 Task: Add a stop at the Museum of Modern Art while en route to Radio City Music Hall.
Action: Mouse moved to (66, 69)
Screenshot: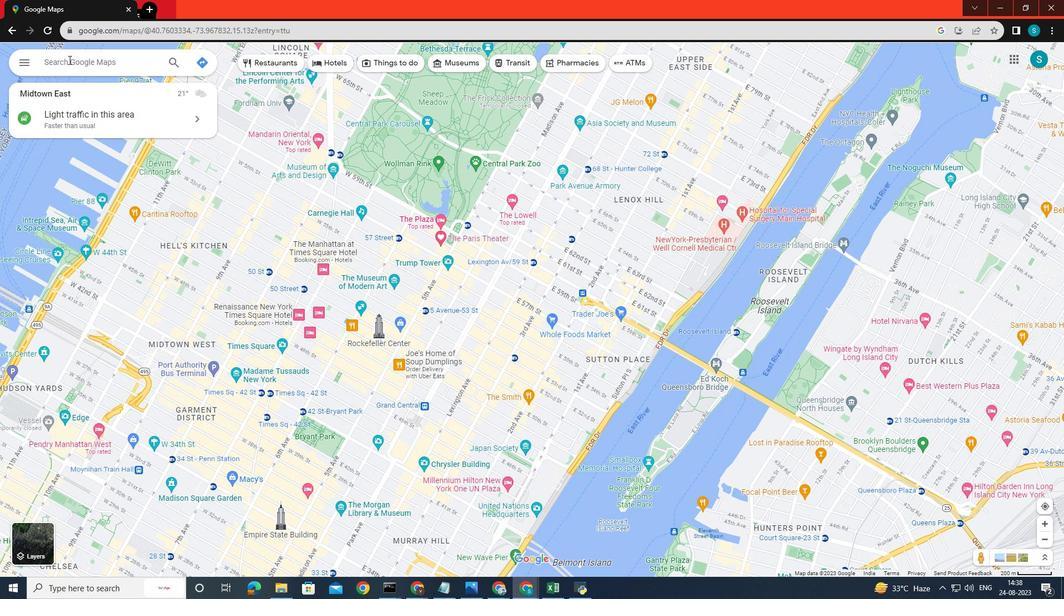 
Action: Mouse pressed left at (66, 69)
Screenshot: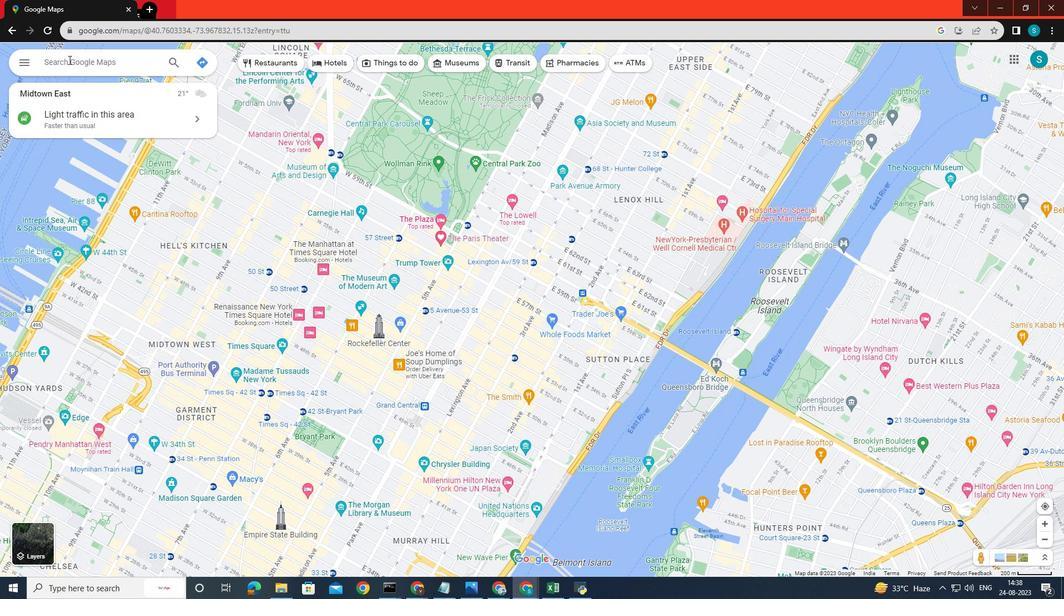 
Action: Key pressed <Key.shift>Mseum<Key.space>of<Key.space><Key.shift>Modern<Key.space><Key.shift>Ar<Key.enter>
Screenshot: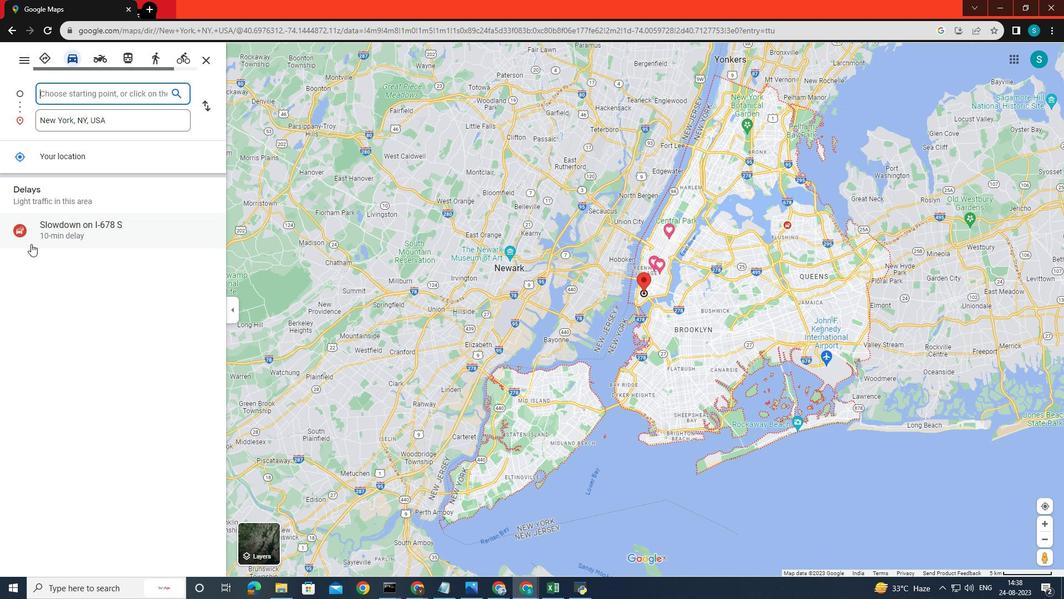 
Action: Mouse moved to (65, 69)
Screenshot: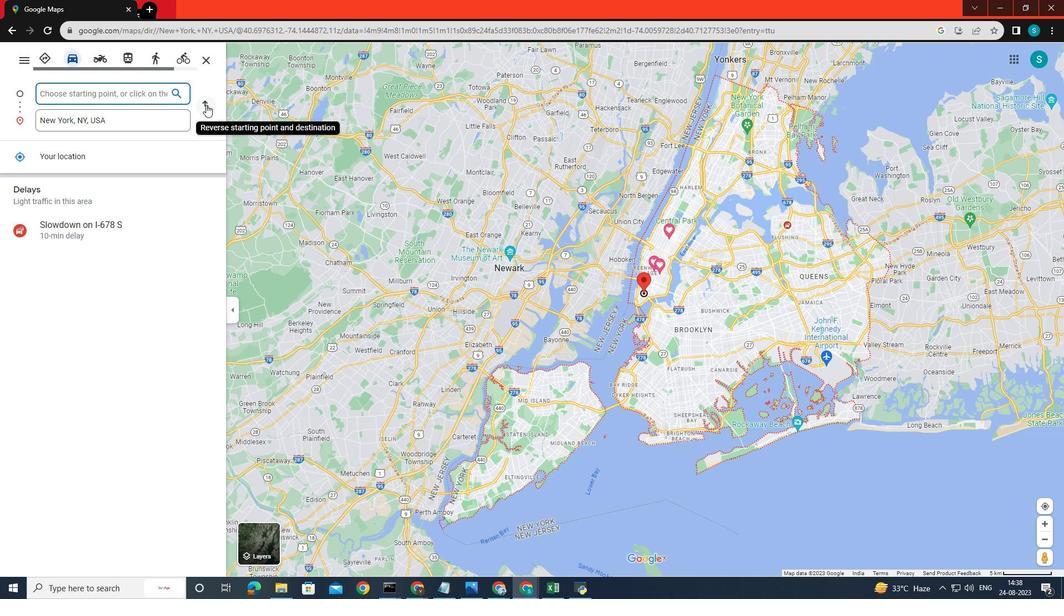 
Action: Mouse pressed left at (65, 69)
Screenshot: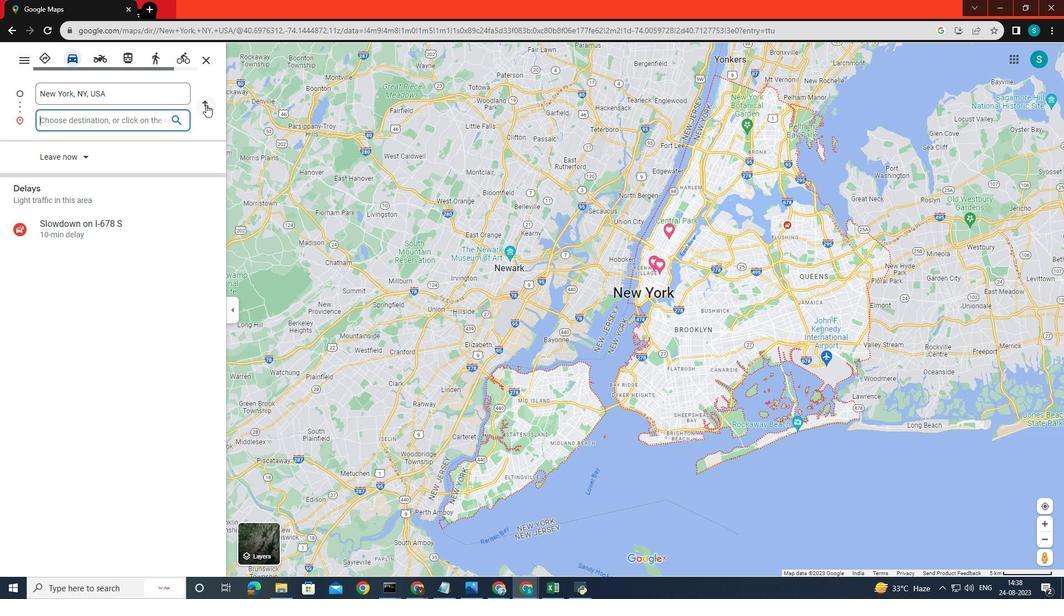 
Action: Mouse moved to (65, 71)
Screenshot: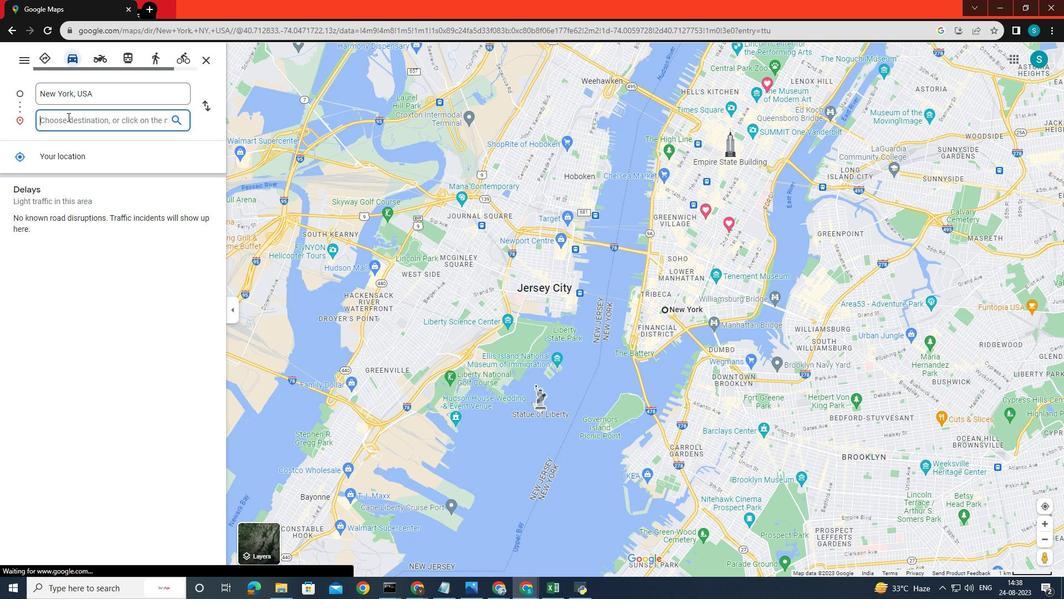 
Action: Mouse pressed left at (65, 71)
Screenshot: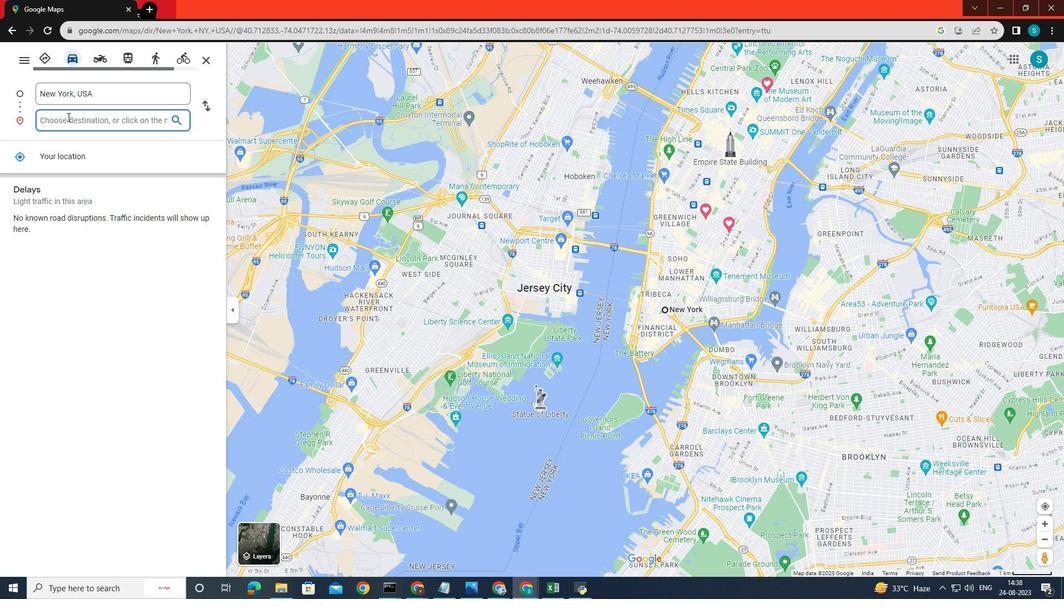 
Action: Mouse moved to (64, 72)
Screenshot: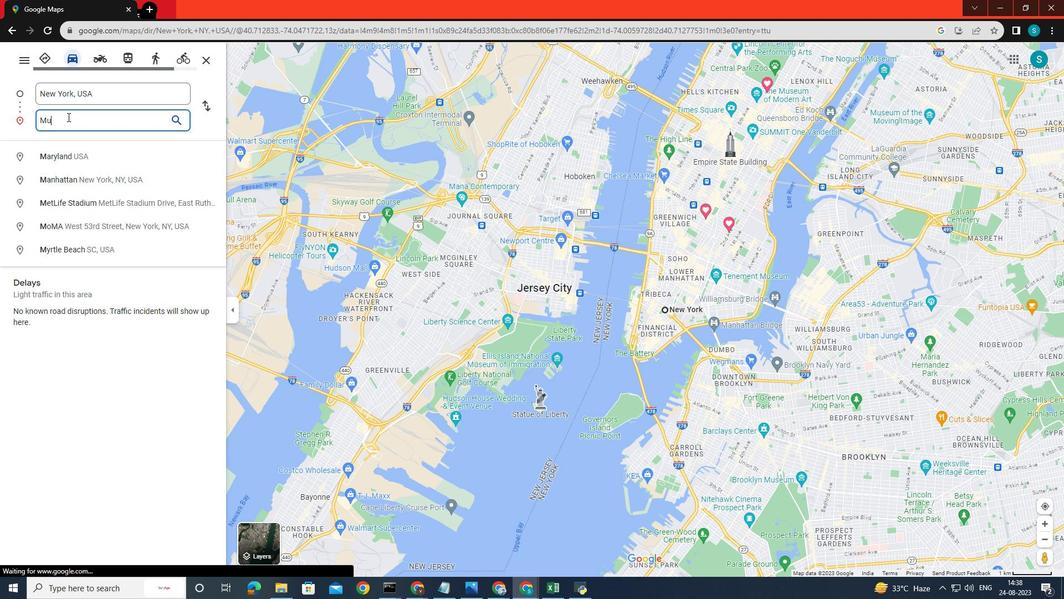 
Action: Key pressed <Key.space>
Screenshot: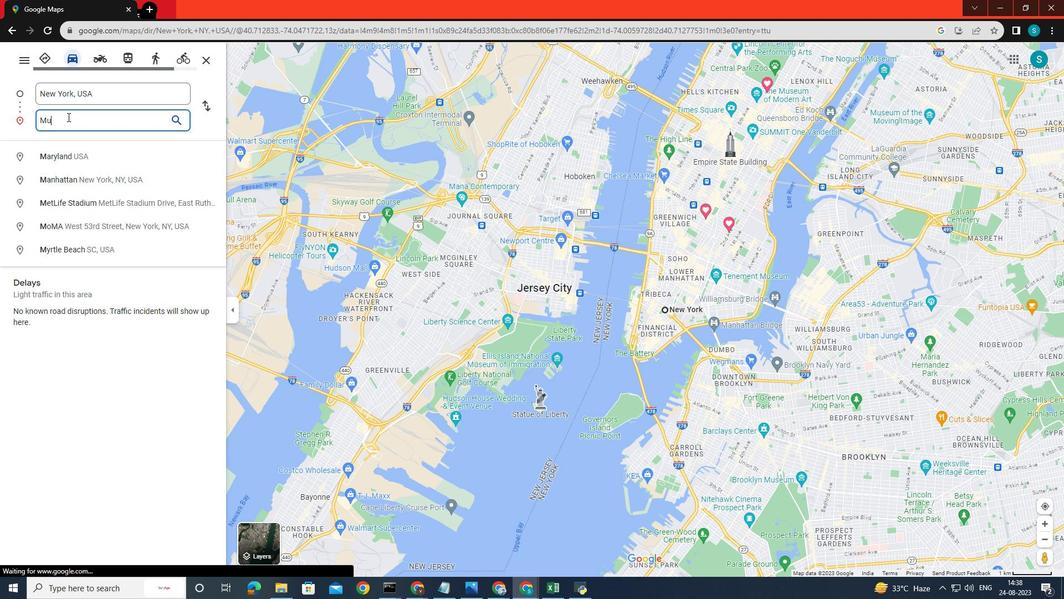 
Action: Mouse moved to (64, 120)
Screenshot: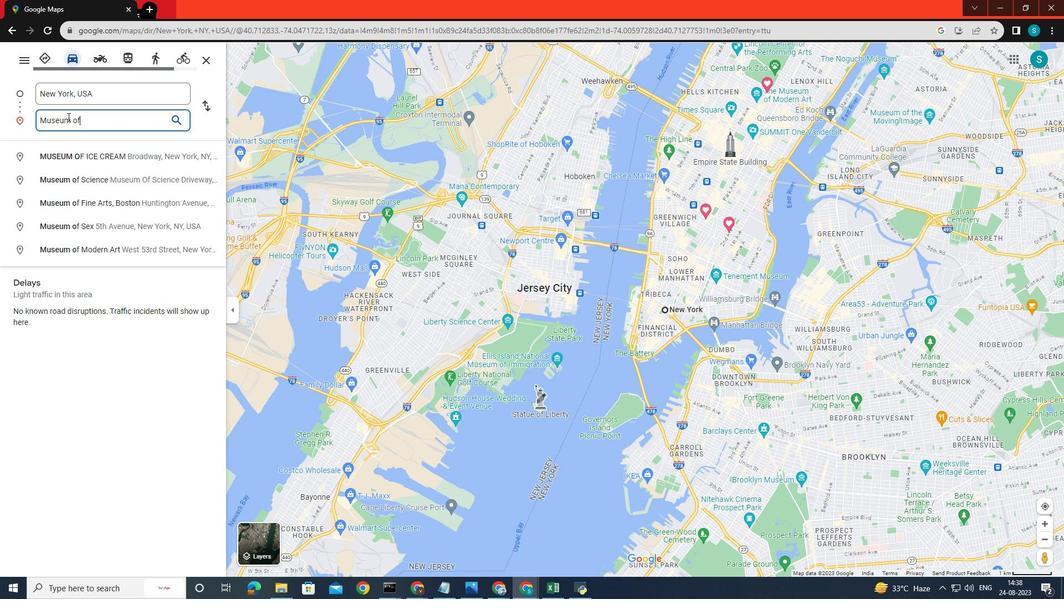 
Action: Mouse pressed left at (64, 120)
Screenshot: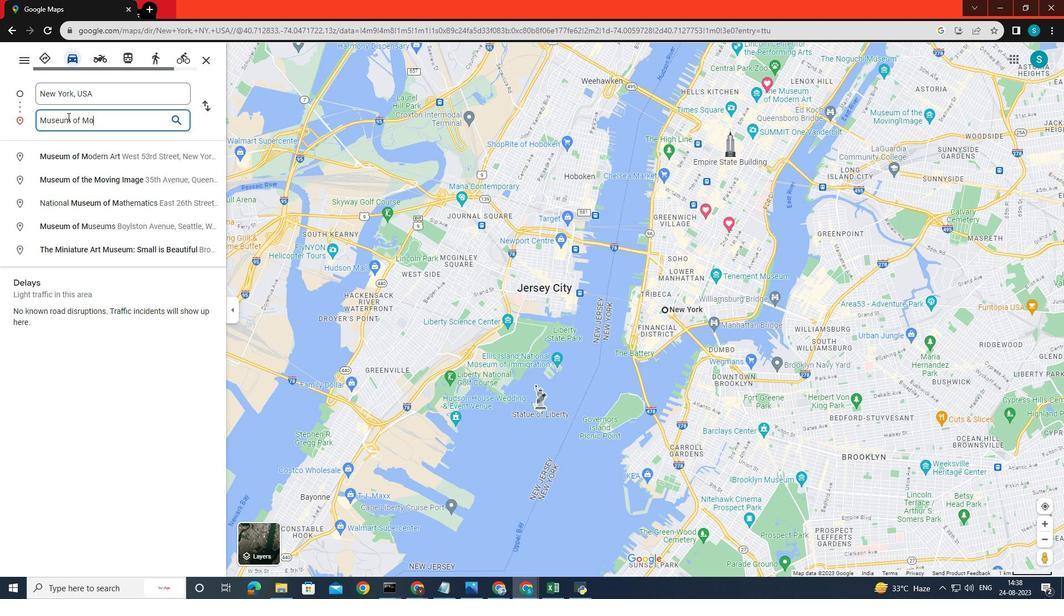 
Action: Mouse moved to (65, 137)
Screenshot: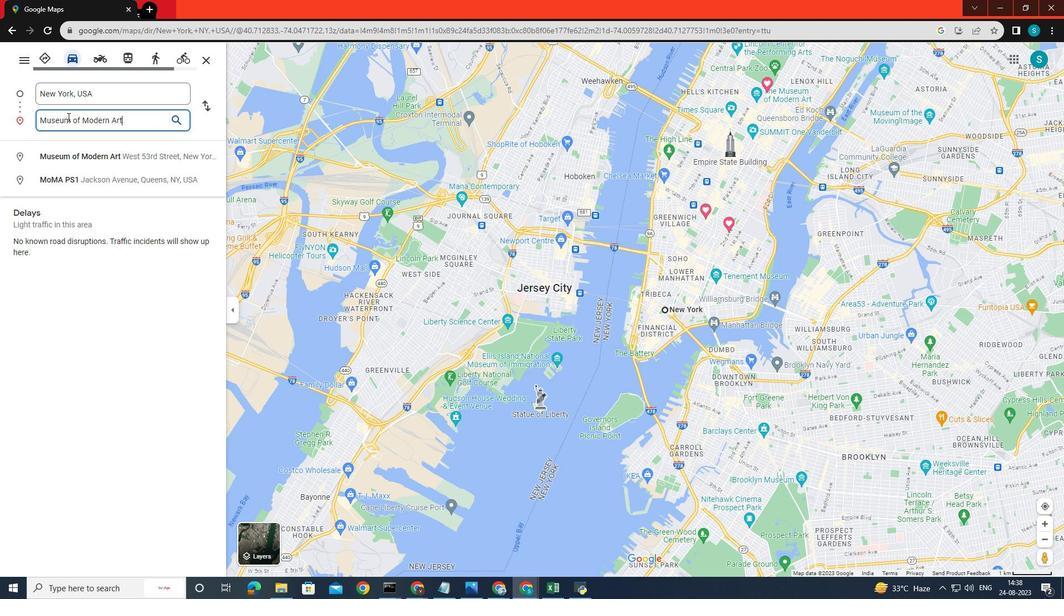 
Action: Mouse scrolled (65, 137) with delta (0, 0)
Screenshot: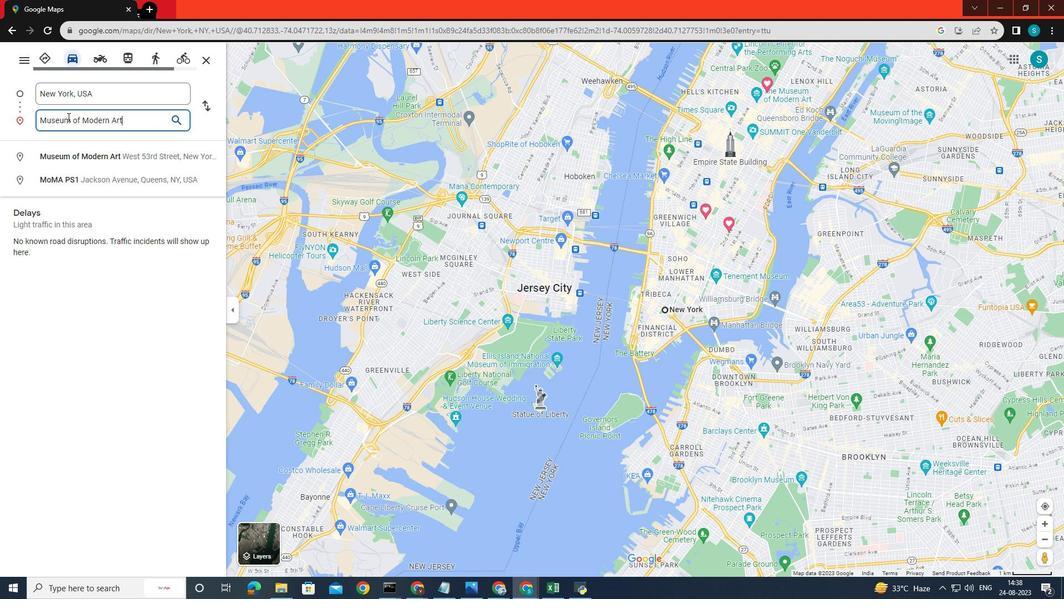 
Action: Mouse scrolled (65, 137) with delta (0, 0)
Screenshot: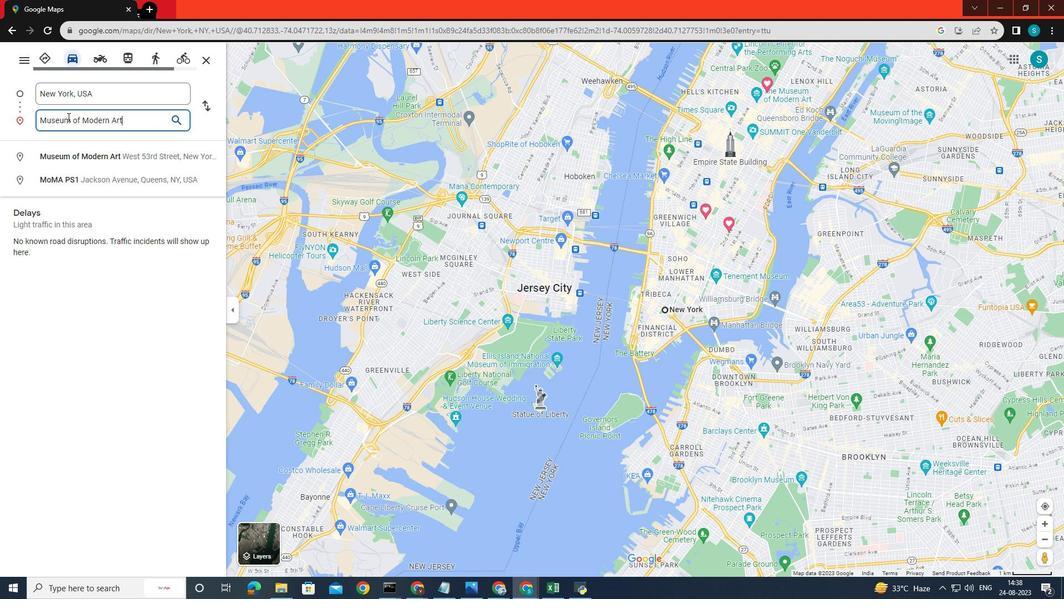 
Action: Mouse scrolled (65, 137) with delta (0, 0)
Screenshot: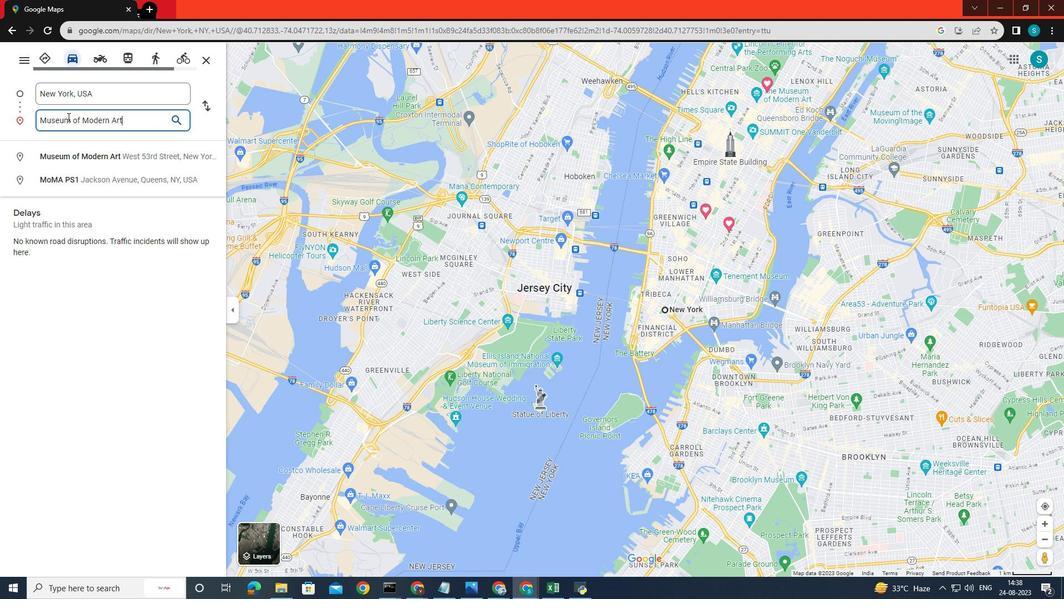 
Action: Mouse moved to (67, 223)
Screenshot: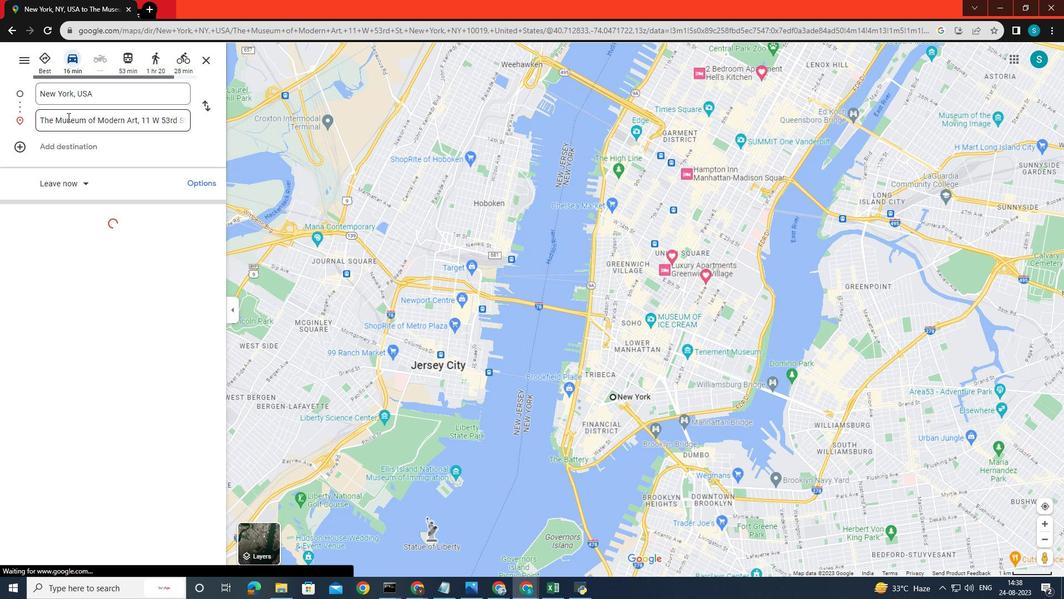 
Action: Mouse pressed left at (67, 223)
Screenshot: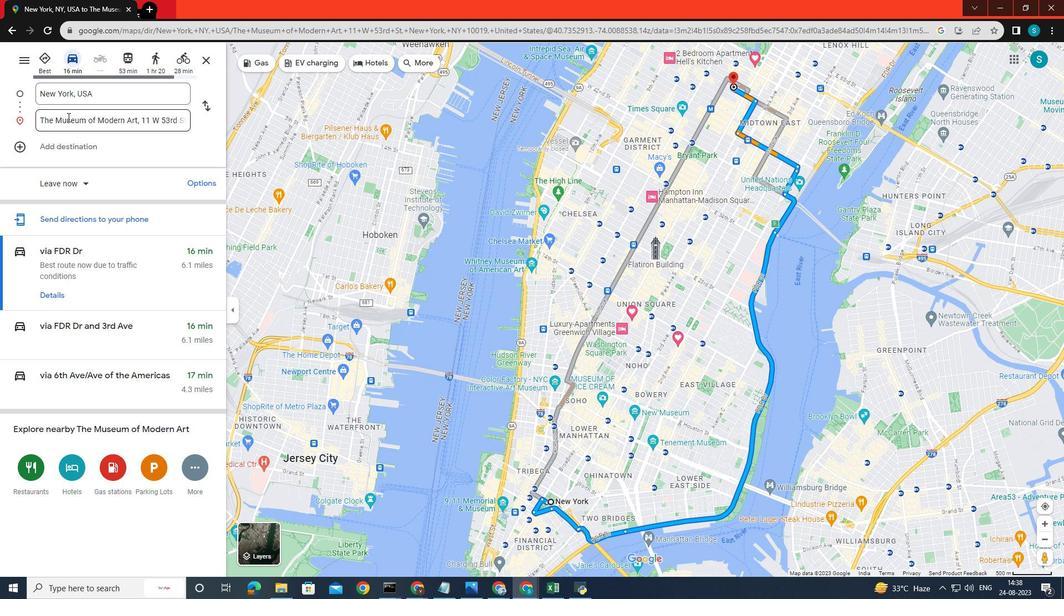 
Action: Mouse moved to (84, 189)
Screenshot: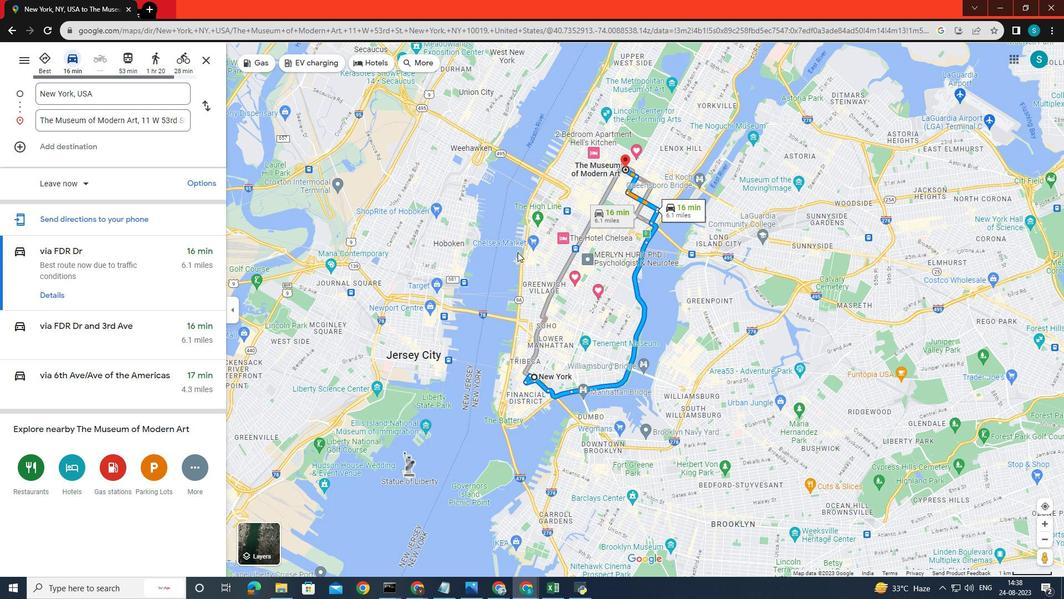 
Action: Mouse scrolled (84, 188) with delta (0, 0)
Screenshot: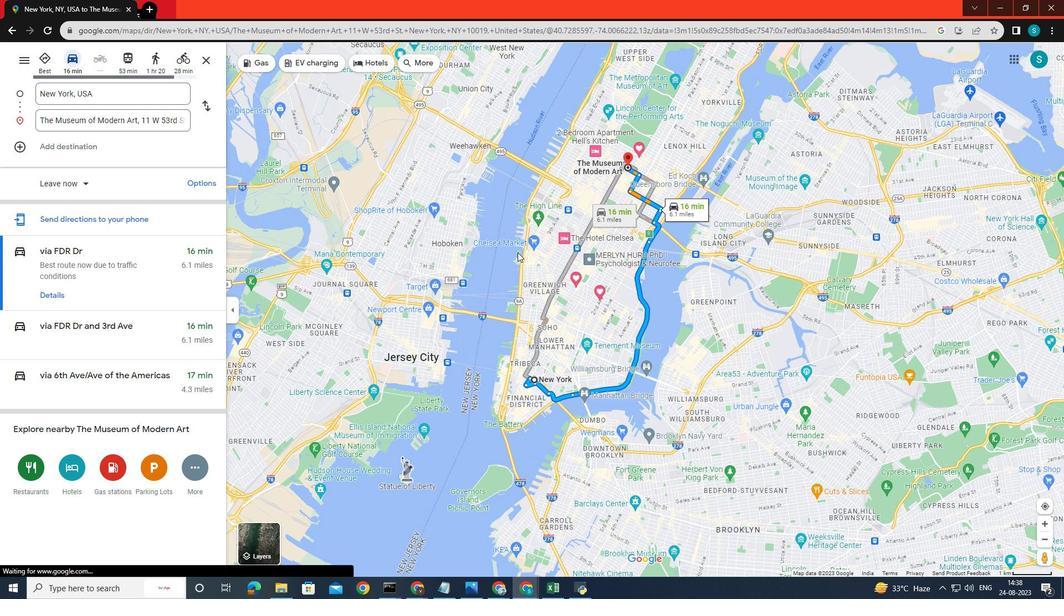
Action: Mouse moved to (63, 101)
Screenshot: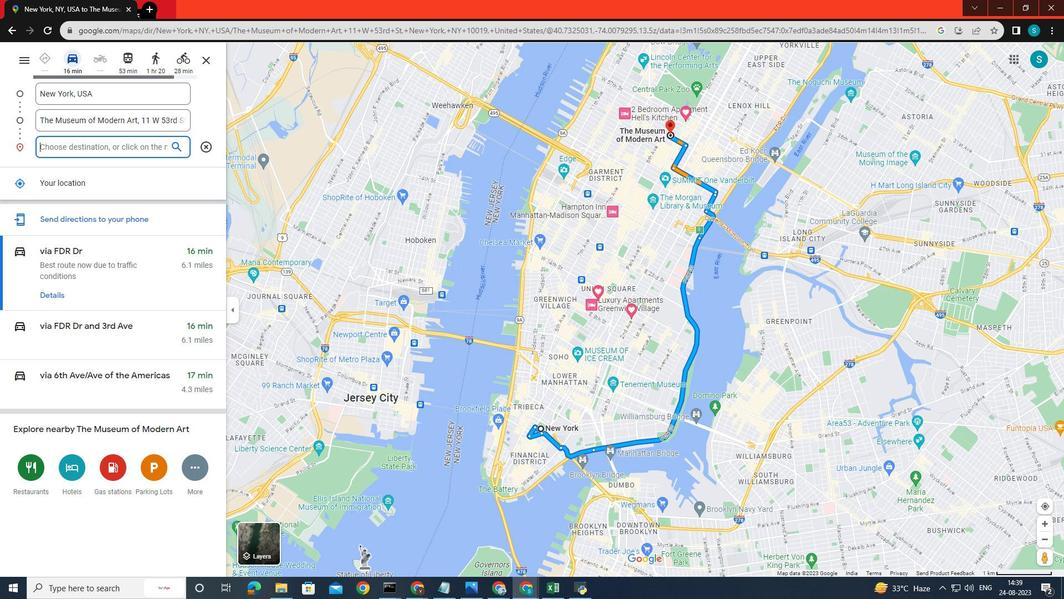 
Action: Mouse pressed left at (63, 101)
Screenshot: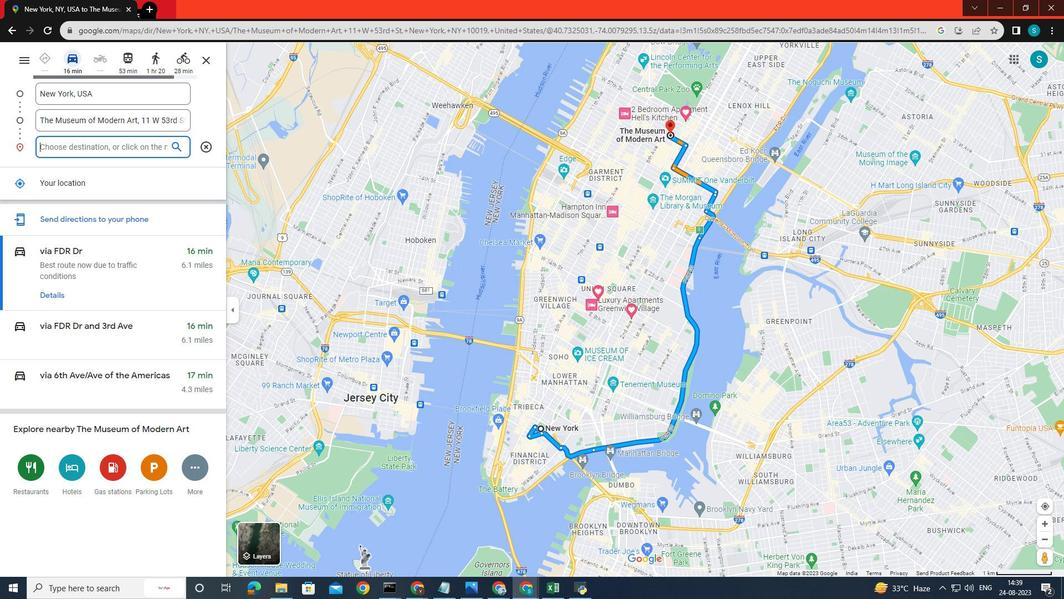 
Action: Mouse moved to (66, 110)
Screenshot: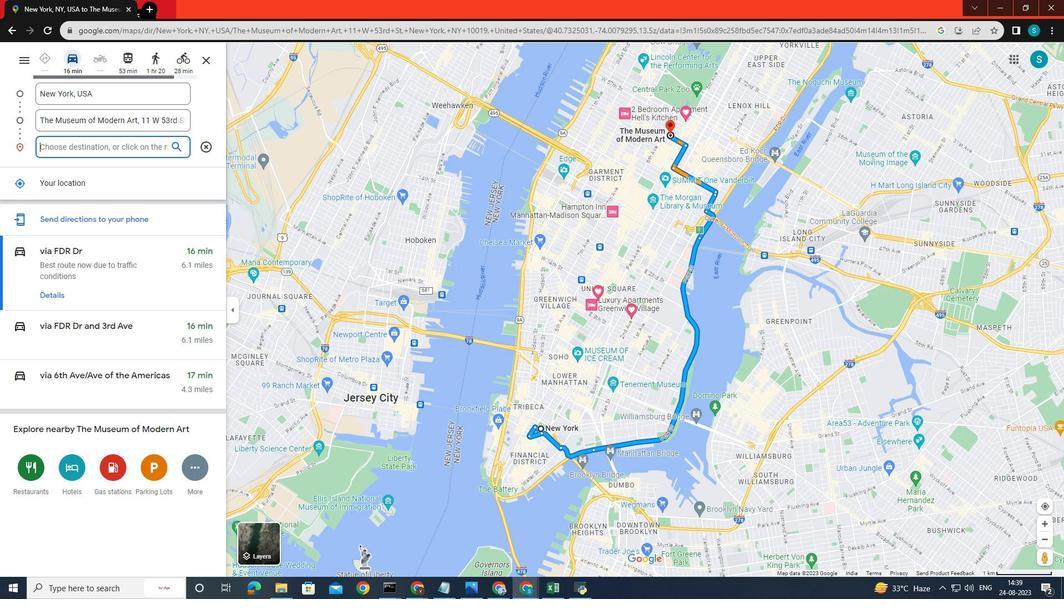 
Action: Mouse pressed left at (66, 110)
Screenshot: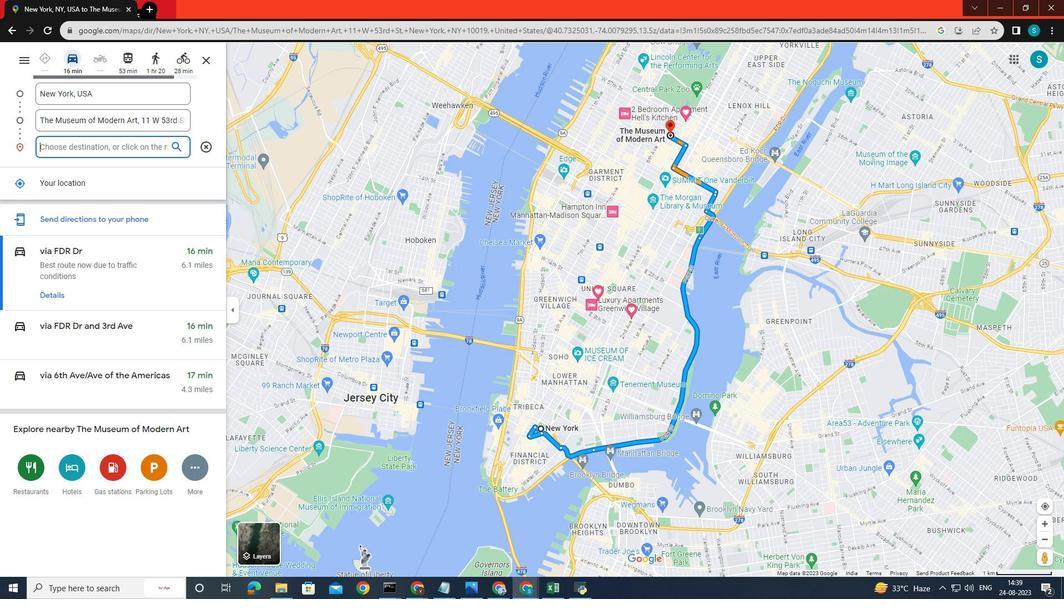 
Action: Key pressed <Key.shift>Radio<Key.space><Key.shift>City<Key.space><Key.shift><Key.shift><Key.shift><Key.shift><Key.shift><Key.shift>Music<Key.space><Key.shift><Key.shift><Key.shift><Key.shift><Key.shift><Key.shift><Key.shift>Hall
Screenshot: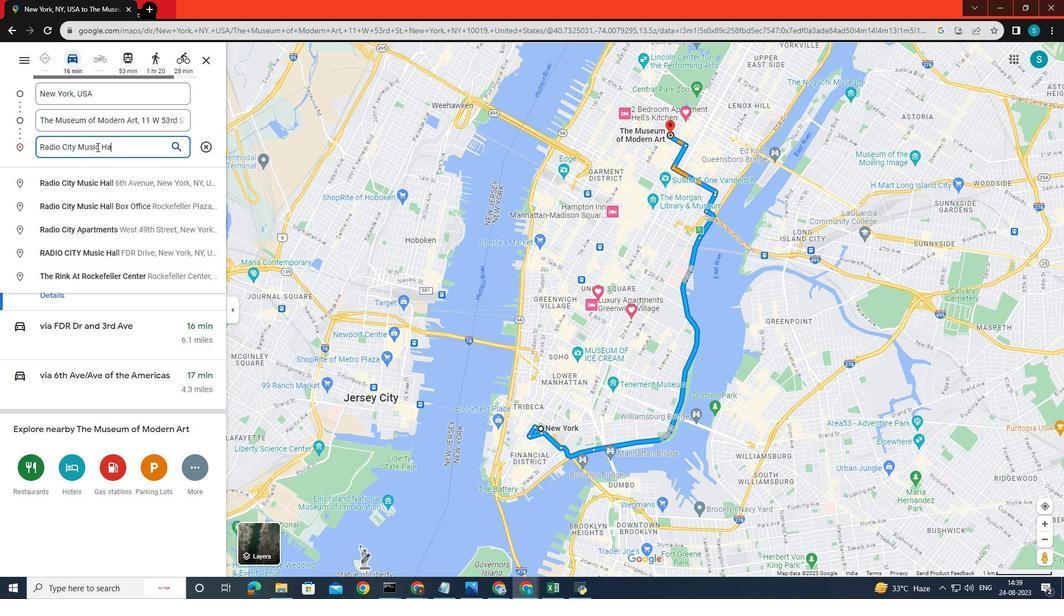 
Action: Mouse moved to (65, 146)
Screenshot: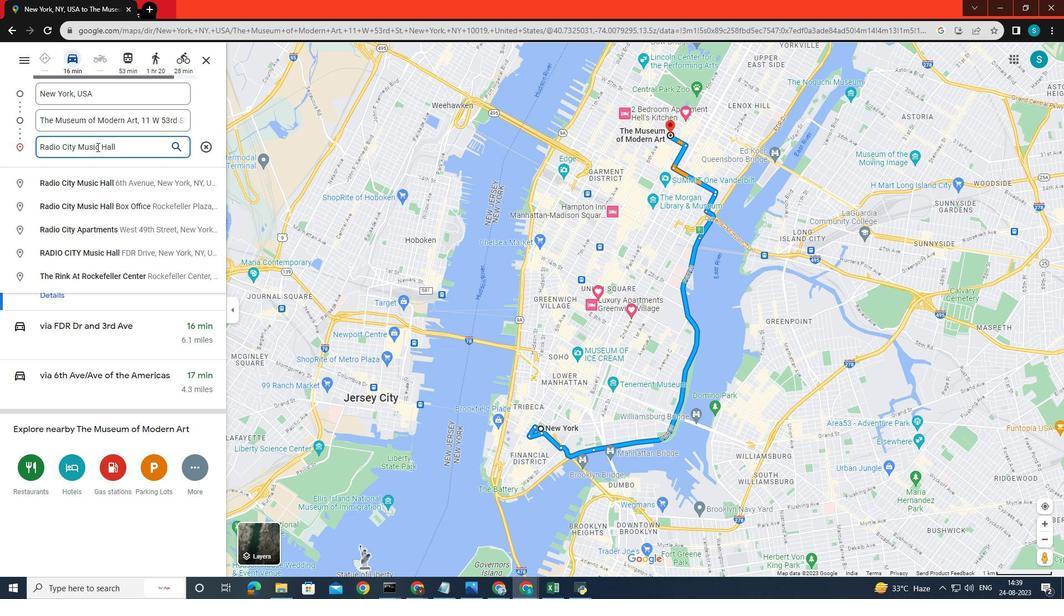 
Action: Key pressed <Key.space>
Screenshot: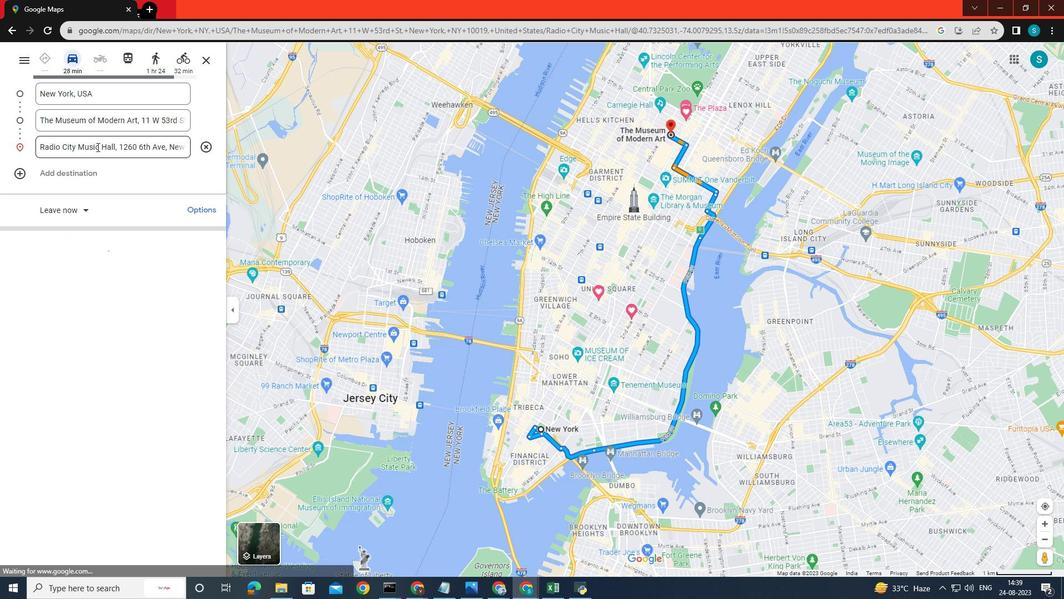 
Action: Mouse moved to (64, 139)
Screenshot: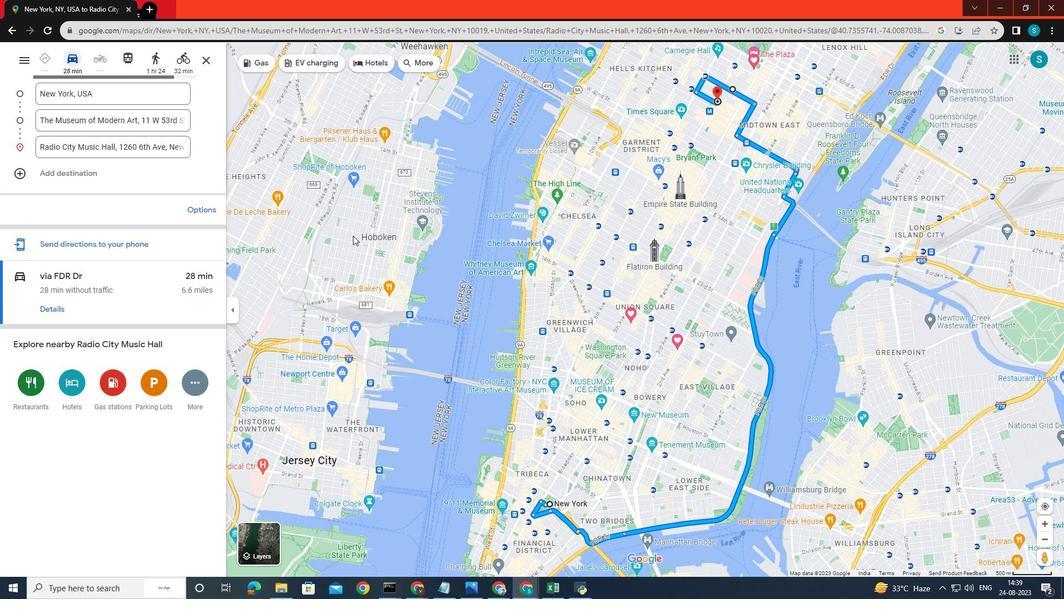 
Action: Mouse pressed left at (64, 139)
Screenshot: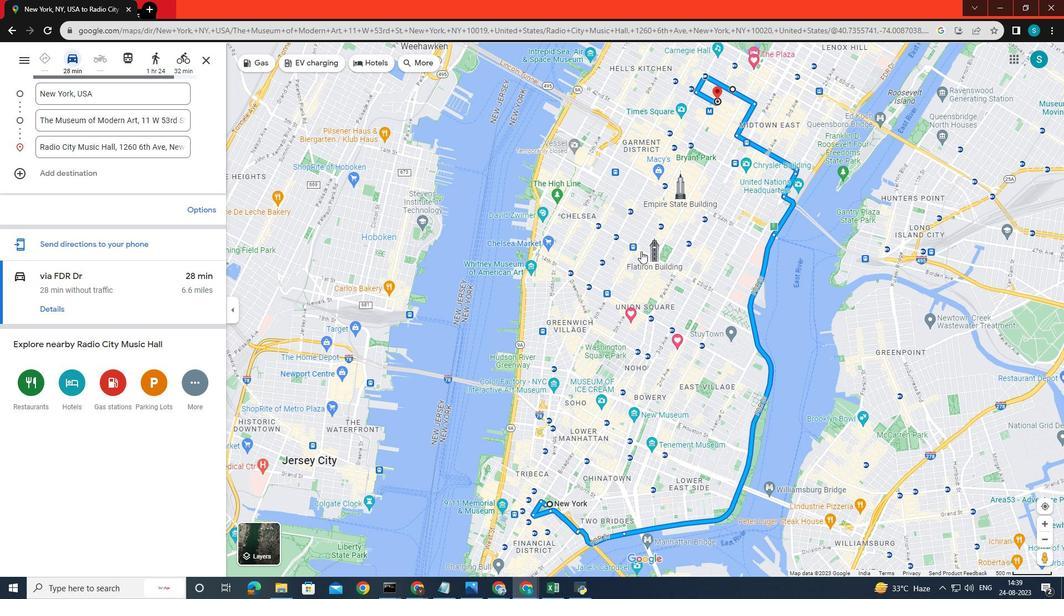 
Action: Mouse moved to (82, 186)
Screenshot: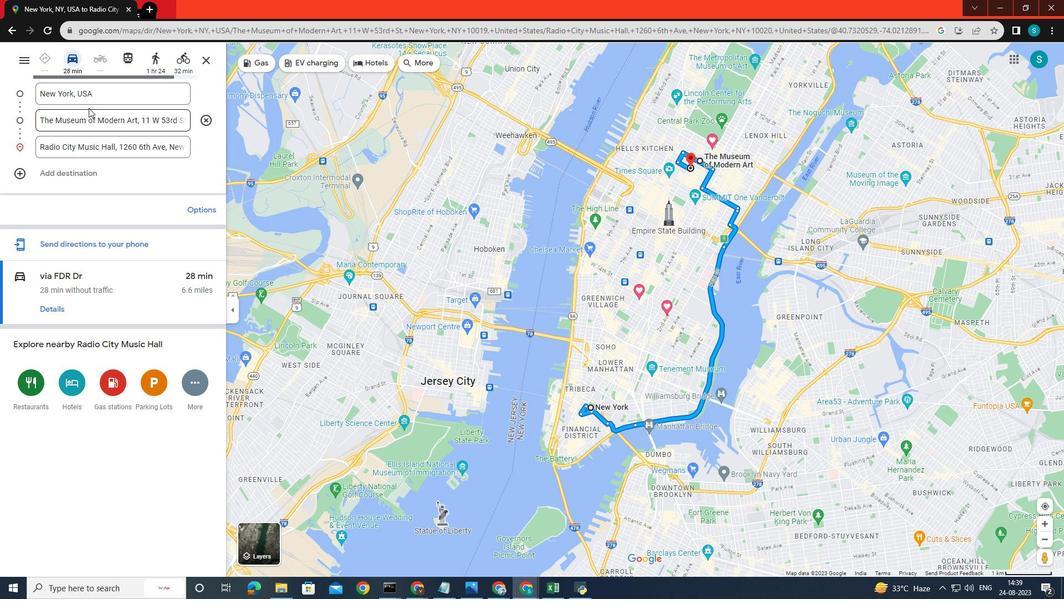 
Action: Mouse scrolled (82, 185) with delta (0, 0)
Screenshot: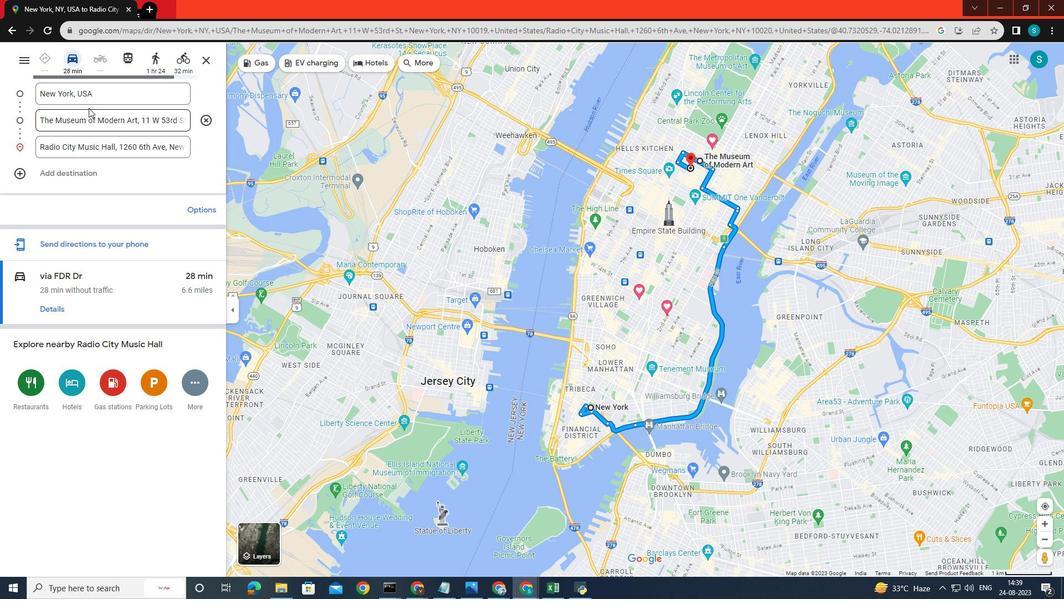 
Action: Mouse scrolled (82, 185) with delta (0, 0)
Screenshot: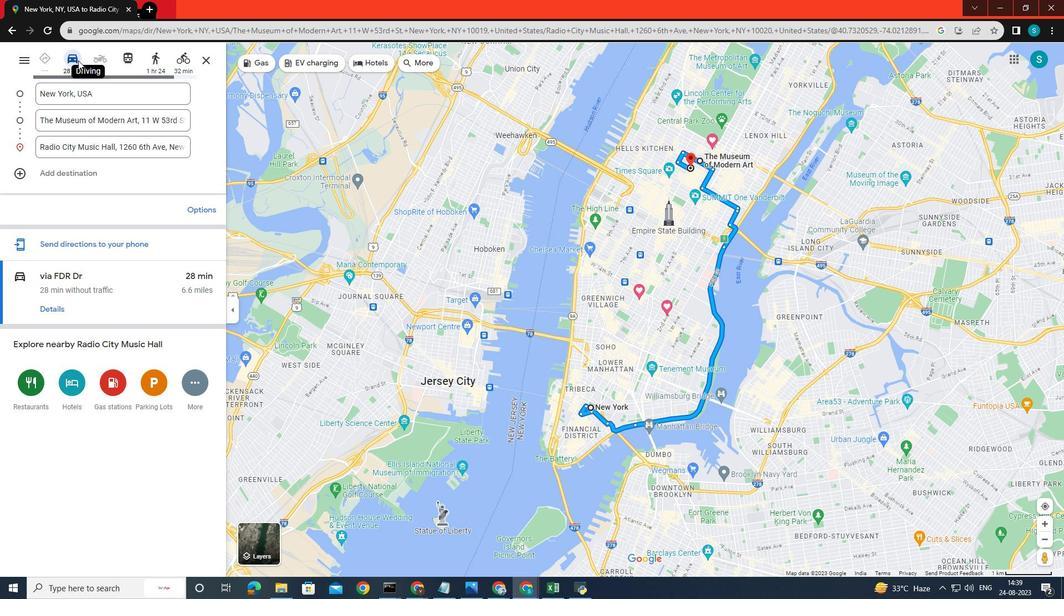 
Action: Mouse moved to (53, 261)
Screenshot: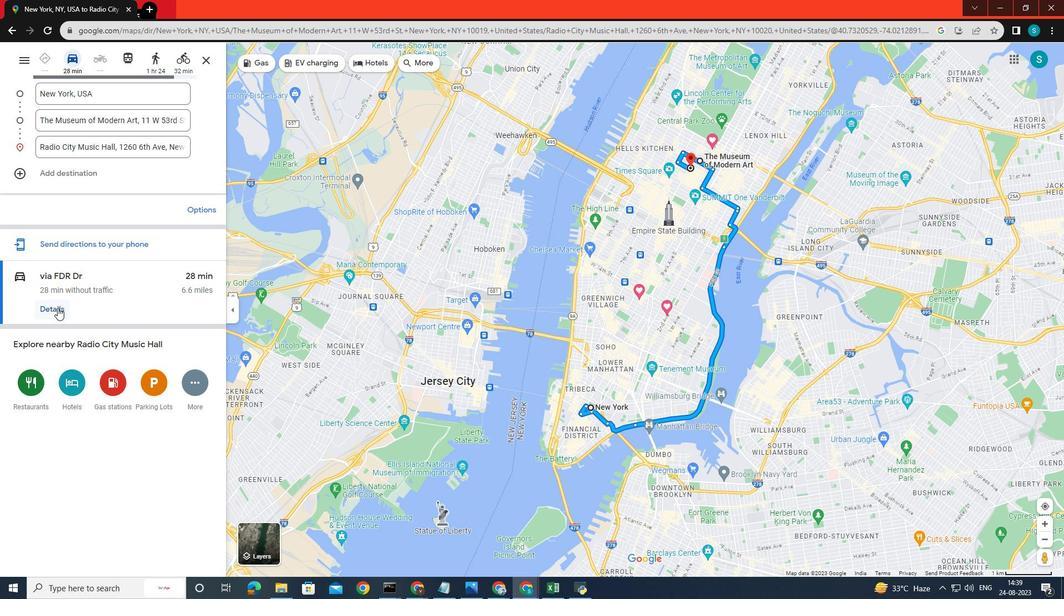 
Action: Mouse scrolled (53, 261) with delta (0, 0)
Screenshot: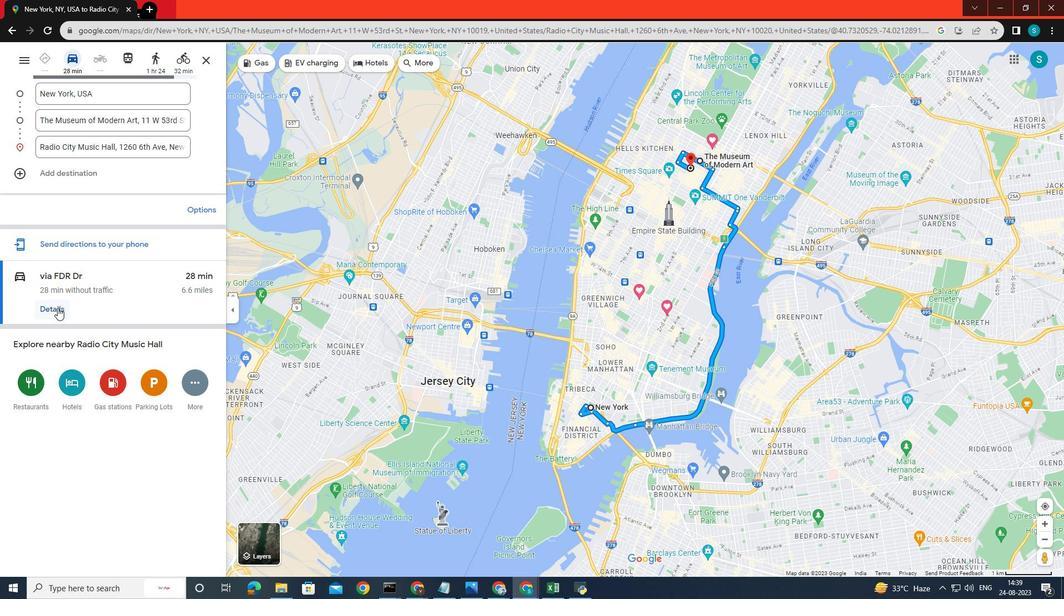 
Action: Mouse scrolled (53, 261) with delta (0, 0)
Screenshot: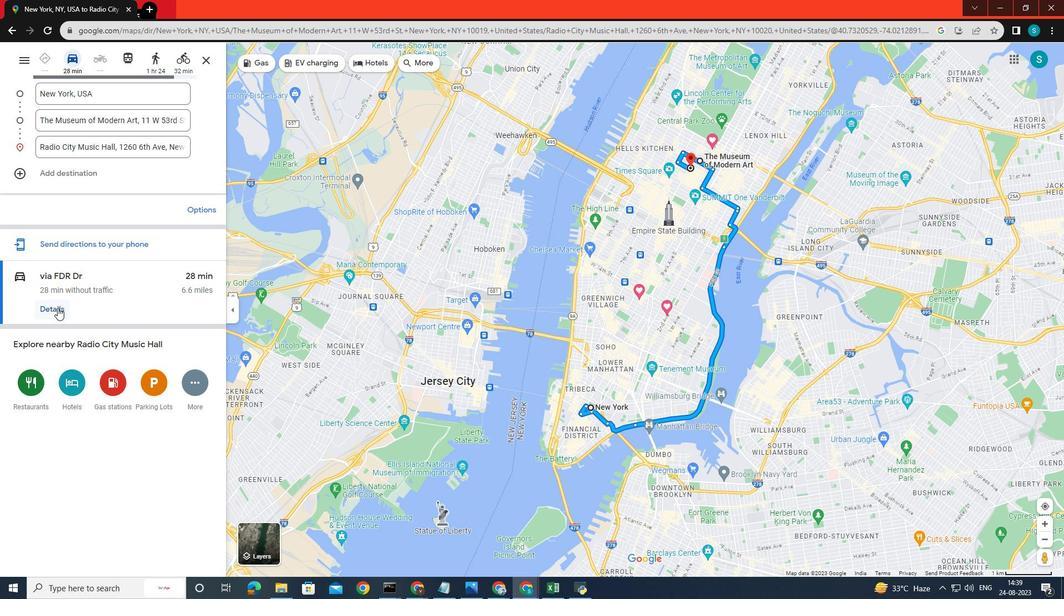 
Action: Mouse scrolled (53, 261) with delta (0, 0)
Screenshot: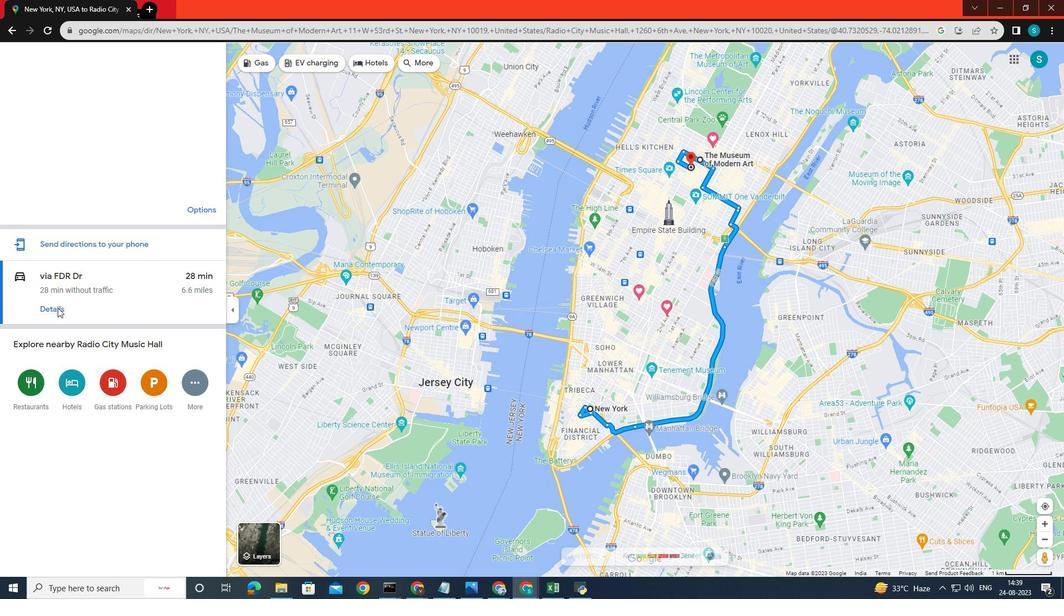 
Action: Mouse scrolled (53, 261) with delta (0, 0)
Screenshot: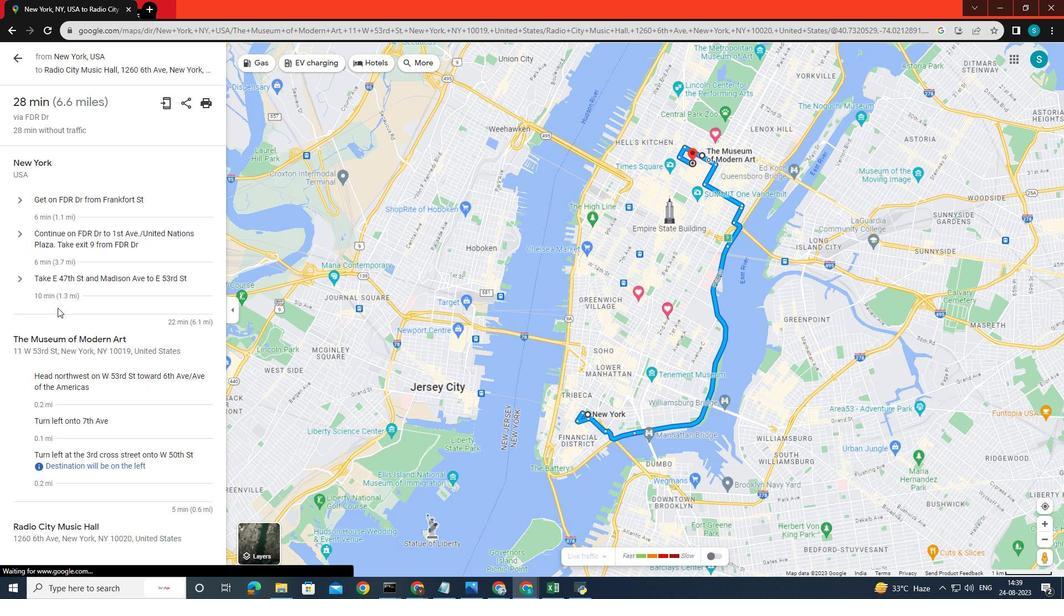 
Action: Mouse scrolled (53, 261) with delta (0, 0)
Screenshot: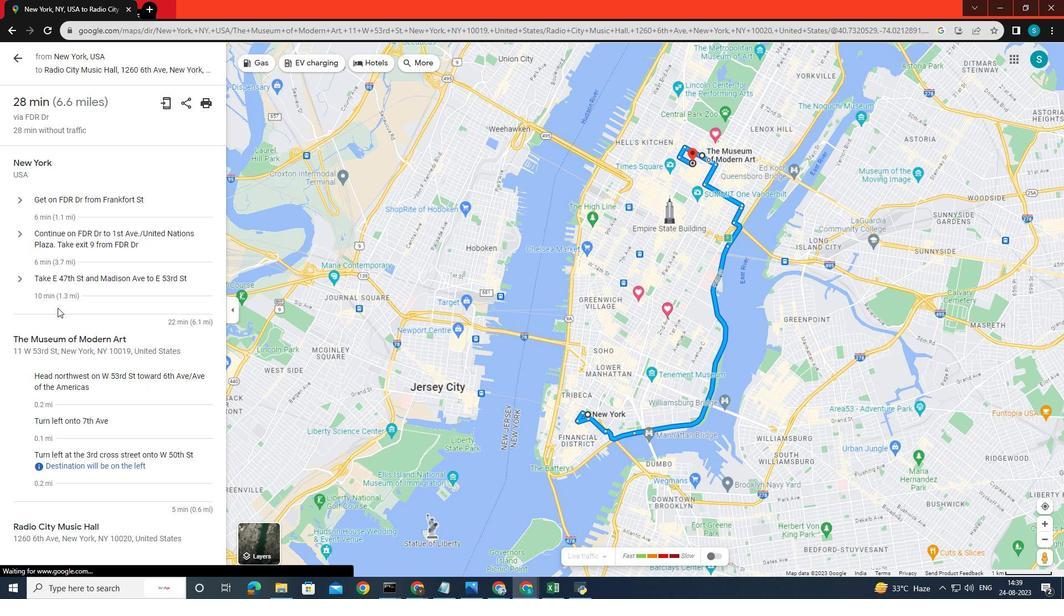 
Action: Mouse moved to (52, 274)
Screenshot: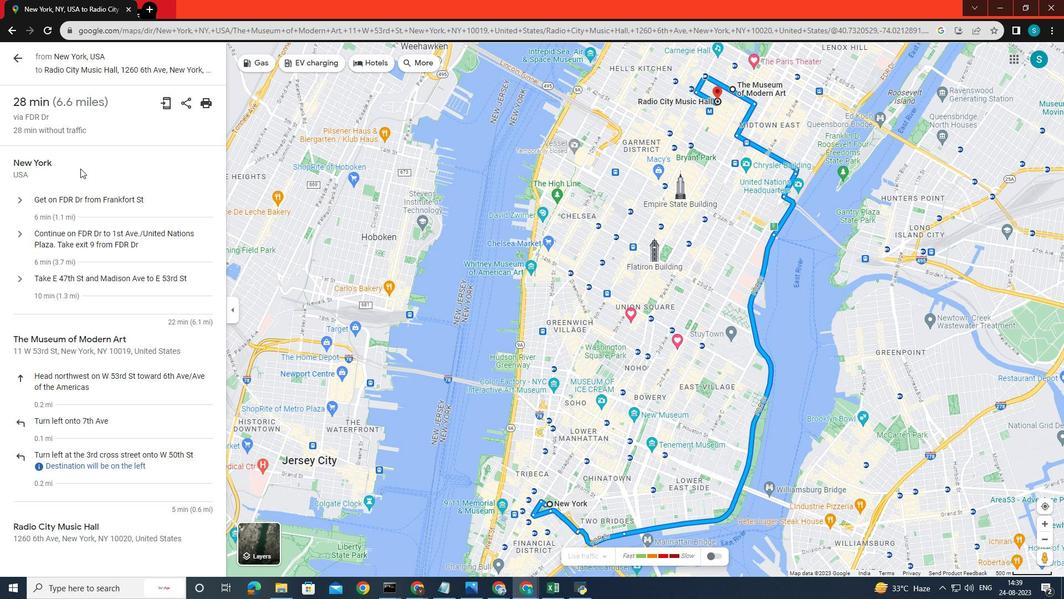 
Action: Mouse scrolled (52, 275) with delta (0, 0)
Screenshot: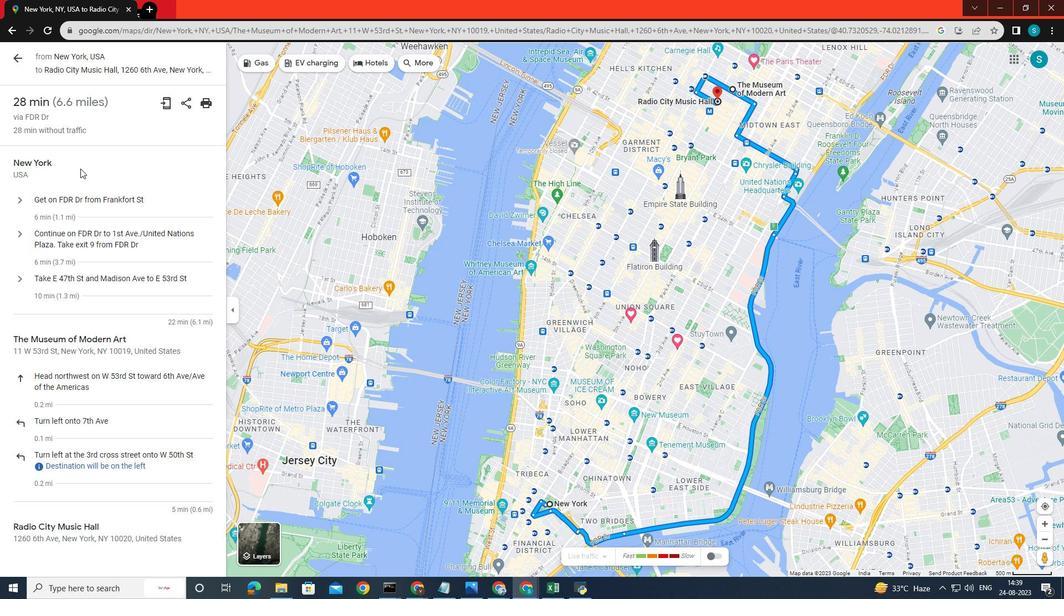 
Action: Mouse scrolled (52, 275) with delta (0, 0)
Screenshot: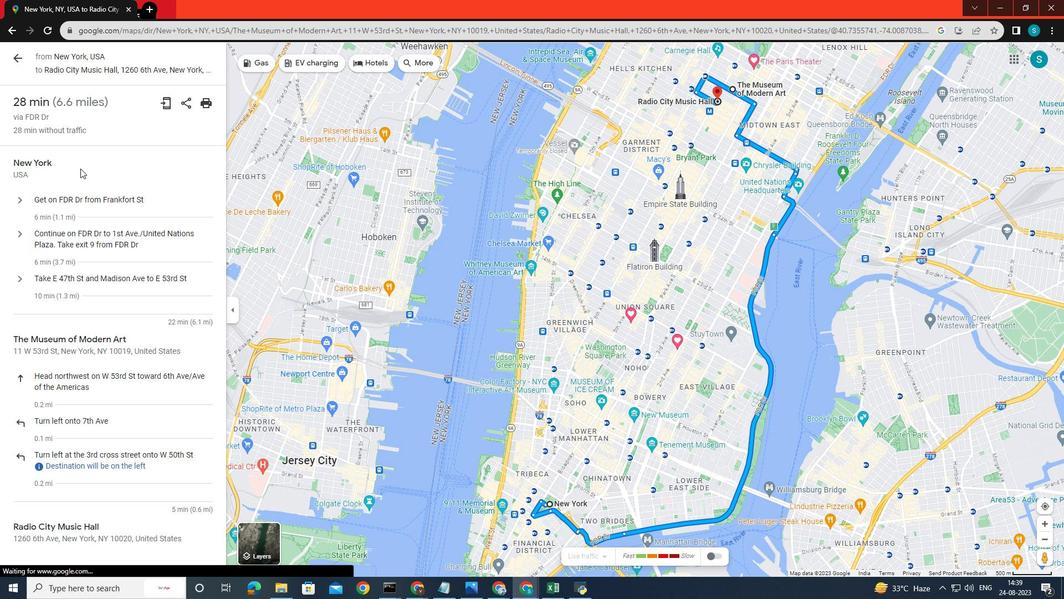 
Action: Mouse moved to (43, 430)
Screenshot: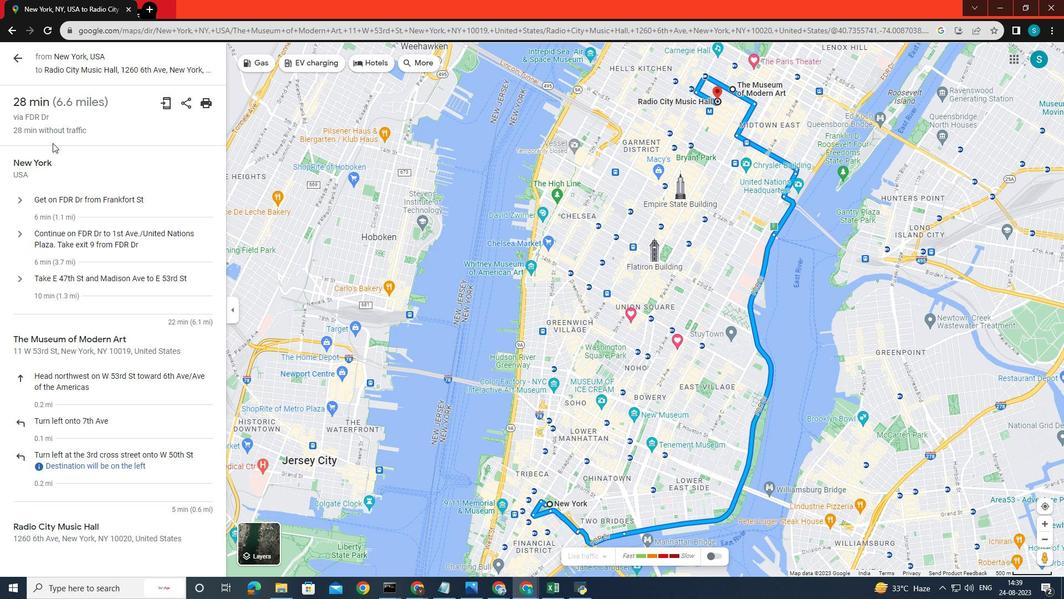 
Action: Mouse pressed left at (43, 430)
Screenshot: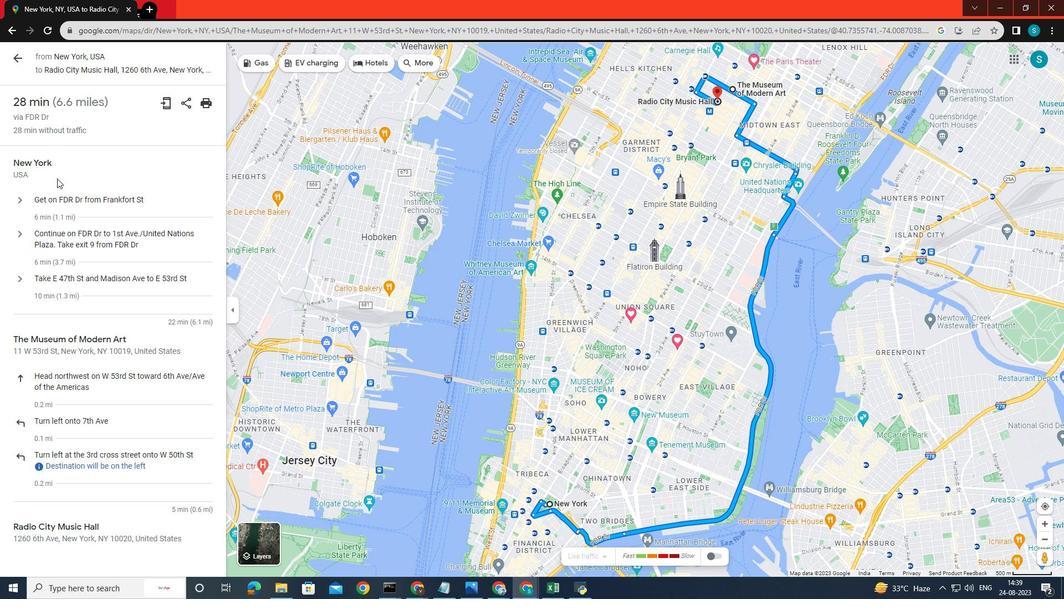 
Action: Mouse moved to (48, 287)
Screenshot: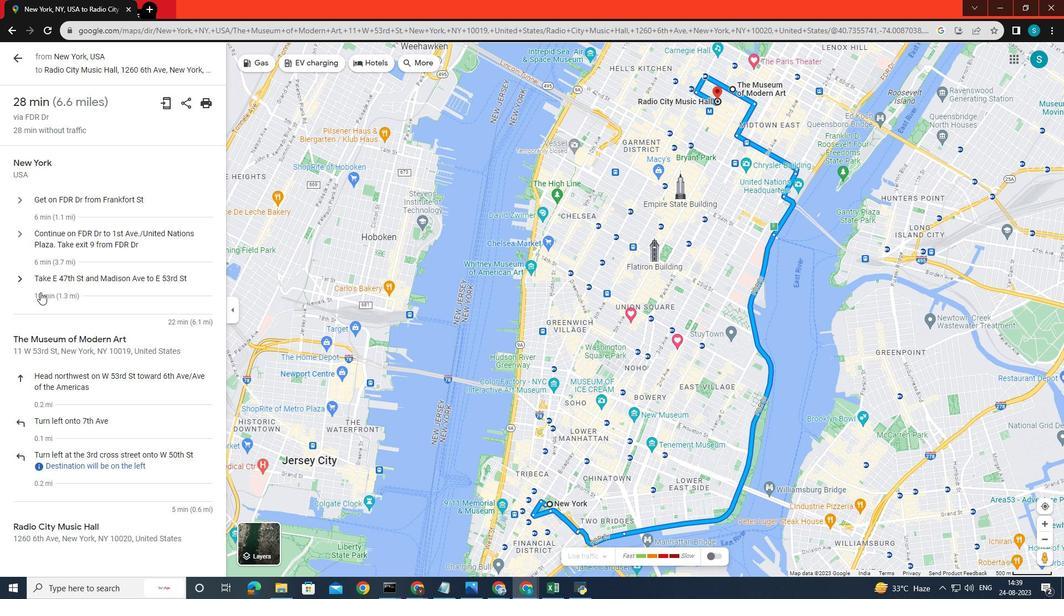 
Action: Mouse scrolled (48, 287) with delta (0, 0)
Screenshot: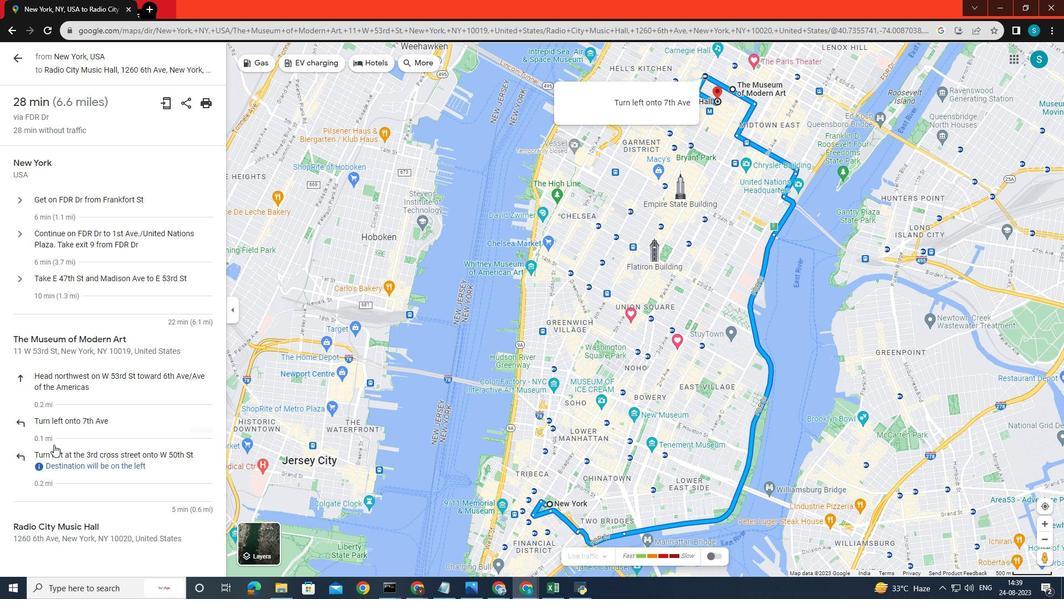 
Action: Mouse scrolled (48, 287) with delta (0, 0)
Screenshot: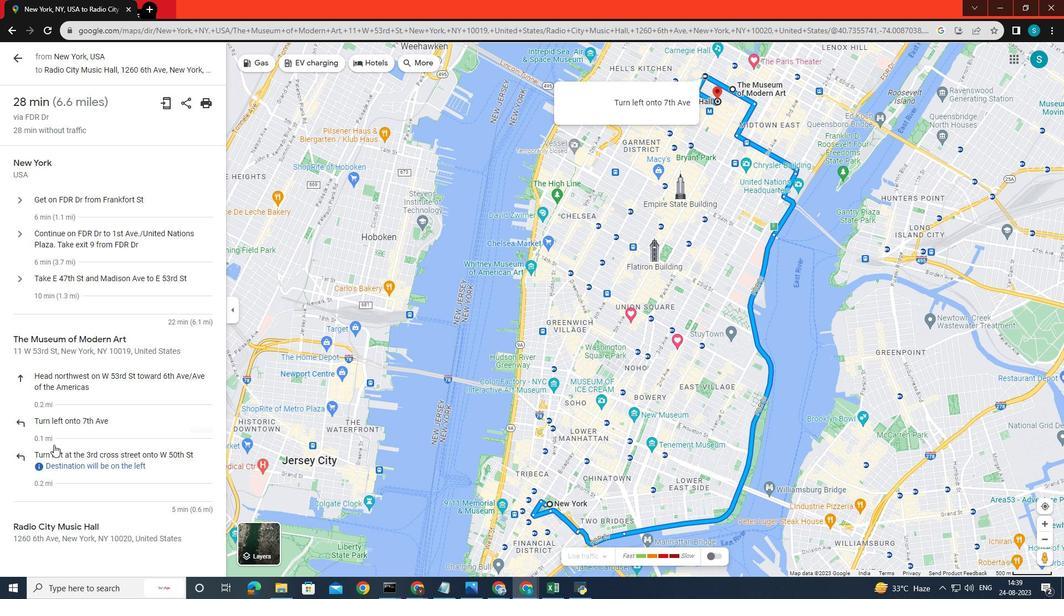 
Action: Mouse scrolled (48, 287) with delta (0, 0)
Screenshot: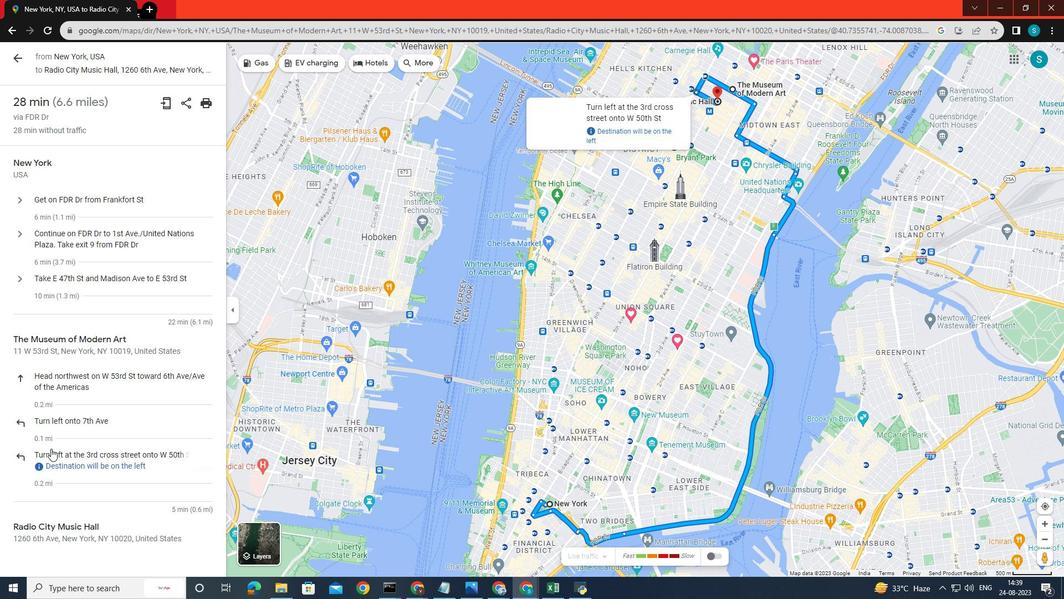 
Action: Mouse moved to (49, 265)
Screenshot: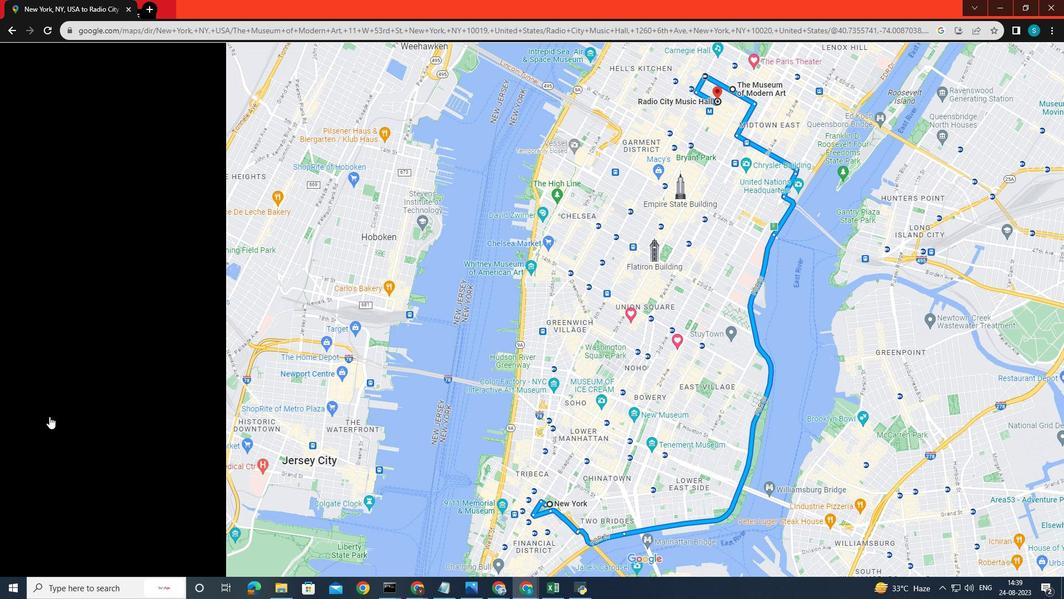 
Action: Mouse scrolled (49, 266) with delta (0, 0)
Screenshot: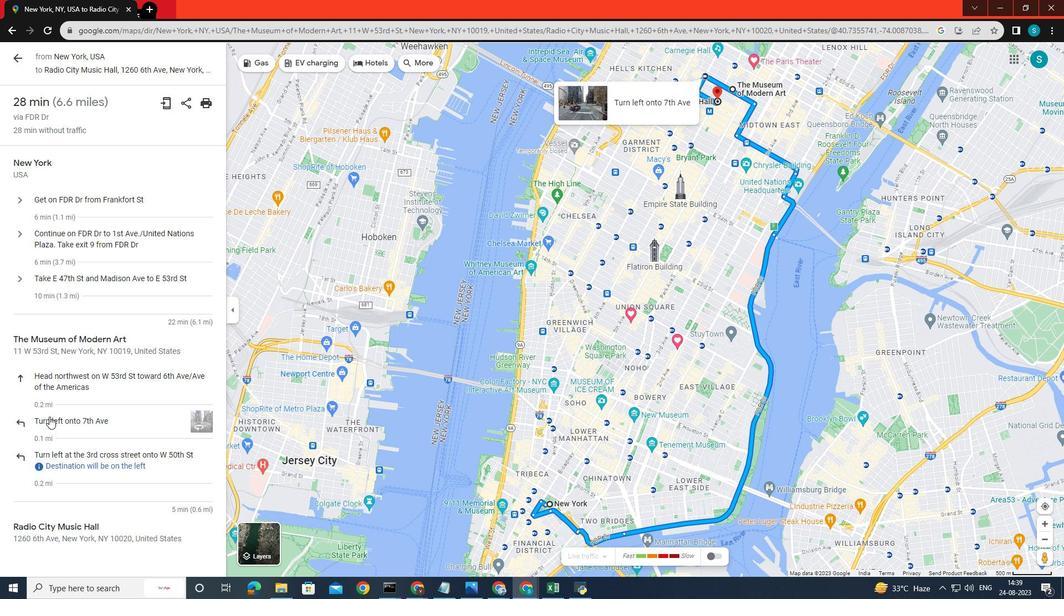 
Action: Mouse scrolled (49, 266) with delta (0, 0)
Screenshot: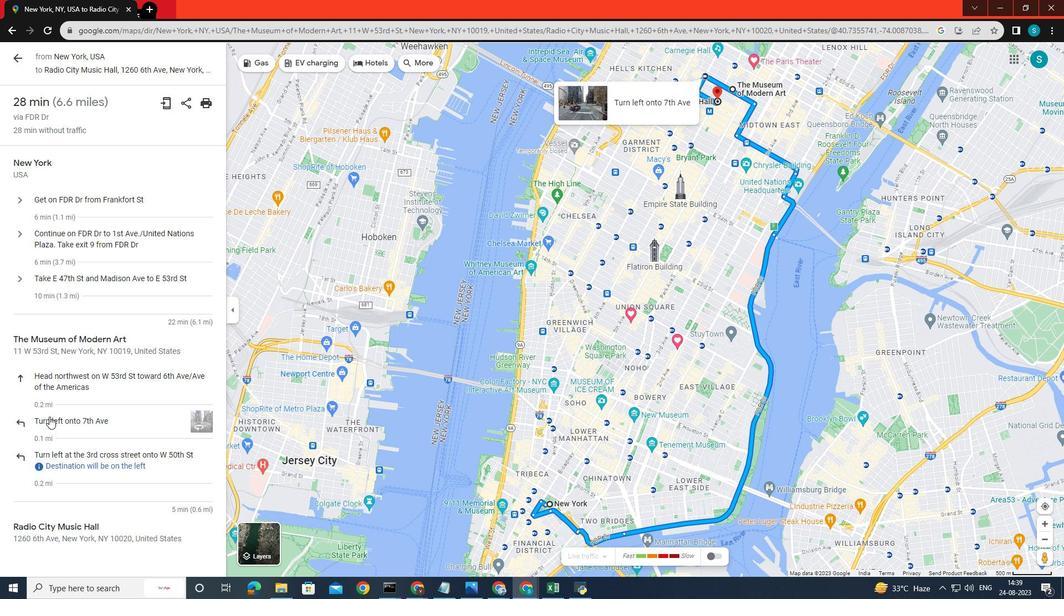 
Action: Mouse scrolled (49, 266) with delta (0, 0)
Screenshot: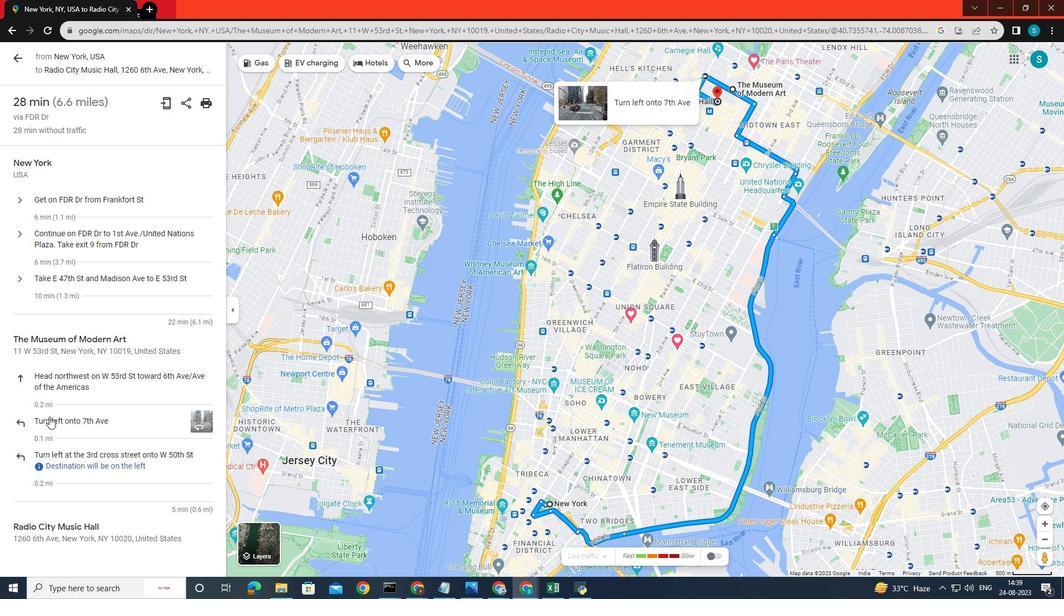 
Action: Mouse scrolled (49, 266) with delta (0, 0)
Screenshot: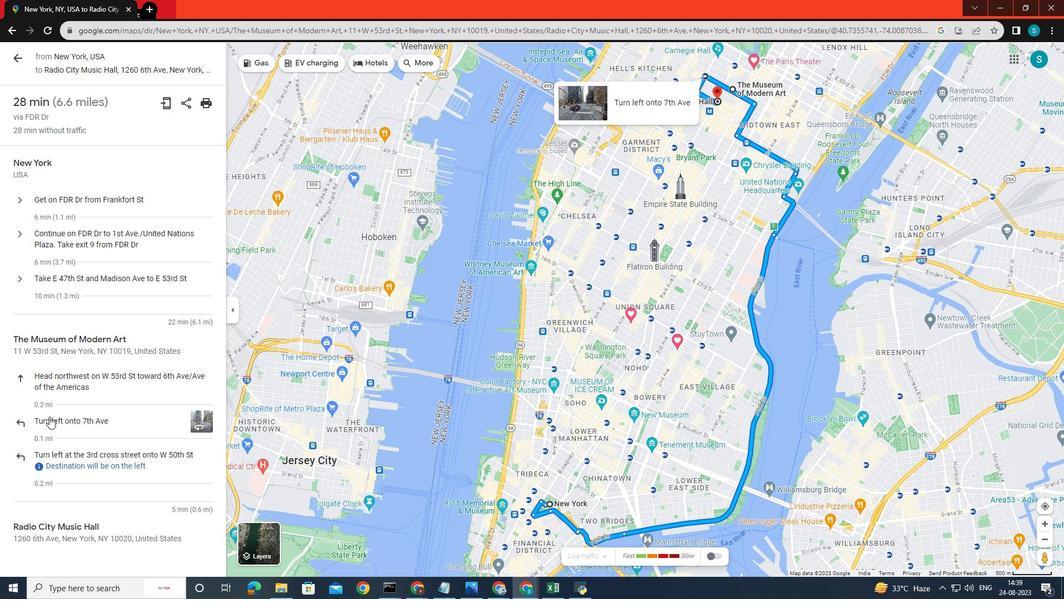 
Action: Mouse moved to (50, 211)
Screenshot: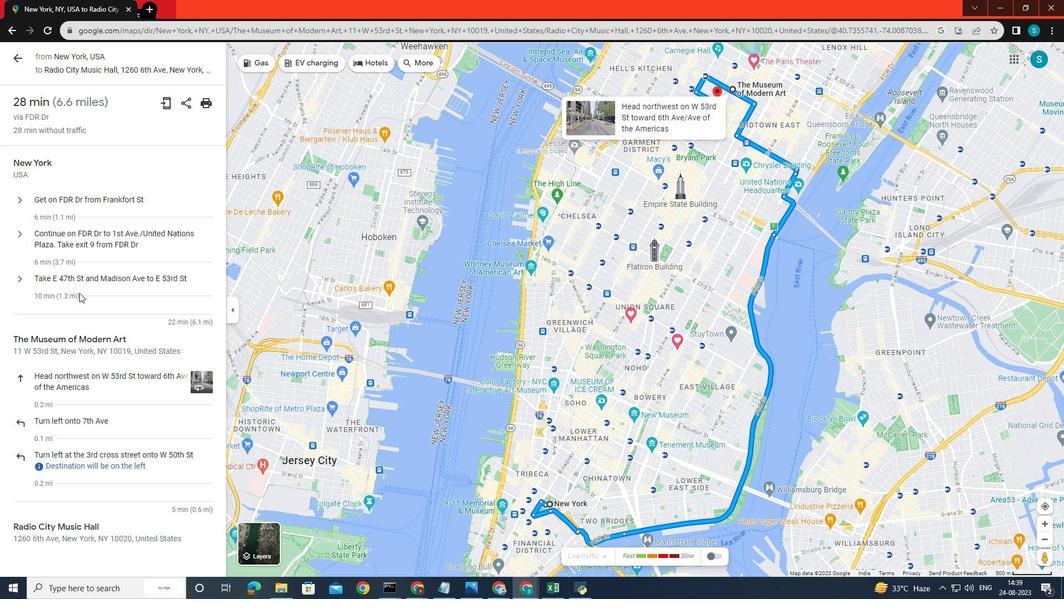 
Action: Mouse scrolled (50, 211) with delta (0, 0)
Screenshot: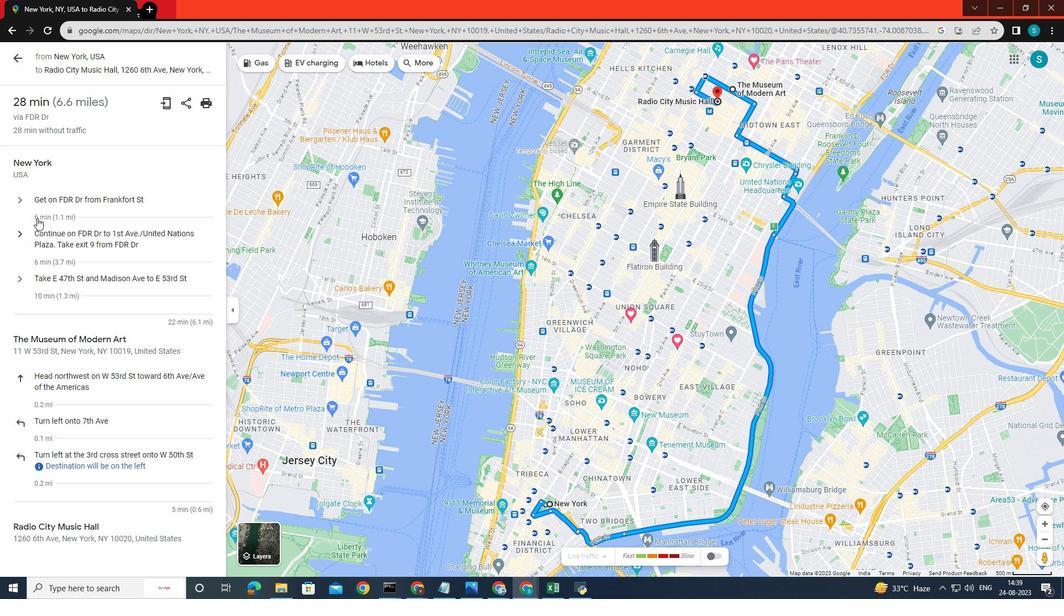 
Action: Mouse scrolled (50, 211) with delta (0, 0)
Screenshot: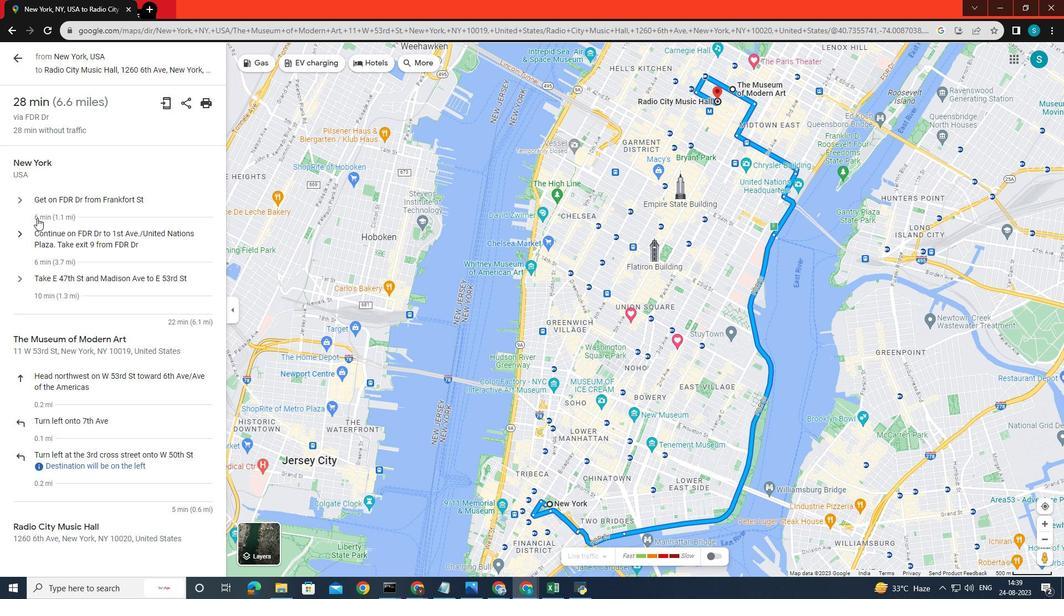 
Action: Mouse scrolled (50, 211) with delta (0, 0)
Screenshot: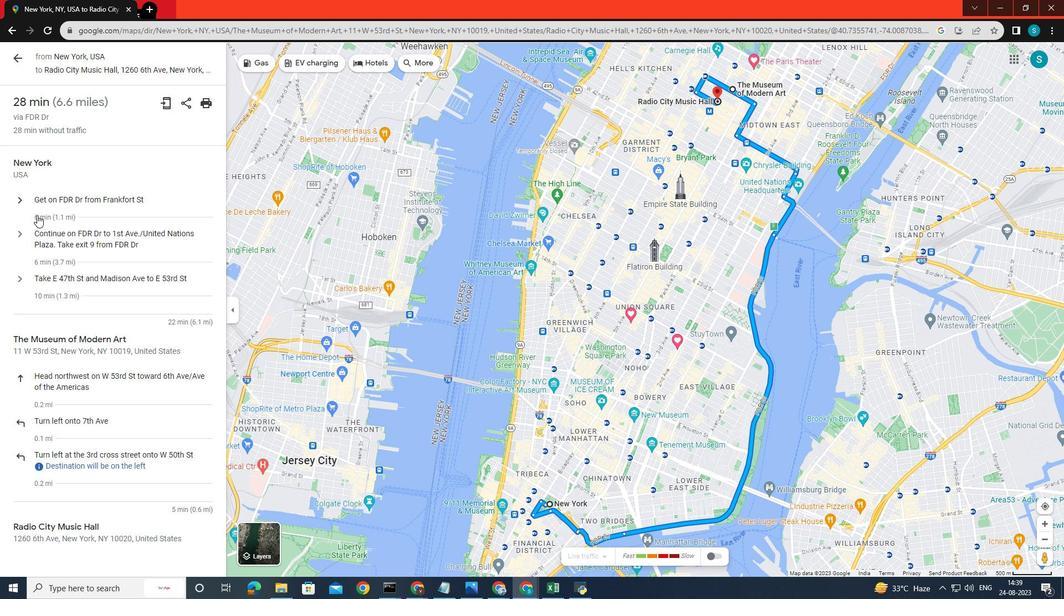 
Action: Mouse scrolled (50, 211) with delta (0, 0)
Screenshot: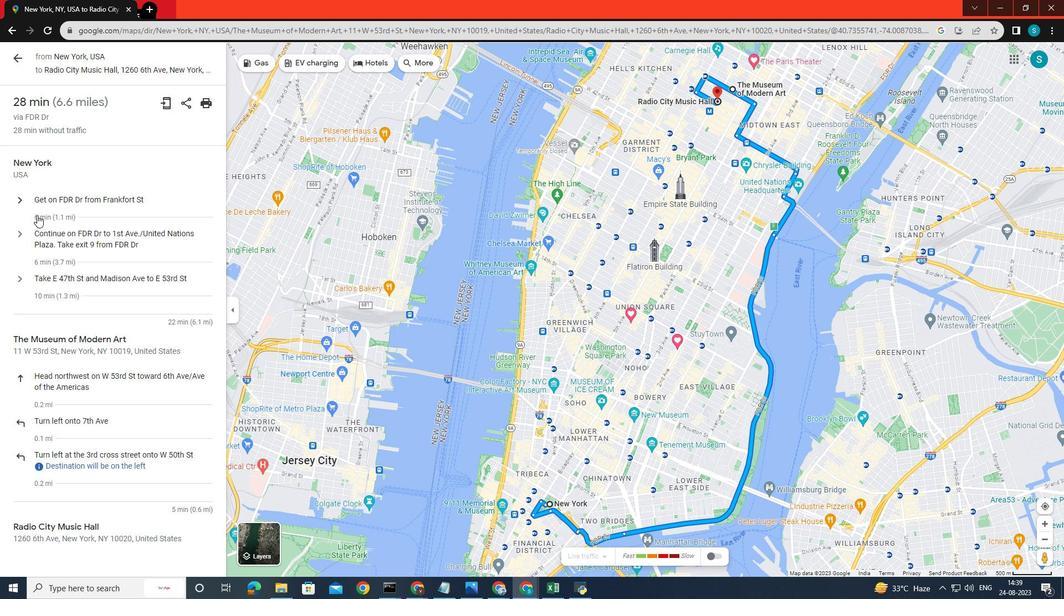 
Action: Mouse moved to (51, 200)
Screenshot: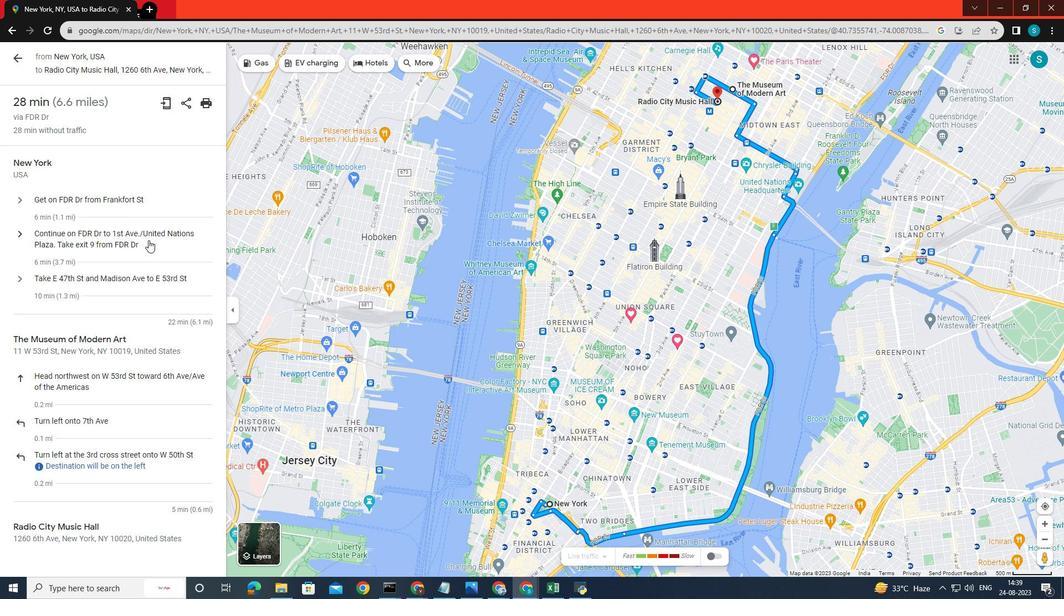 
Action: Mouse pressed left at (51, 200)
Screenshot: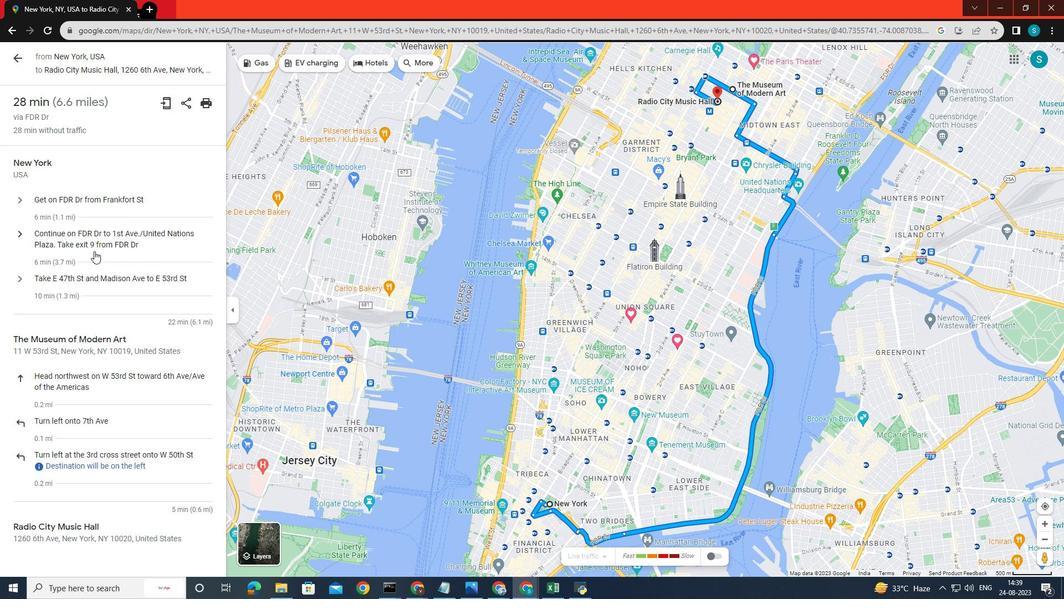 
Action: Mouse moved to (56, 319)
Screenshot: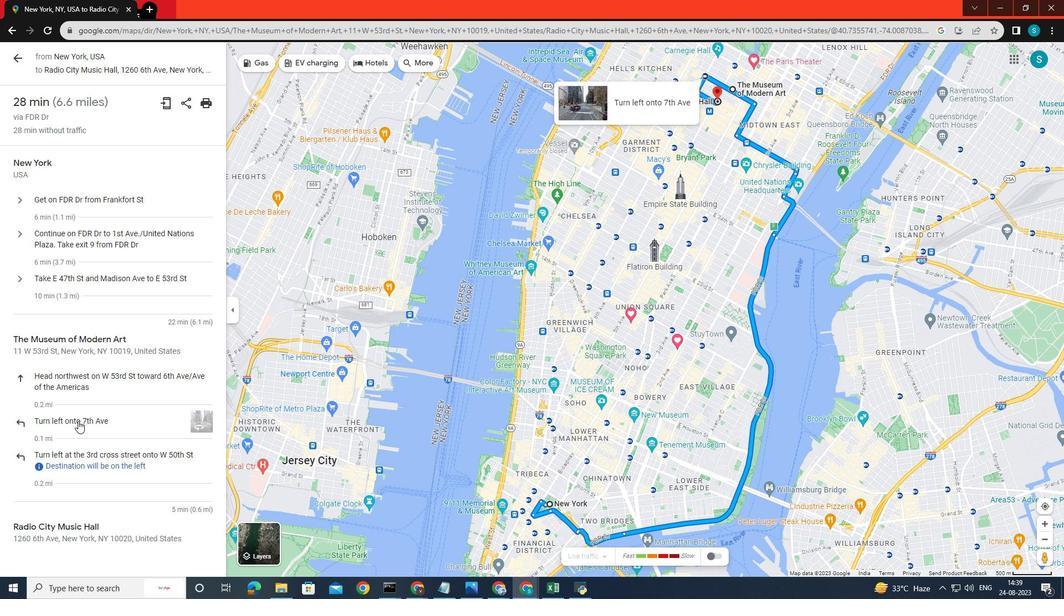 
Action: Mouse pressed left at (56, 319)
Screenshot: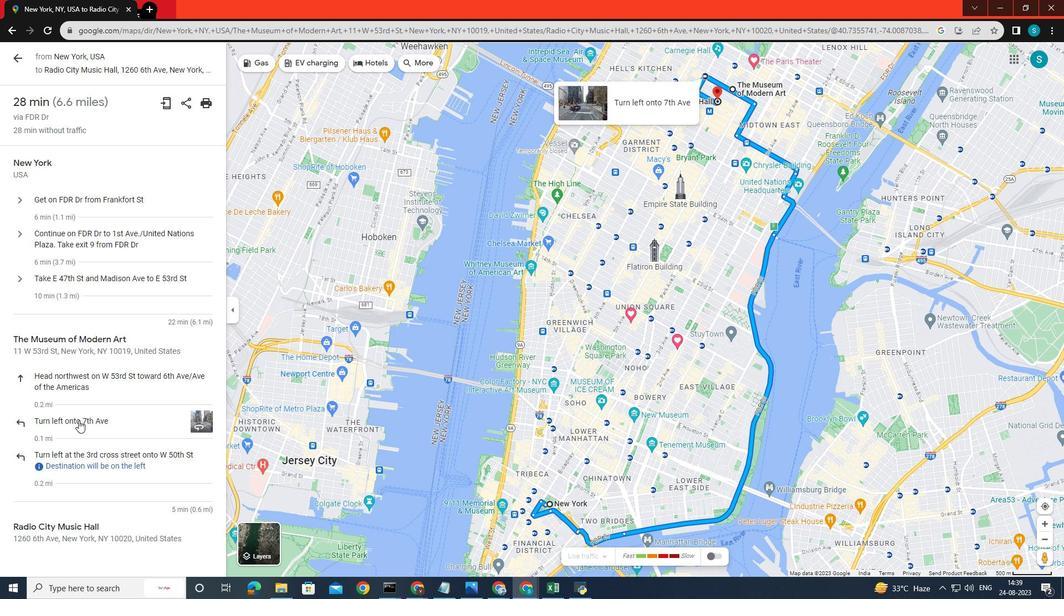 
Action: Mouse moved to (56, 340)
Screenshot: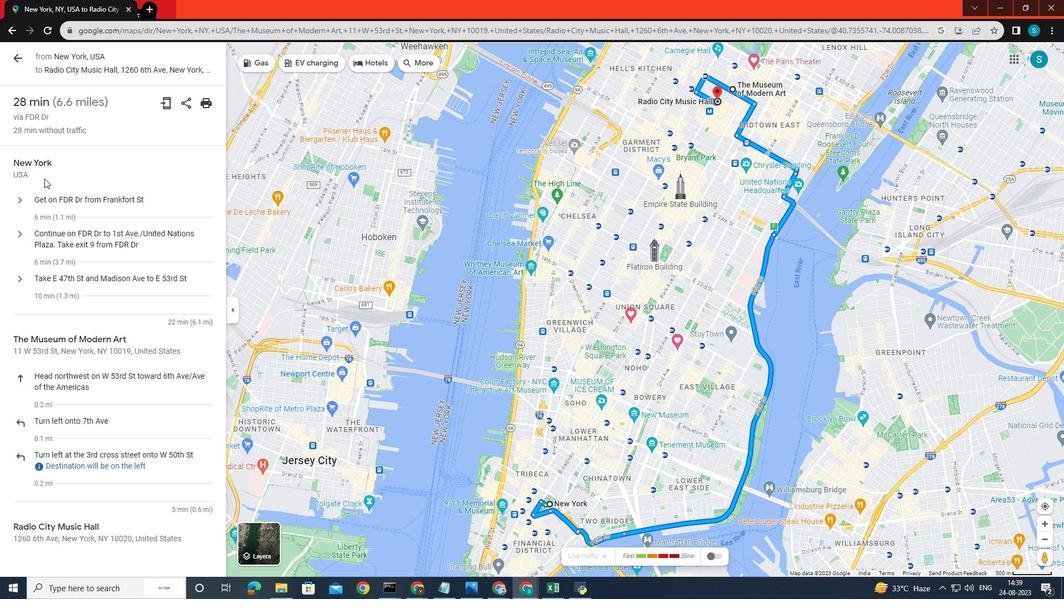 
Action: Mouse pressed left at (56, 340)
Screenshot: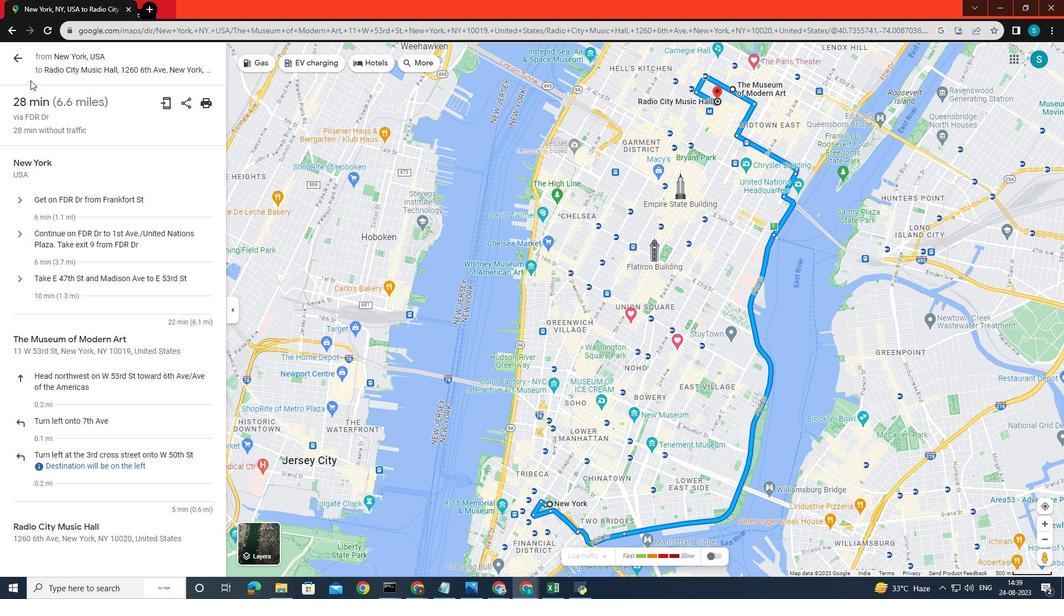 
Action: Mouse moved to (56, 340)
Screenshot: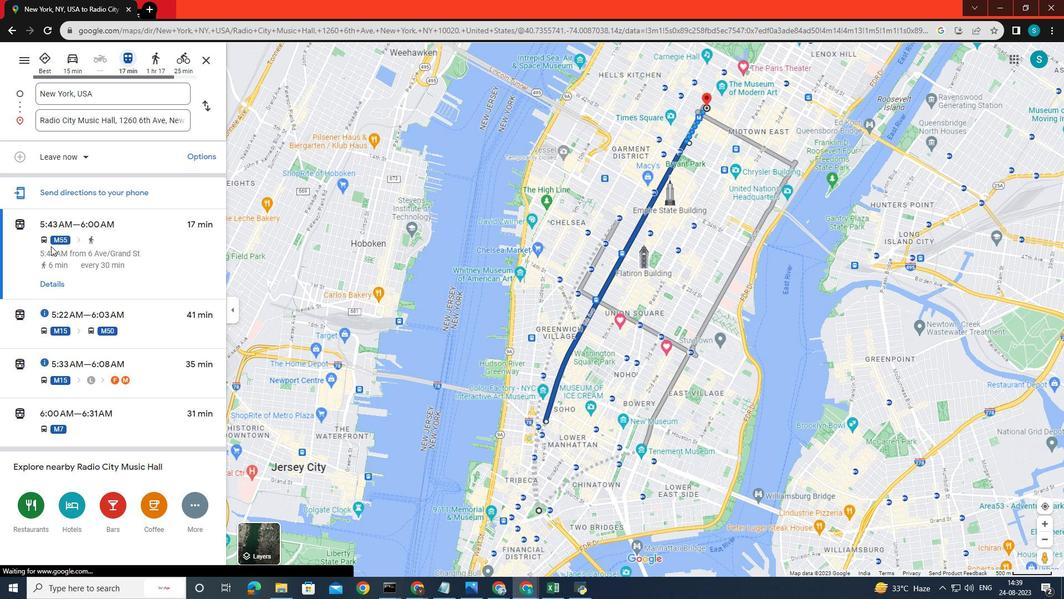 
Action: Mouse pressed left at (56, 340)
Screenshot: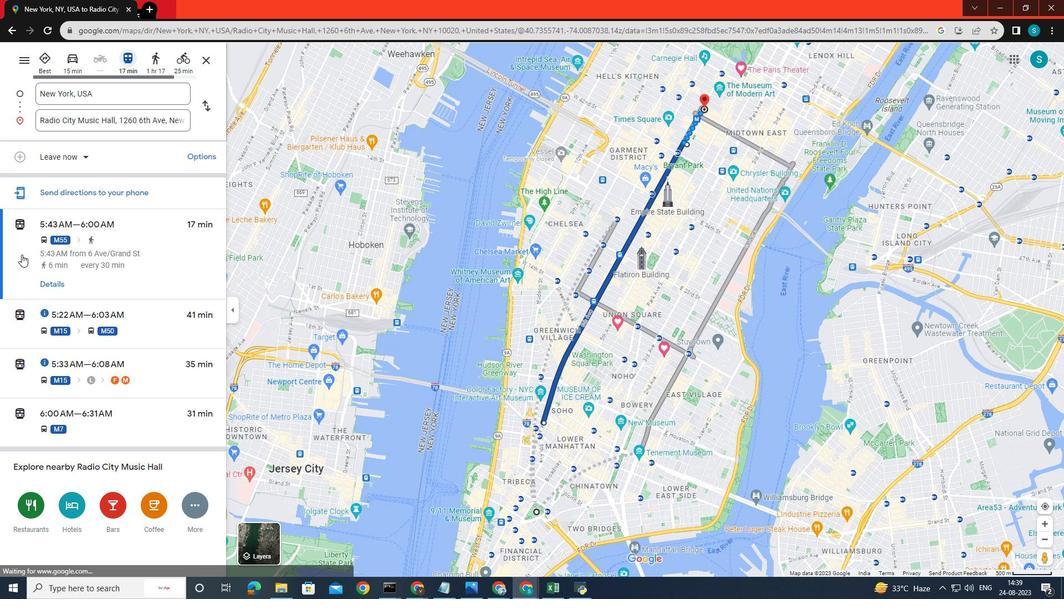 
Action: Mouse pressed left at (56, 340)
Screenshot: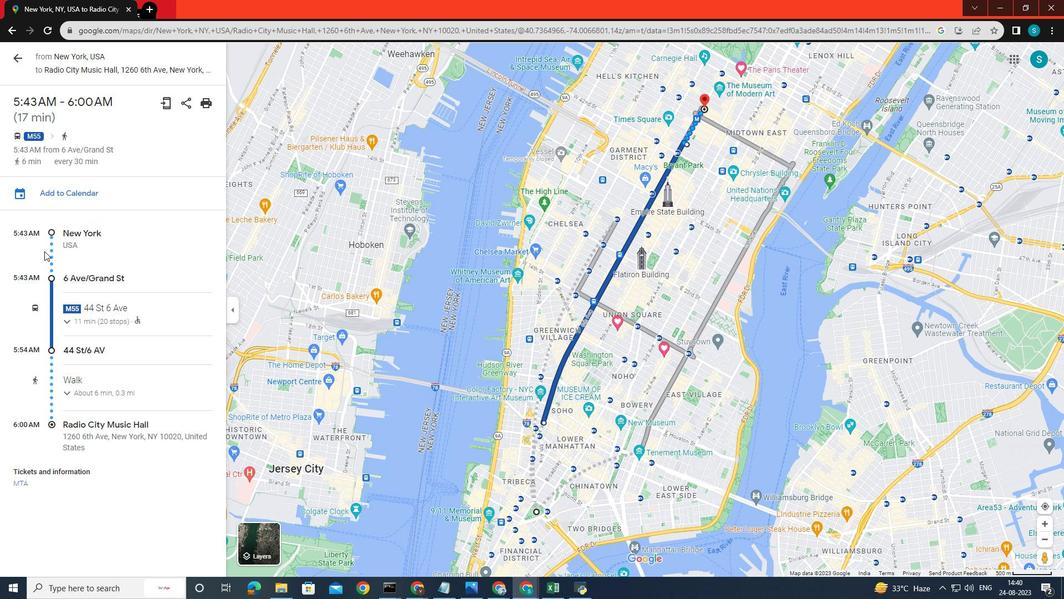 
Action: Mouse pressed left at (56, 340)
Screenshot: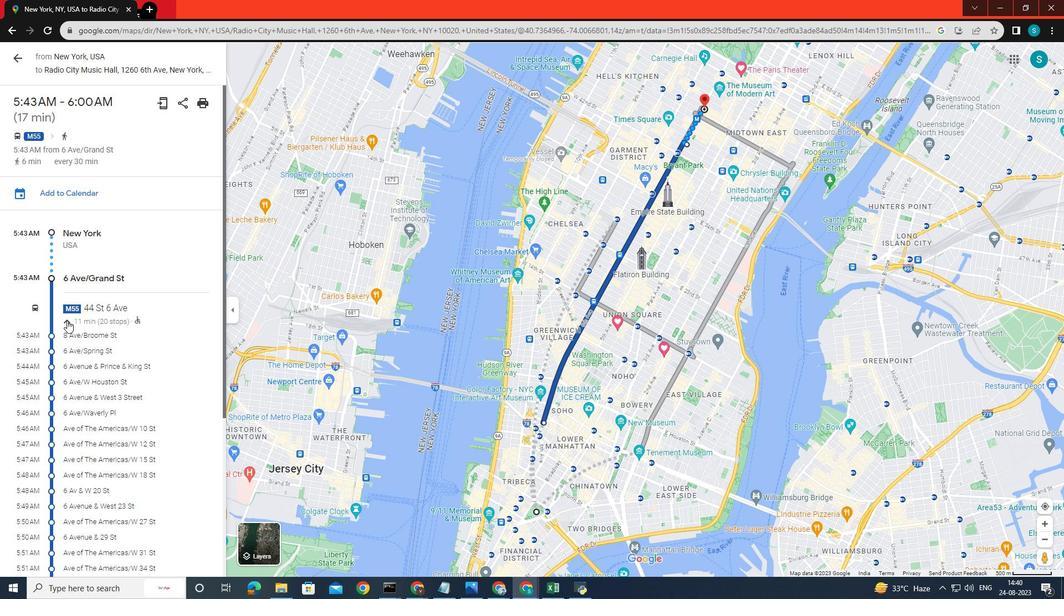 
Action: Mouse pressed left at (56, 340)
Screenshot: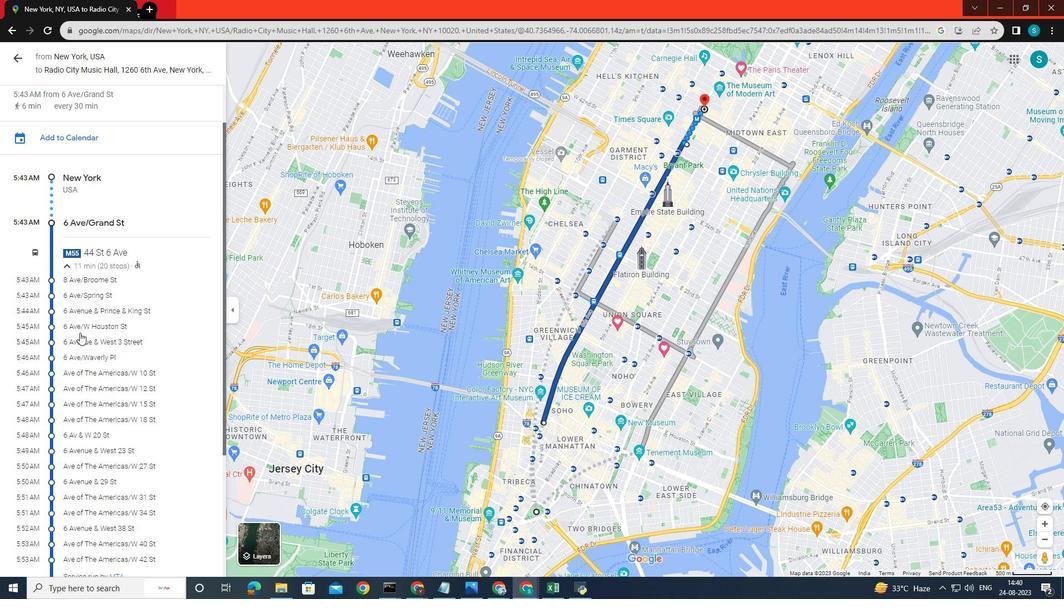 
Action: Mouse moved to (56, 348)
Screenshot: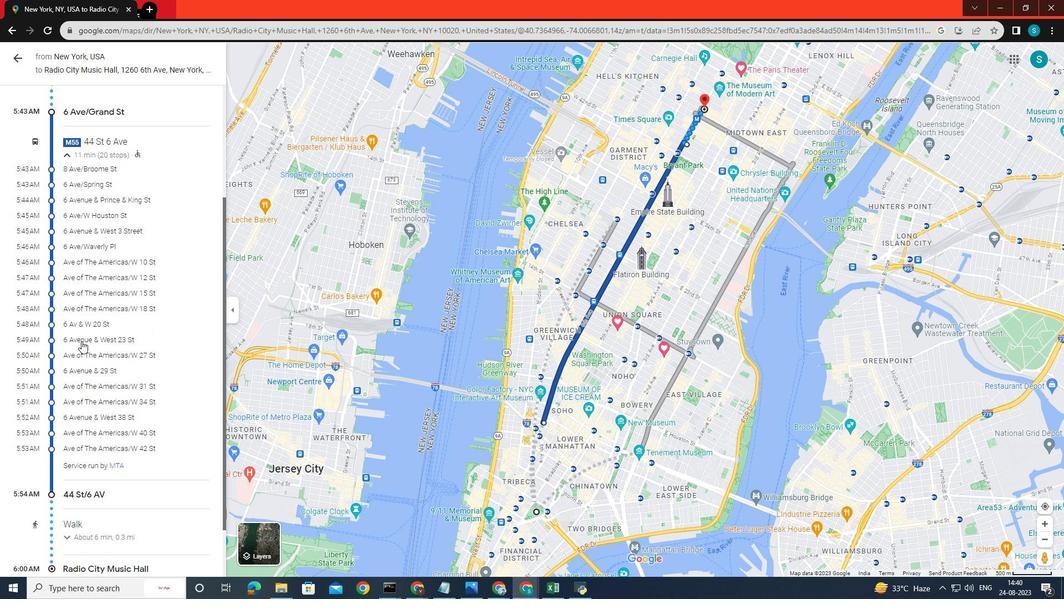 
Action: Mouse pressed left at (56, 348)
Screenshot: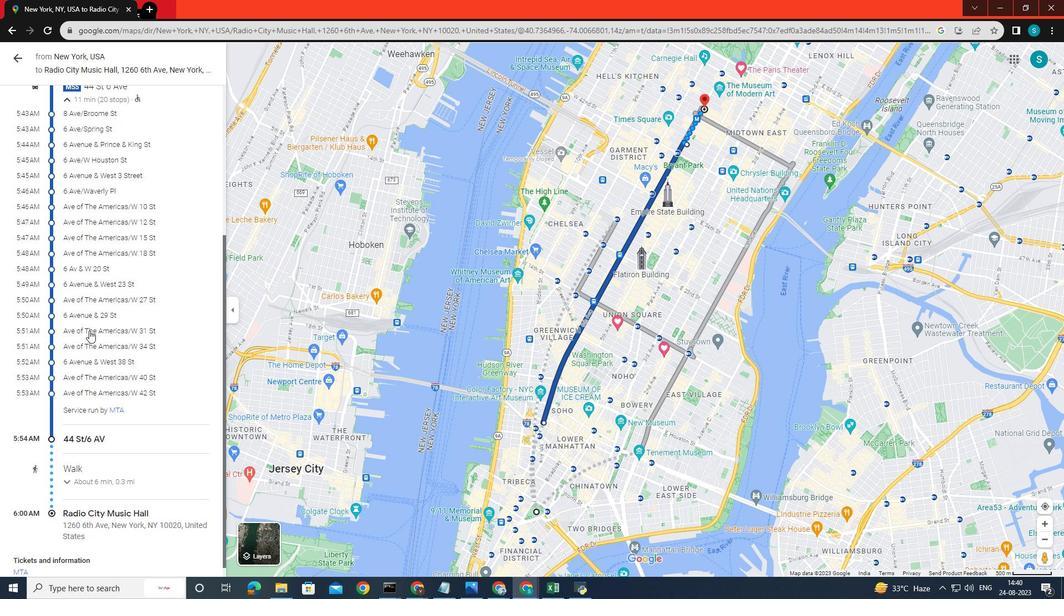 
Action: Mouse moved to (56, 349)
Screenshot: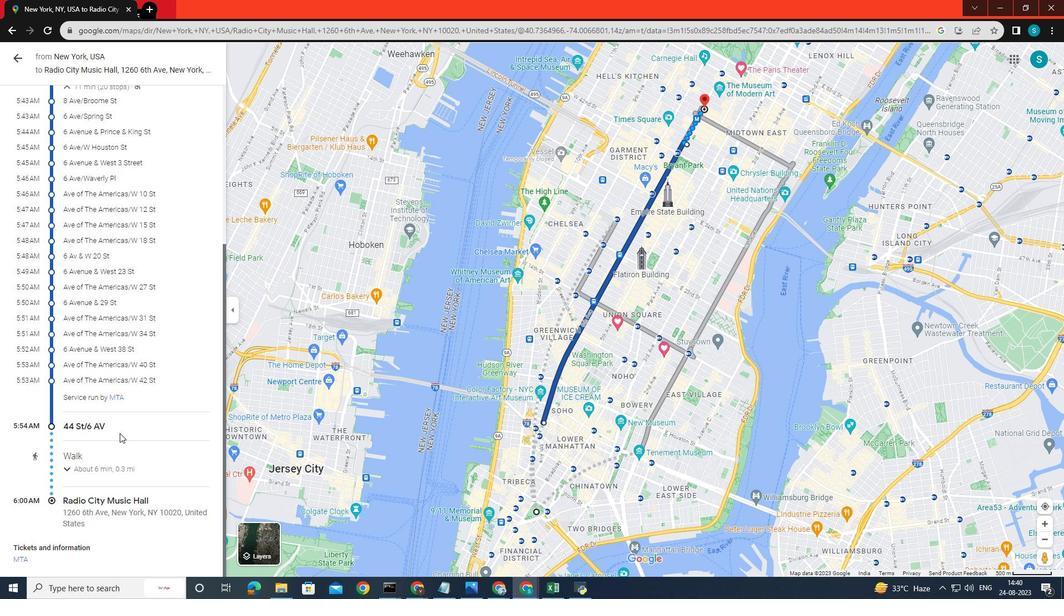 
Action: Mouse pressed left at (56, 349)
Screenshot: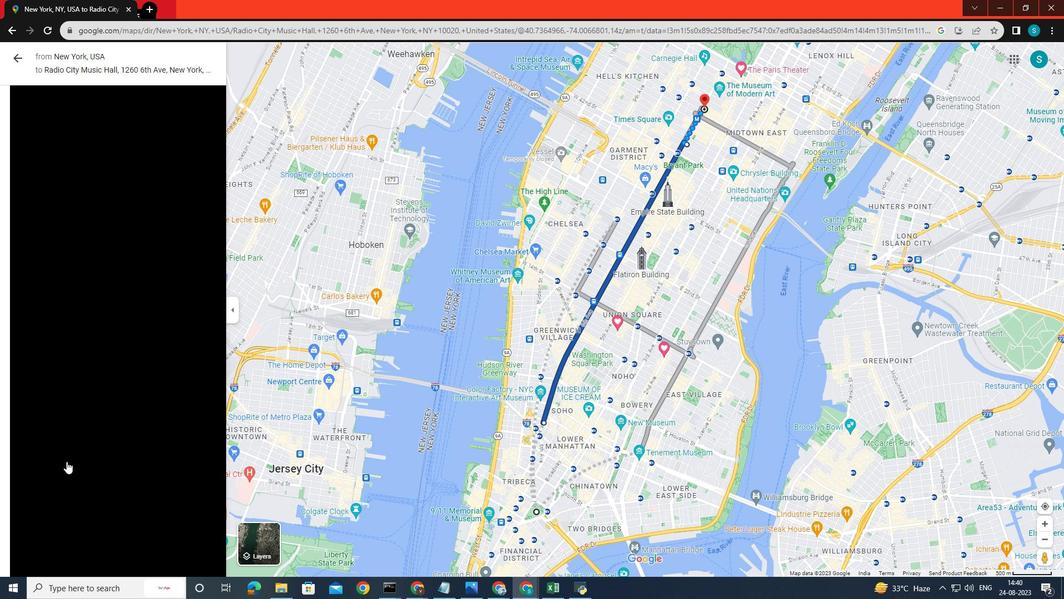 
Action: Mouse moved to (56, 365)
Screenshot: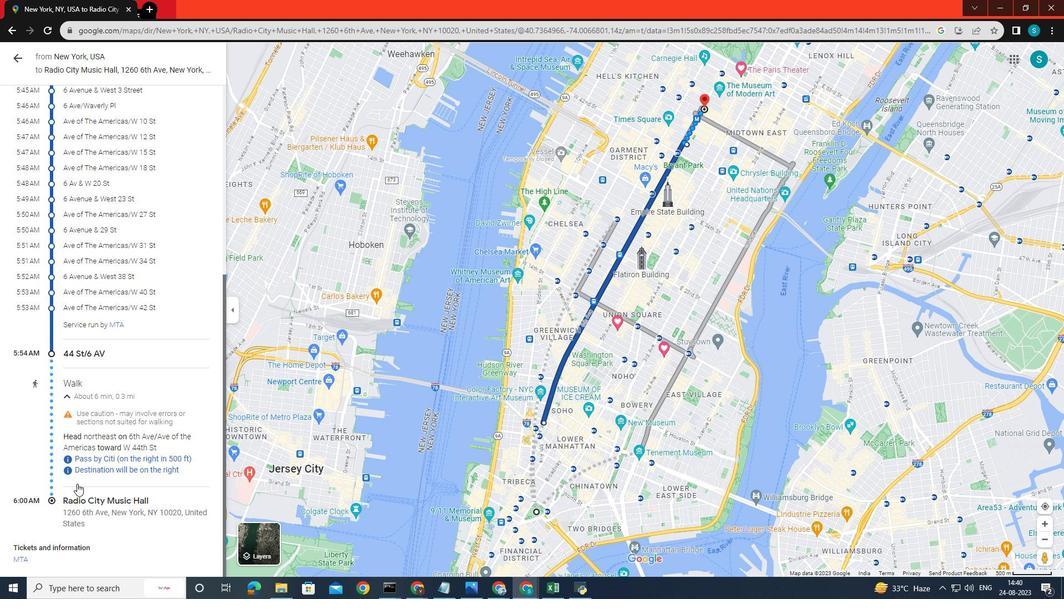 
Action: Mouse pressed left at (56, 365)
Screenshot: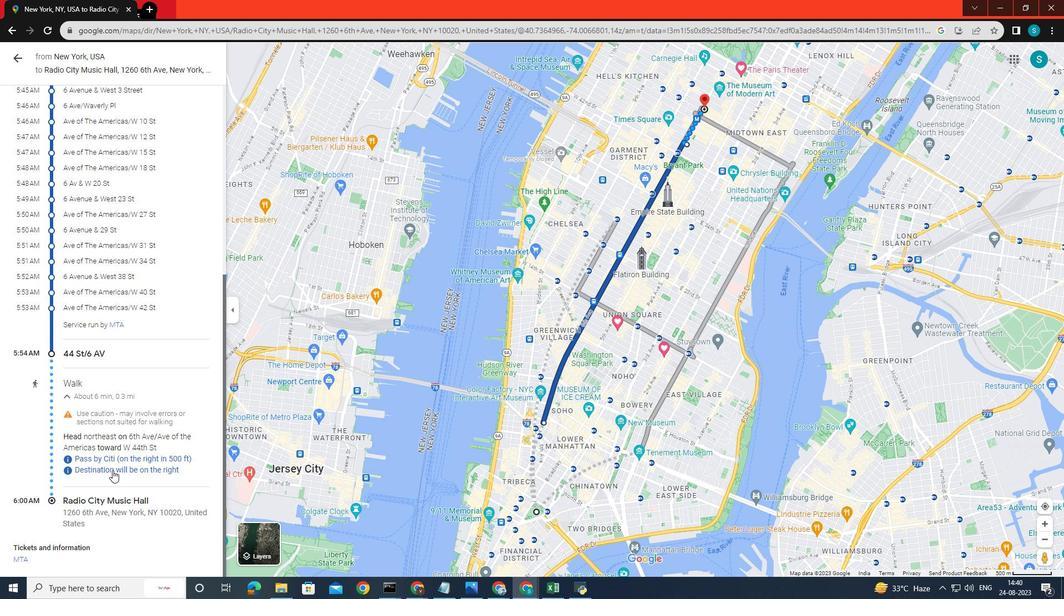 
Action: Mouse moved to (56, 367)
Screenshot: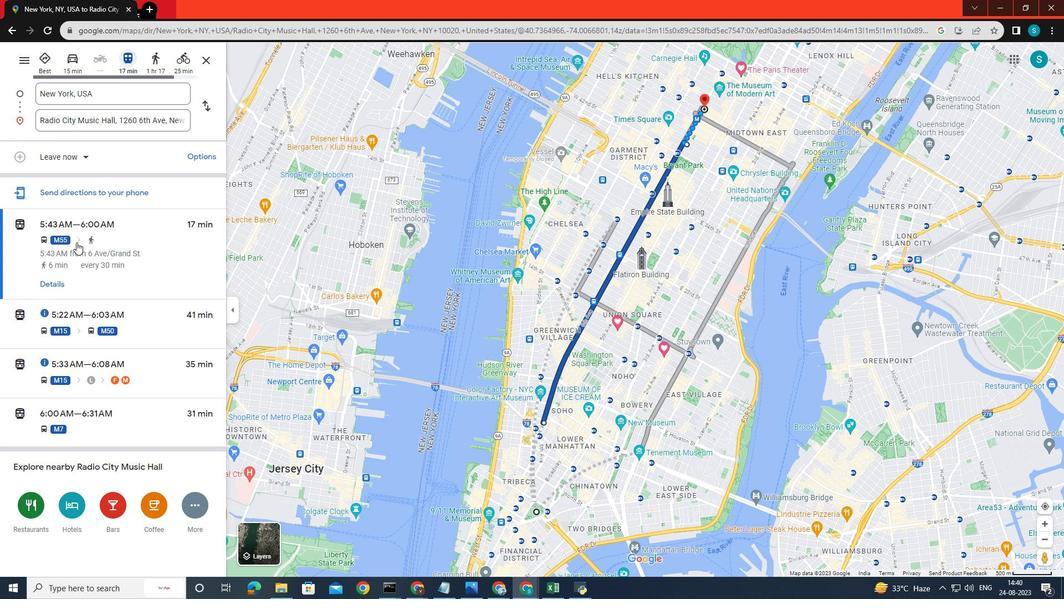 
Action: Mouse pressed left at (56, 367)
Screenshot: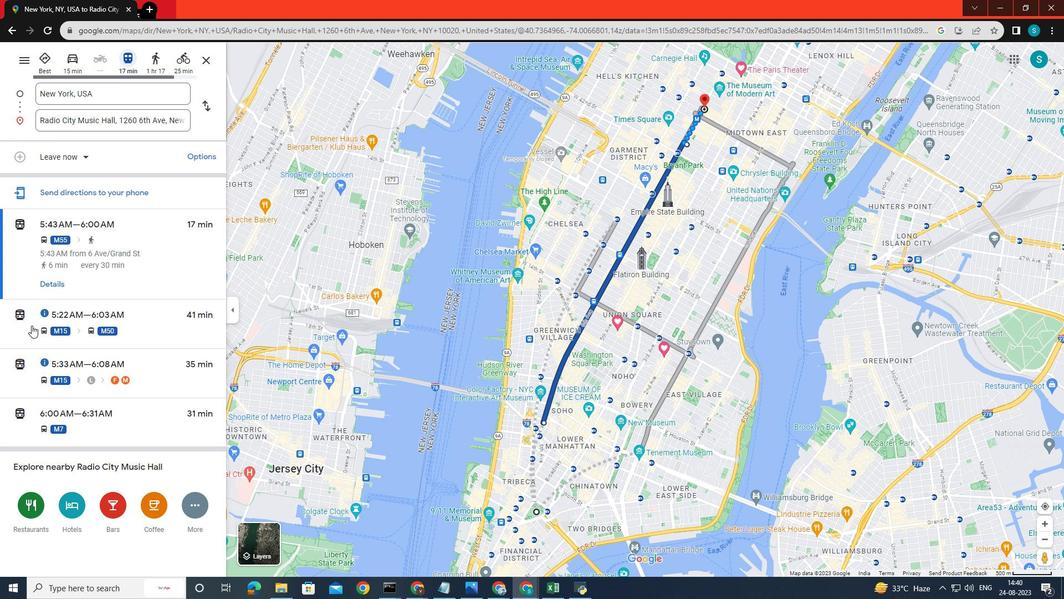 
Action: Mouse moved to (58, 229)
Screenshot: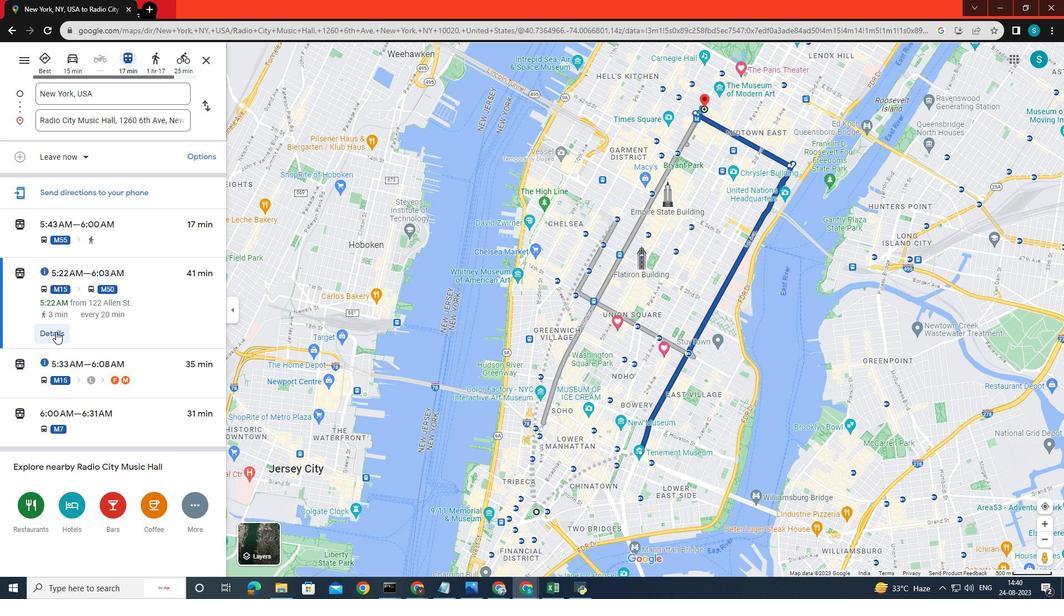
Action: Mouse pressed left at (58, 229)
Screenshot: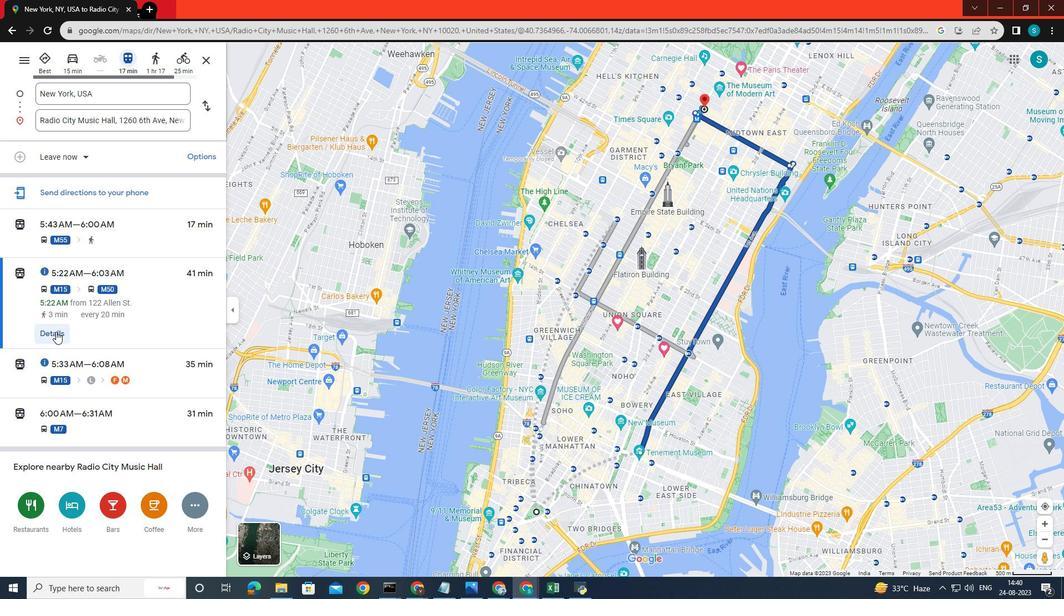 
Action: Mouse moved to (57, 283)
Screenshot: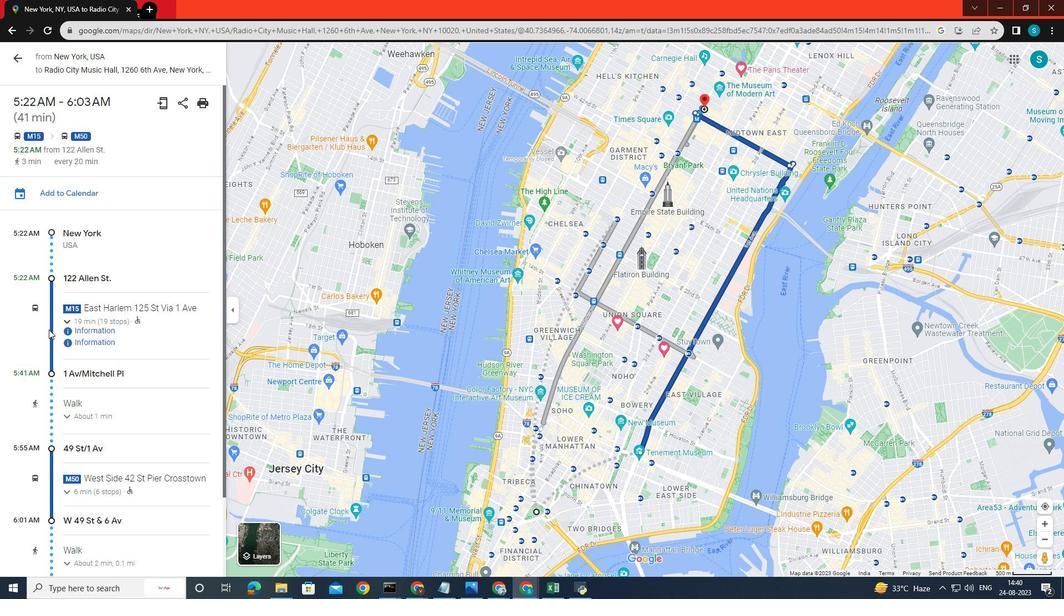 
Action: Mouse pressed left at (57, 283)
Screenshot: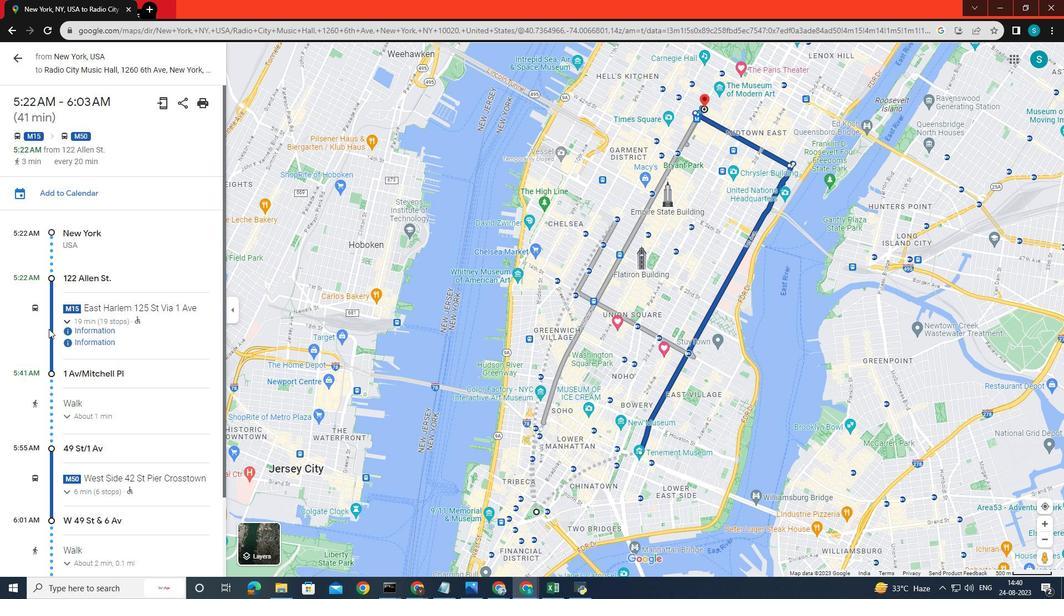 
Action: Mouse moved to (58, 219)
Screenshot: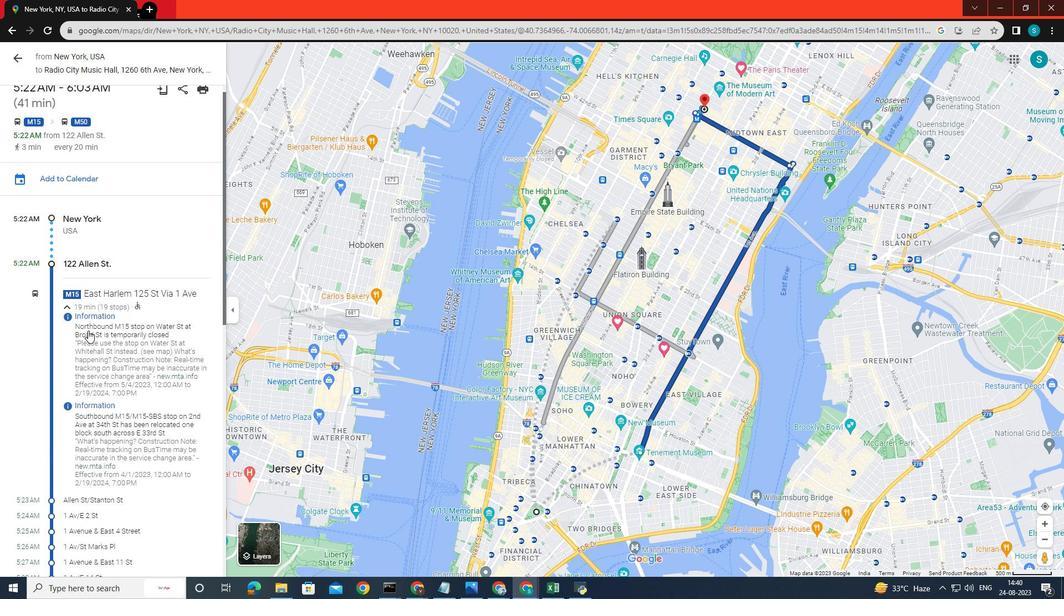 
Action: Mouse pressed left at (58, 219)
Screenshot: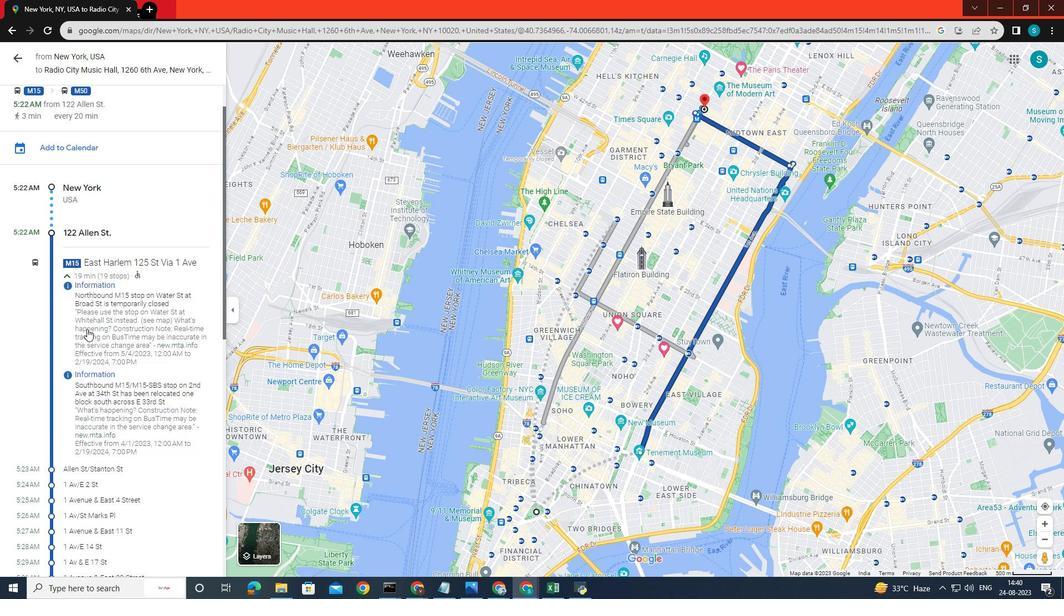 
Action: Mouse moved to (62, 392)
Screenshot: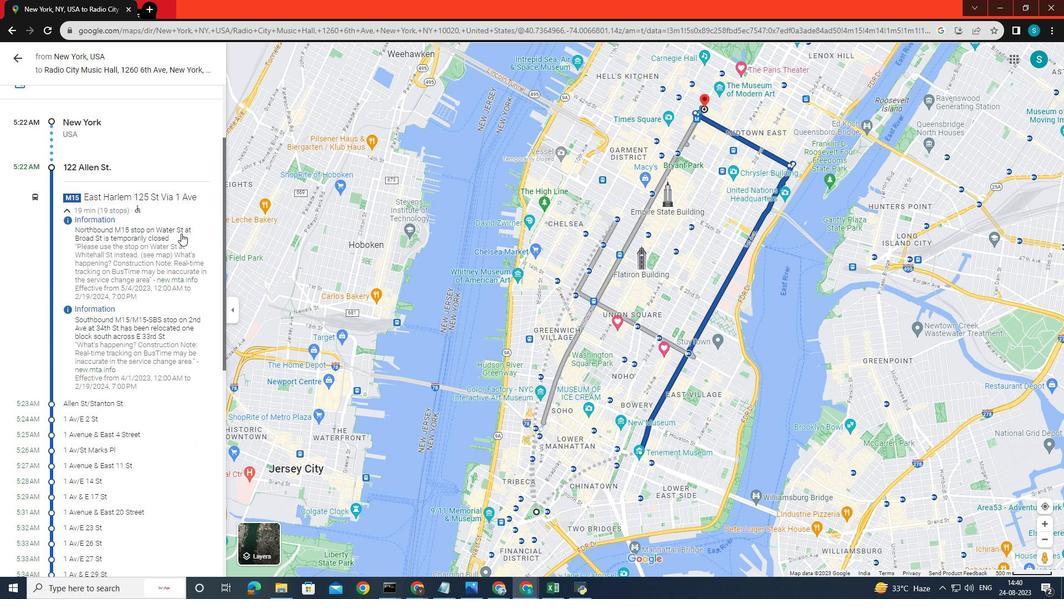 
Action: Mouse pressed left at (62, 392)
Screenshot: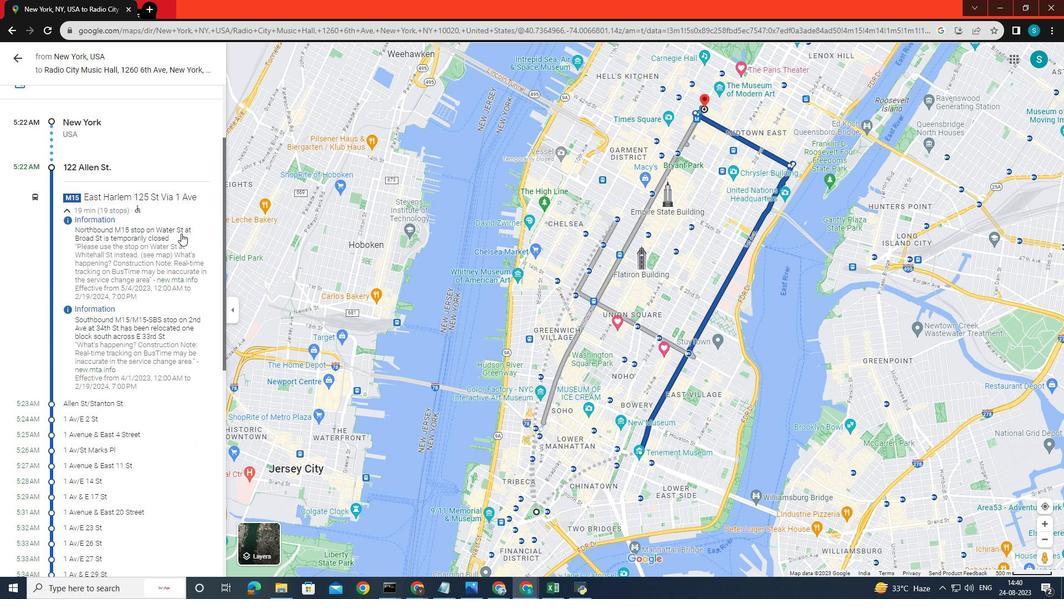 
Action: Mouse moved to (60, 321)
Screenshot: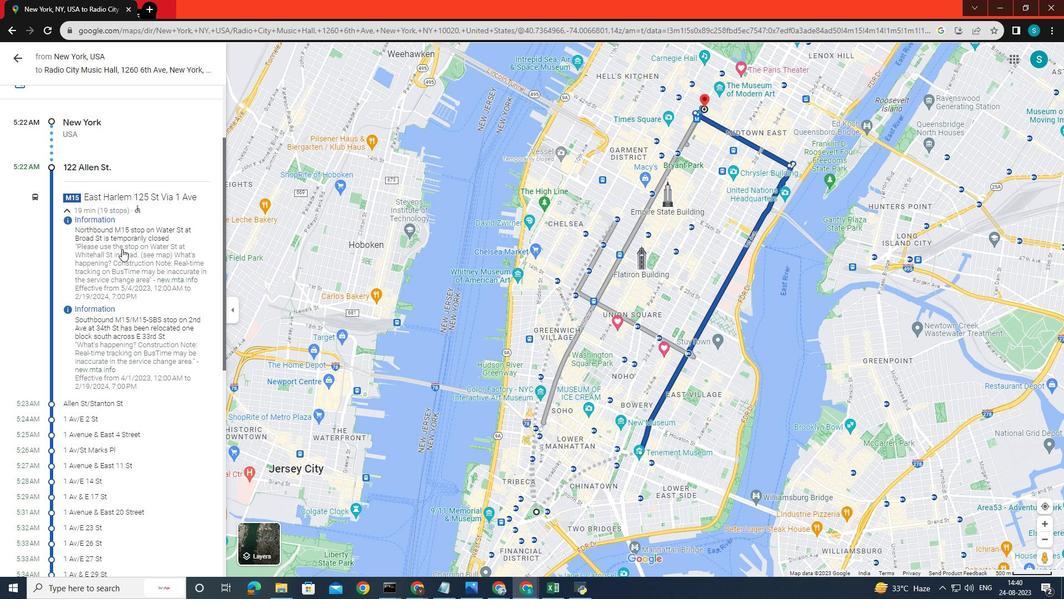 
Action: Mouse pressed left at (60, 321)
Screenshot: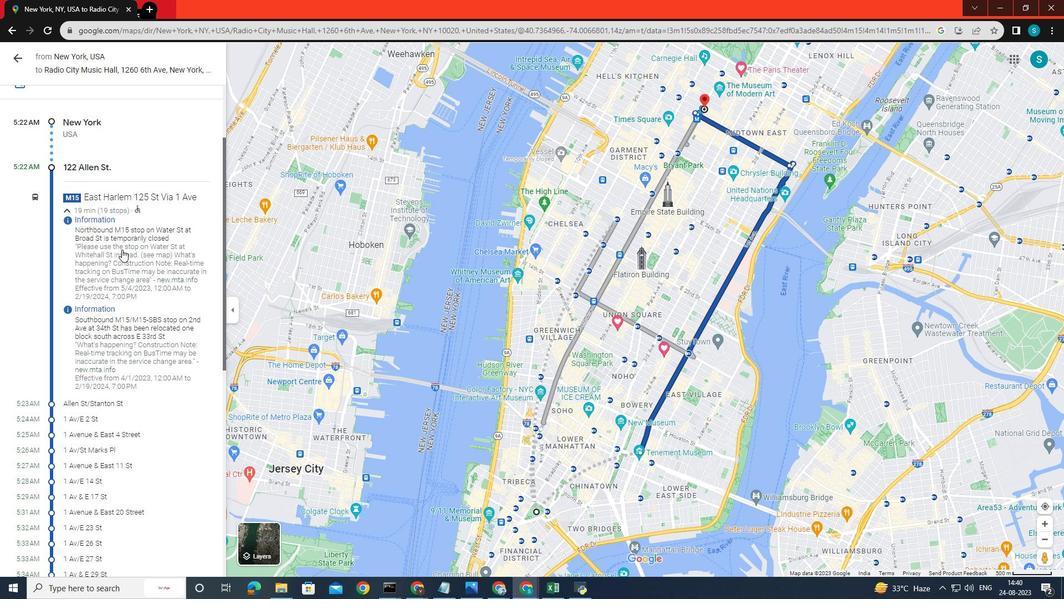 
Action: Mouse moved to (59, 330)
Screenshot: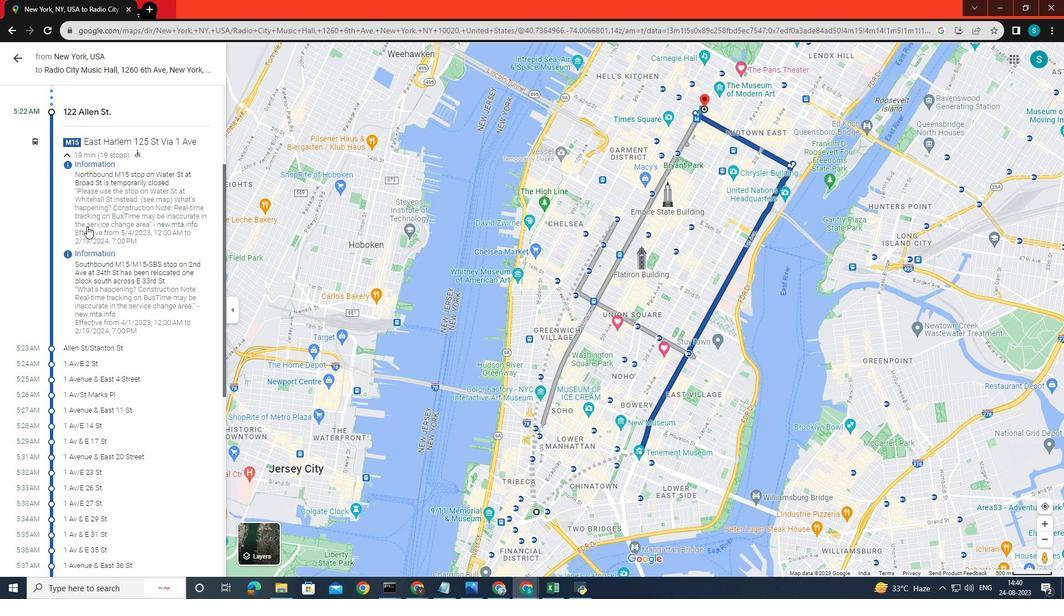
Action: Mouse pressed left at (59, 330)
Screenshot: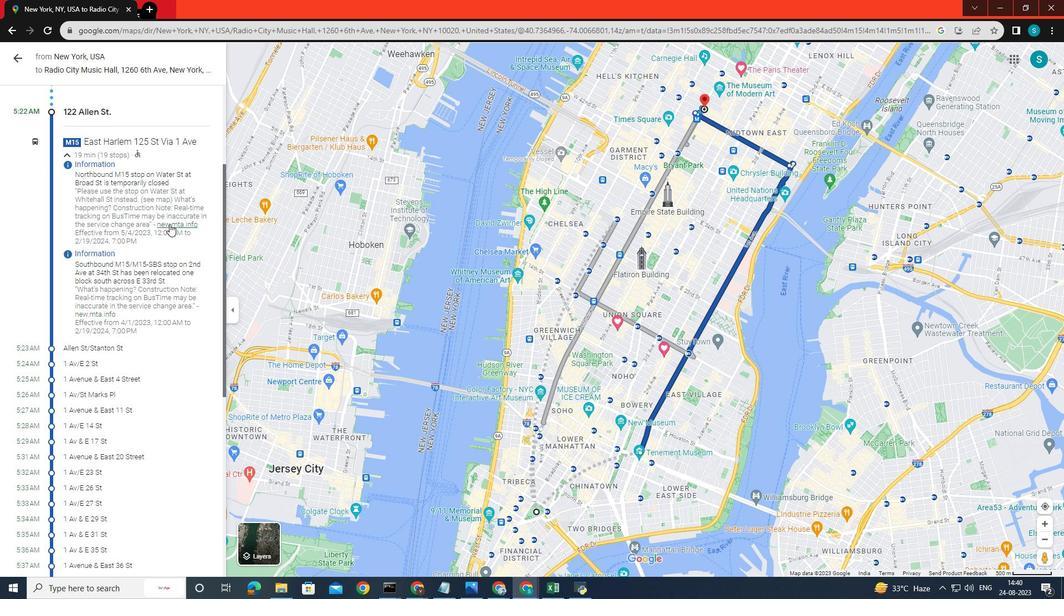 
Action: Mouse moved to (60, 334)
Screenshot: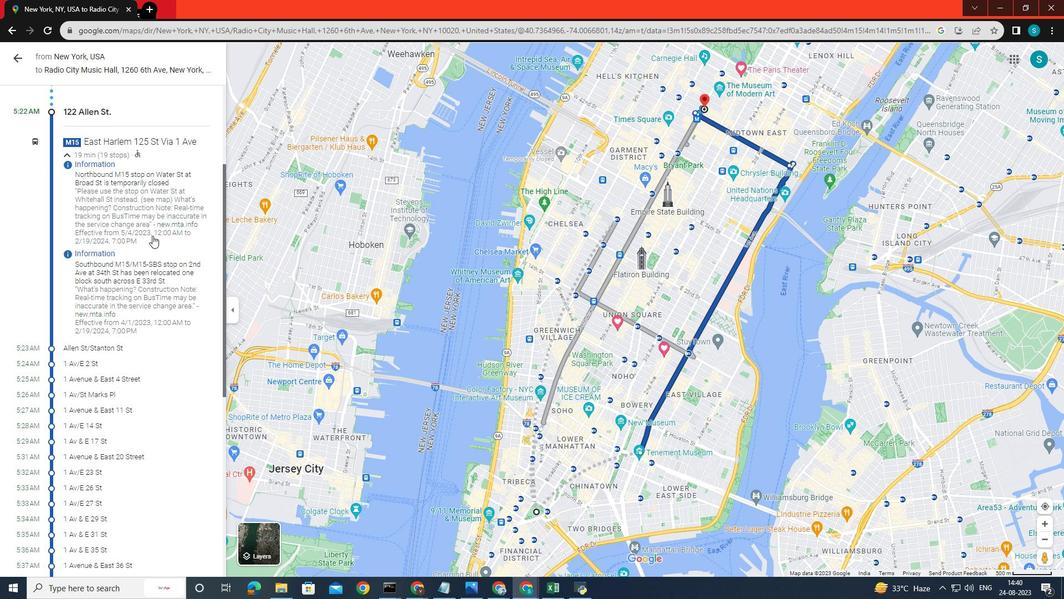 
Action: Mouse pressed left at (60, 334)
Screenshot: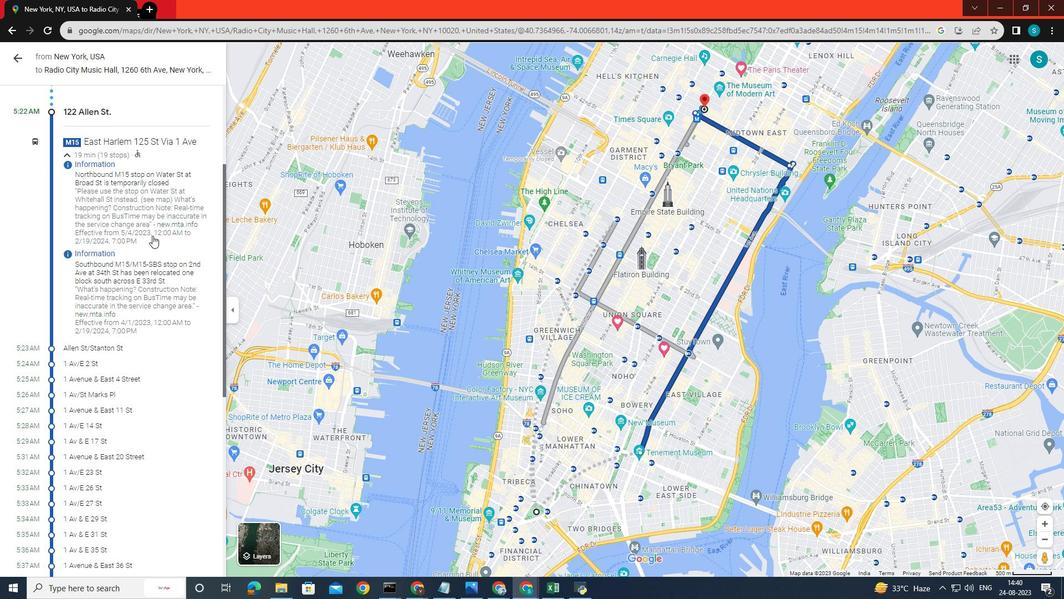 
Action: Mouse moved to (52, 344)
Screenshot: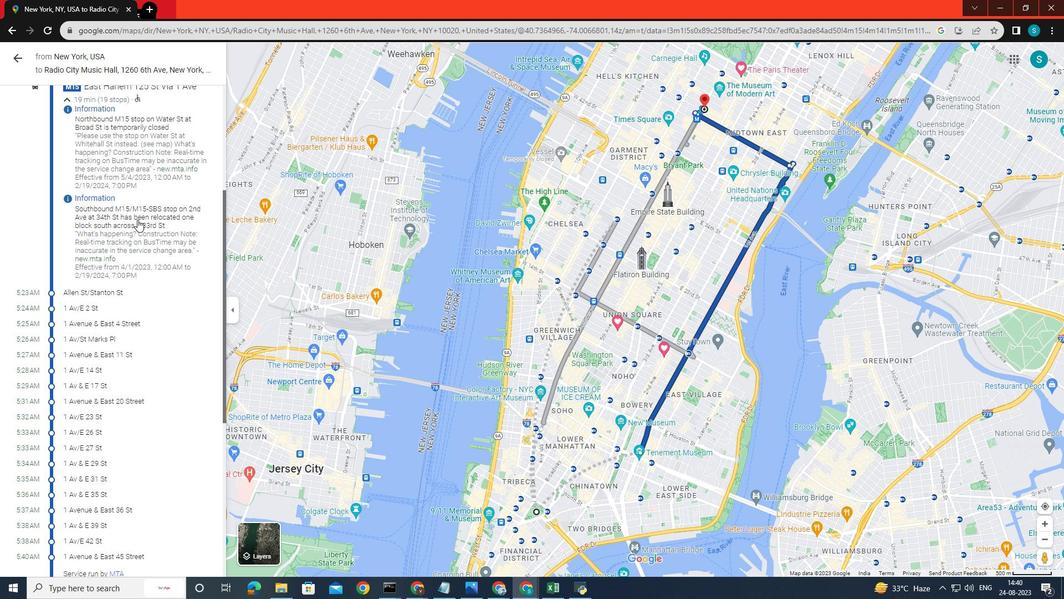 
Action: Mouse pressed left at (52, 344)
Screenshot: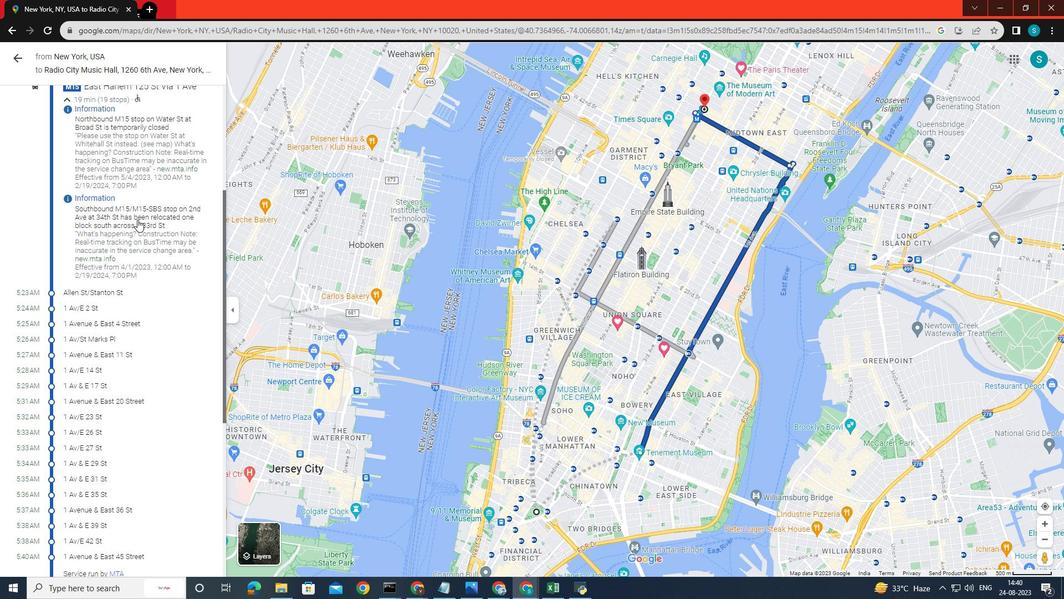 
Action: Mouse moved to (58, 351)
Screenshot: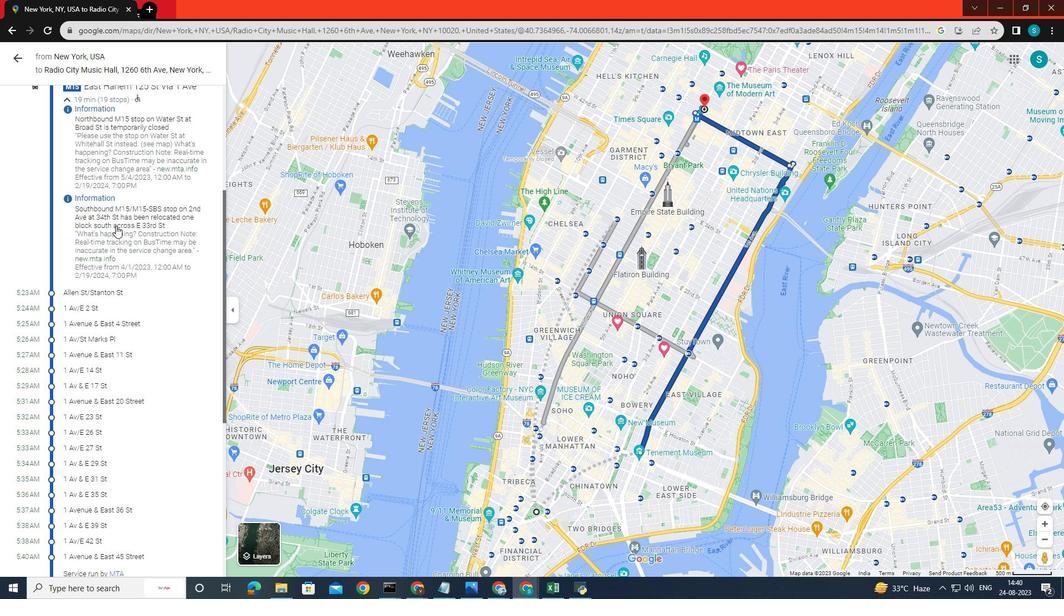 
Action: Mouse pressed left at (58, 351)
Screenshot: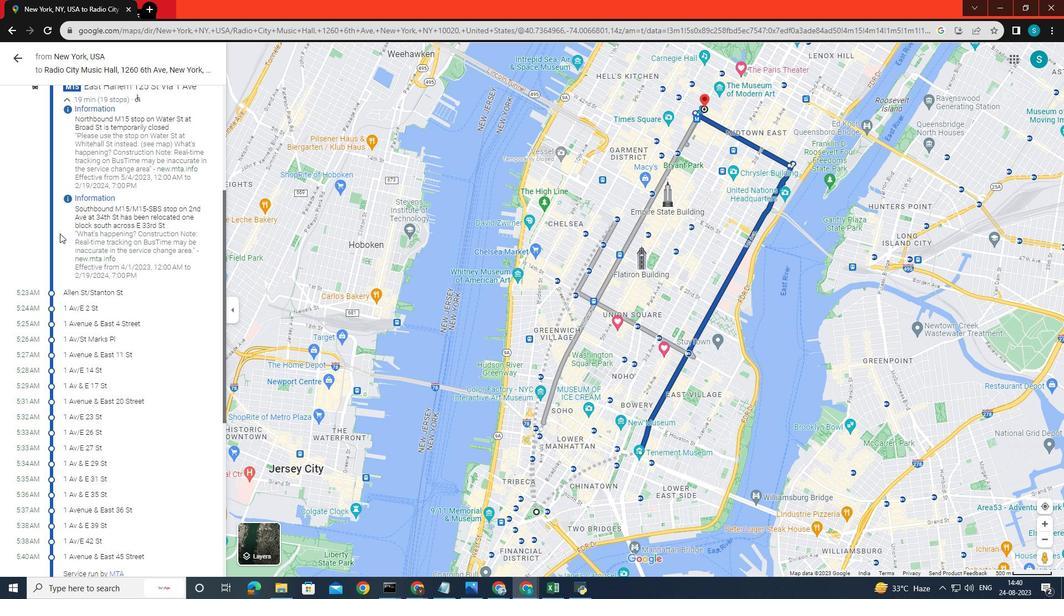 
Action: Mouse pressed left at (58, 351)
Screenshot: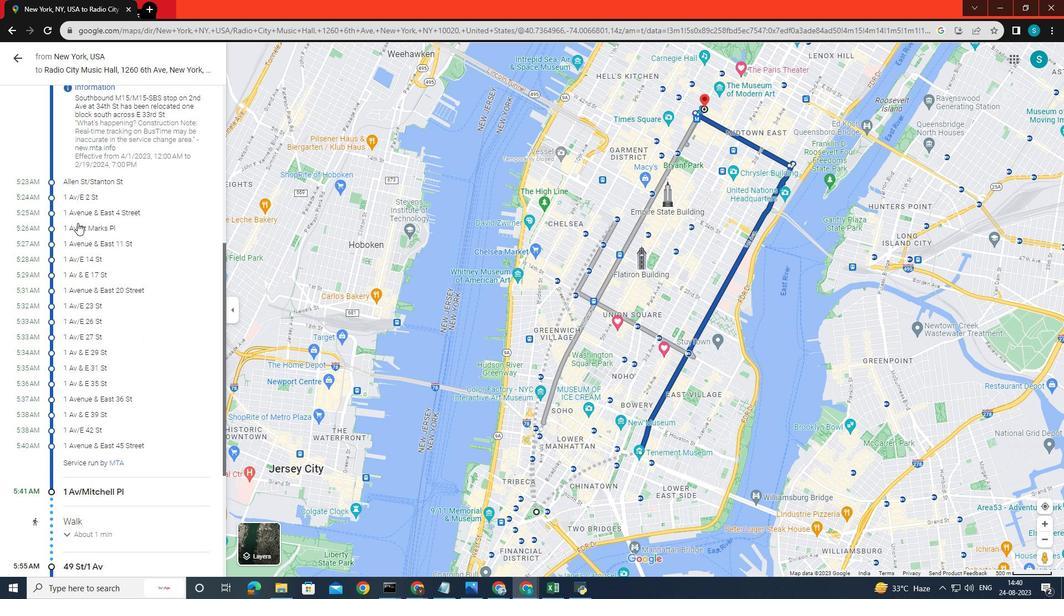 
Action: Mouse moved to (57, 364)
Screenshot: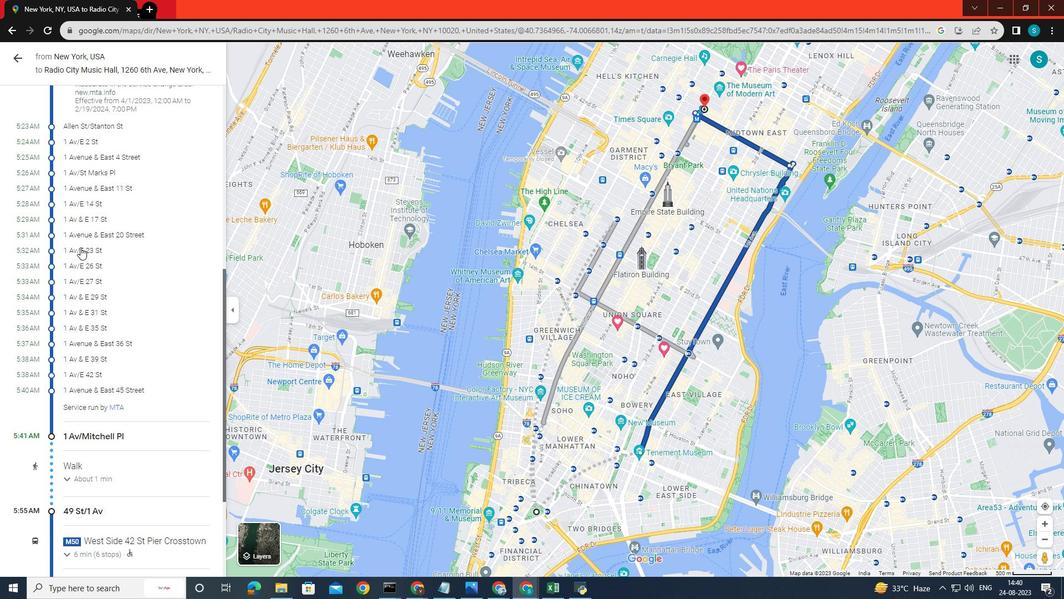 
Action: Mouse pressed left at (57, 364)
Screenshot: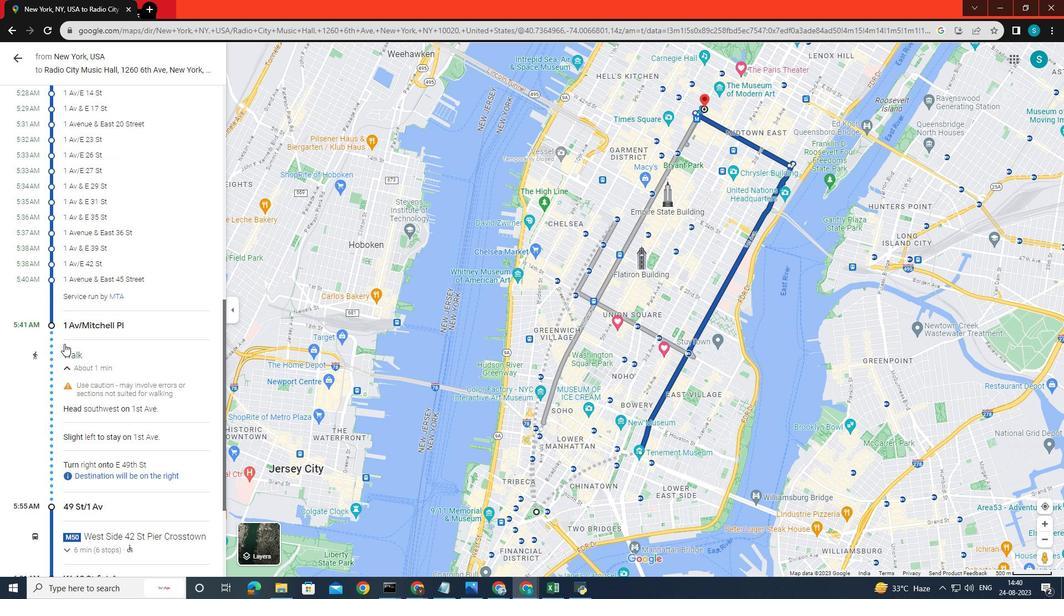 
Action: Mouse moved to (57, 366)
Screenshot: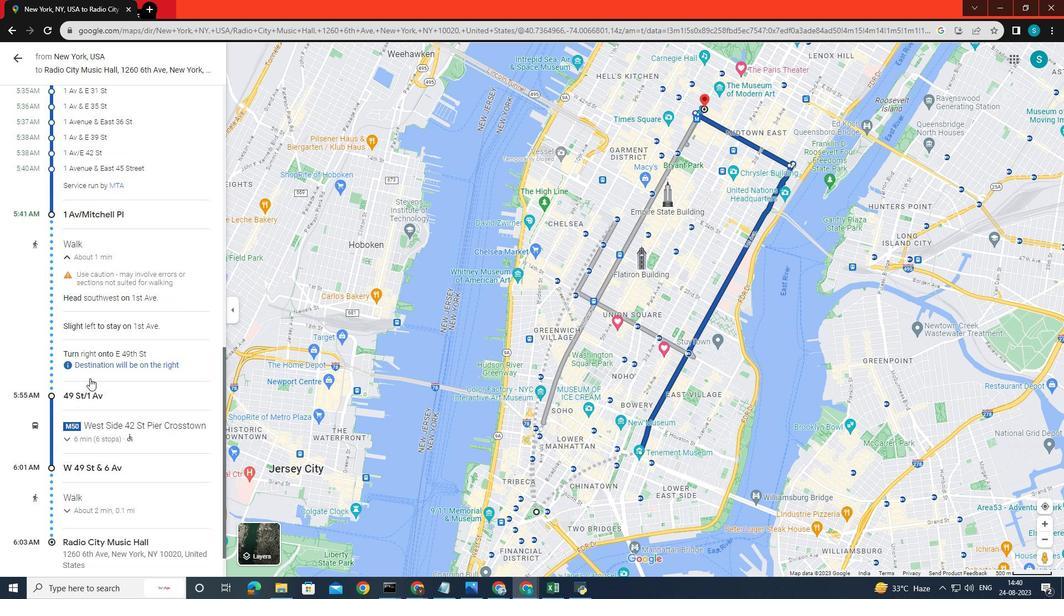
Action: Mouse pressed left at (57, 366)
Screenshot: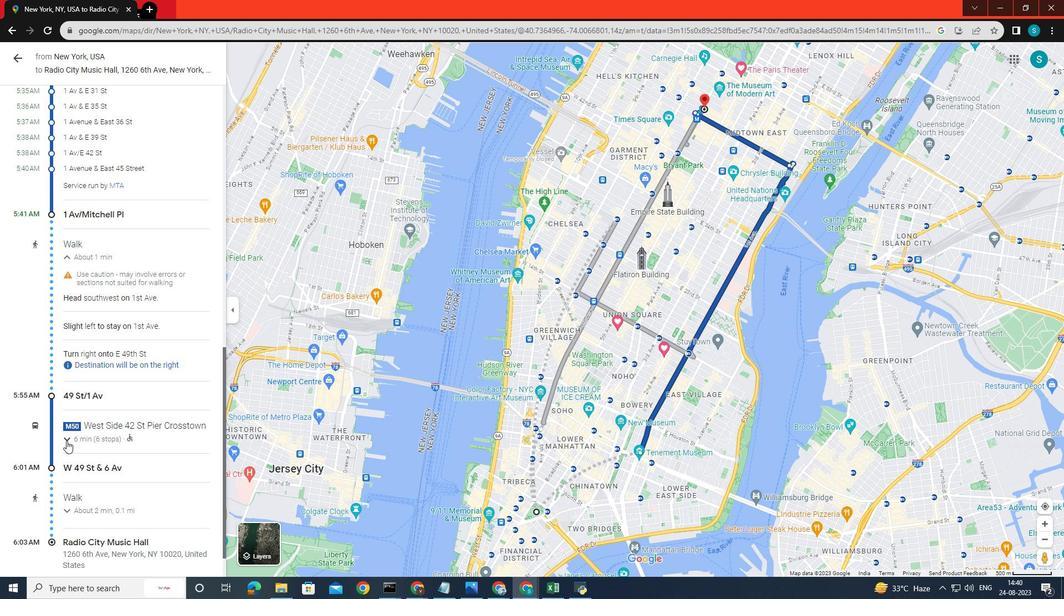 
Action: Mouse moved to (57, 378)
Screenshot: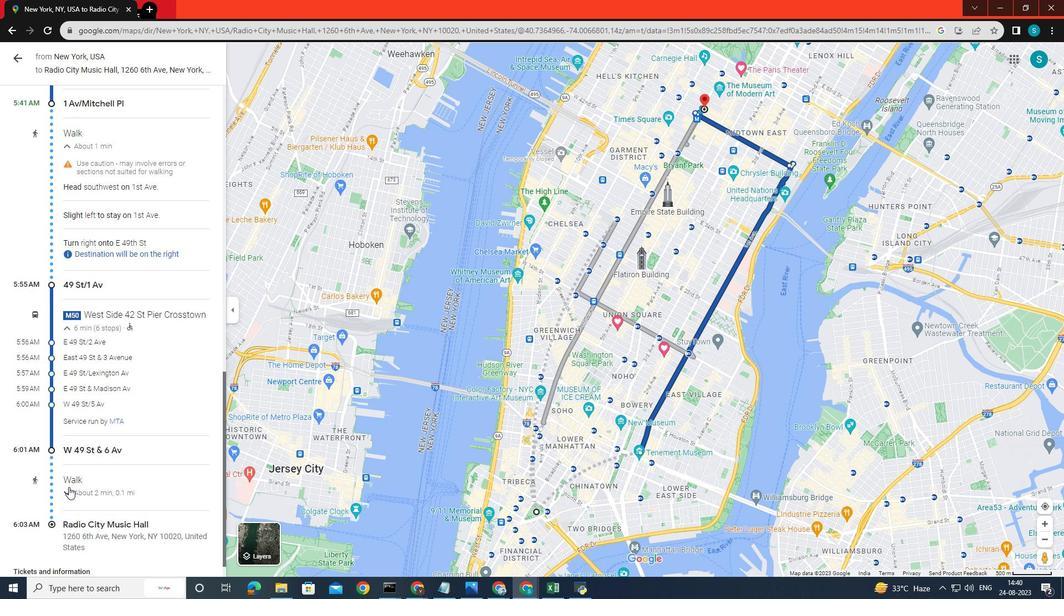 
Action: Mouse pressed left at (57, 378)
Screenshot: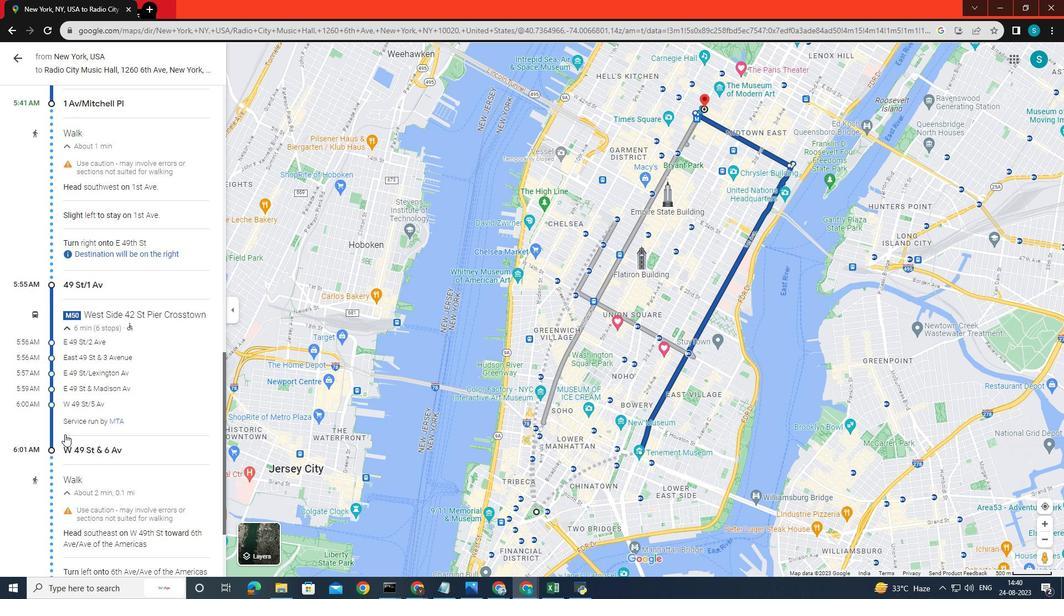 
Action: Mouse moved to (49, 372)
Screenshot: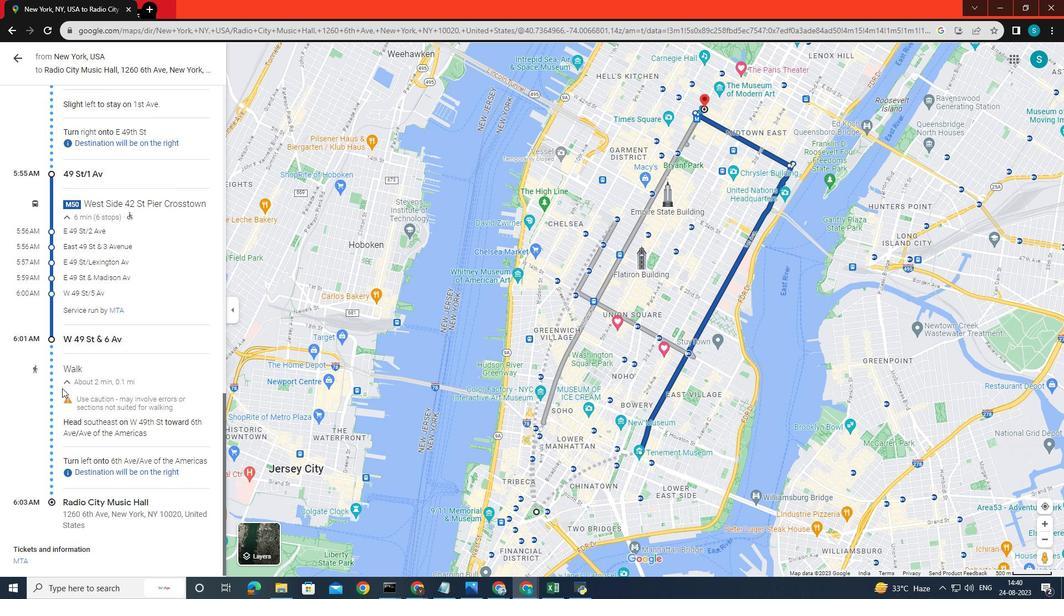 
Action: Mouse pressed left at (49, 372)
Screenshot: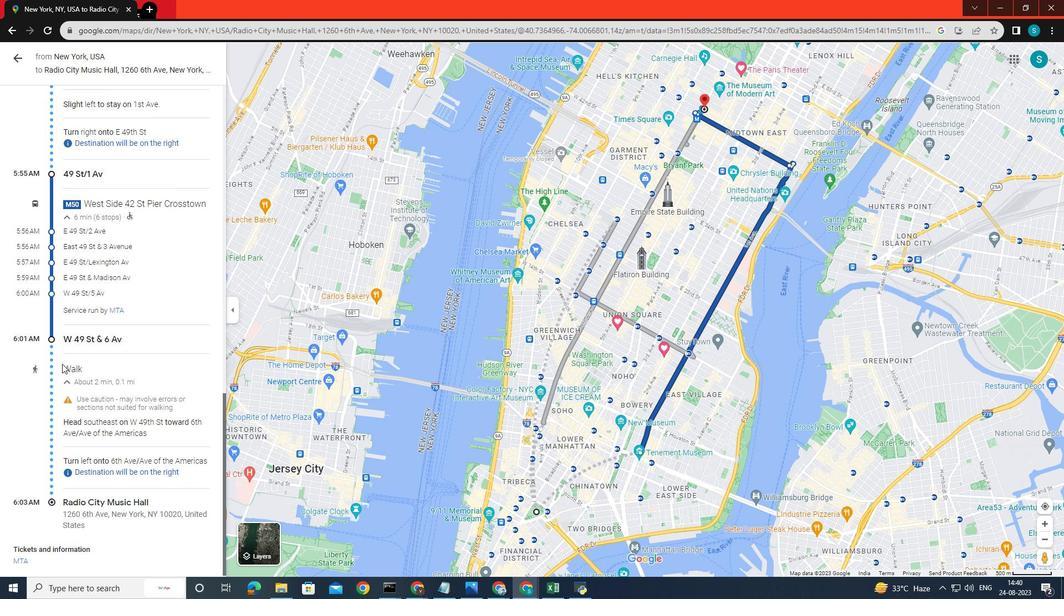 
Action: Mouse moved to (62, 259)
Screenshot: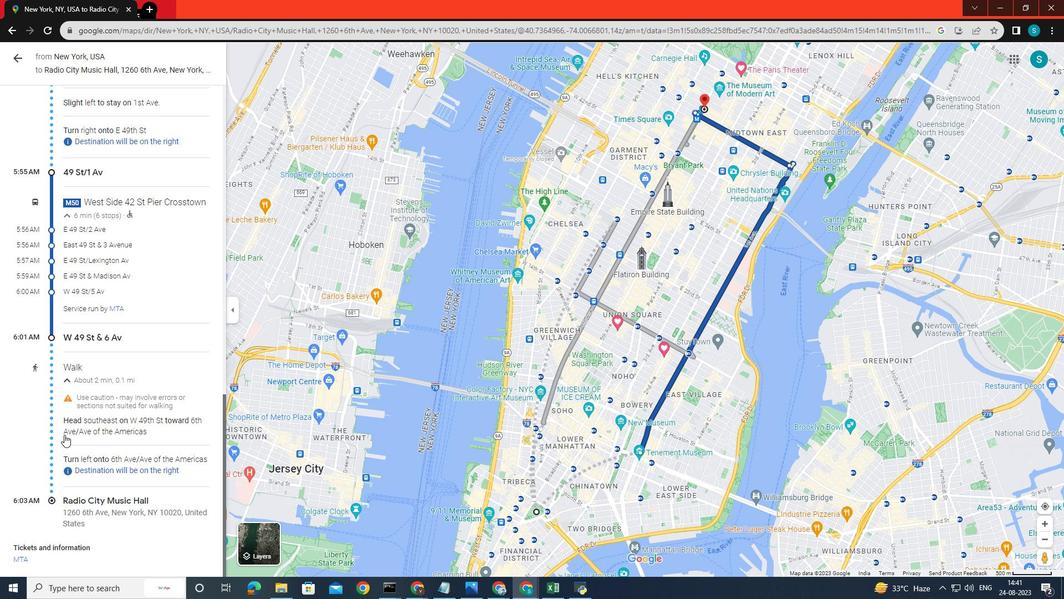
Action: Mouse scrolled (62, 259) with delta (0, 0)
Screenshot: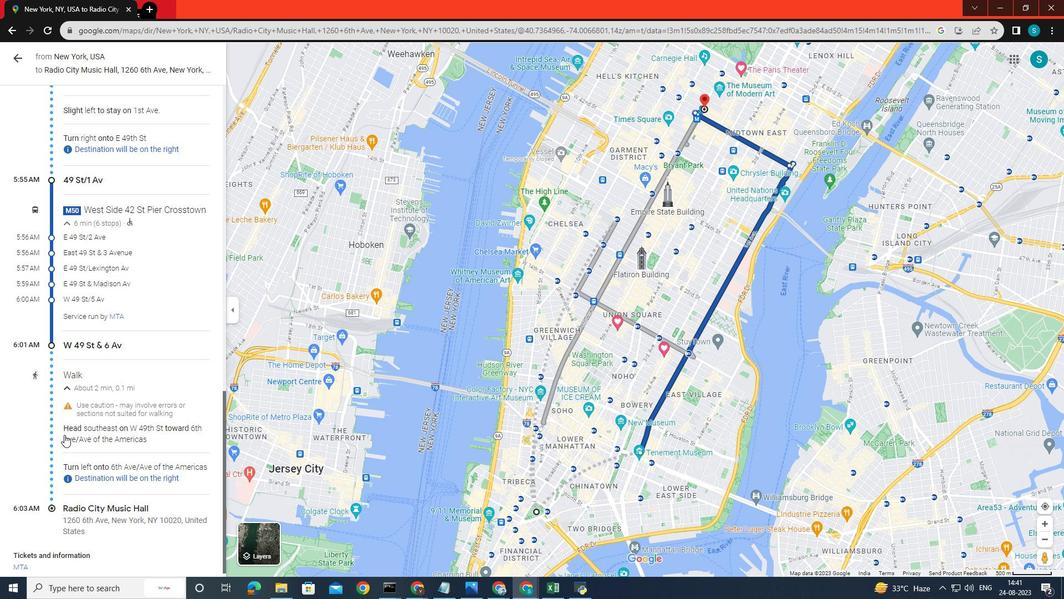 
Action: Mouse scrolled (62, 259) with delta (0, 0)
Screenshot: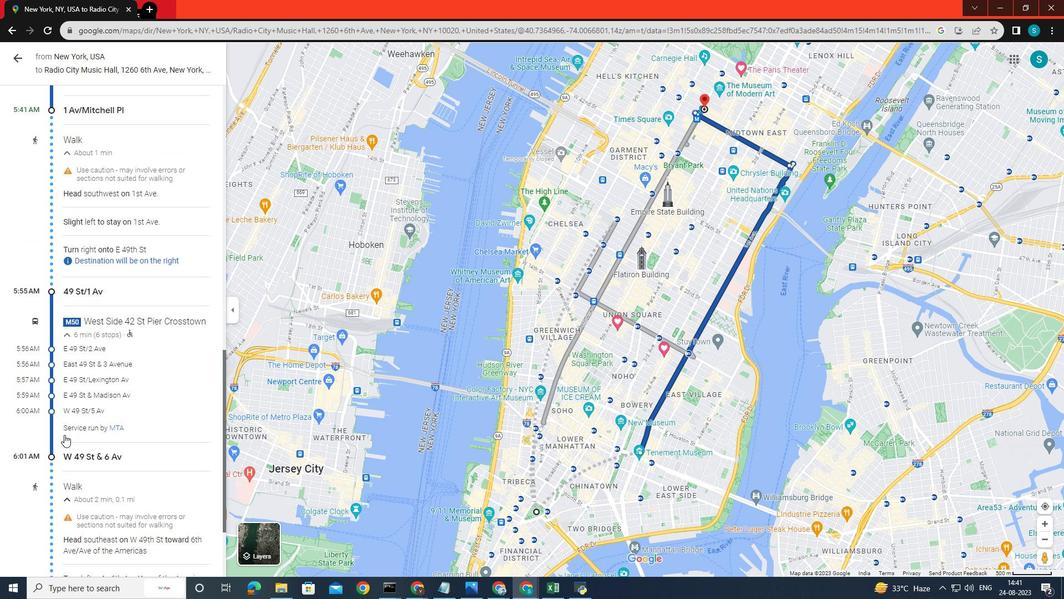 
Action: Mouse scrolled (62, 259) with delta (0, 0)
Screenshot: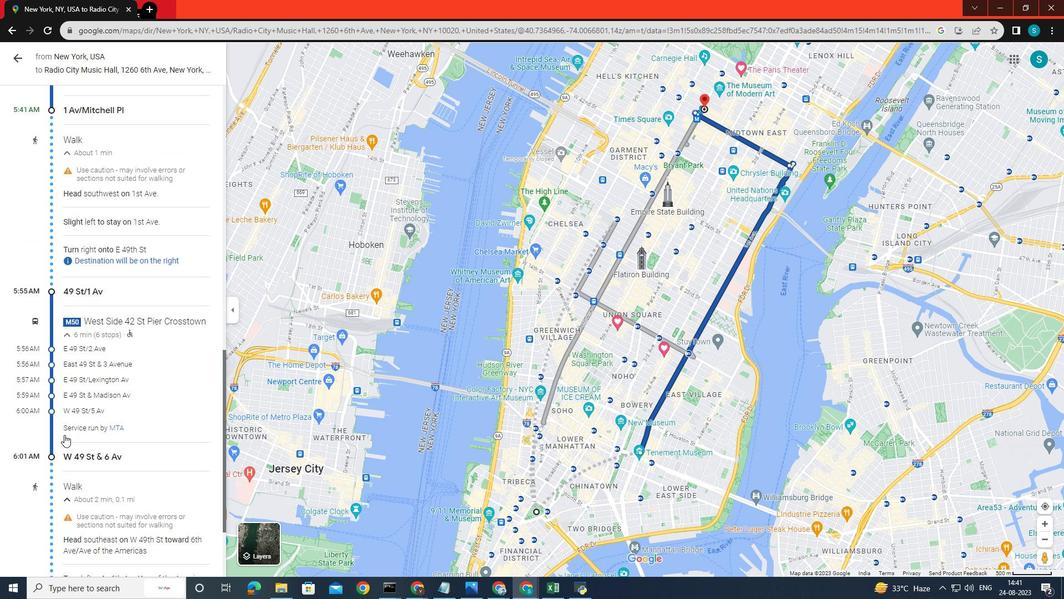 
Action: Mouse moved to (49, 319)
Screenshot: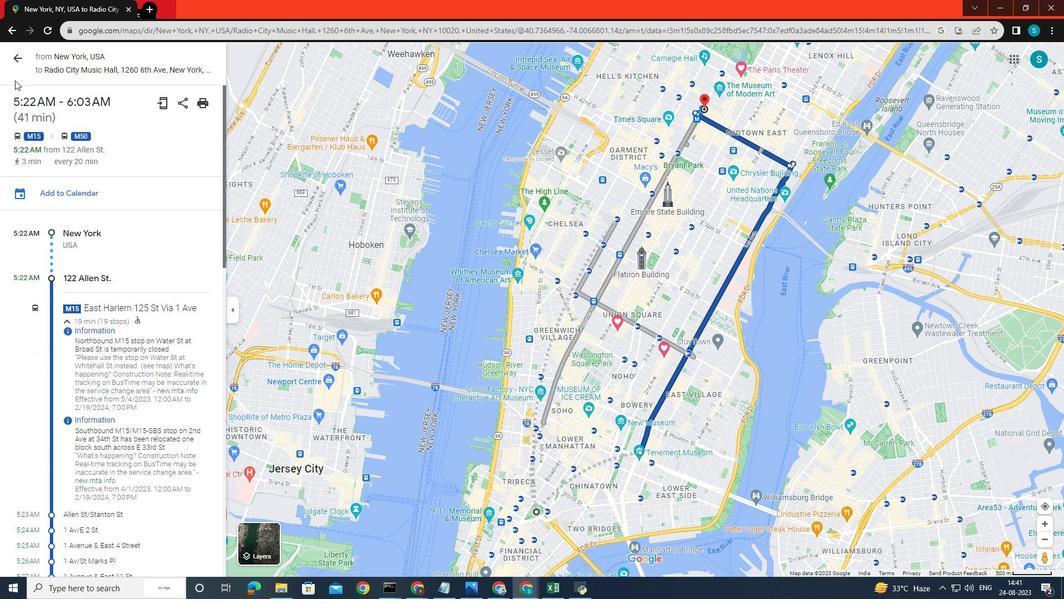 
Action: Mouse pressed left at (49, 319)
Screenshot: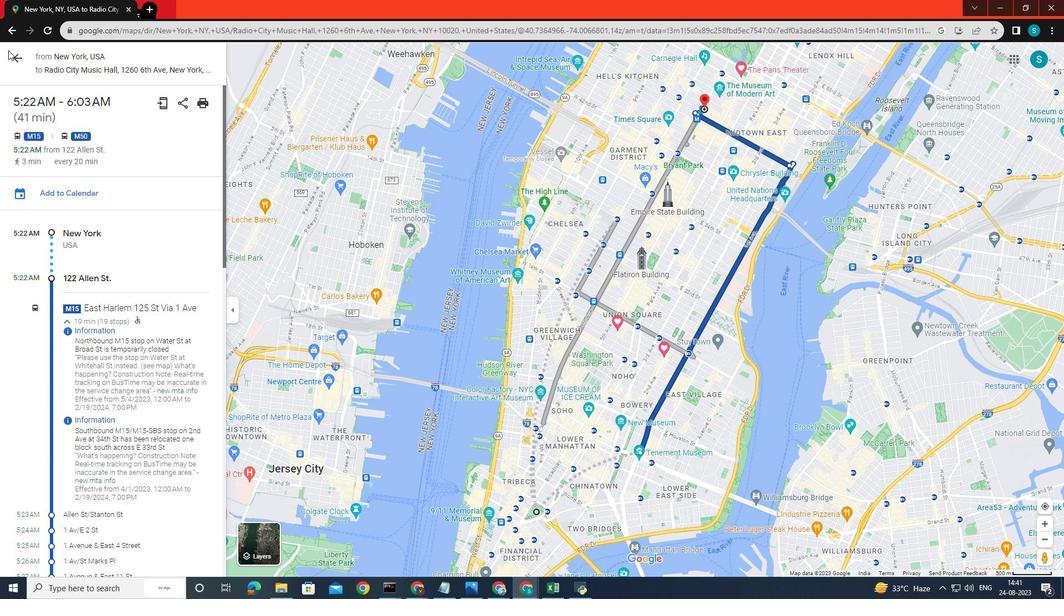 
Action: Mouse moved to (52, 323)
Screenshot: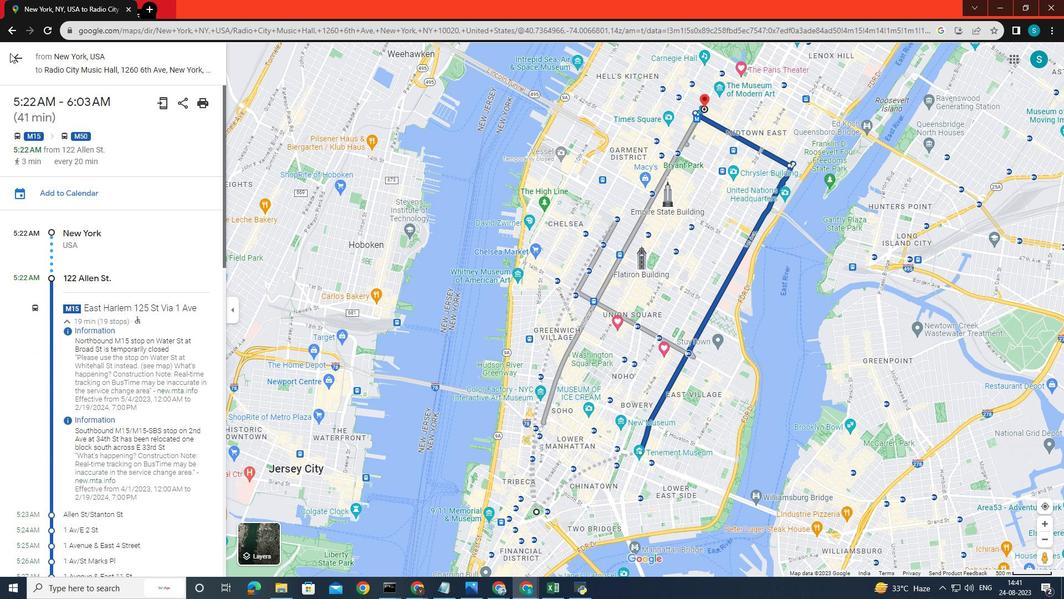 
Action: Mouse scrolled (52, 323) with delta (0, 0)
Screenshot: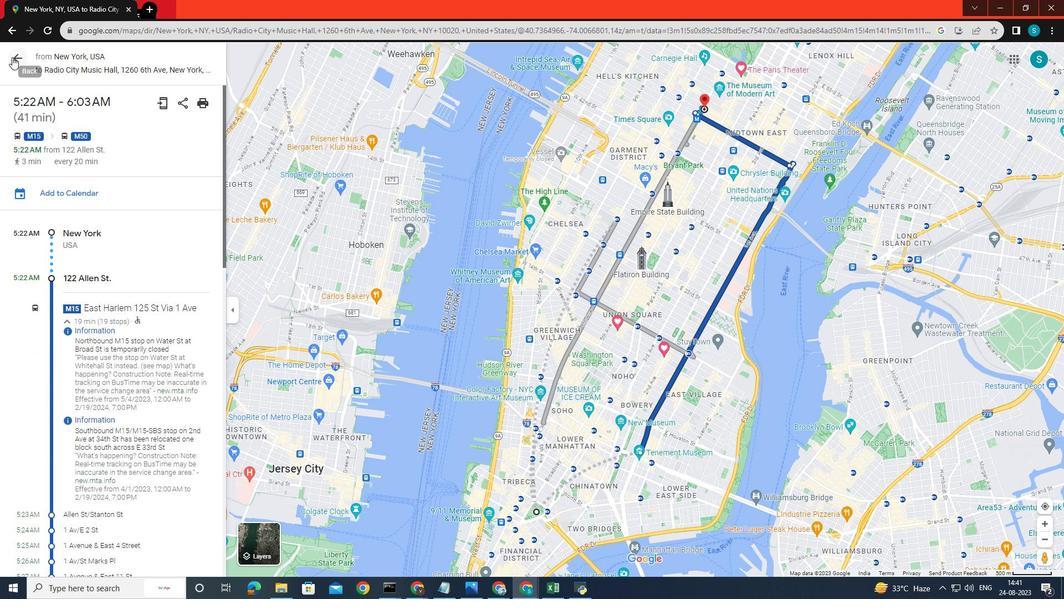 
Action: Mouse scrolled (52, 323) with delta (0, 0)
Screenshot: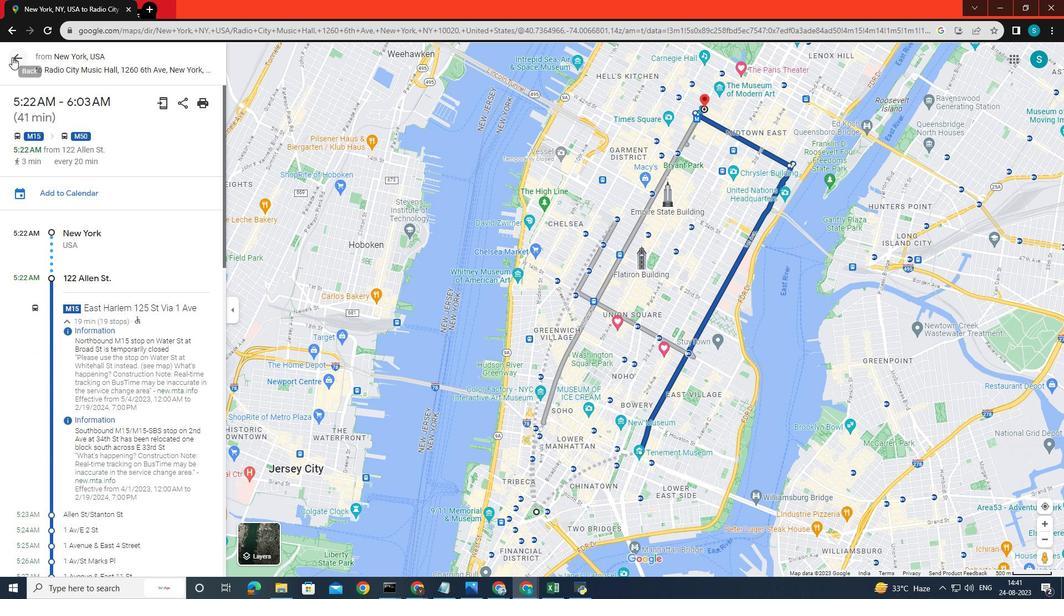 
Action: Mouse scrolled (52, 323) with delta (0, 0)
Screenshot: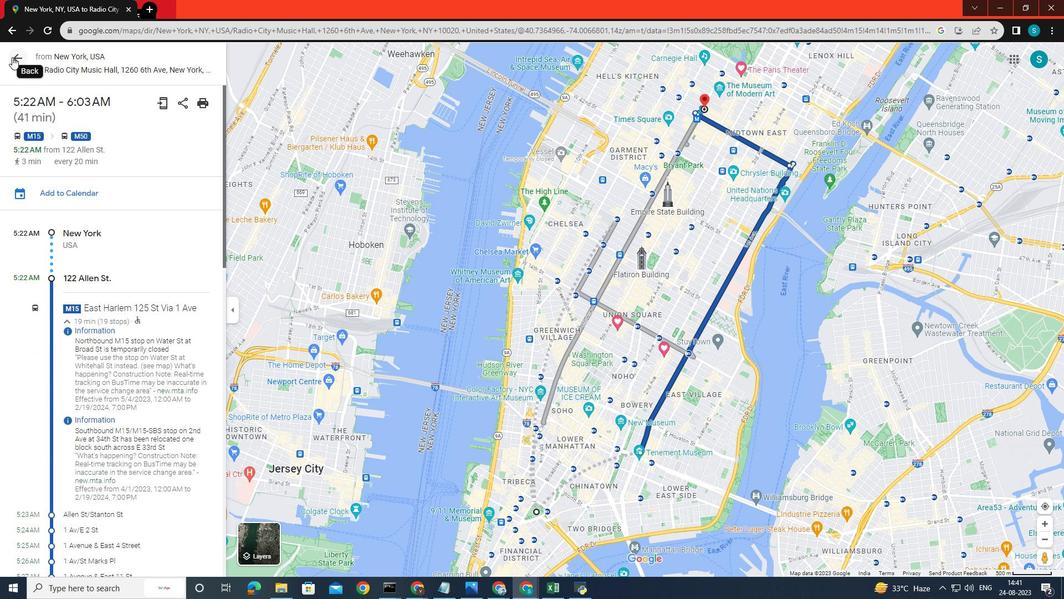 
Action: Mouse moved to (53, 320)
Screenshot: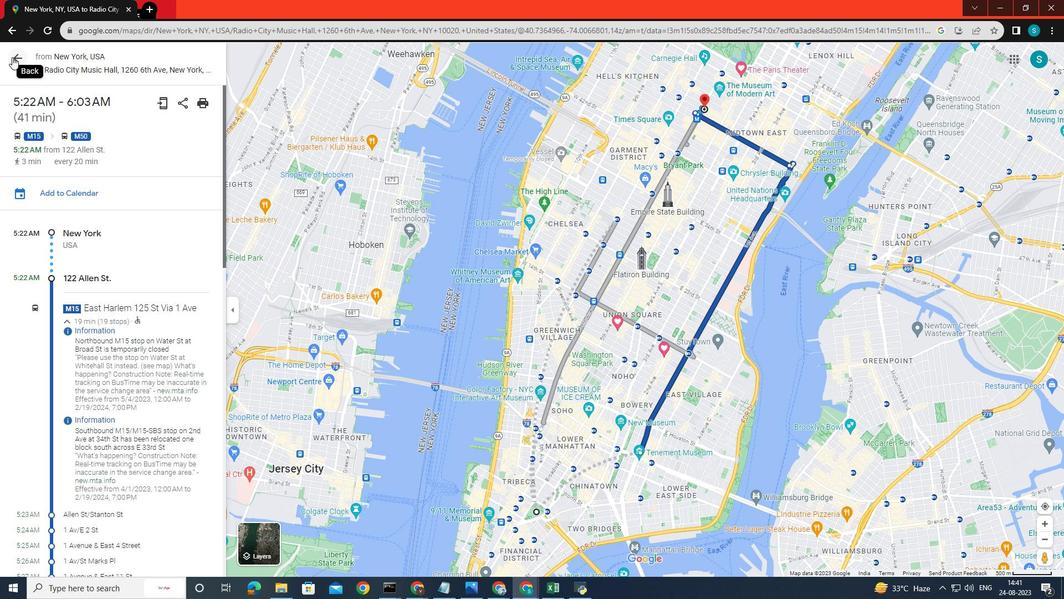 
Action: Mouse scrolled (53, 319) with delta (0, 0)
Screenshot: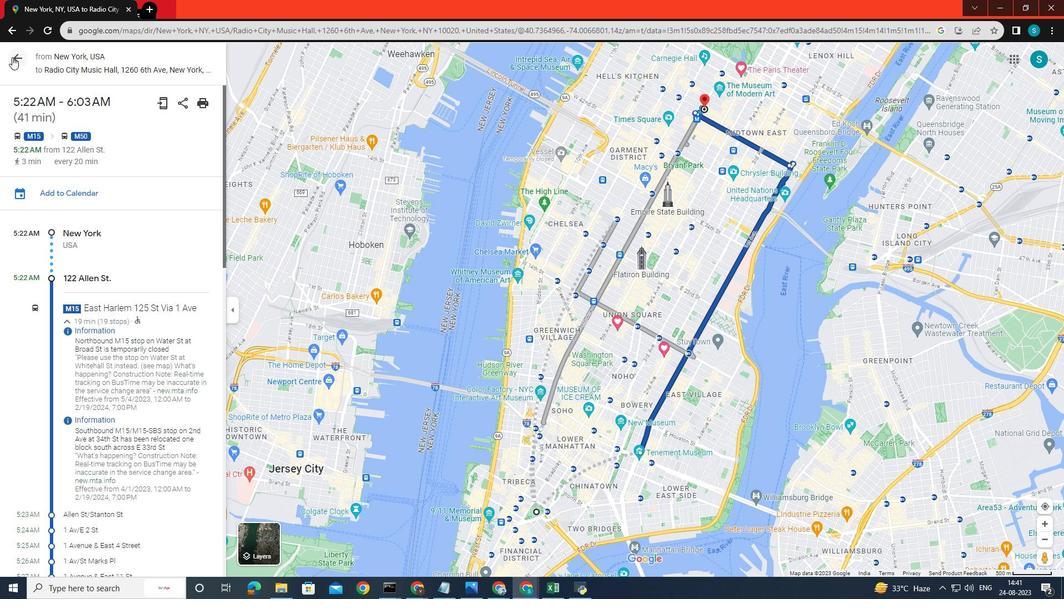 
Action: Mouse scrolled (53, 319) with delta (0, 0)
Screenshot: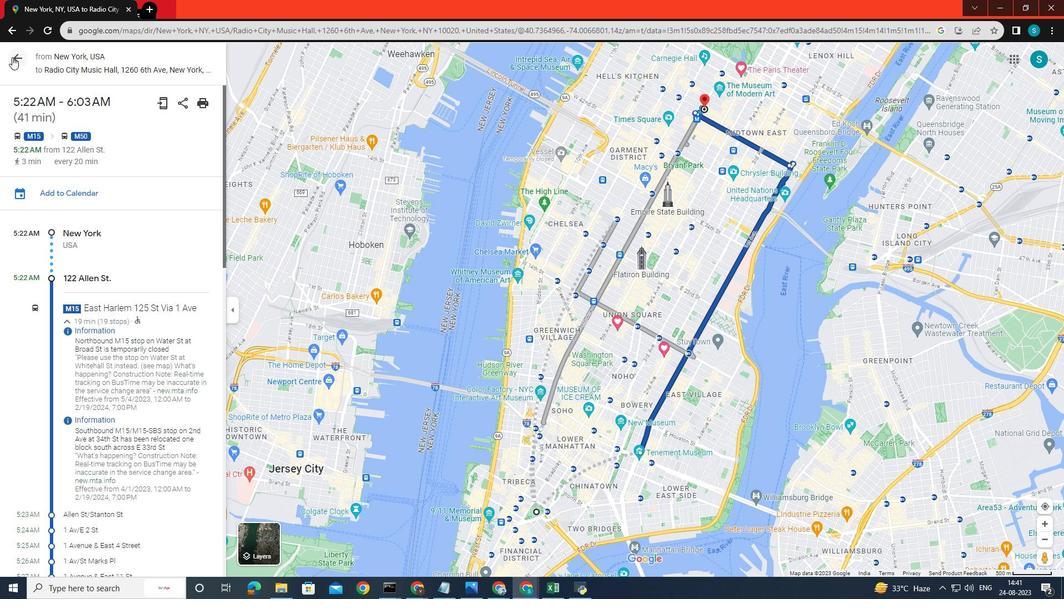 
Action: Mouse scrolled (53, 319) with delta (0, 0)
Screenshot: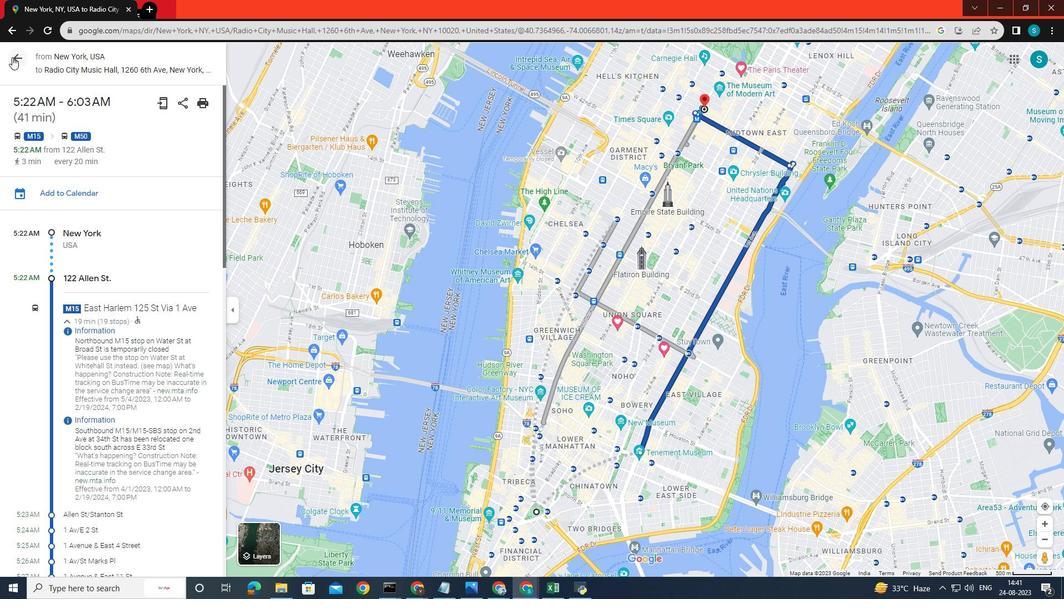 
Action: Mouse moved to (53, 320)
Screenshot: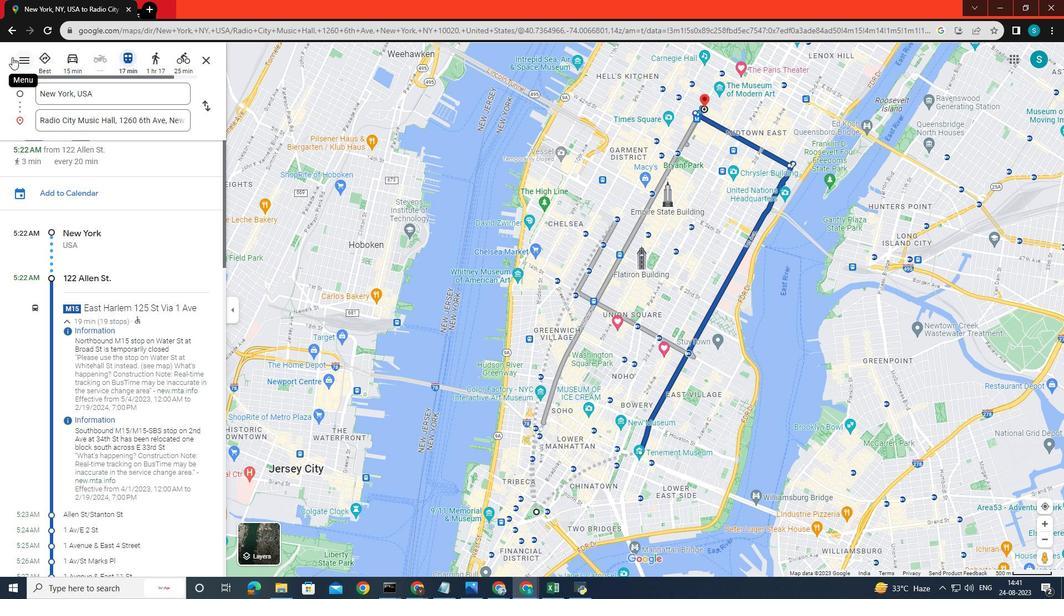 
Action: Mouse scrolled (53, 320) with delta (0, 0)
Screenshot: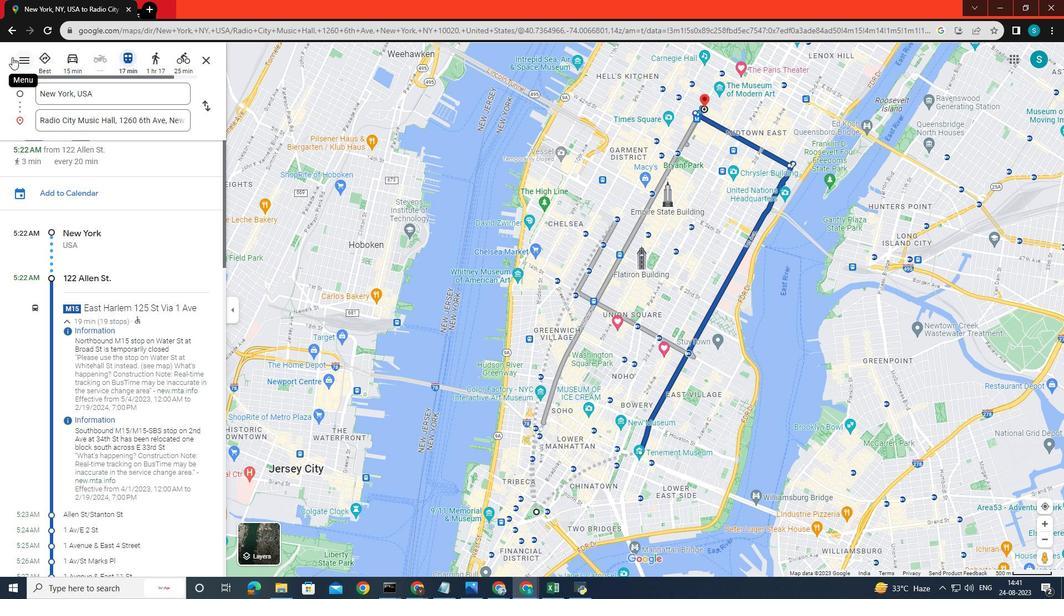 
Action: Mouse moved to (53, 320)
Screenshot: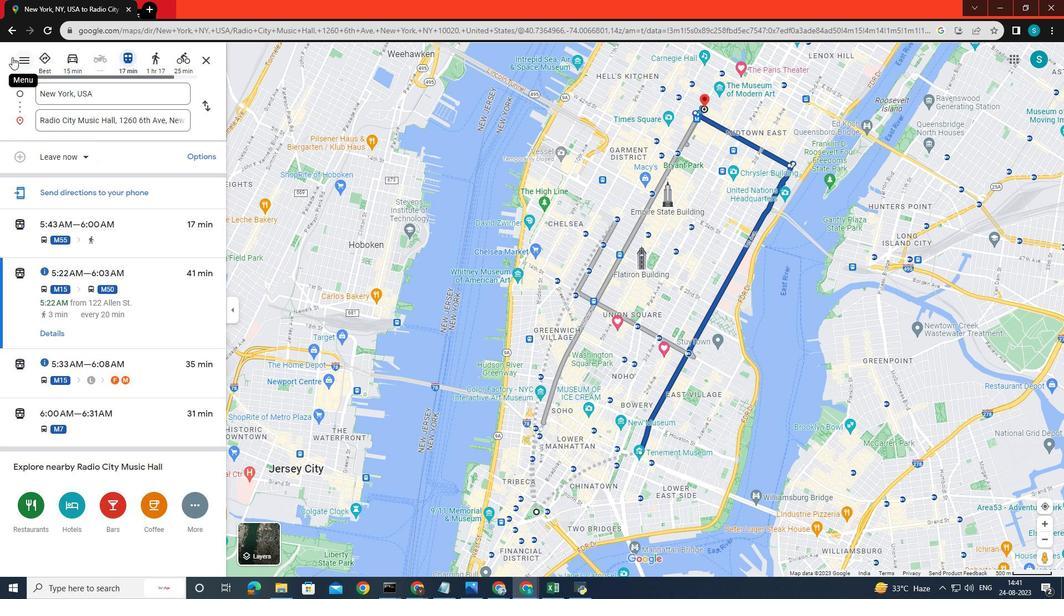 
Action: Mouse scrolled (53, 320) with delta (0, 0)
Screenshot: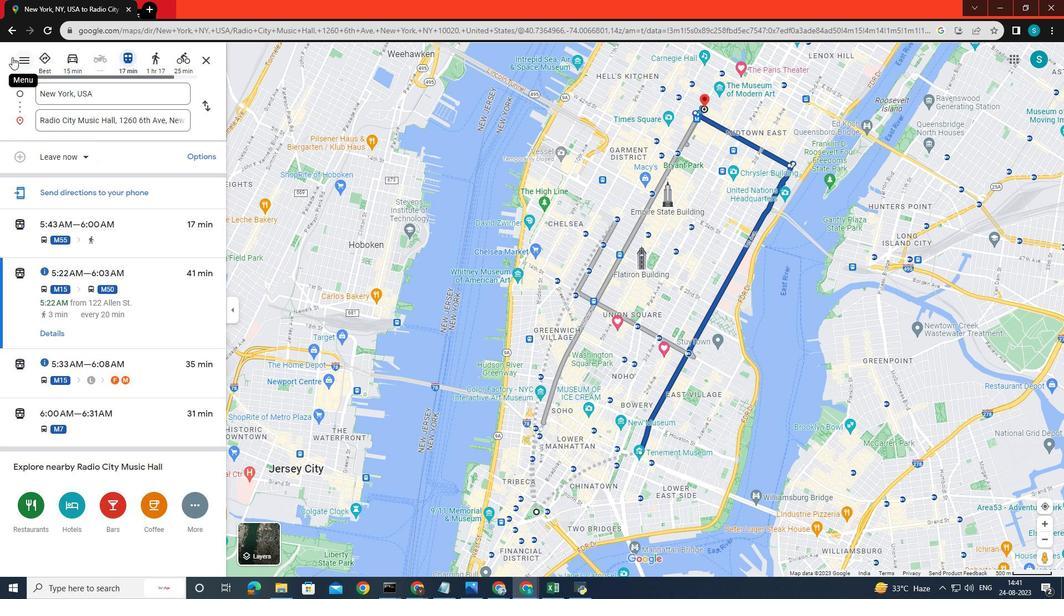 
Action: Mouse scrolled (53, 320) with delta (0, 0)
Screenshot: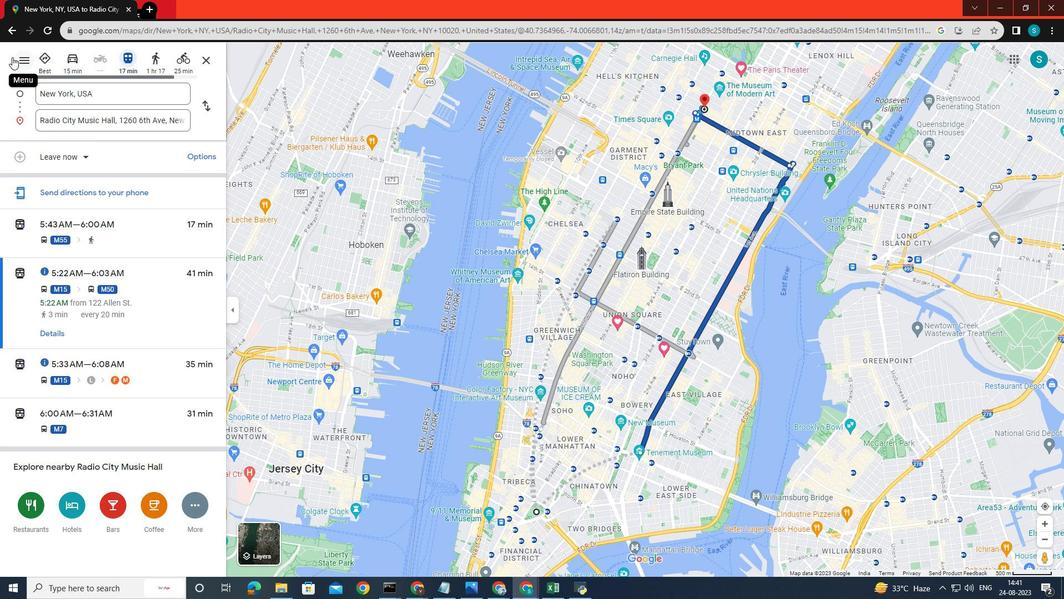 
Action: Mouse scrolled (53, 320) with delta (0, 0)
Screenshot: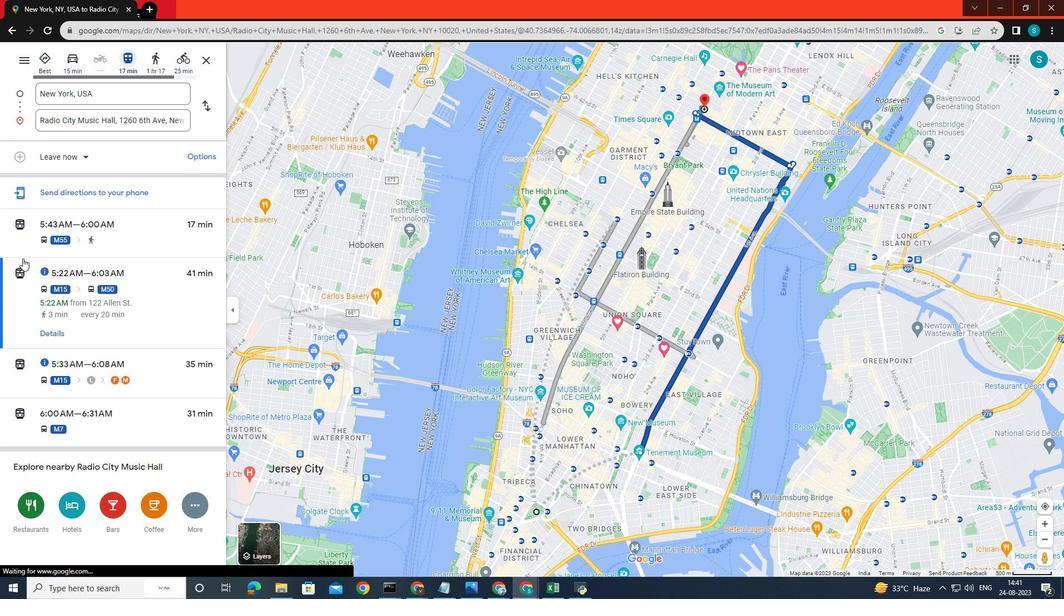 
Action: Mouse scrolled (53, 320) with delta (0, 0)
Screenshot: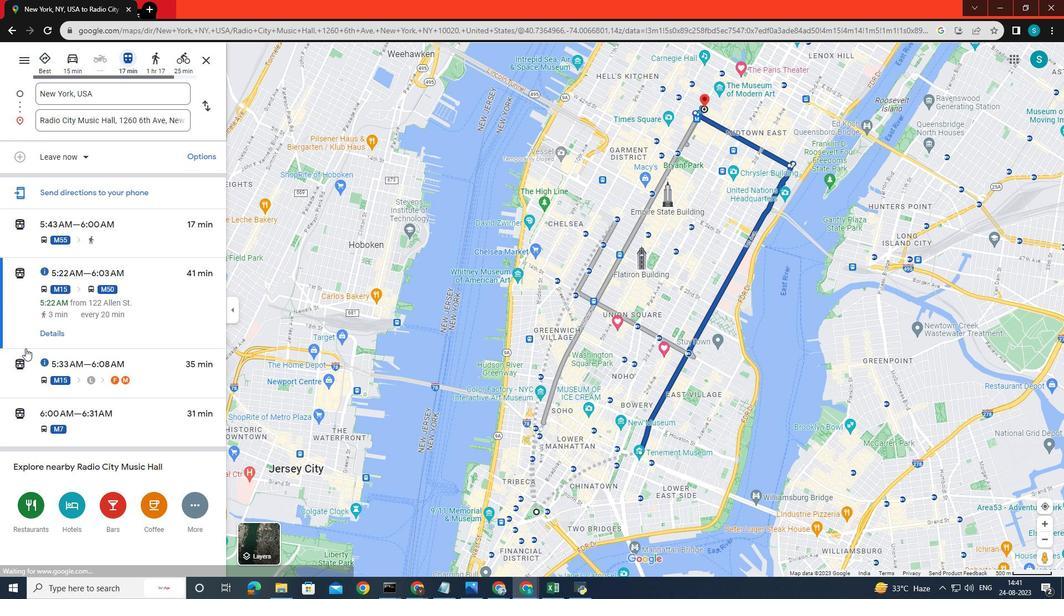 
Action: Mouse scrolled (53, 320) with delta (0, 0)
Screenshot: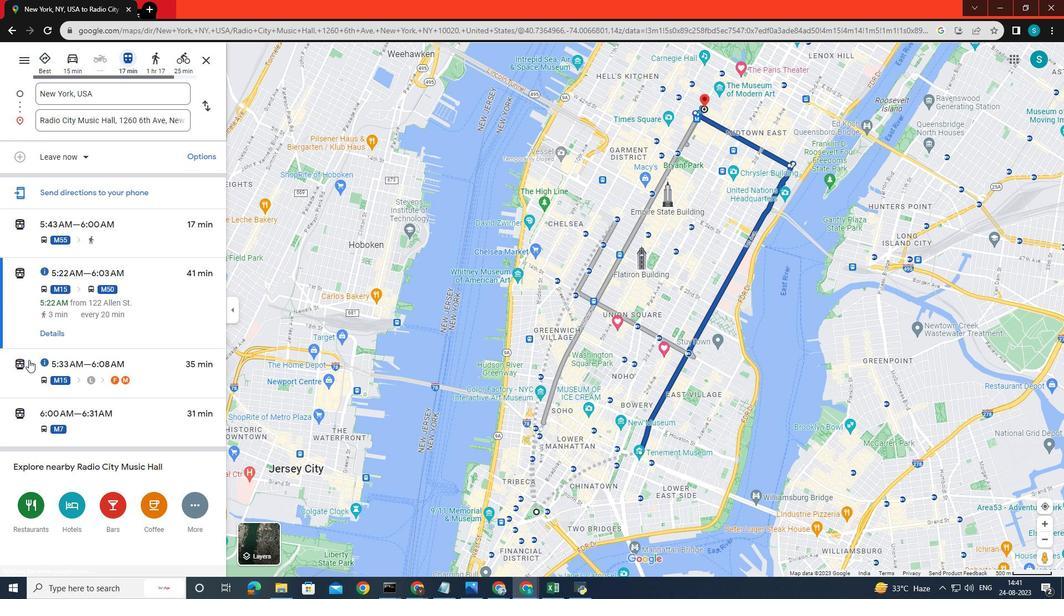 
Action: Mouse scrolled (53, 320) with delta (0, 0)
Screenshot: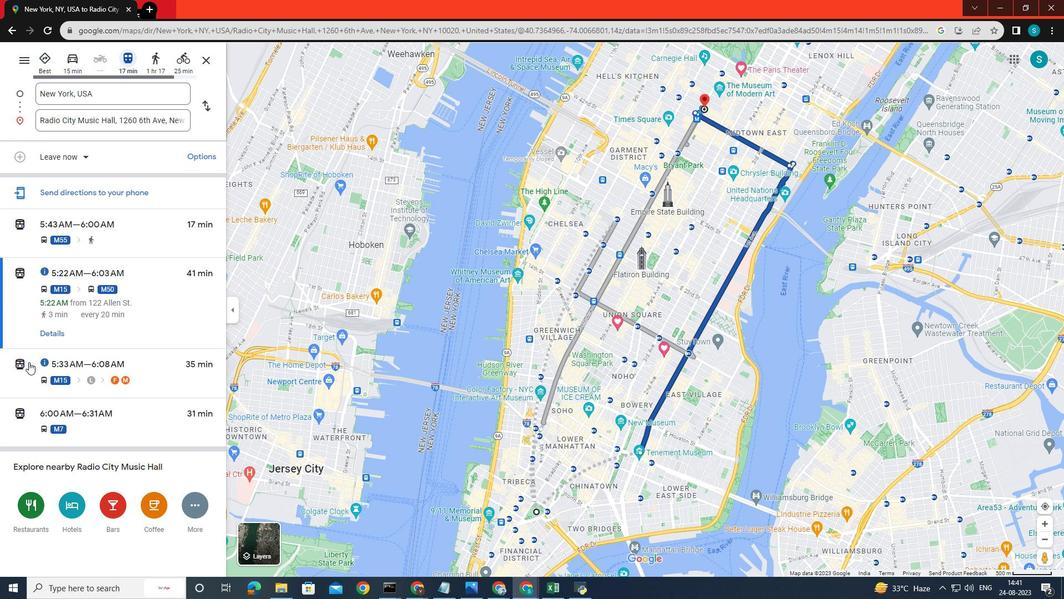 
Action: Mouse scrolled (53, 320) with delta (0, 0)
Screenshot: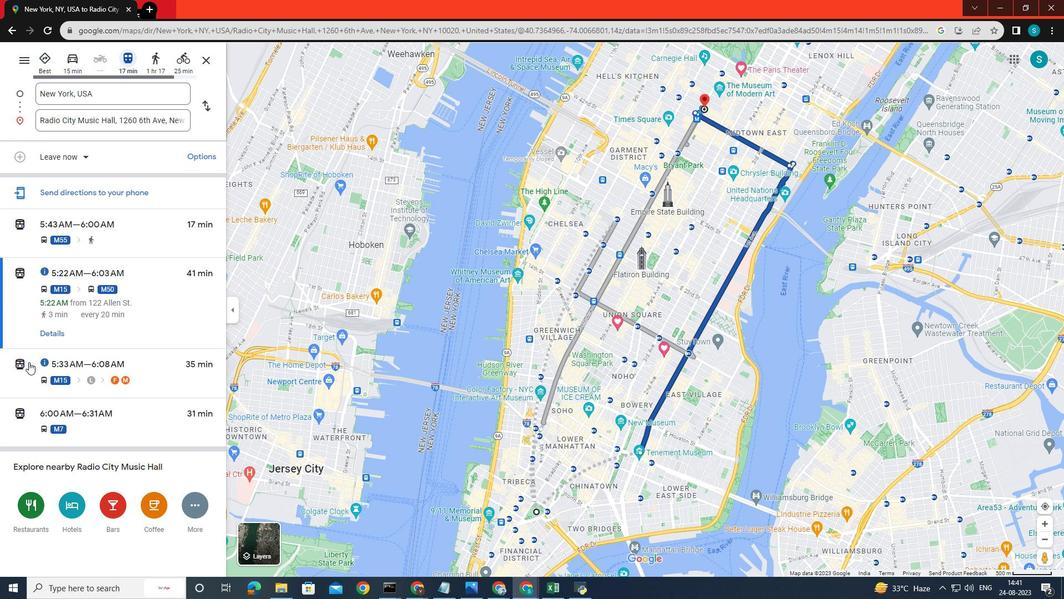 
Action: Mouse moved to (52, 357)
Screenshot: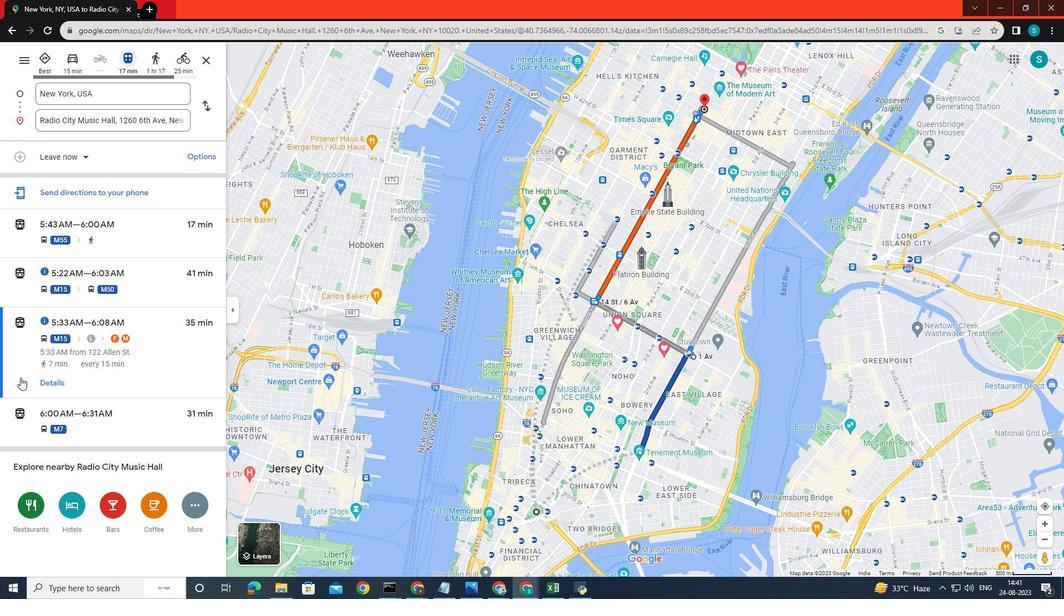 
Action: Mouse pressed left at (52, 357)
Screenshot: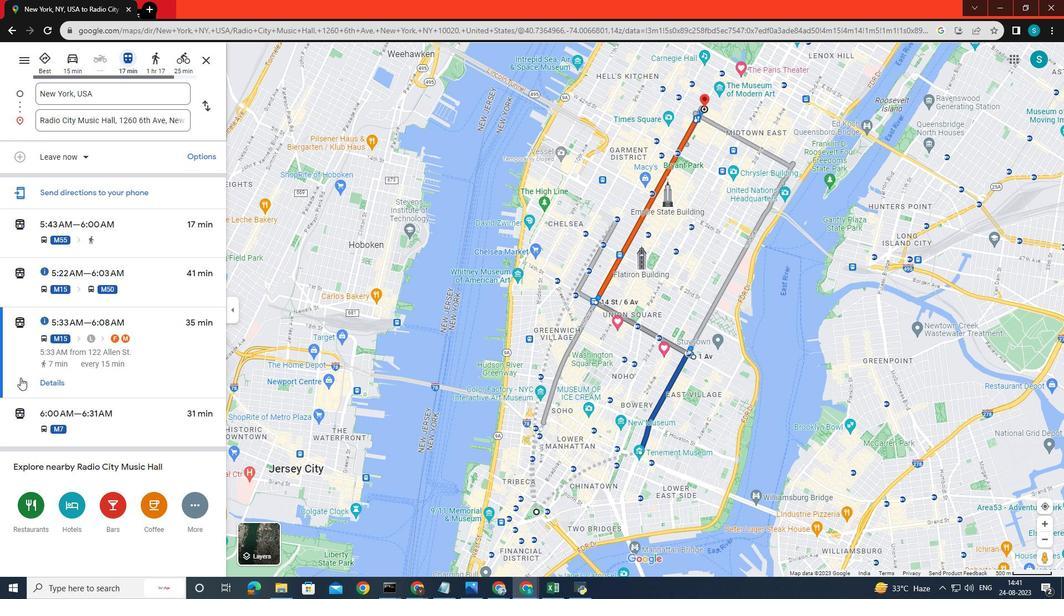 
Action: Mouse moved to (53, 325)
Screenshot: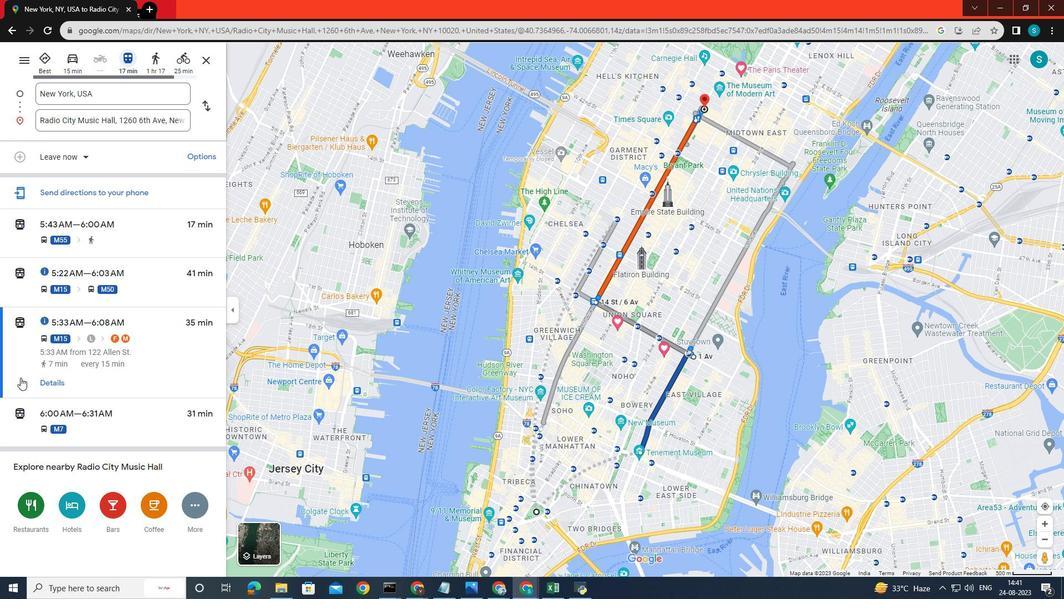 
Action: Mouse pressed left at (53, 325)
Screenshot: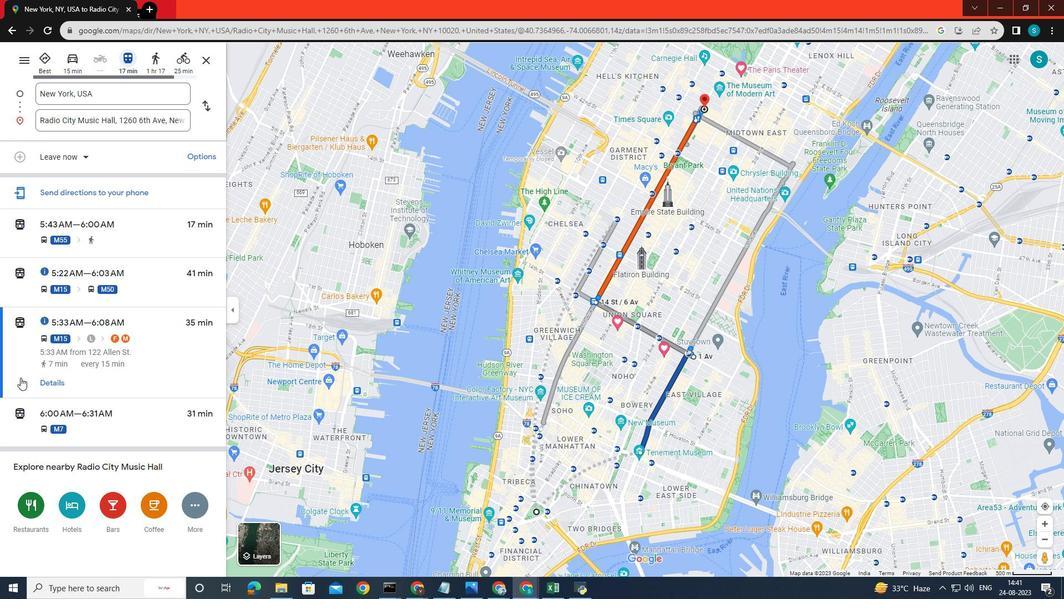 
Action: Mouse moved to (52, 318)
Screenshot: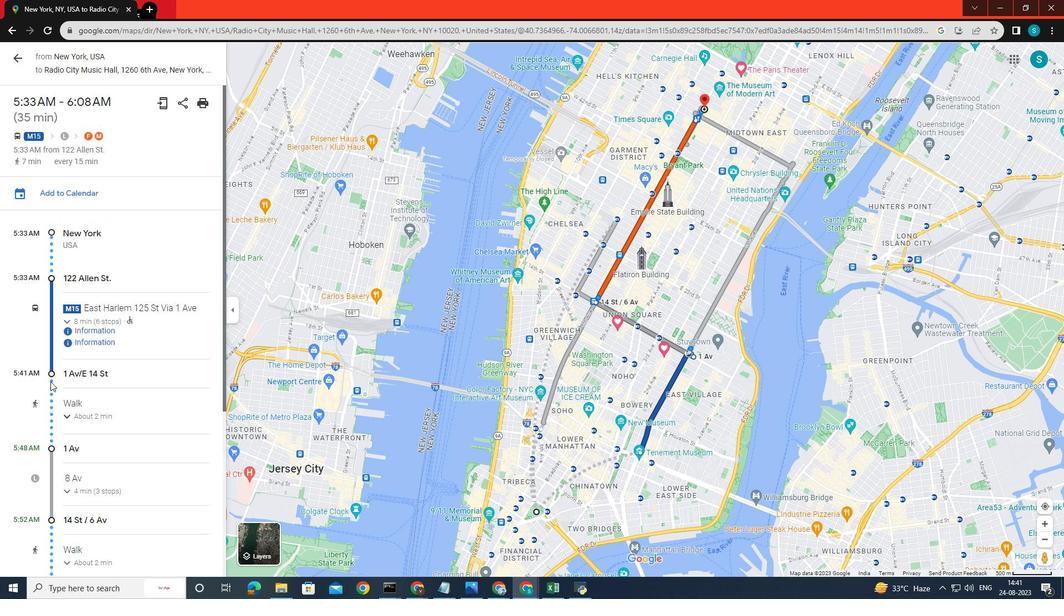 
Action: Mouse pressed left at (52, 318)
Screenshot: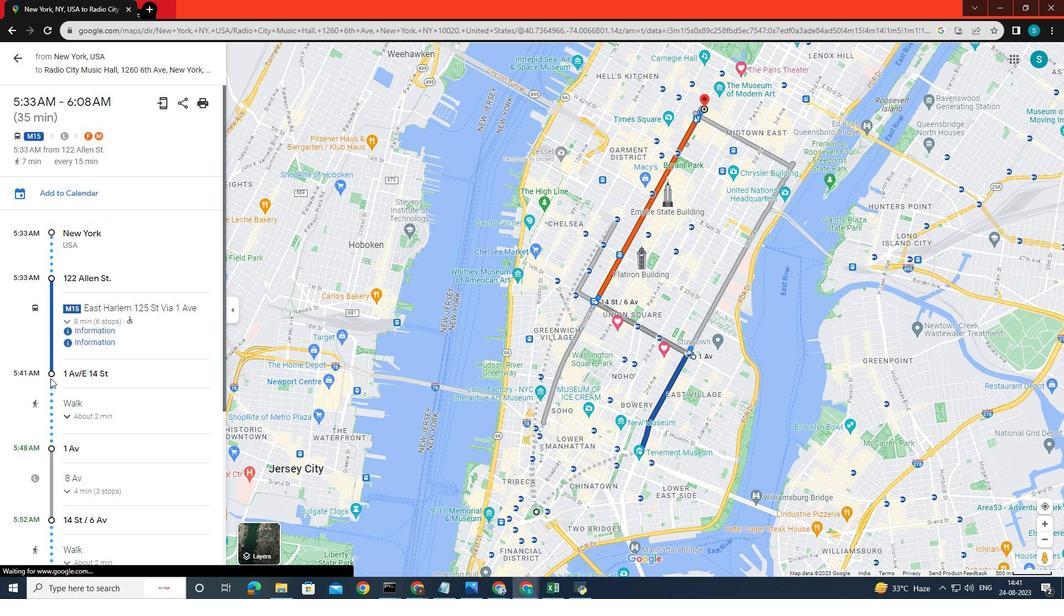 
Action: Mouse moved to (51, 295)
Screenshot: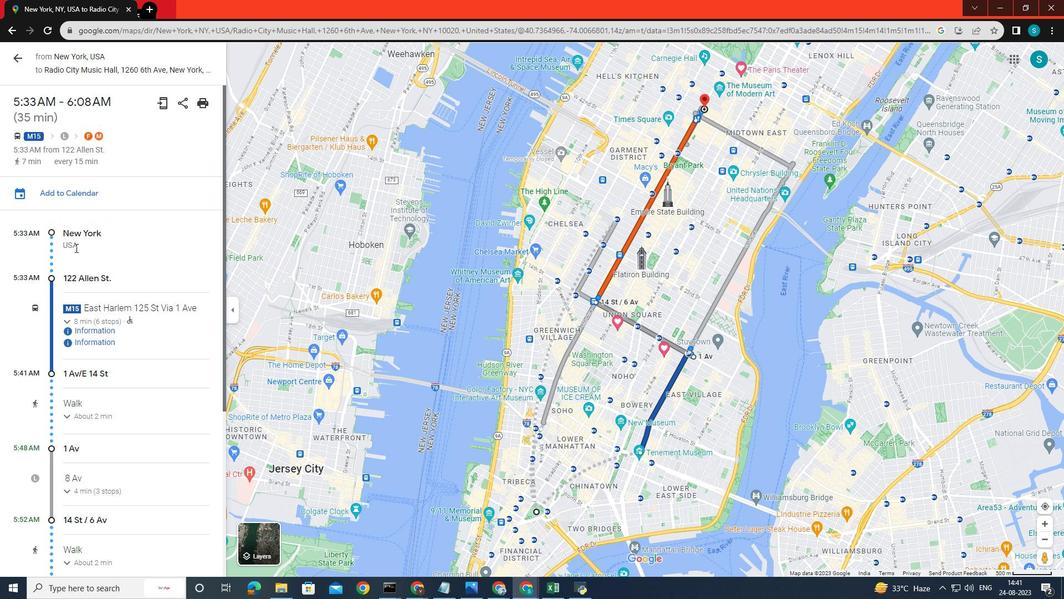 
Action: Mouse pressed left at (51, 295)
Screenshot: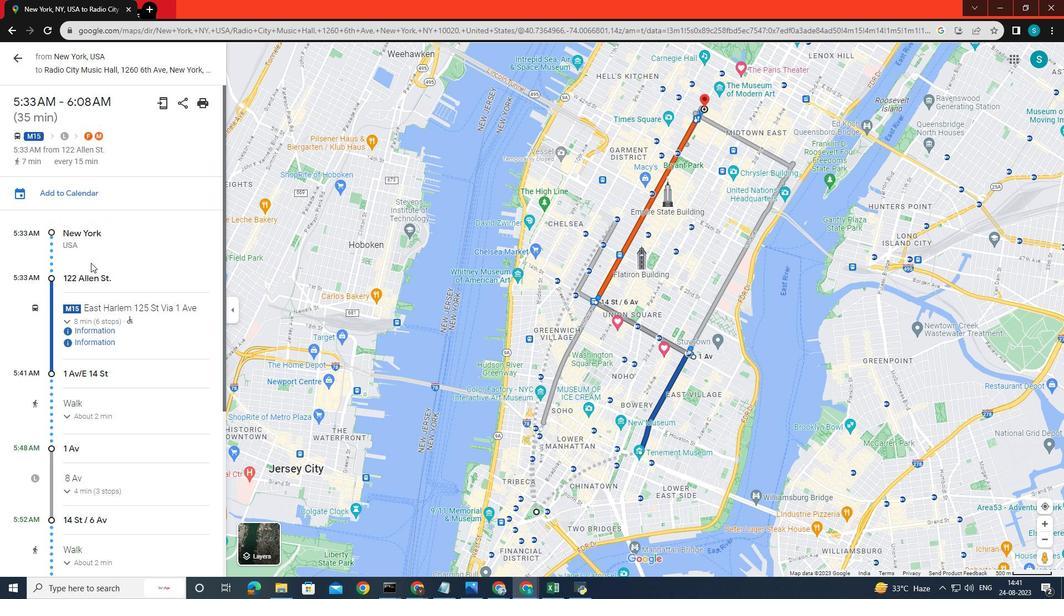 
Action: Mouse moved to (51, 287)
Screenshot: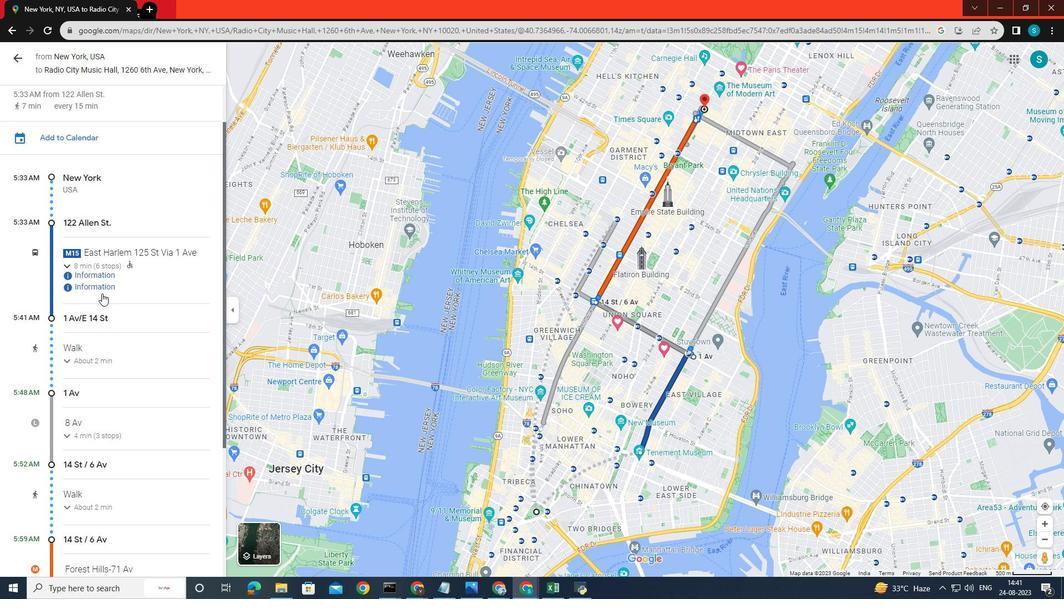 
Action: Mouse pressed left at (51, 287)
Screenshot: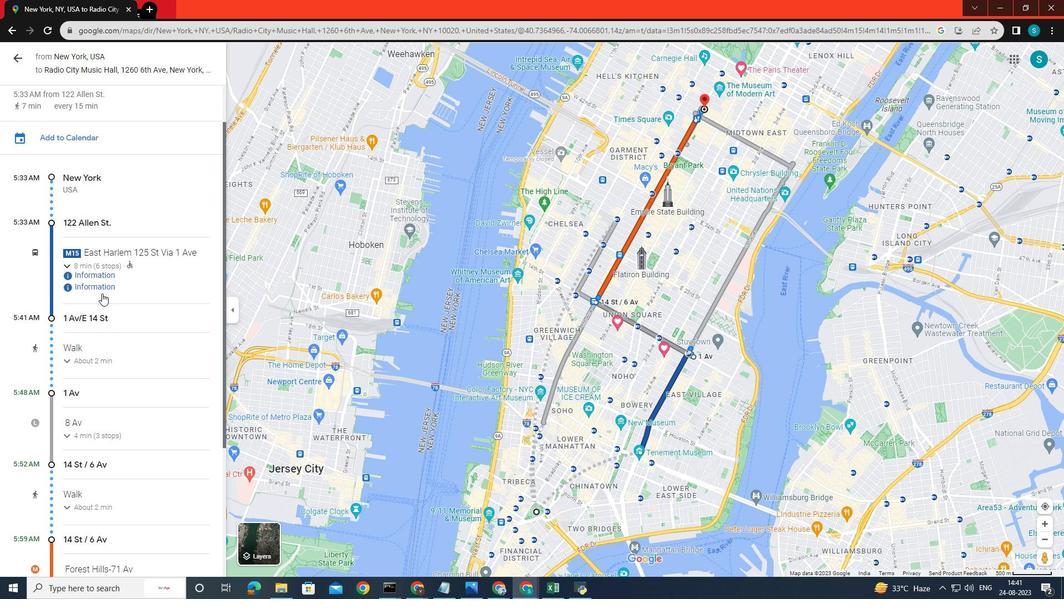 
Action: Mouse moved to (57, 280)
Screenshot: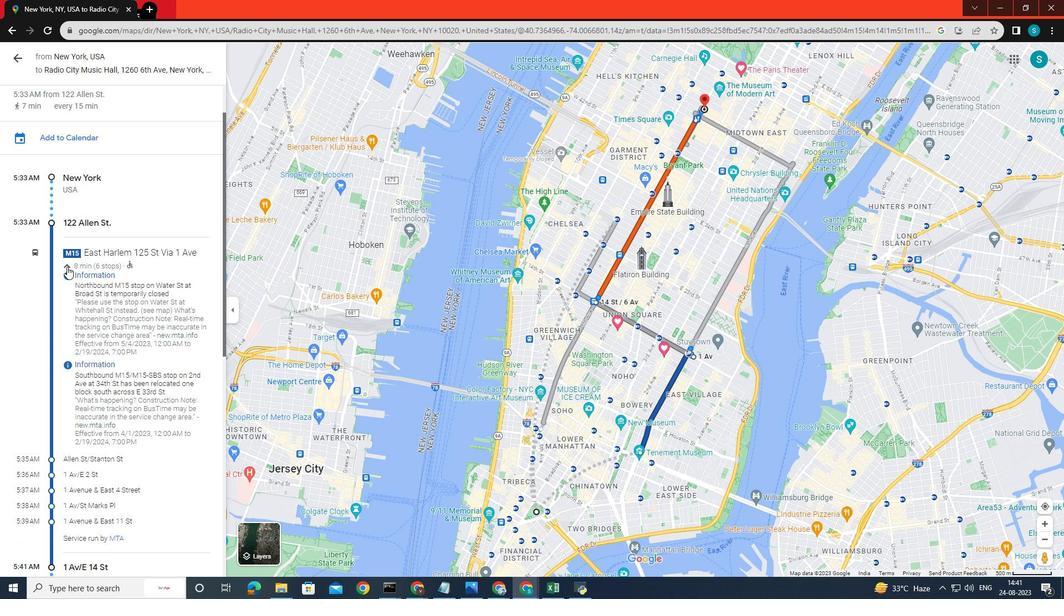 
Action: Mouse pressed left at (57, 280)
Screenshot: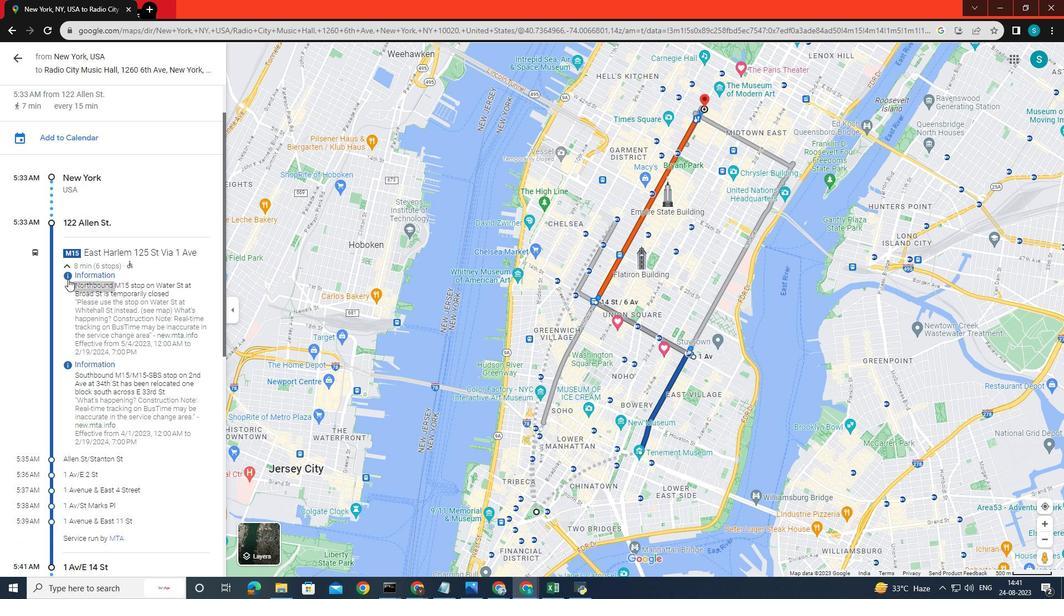 
Action: Mouse moved to (56, 303)
Screenshot: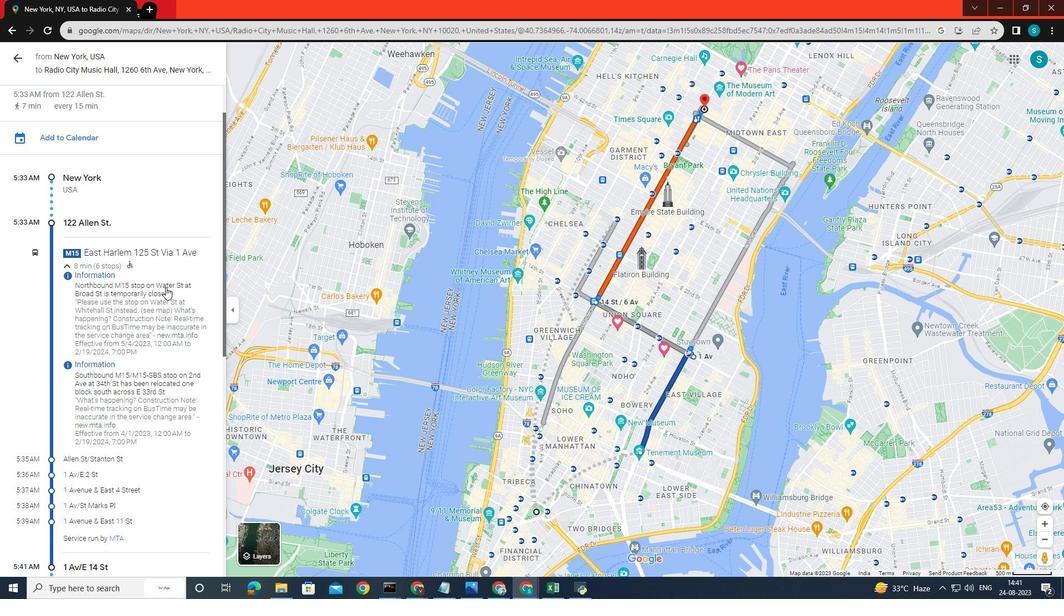
Action: Mouse pressed left at (56, 303)
Screenshot: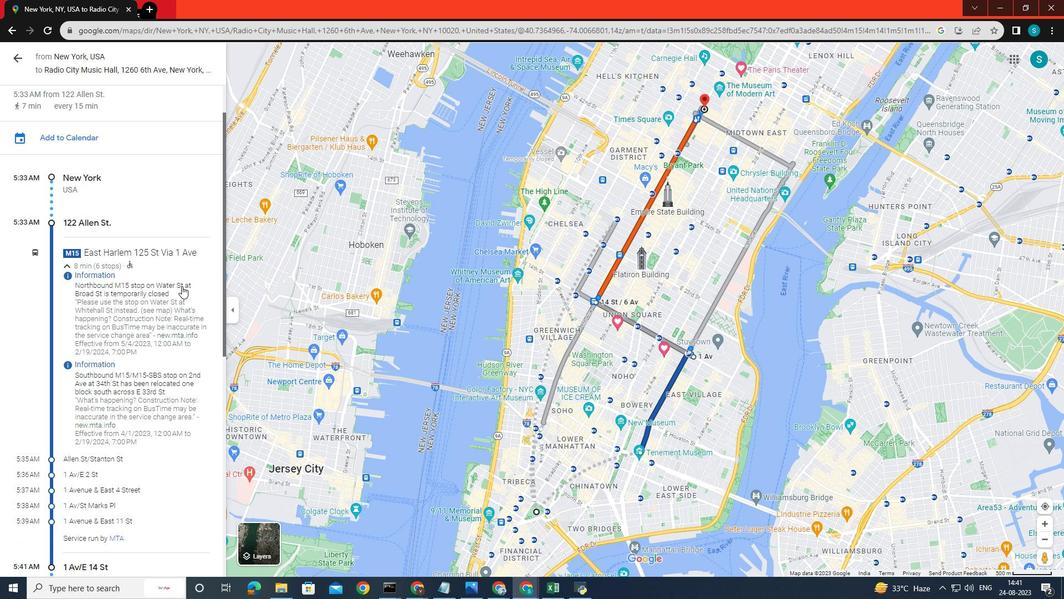 
Action: Mouse moved to (55, 298)
Screenshot: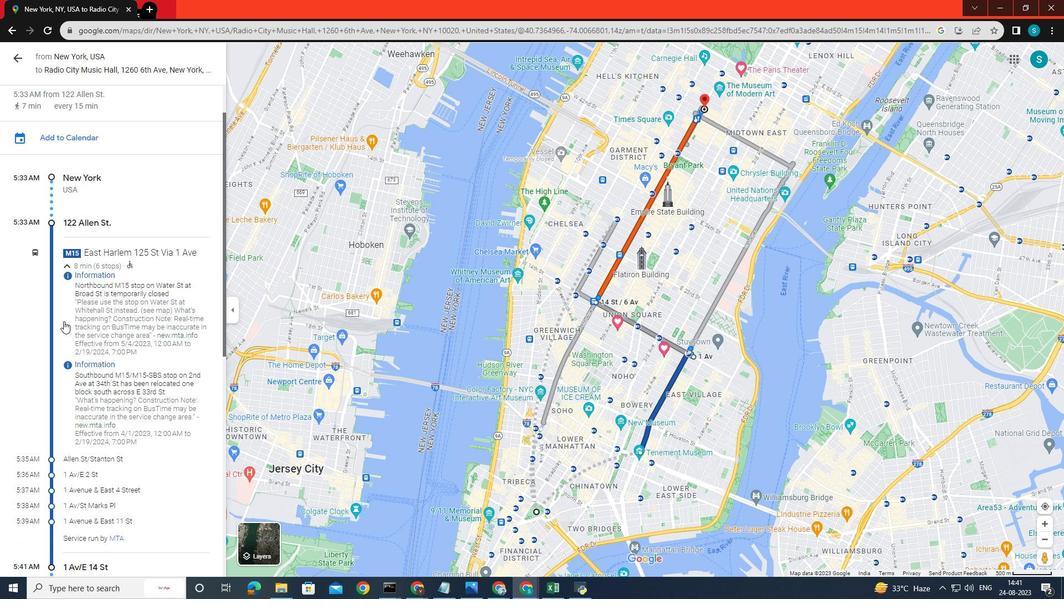 
Action: Mouse pressed left at (55, 298)
Screenshot: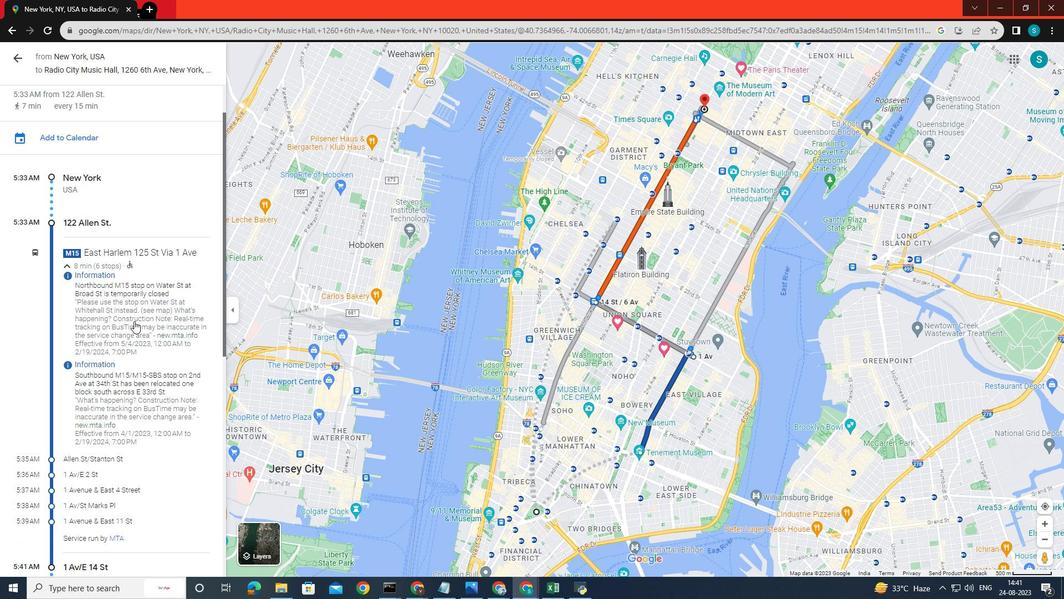 
Action: Mouse moved to (58, 260)
Screenshot: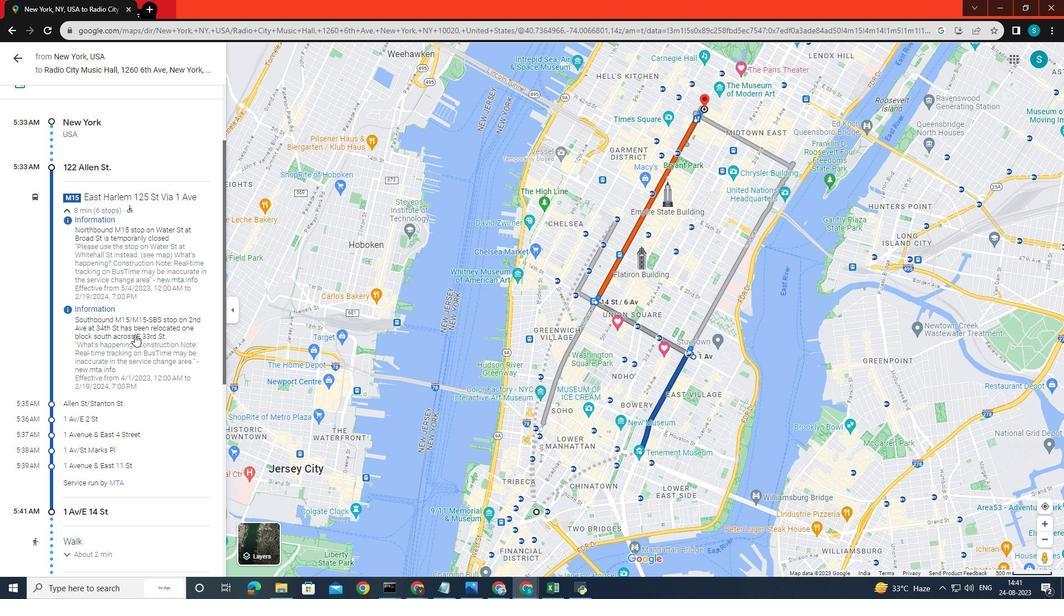 
Action: Mouse pressed left at (58, 260)
Screenshot: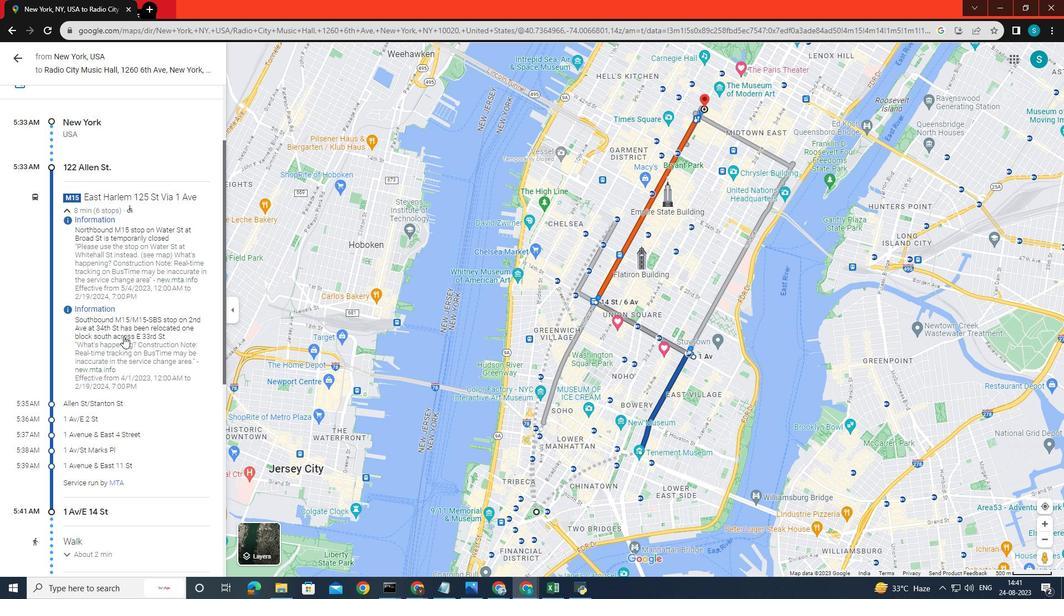 
Action: Mouse moved to (57, 262)
Screenshot: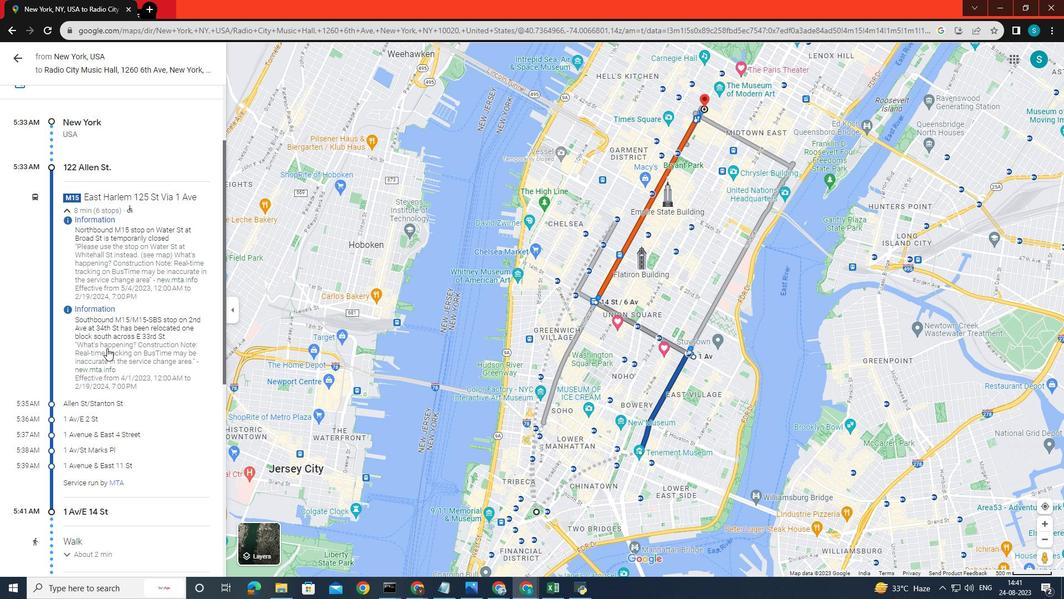 
Action: Mouse pressed left at (57, 262)
Screenshot: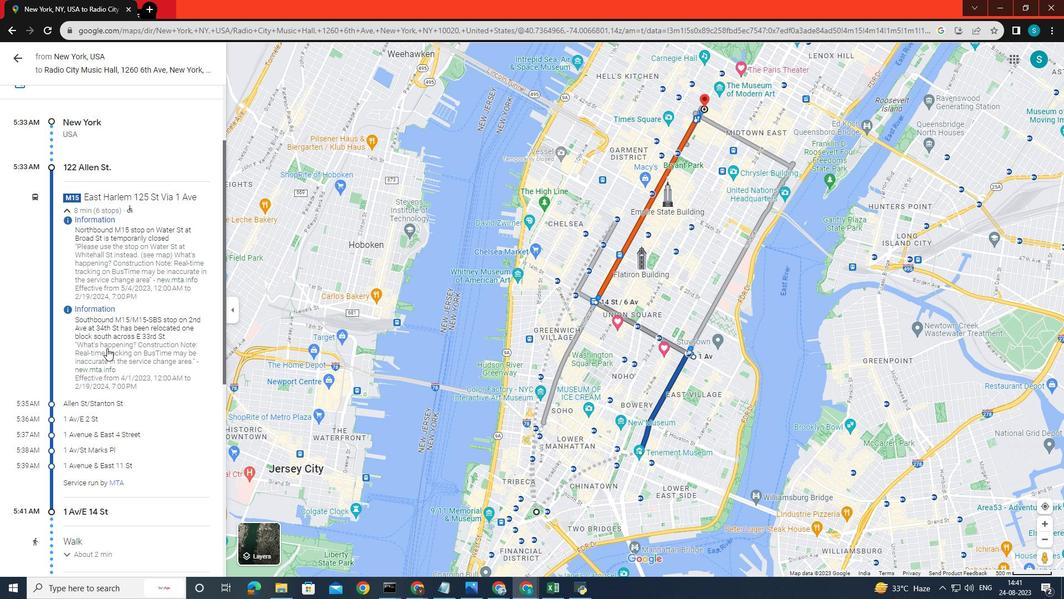 
Action: Mouse moved to (61, 264)
Screenshot: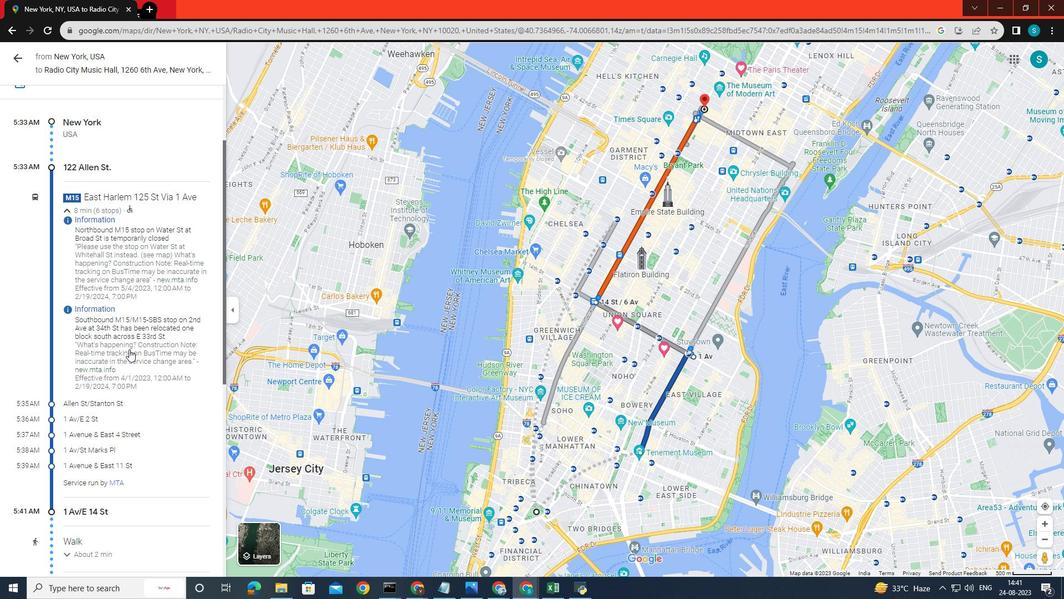 
Action: Mouse pressed left at (61, 264)
Screenshot: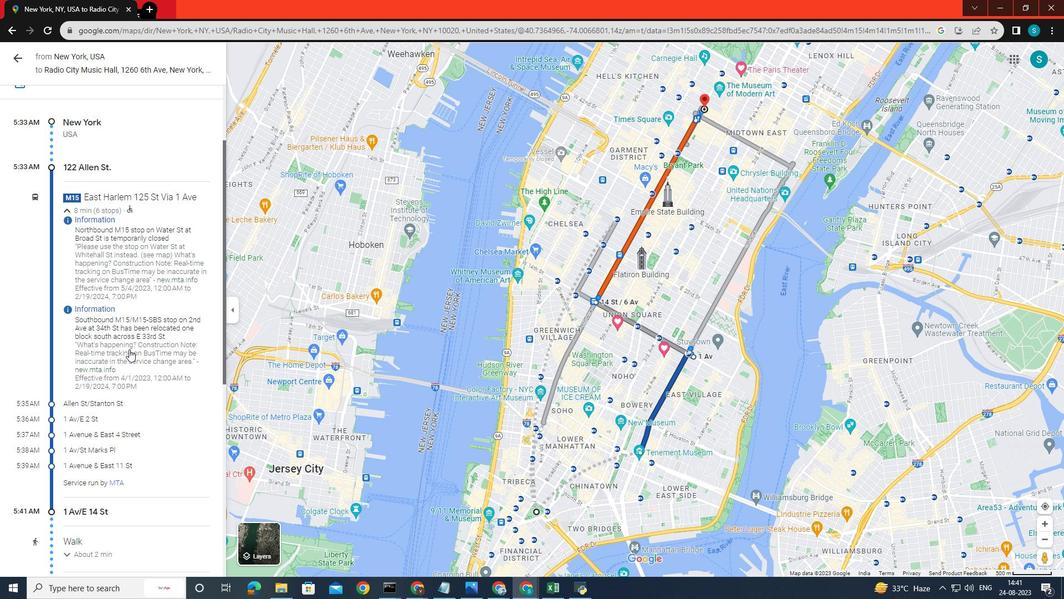 
Action: Mouse moved to (54, 268)
Screenshot: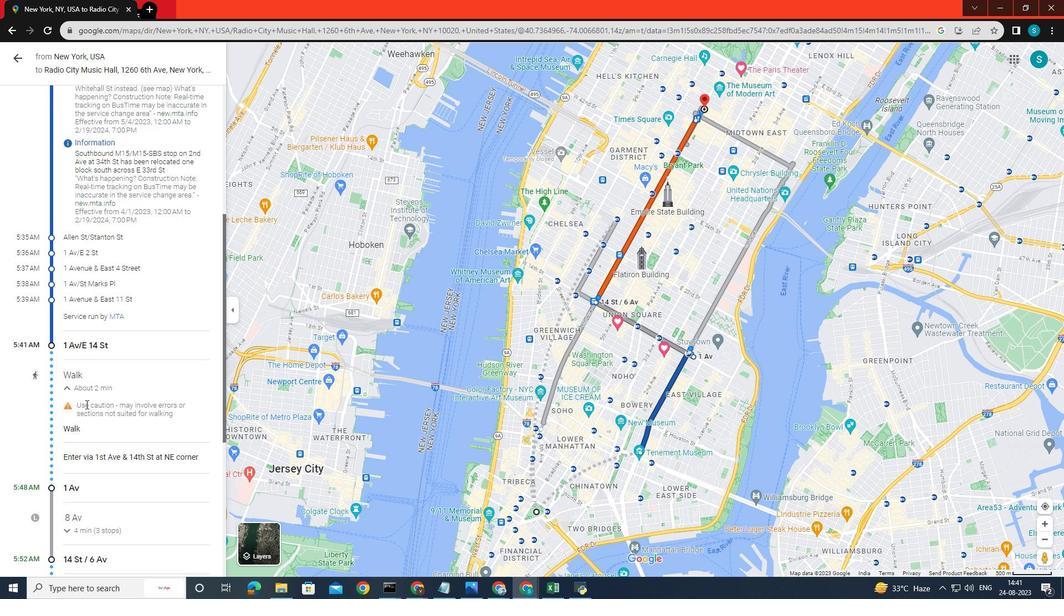 
Action: Mouse pressed left at (54, 268)
Screenshot: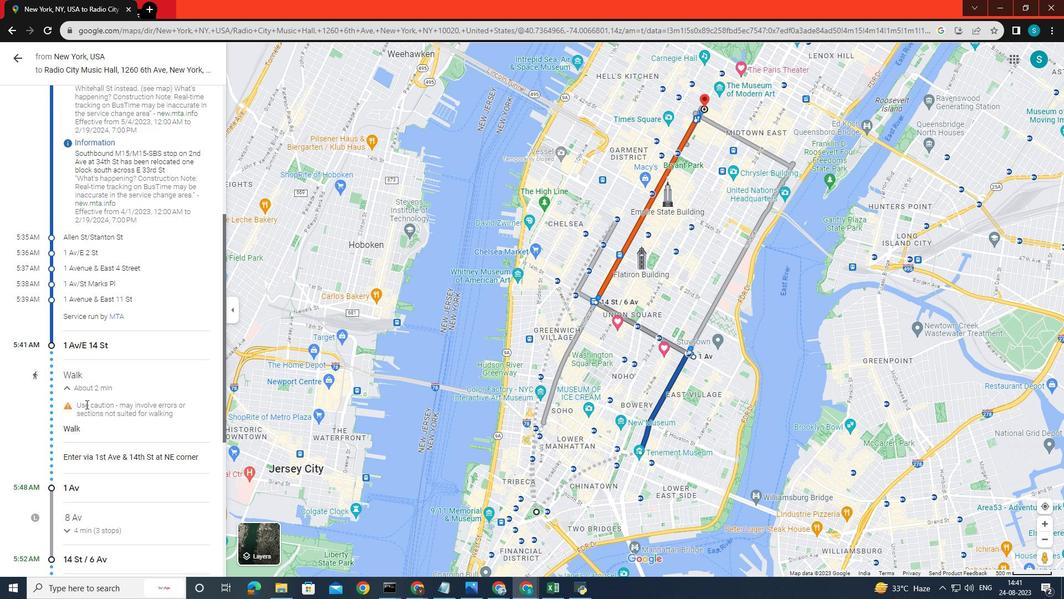 
Action: Mouse moved to (58, 262)
Screenshot: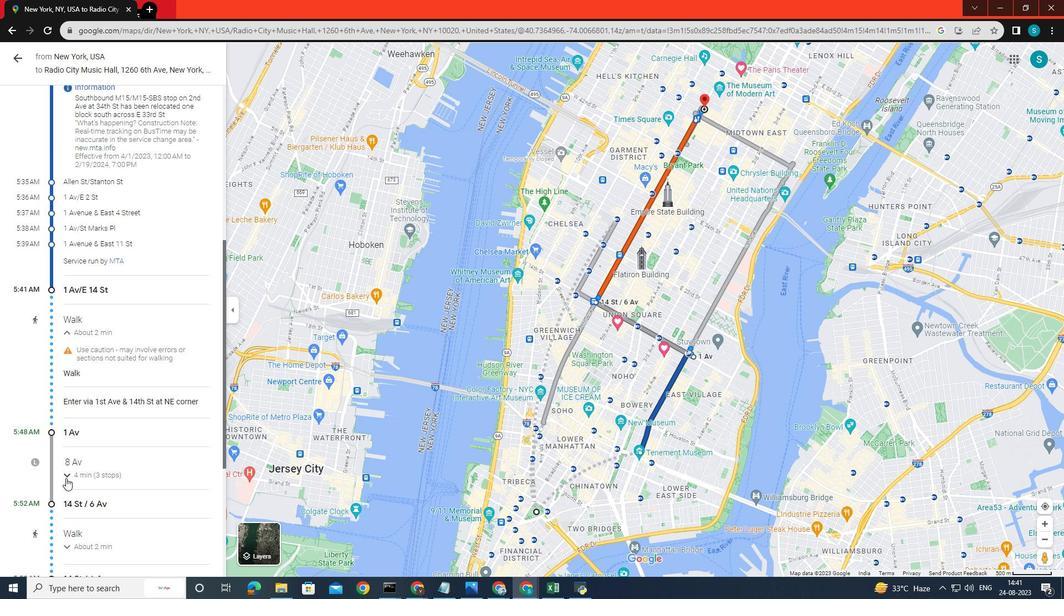 
Action: Mouse pressed left at (58, 262)
Screenshot: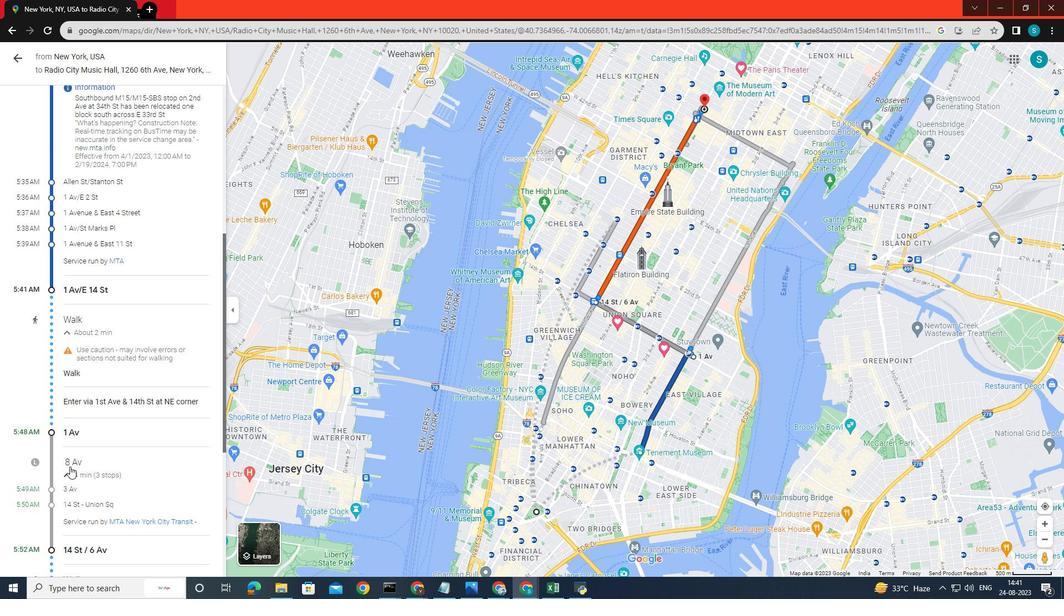 
Action: Mouse moved to (59, 247)
Screenshot: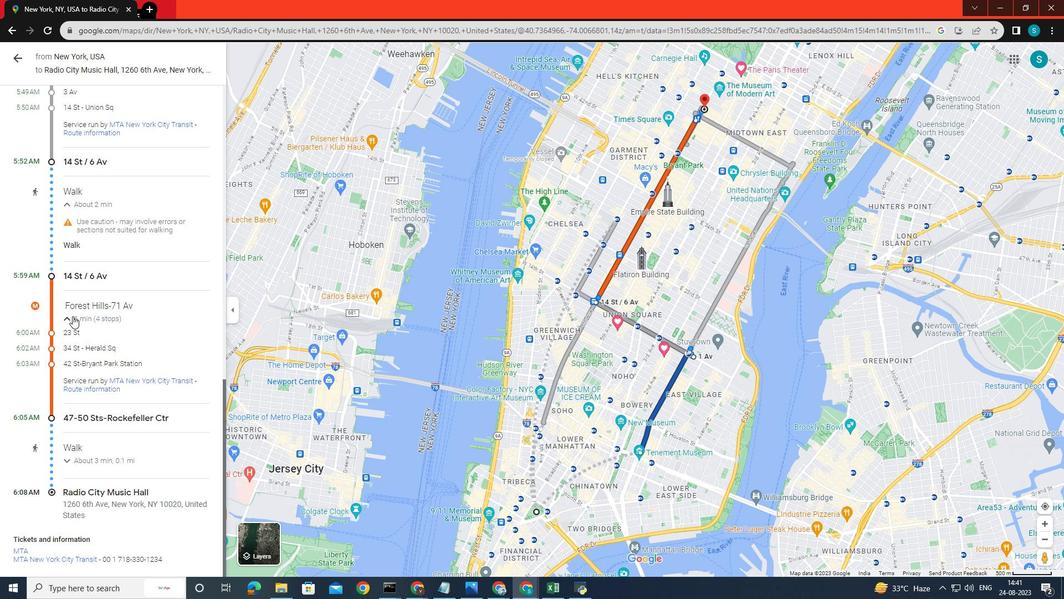 
Action: Mouse pressed left at (59, 247)
Screenshot: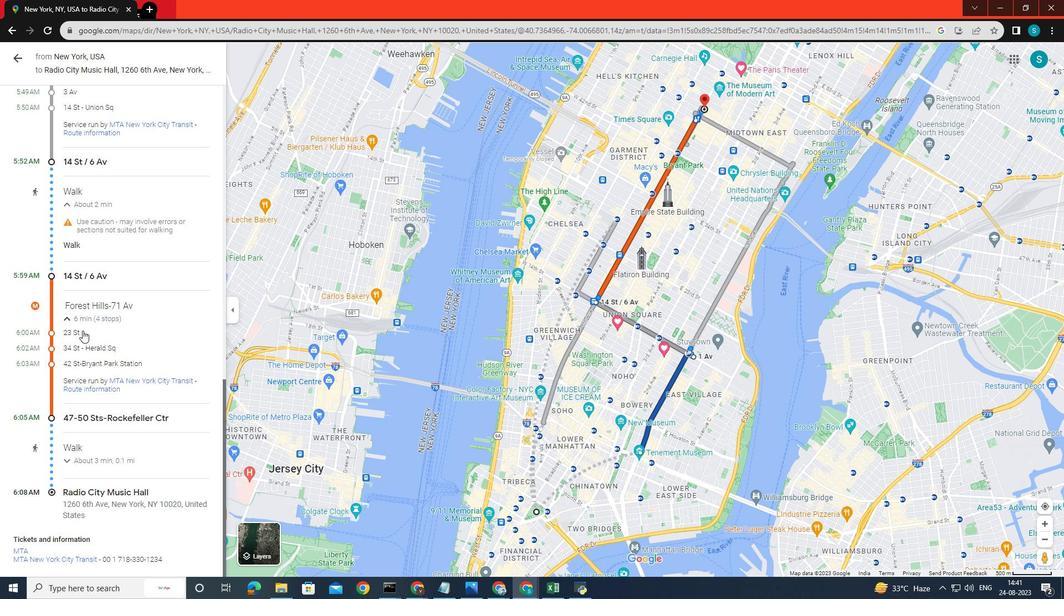 
Action: Mouse moved to (59, 246)
Screenshot: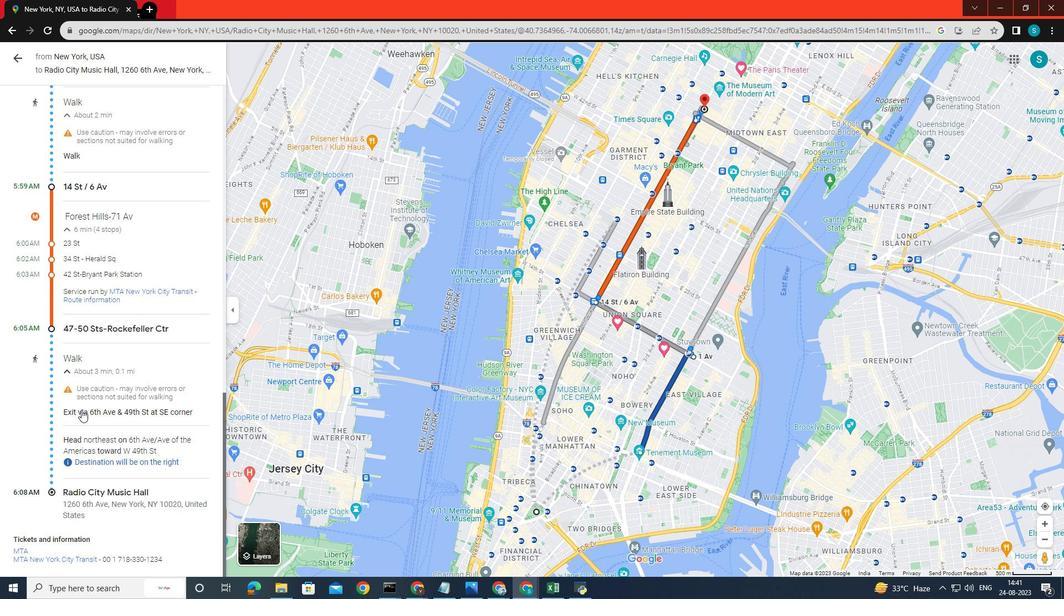 
Action: Mouse pressed left at (59, 246)
Screenshot: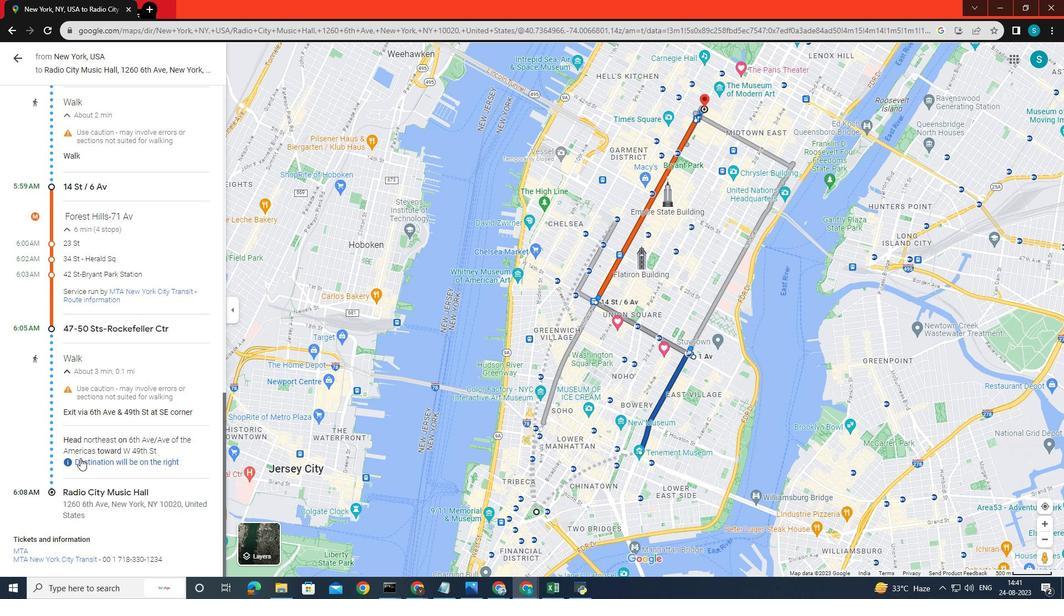 
Action: Mouse moved to (59, 246)
Screenshot: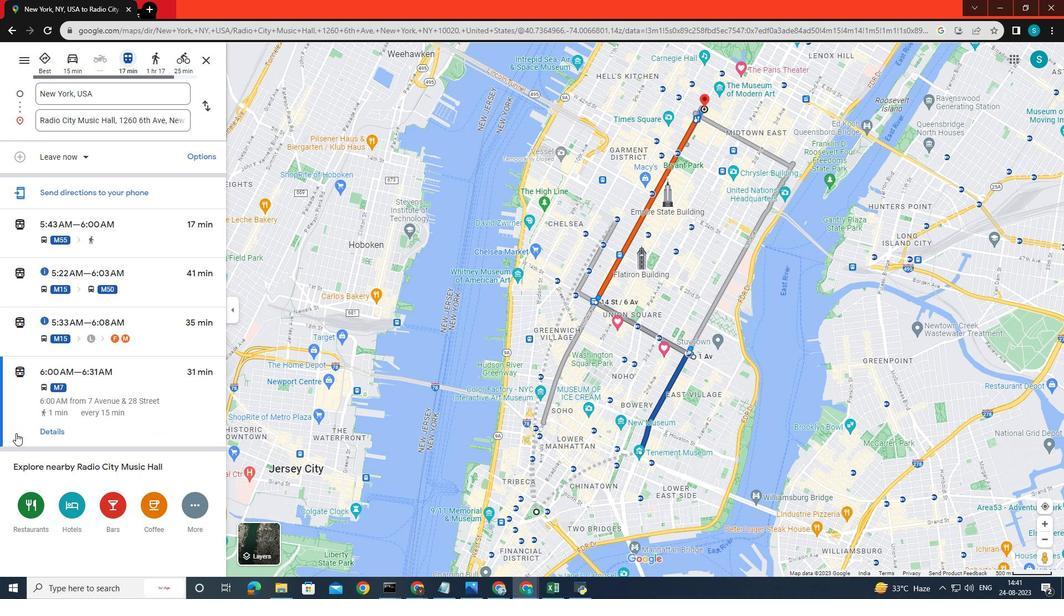 
Action: Mouse pressed left at (59, 246)
Screenshot: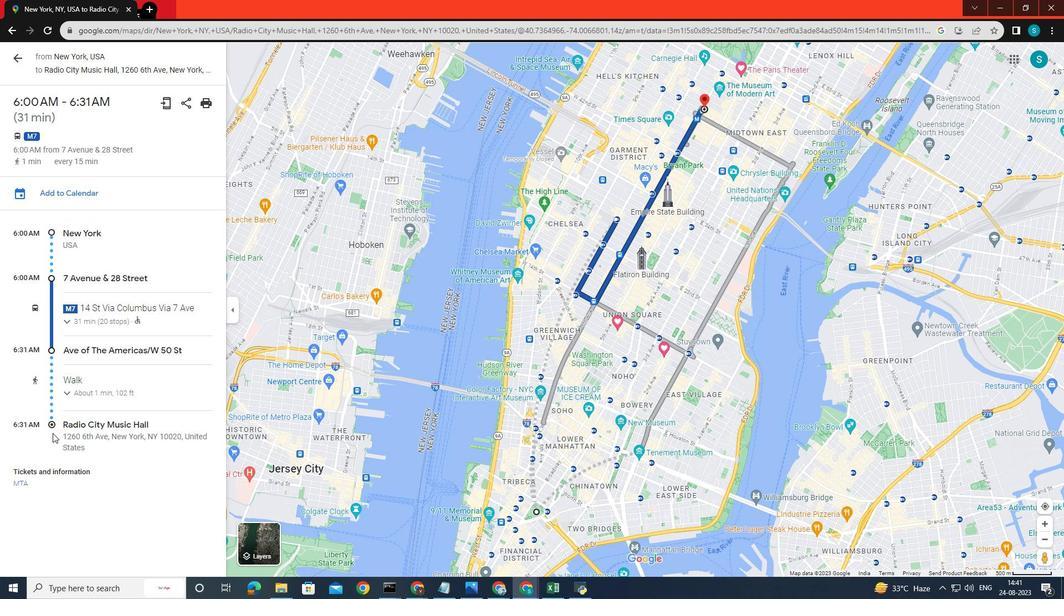 
Action: Mouse moved to (59, 250)
Screenshot: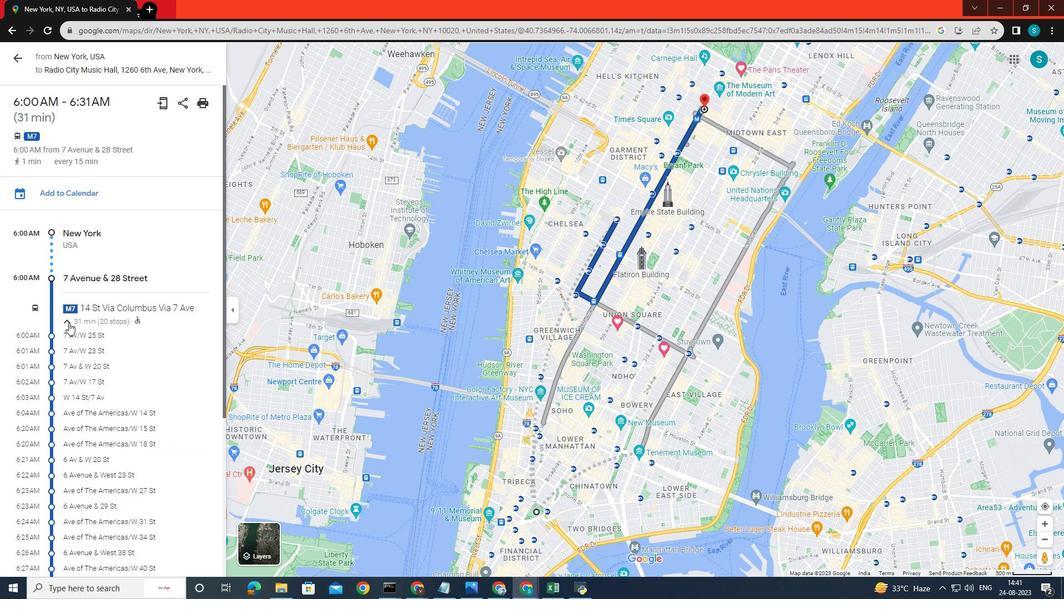 
Action: Mouse pressed left at (59, 250)
Screenshot: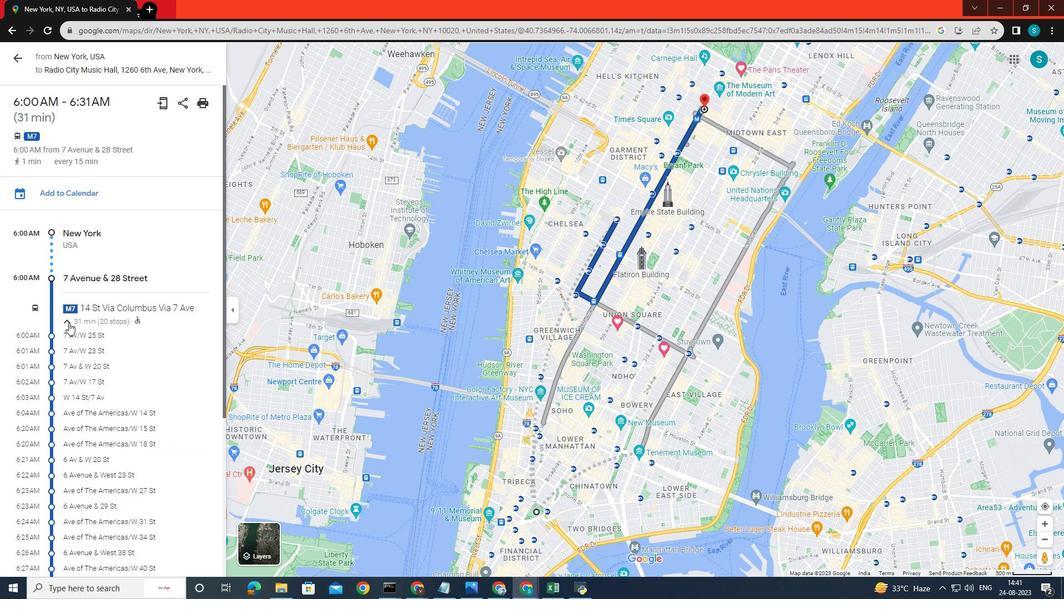 
Action: Mouse moved to (59, 260)
Screenshot: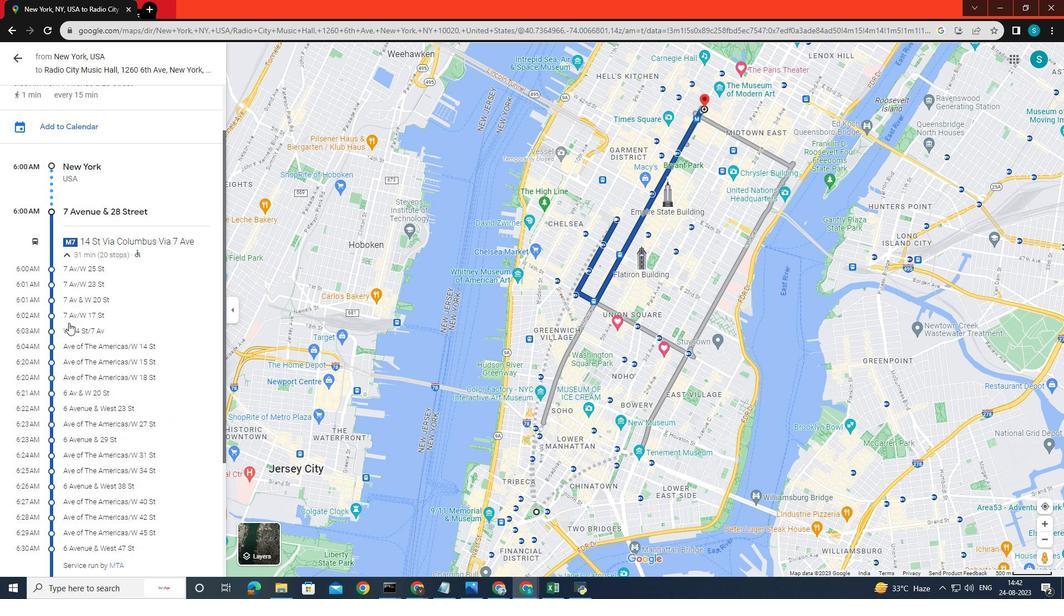 
Action: Mouse pressed left at (59, 260)
Screenshot: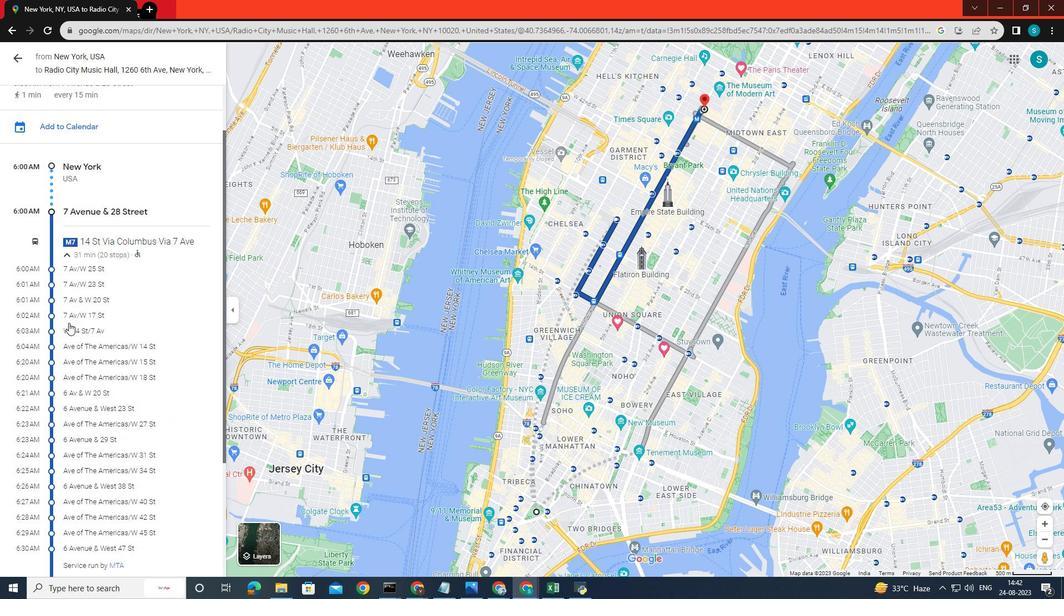 
Action: Mouse scrolled (59, 260) with delta (0, 0)
Screenshot: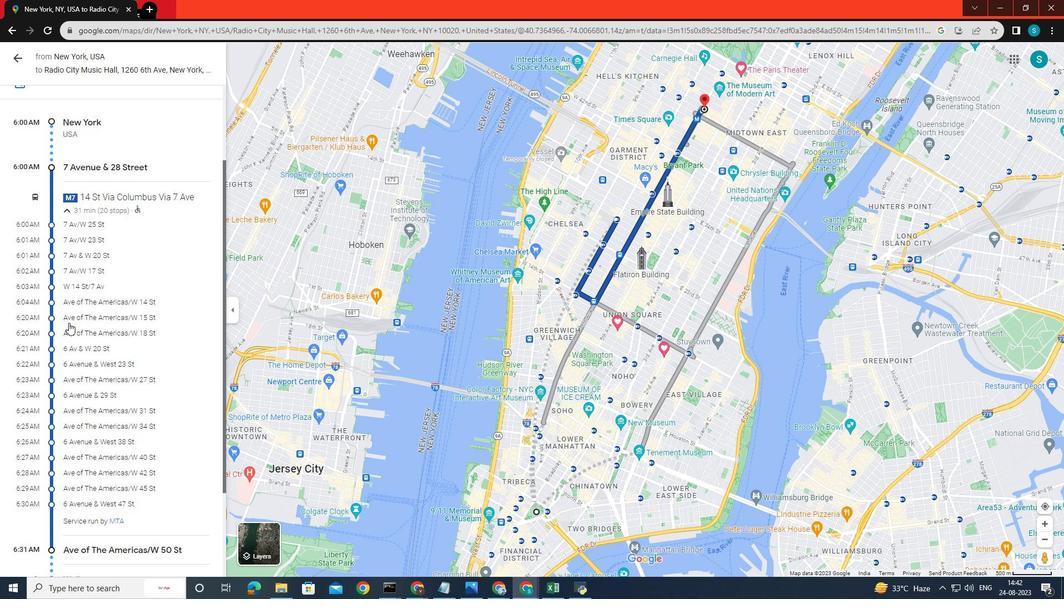 
Action: Mouse scrolled (59, 260) with delta (0, 0)
Screenshot: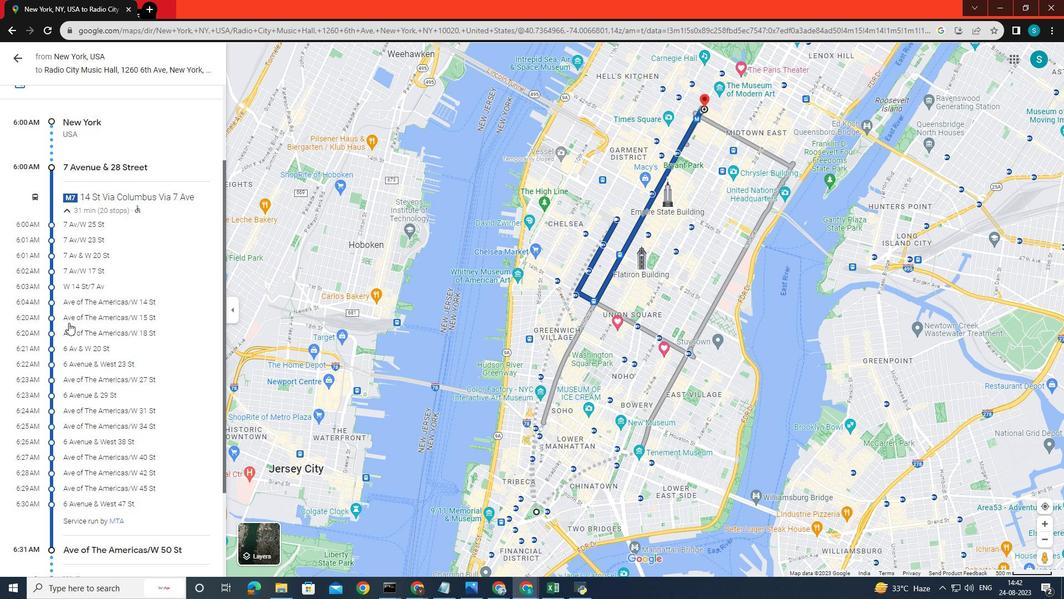 
Action: Mouse moved to (60, 225)
Screenshot: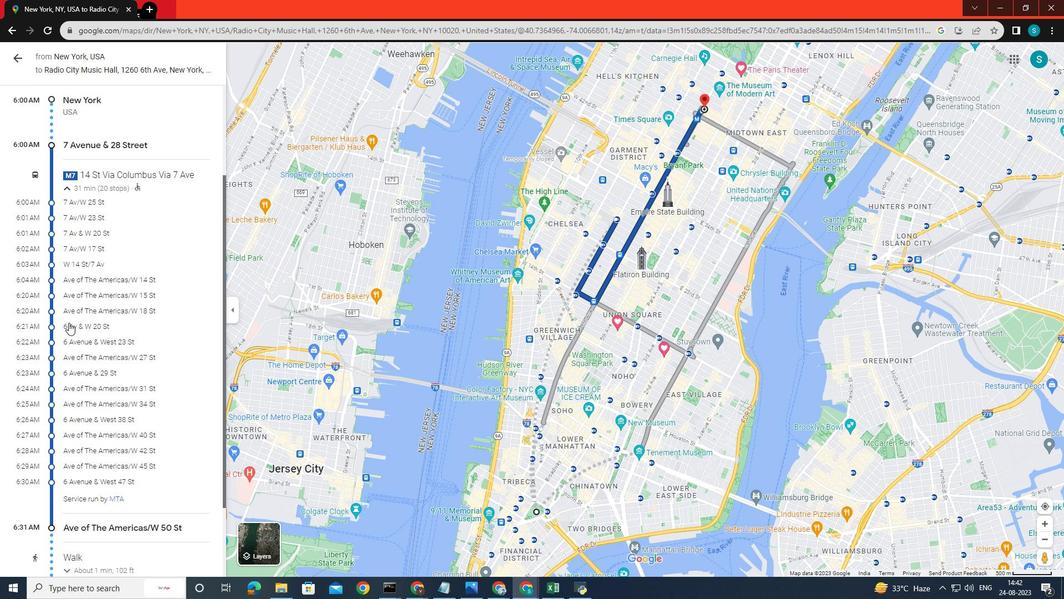 
Action: Mouse scrolled (60, 226) with delta (0, 0)
Screenshot: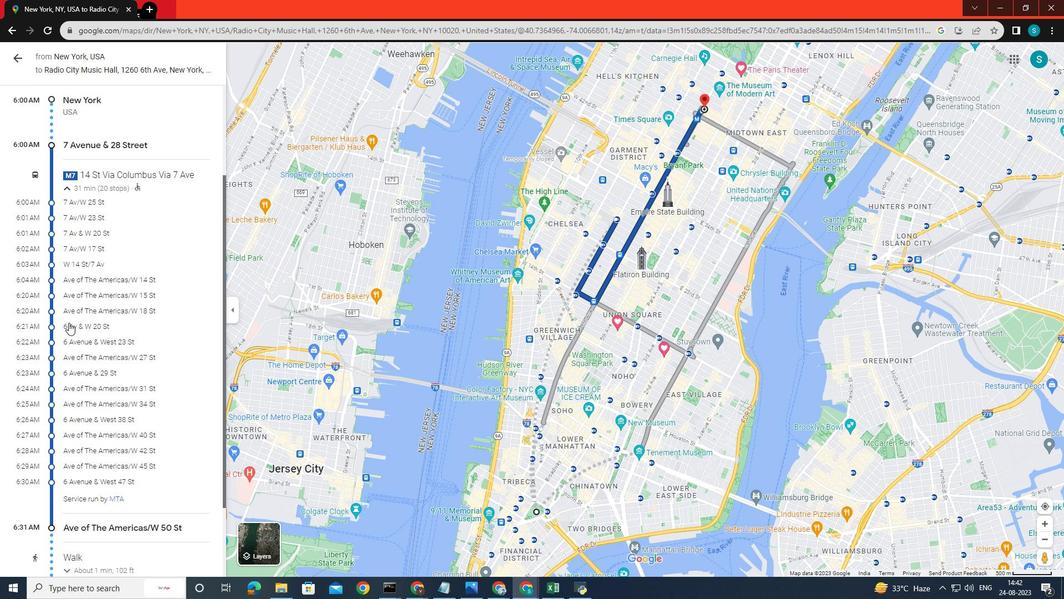 
Action: Mouse scrolled (60, 226) with delta (0, 0)
Screenshot: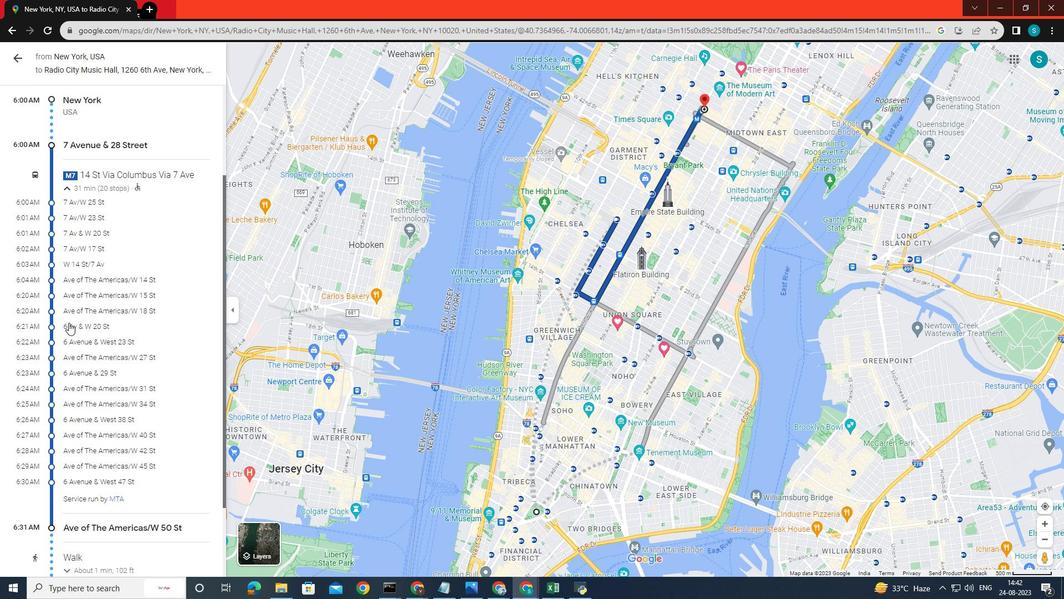 
Action: Mouse scrolled (60, 226) with delta (0, 0)
Screenshot: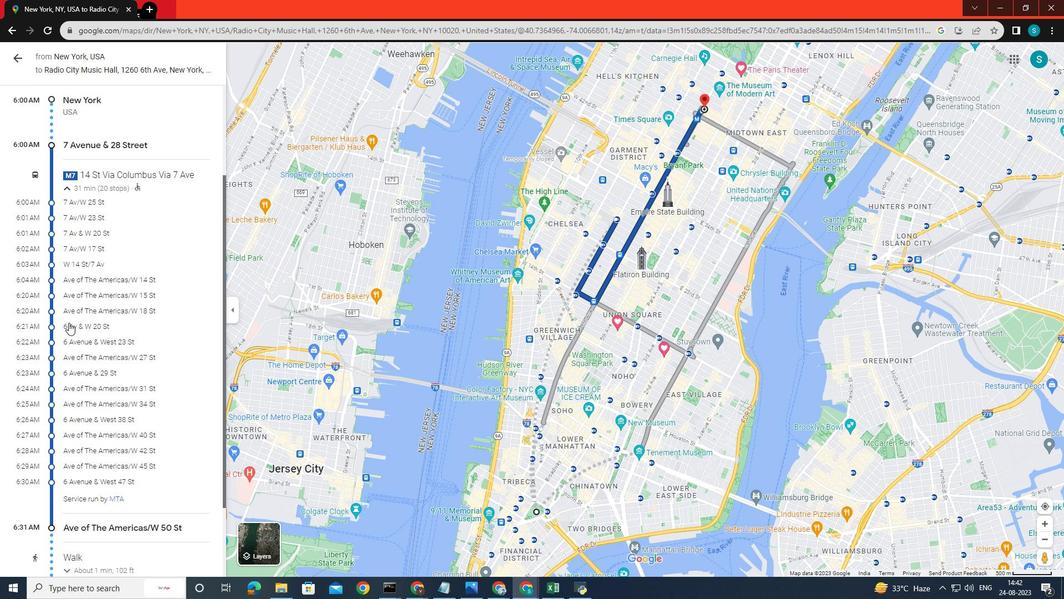 
Action: Mouse moved to (61, 189)
Screenshot: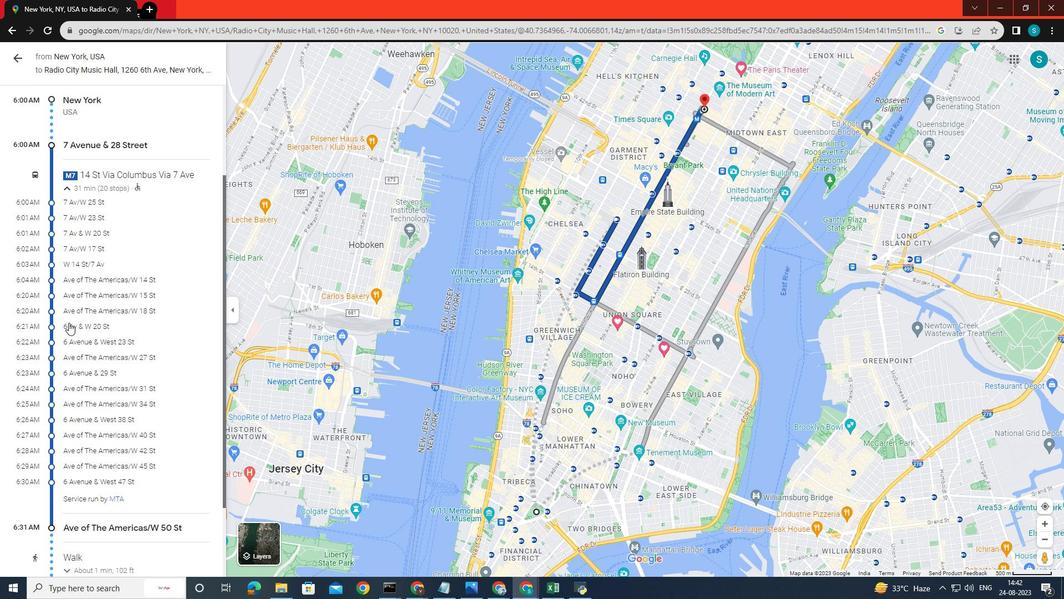 
Action: Mouse pressed left at (61, 189)
Screenshot: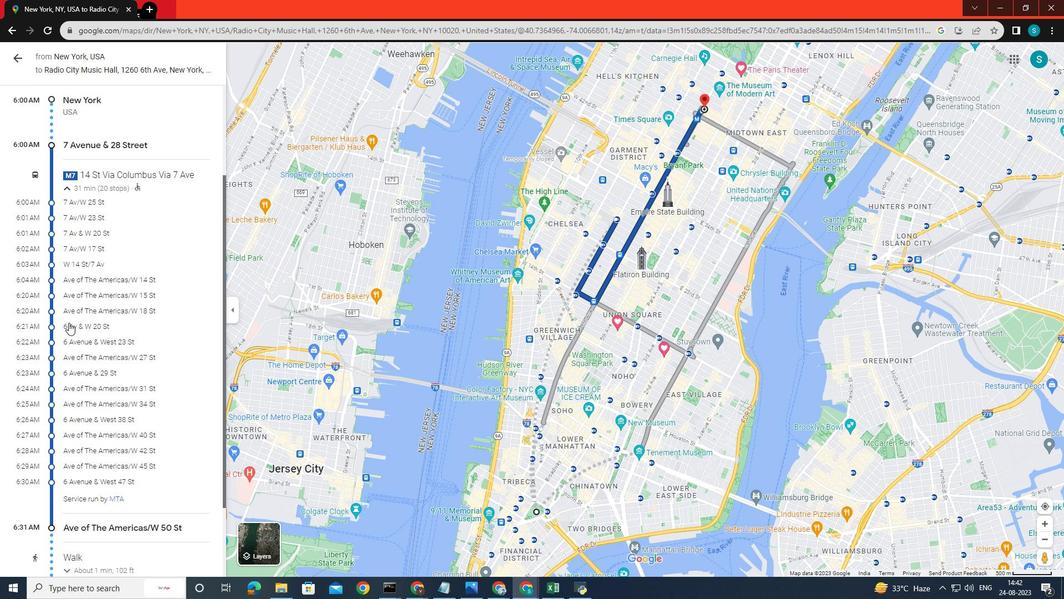 
Action: Mouse moved to (61, 267)
Screenshot: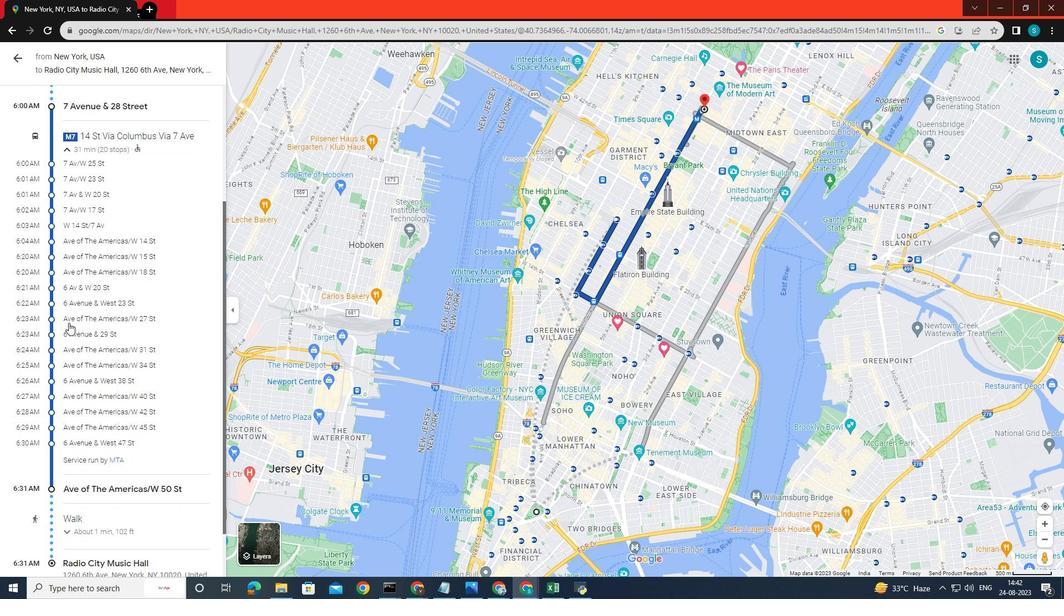 
Action: Mouse scrolled (61, 268) with delta (0, 0)
Screenshot: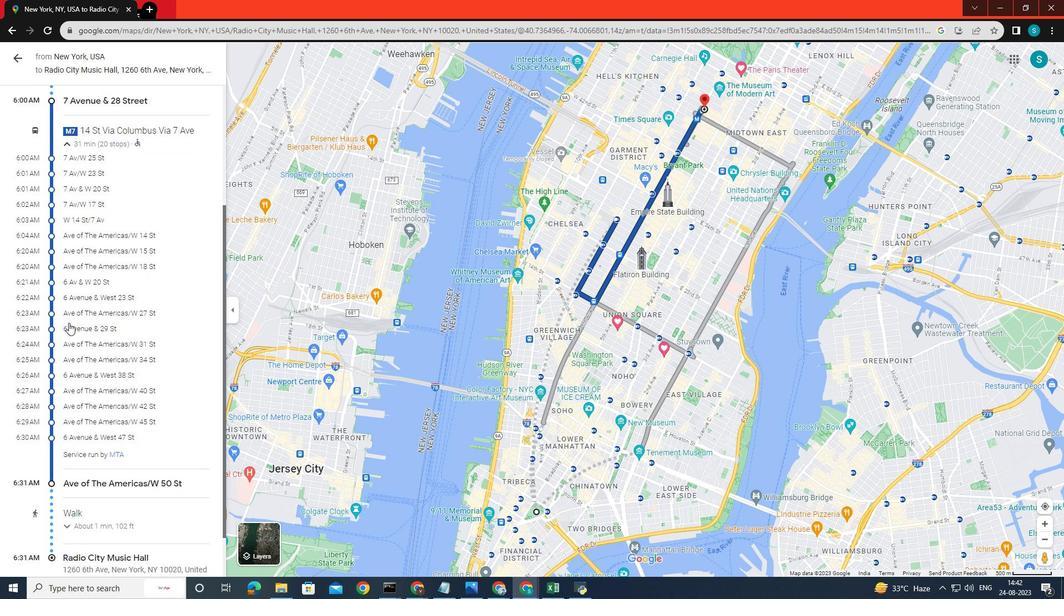 
Action: Mouse scrolled (61, 268) with delta (0, 0)
Screenshot: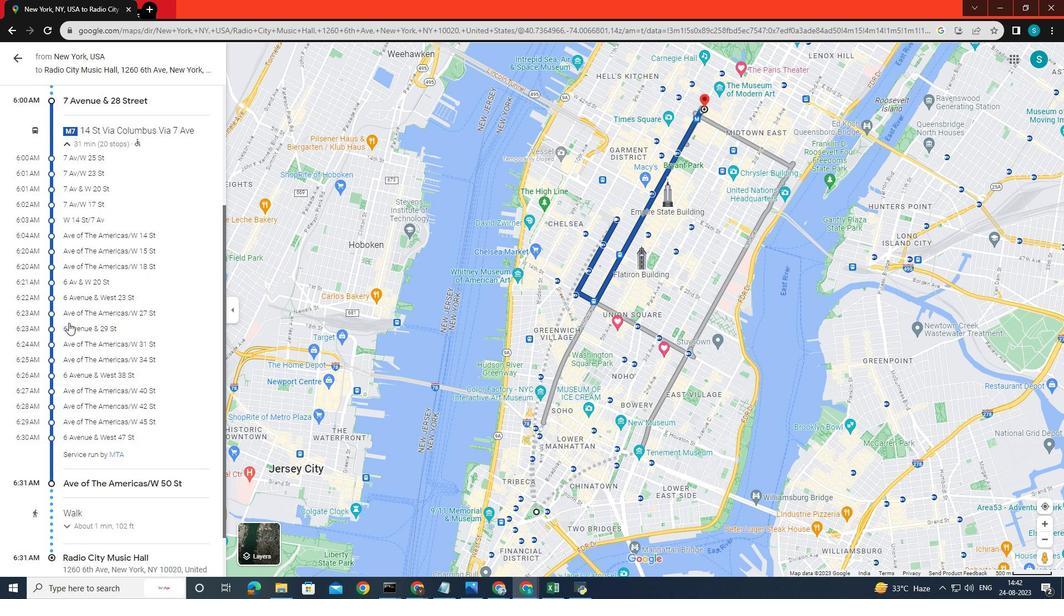 
Action: Mouse scrolled (61, 268) with delta (0, 0)
Screenshot: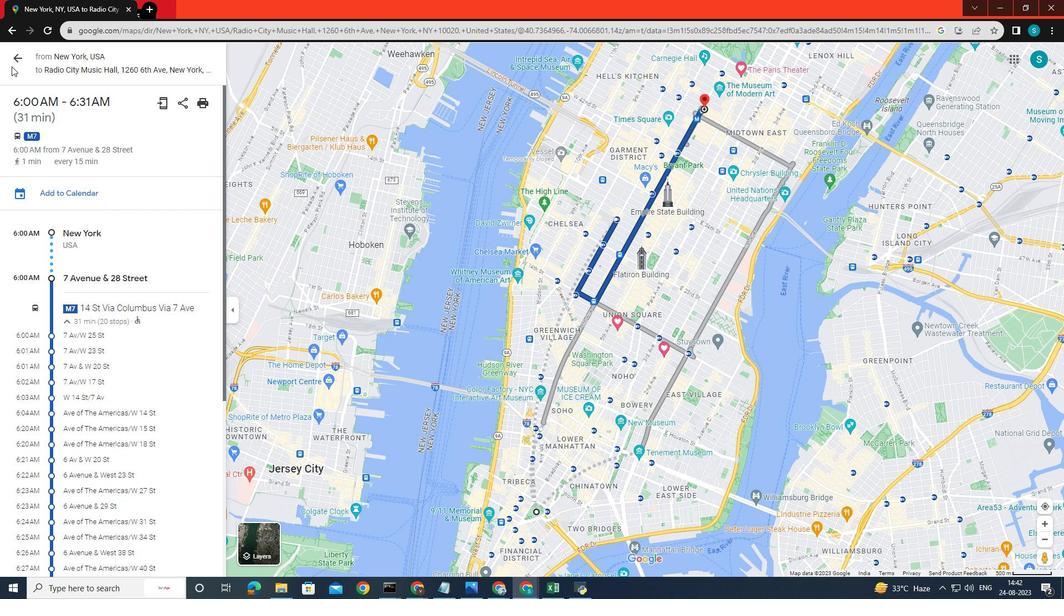
Action: Mouse scrolled (61, 268) with delta (0, 0)
Screenshot: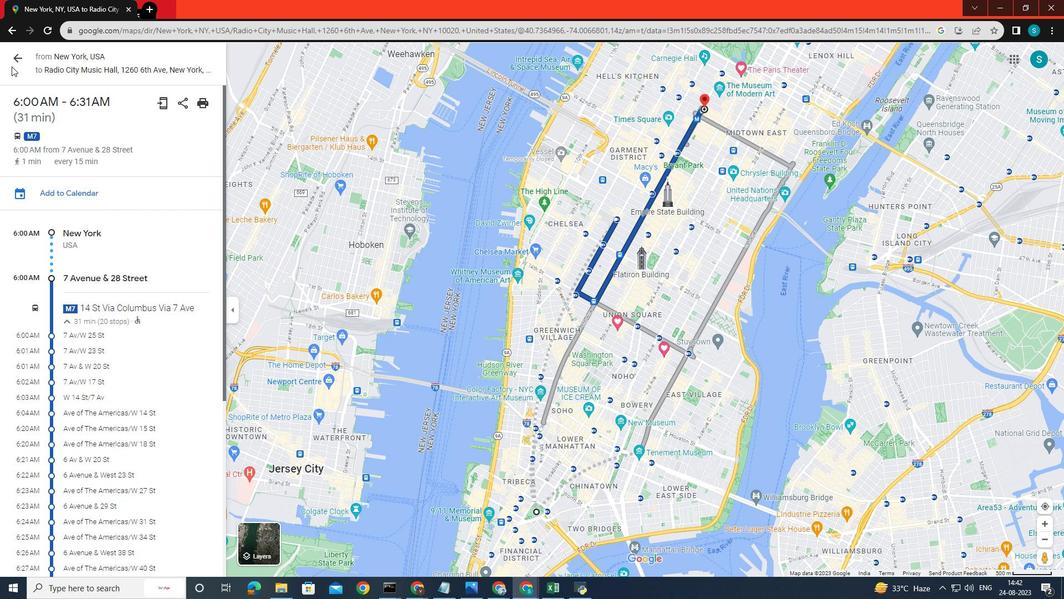 
Action: Mouse scrolled (61, 268) with delta (0, 0)
Screenshot: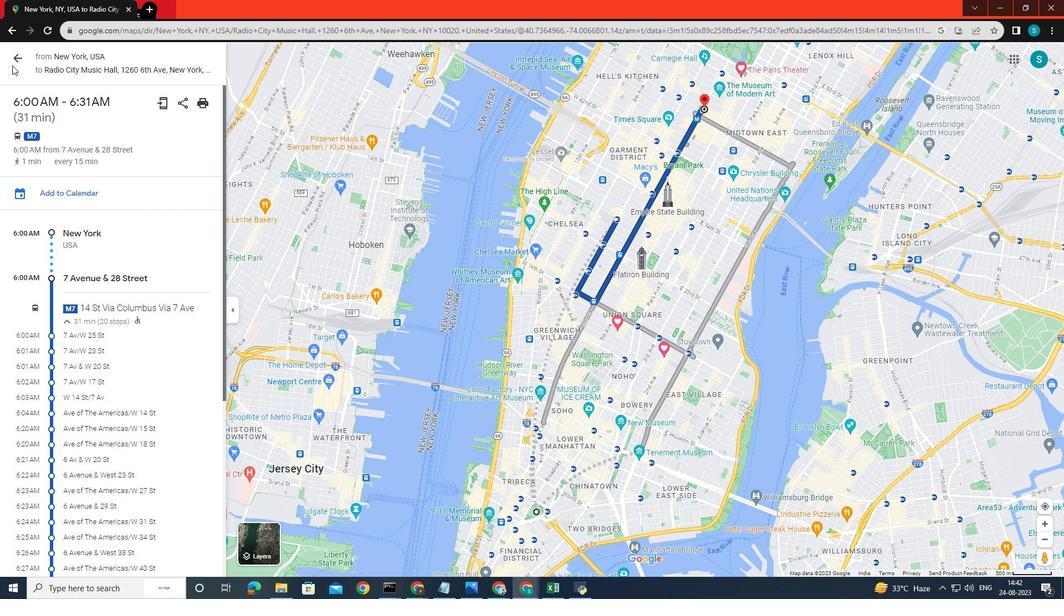 
Action: Mouse scrolled (61, 267) with delta (0, 0)
Screenshot: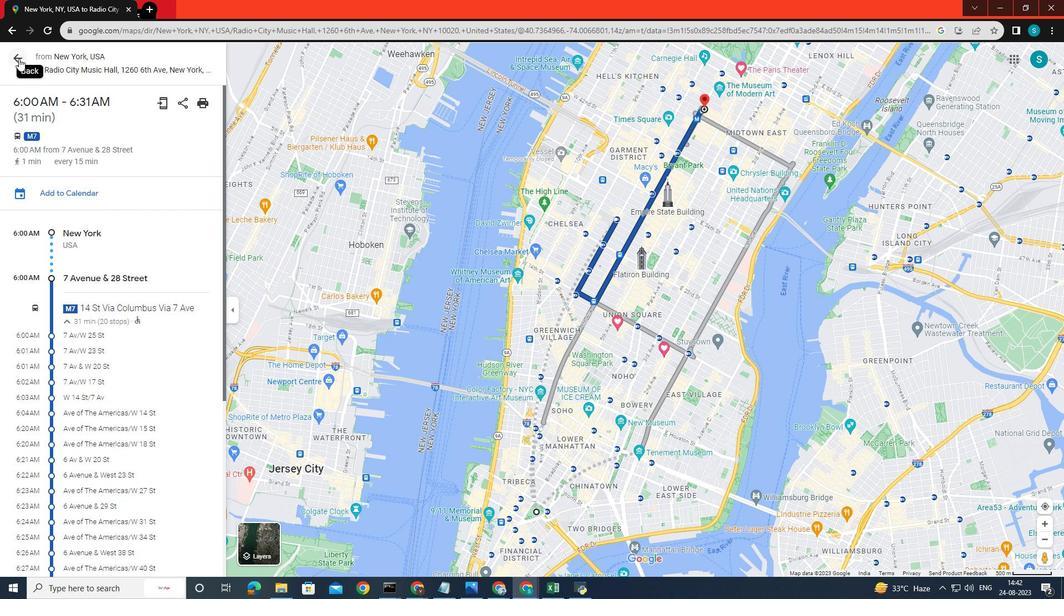 
Action: Mouse scrolled (61, 267) with delta (0, 0)
Screenshot: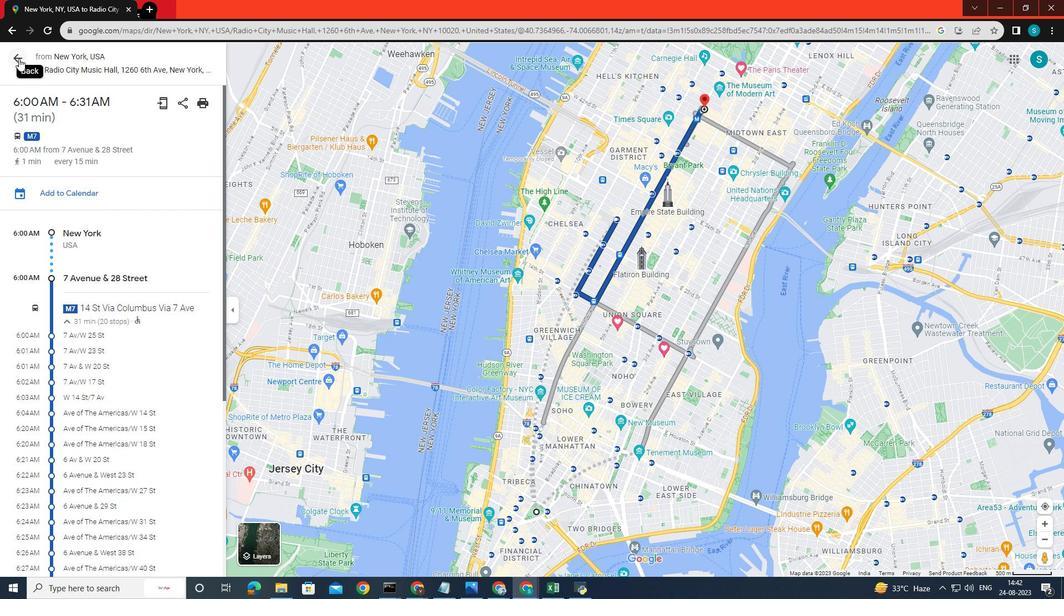 
Action: Mouse scrolled (61, 267) with delta (0, 0)
Screenshot: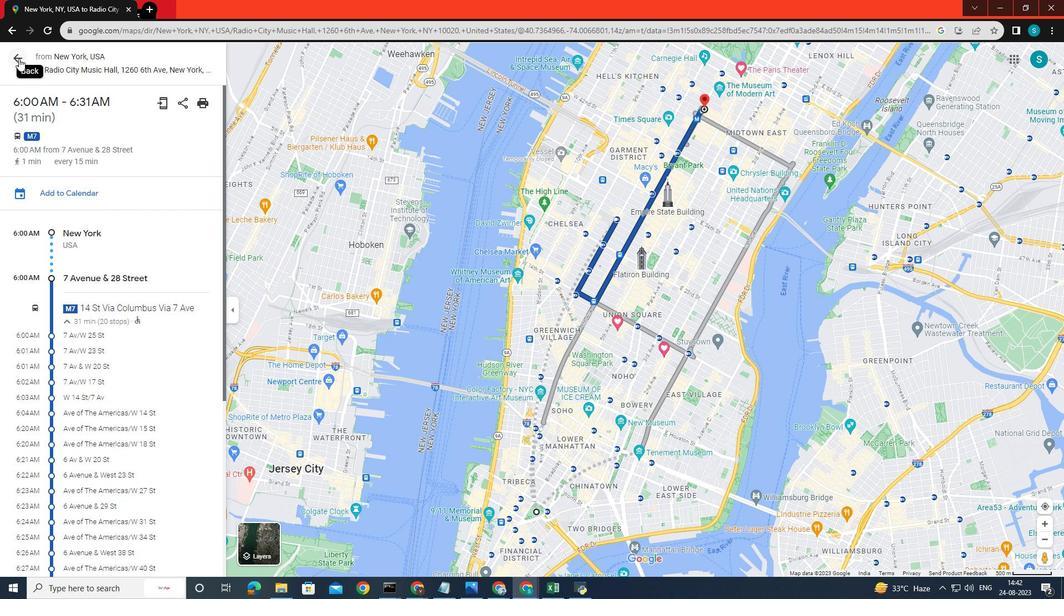 
Action: Mouse scrolled (61, 267) with delta (0, 0)
Screenshot: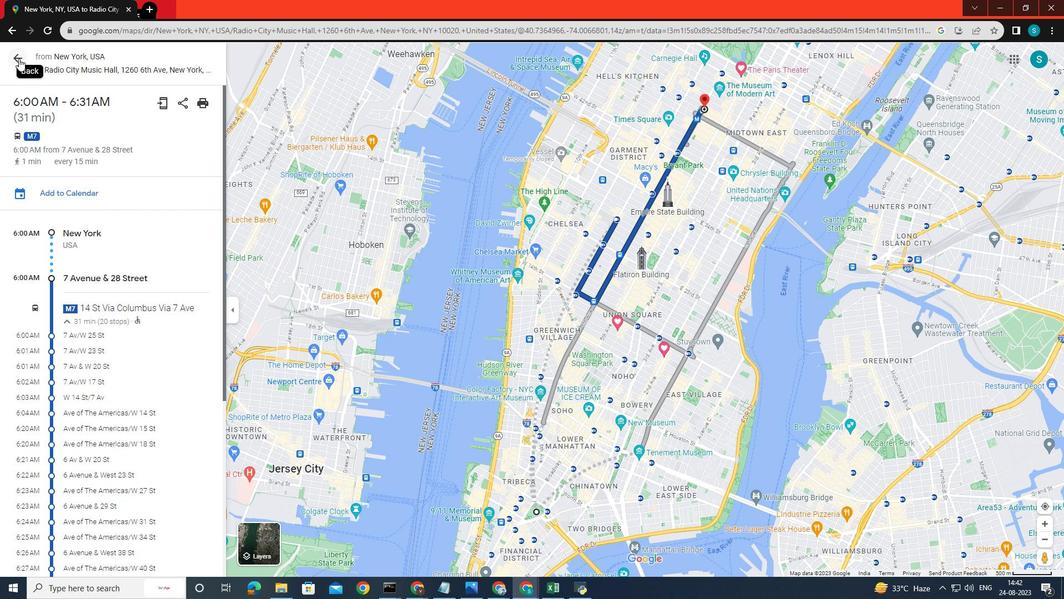 
Action: Mouse scrolled (61, 267) with delta (0, 0)
Screenshot: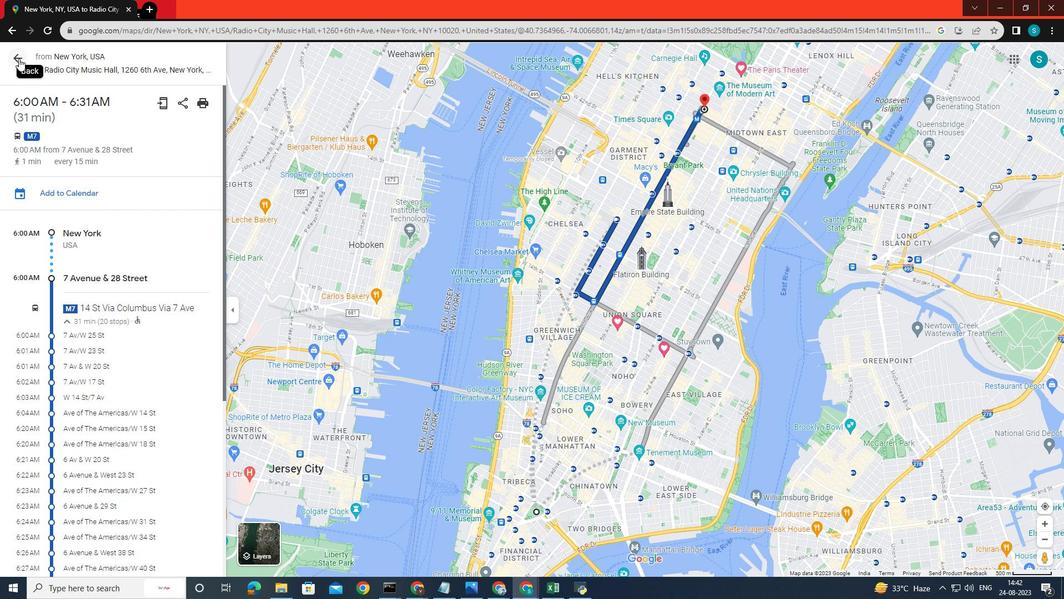 
Action: Mouse scrolled (61, 267) with delta (0, 0)
Screenshot: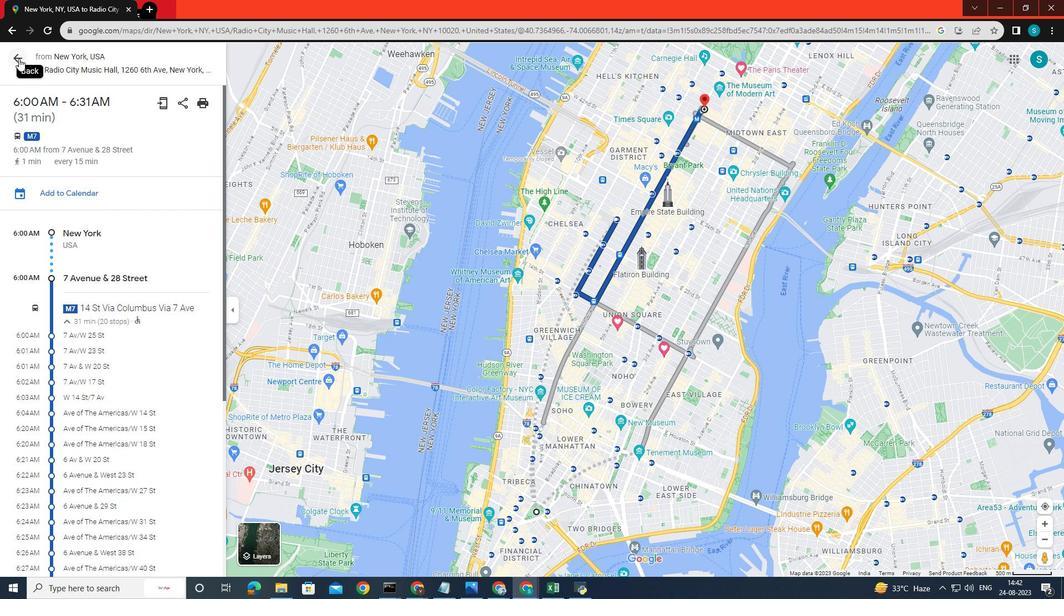 
Action: Mouse scrolled (61, 267) with delta (0, 0)
Screenshot: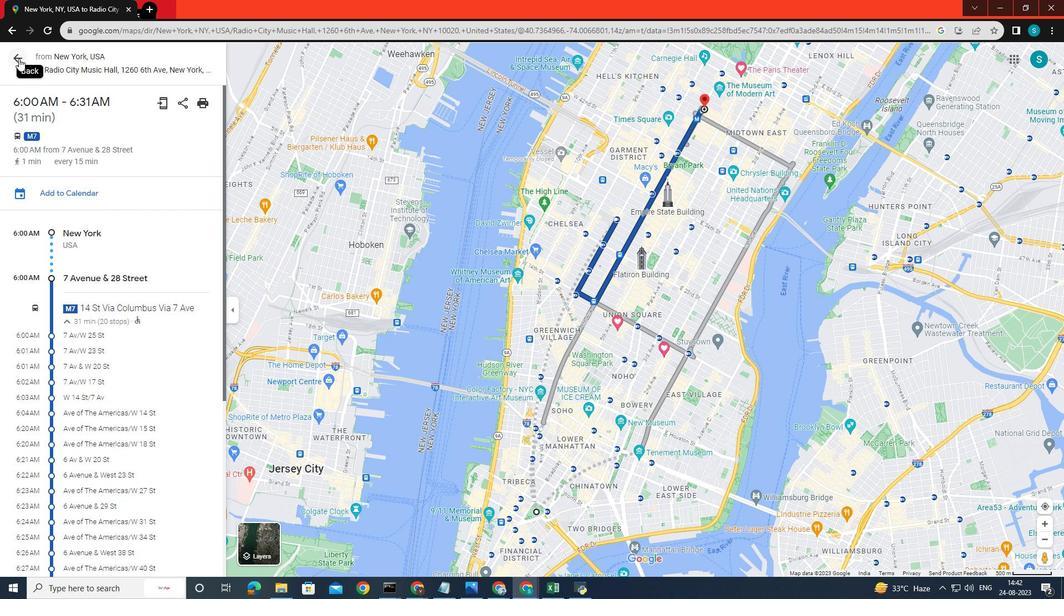 
Action: Mouse scrolled (61, 267) with delta (0, 0)
Screenshot: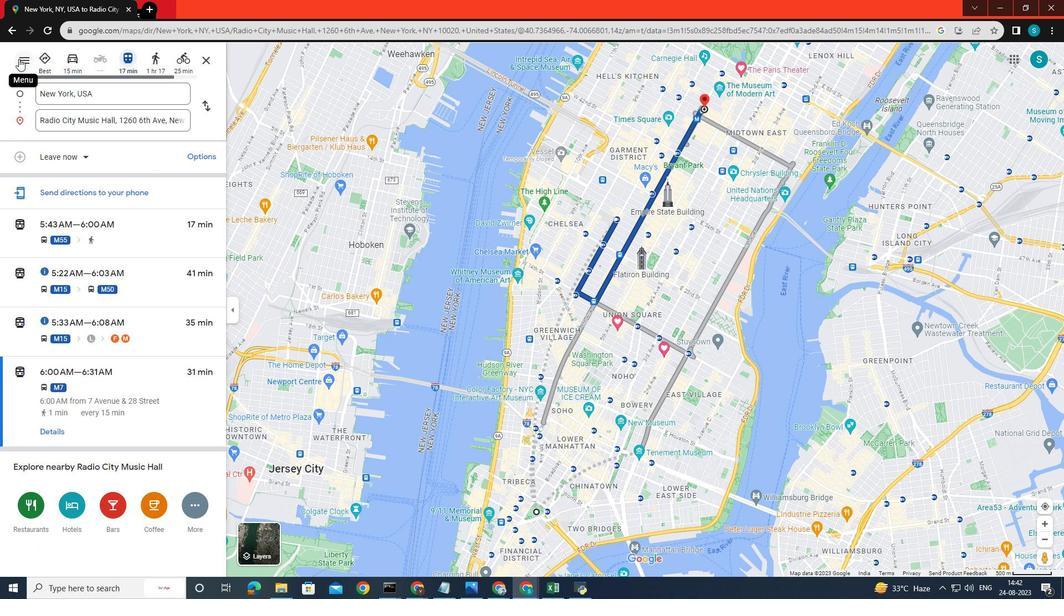 
Action: Mouse scrolled (61, 267) with delta (0, 0)
Screenshot: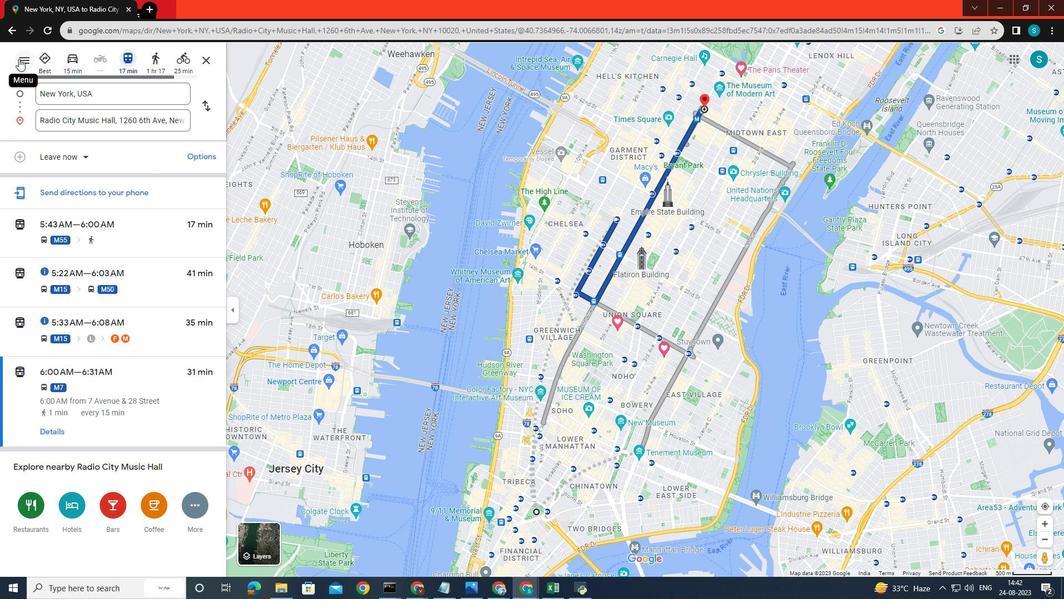 
Action: Mouse scrolled (61, 267) with delta (0, 0)
Screenshot: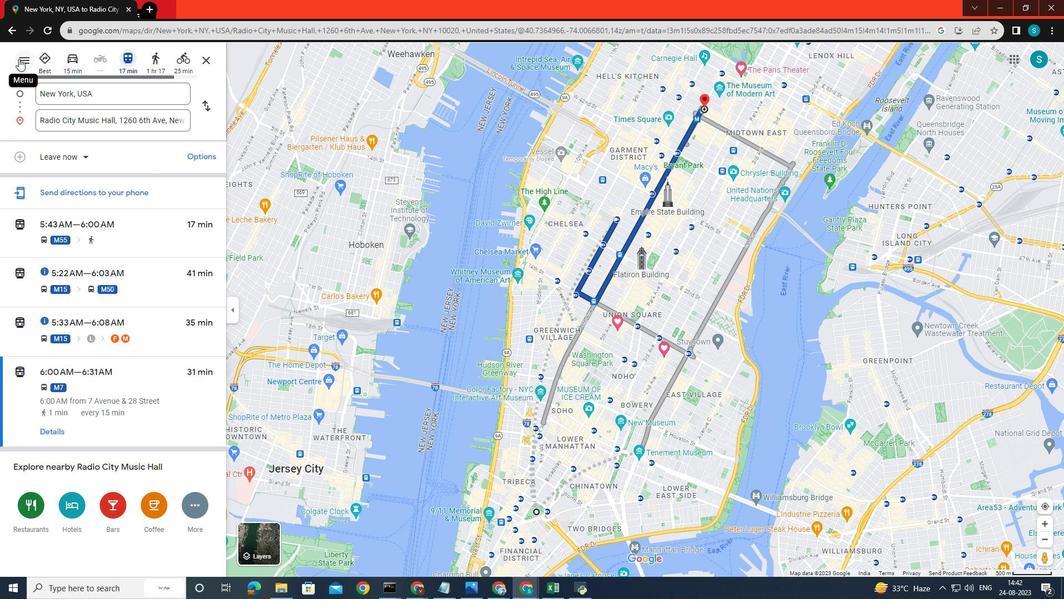 
Action: Mouse scrolled (61, 267) with delta (0, 0)
Screenshot: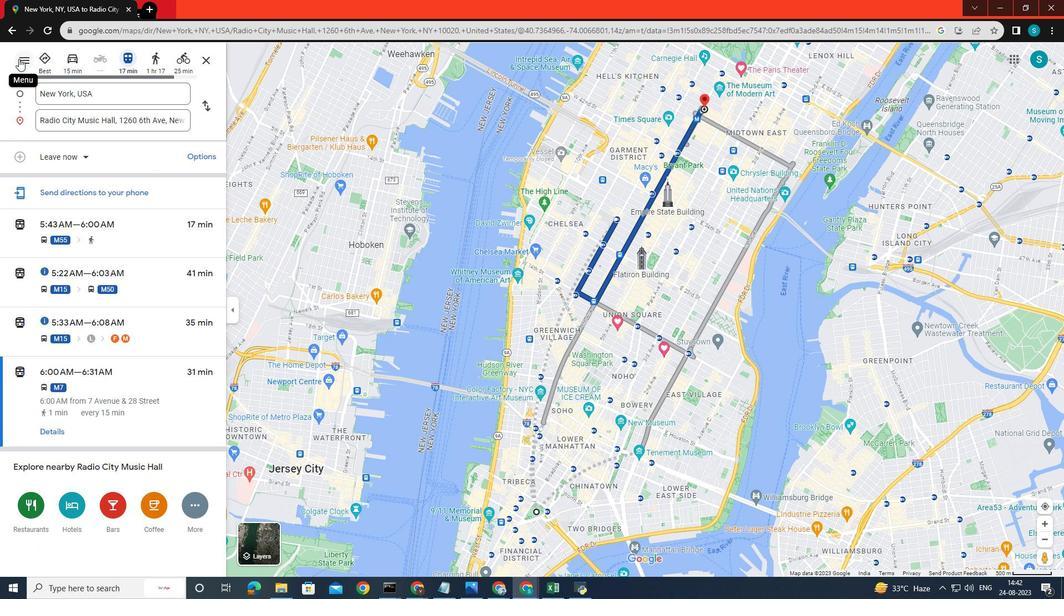 
Action: Mouse scrolled (61, 267) with delta (0, 0)
Screenshot: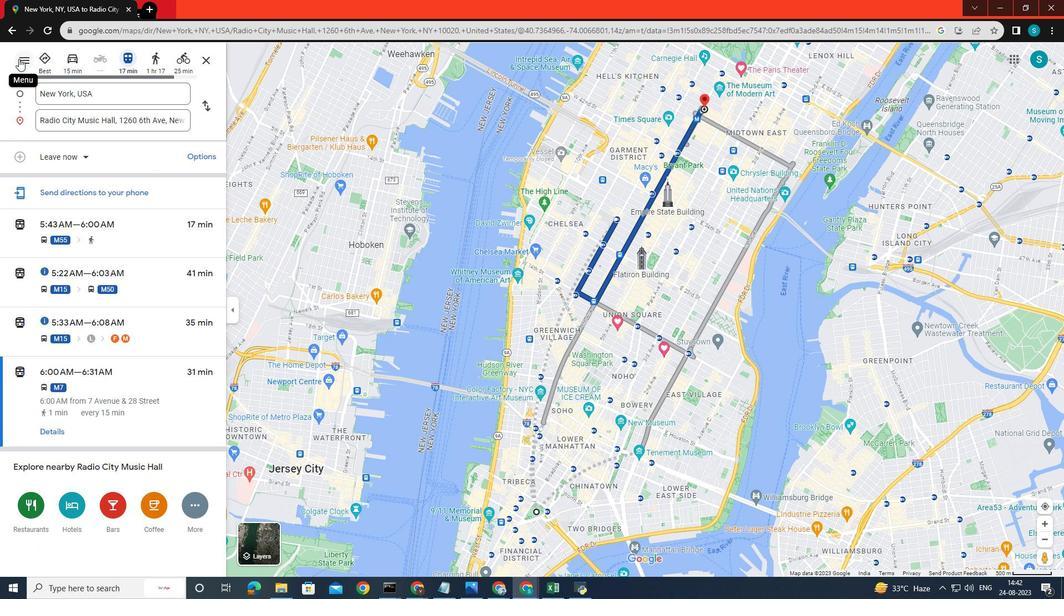 
Action: Mouse moved to (63, 285)
Screenshot: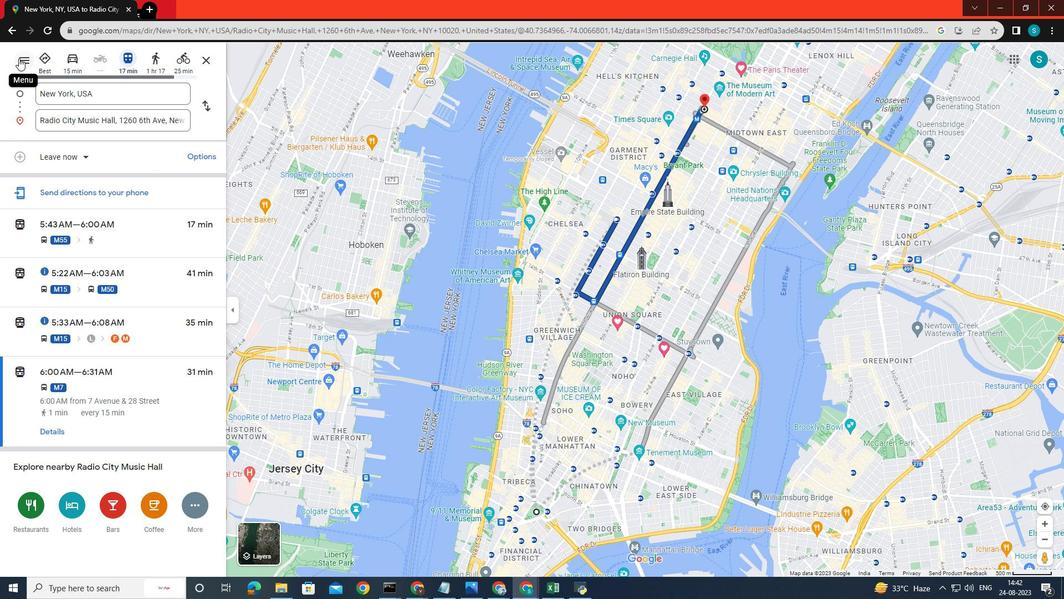 
Action: Mouse scrolled (63, 285) with delta (0, 0)
Screenshot: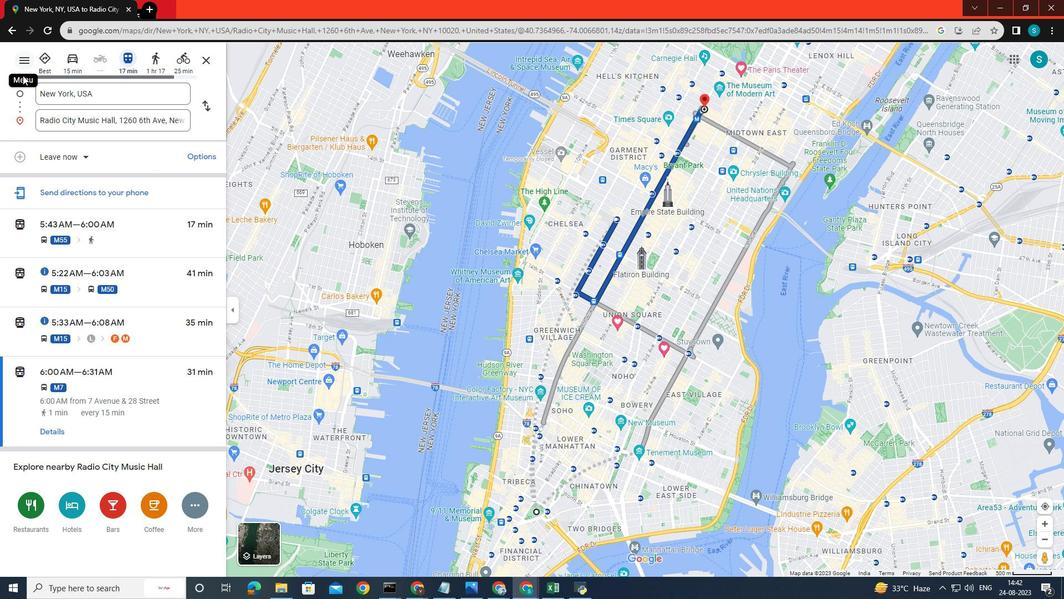 
Action: Mouse scrolled (63, 285) with delta (0, 0)
Screenshot: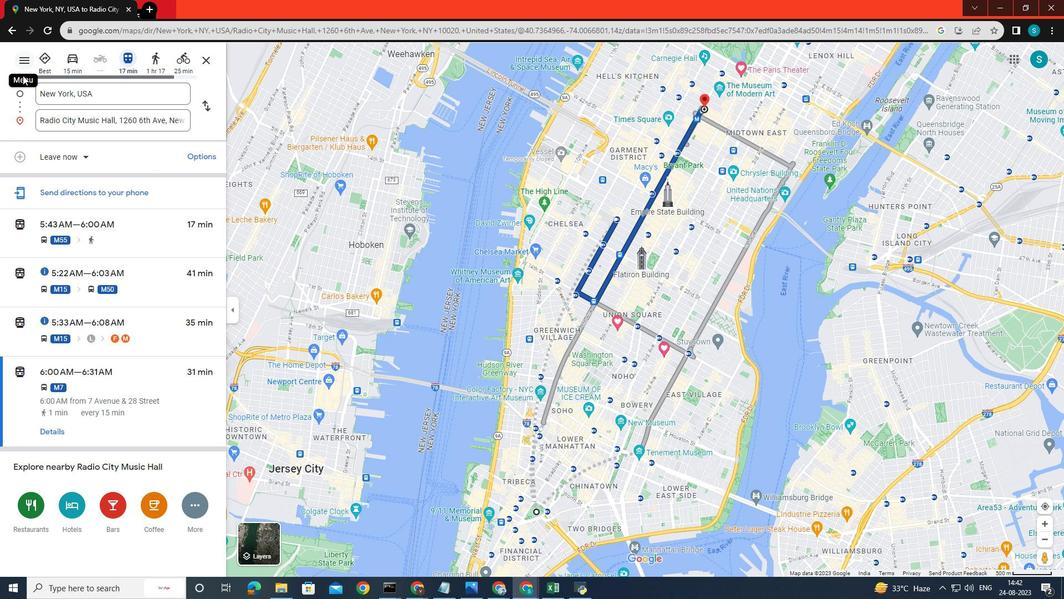 
Action: Mouse scrolled (63, 285) with delta (0, 0)
Screenshot: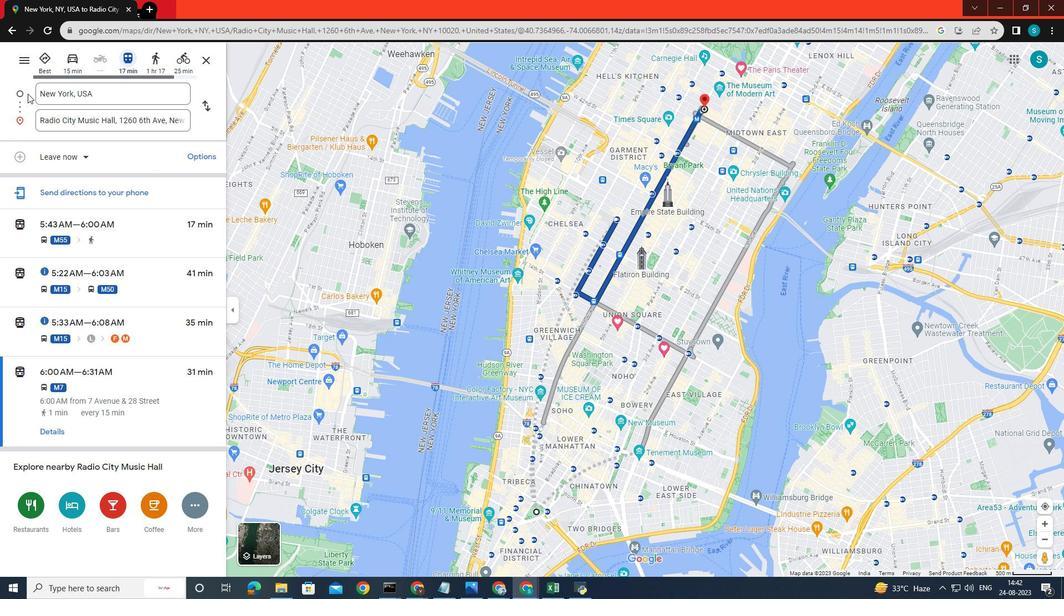 
Action: Mouse scrolled (63, 285) with delta (0, 0)
Screenshot: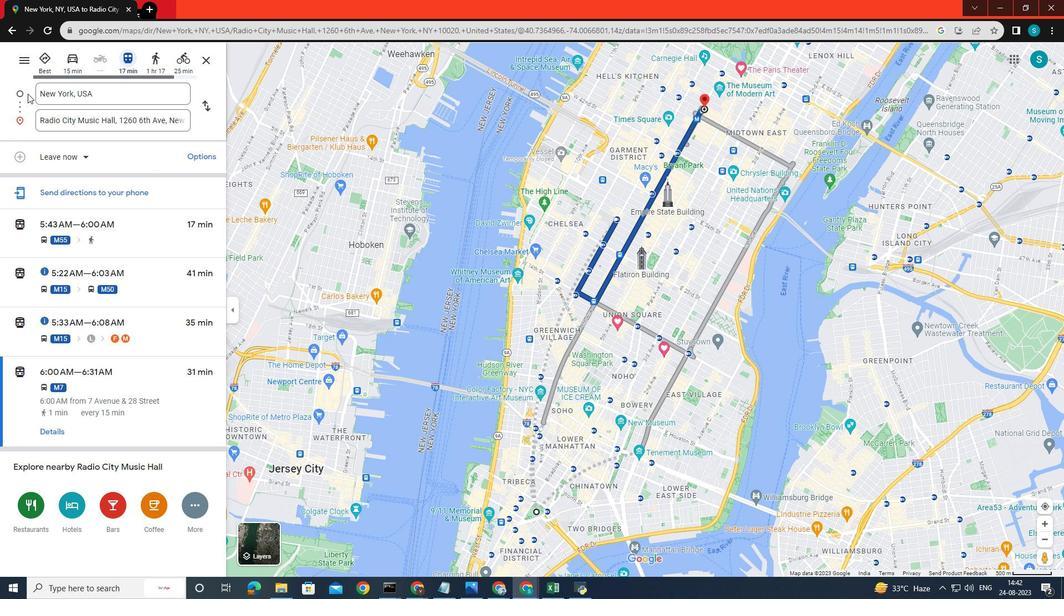 
Action: Mouse scrolled (63, 285) with delta (0, 0)
Screenshot: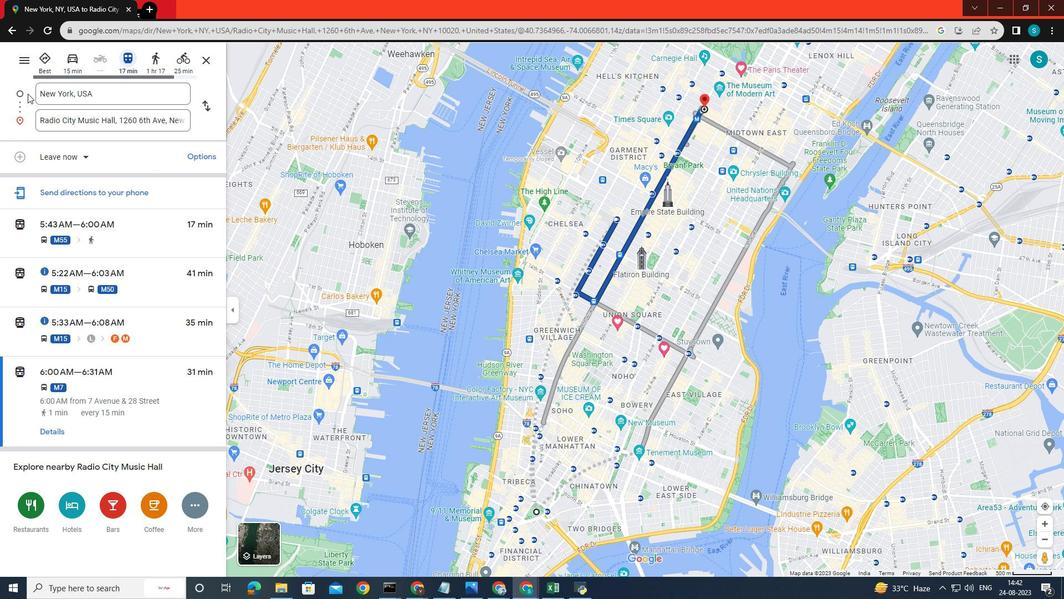 
Action: Mouse moved to (59, 287)
Screenshot: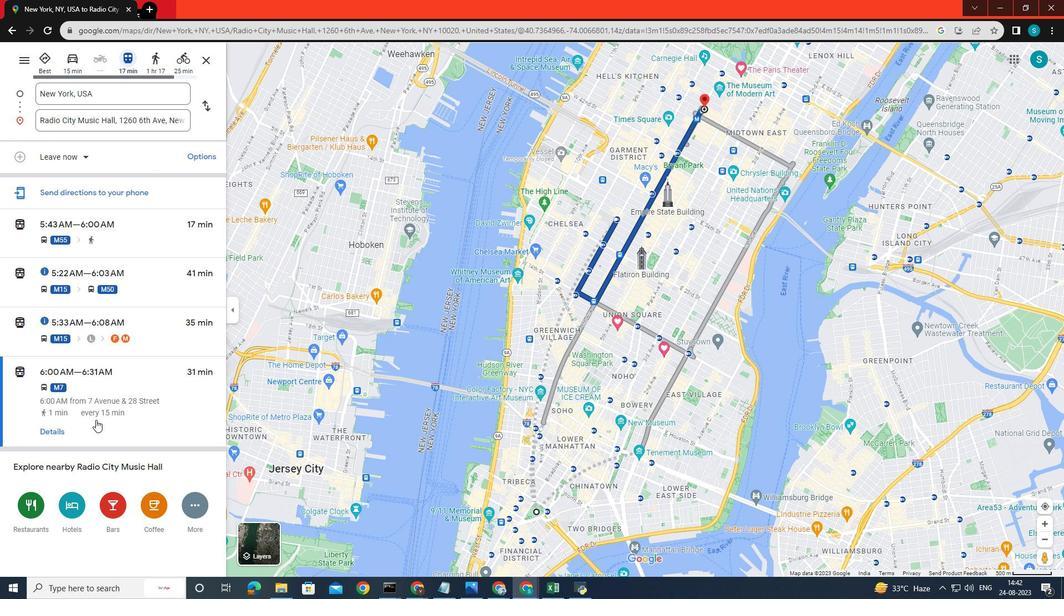 
Action: Mouse pressed left at (59, 287)
Screenshot: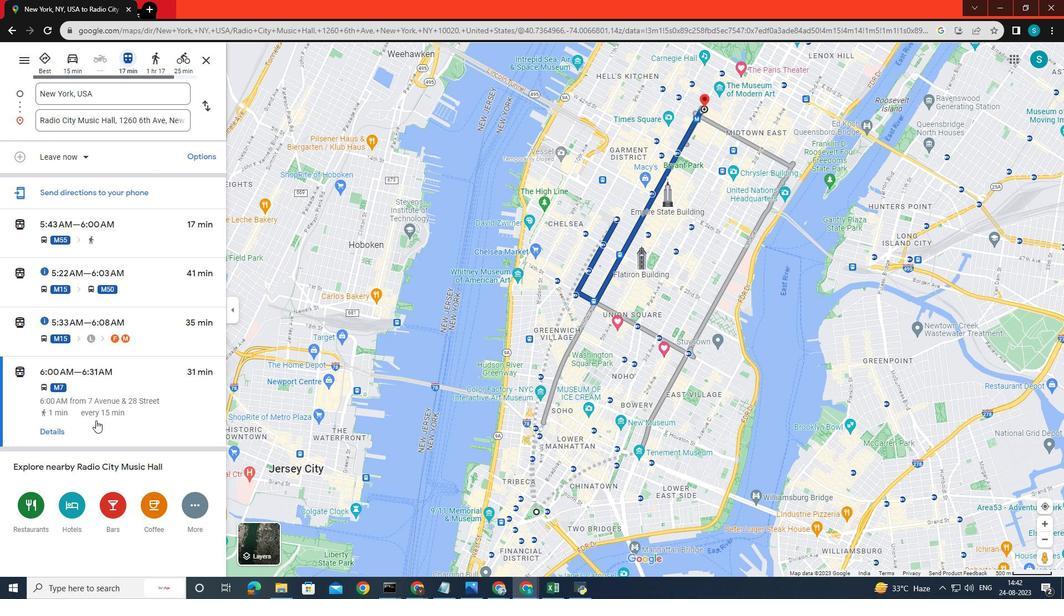 
Action: Mouse moved to (51, 341)
Screenshot: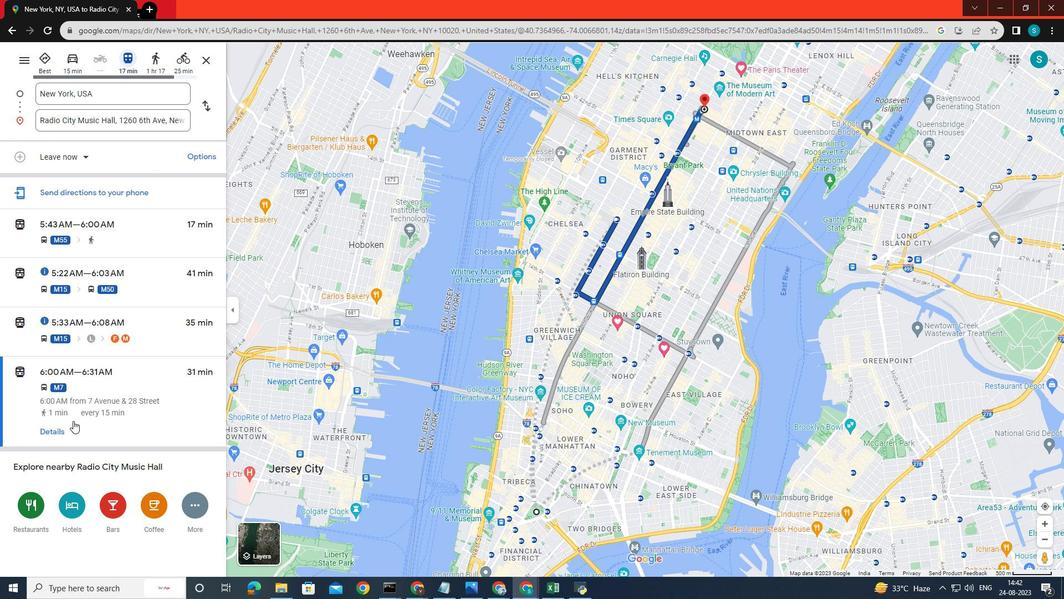 
Action: Mouse pressed left at (51, 341)
Screenshot: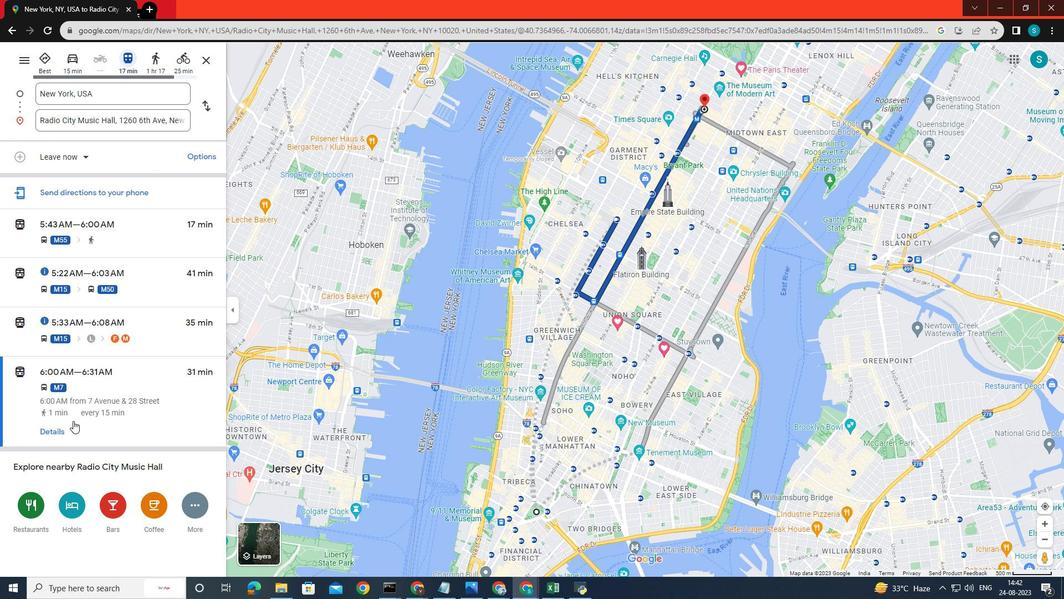 
Action: Mouse moved to (55, 347)
Screenshot: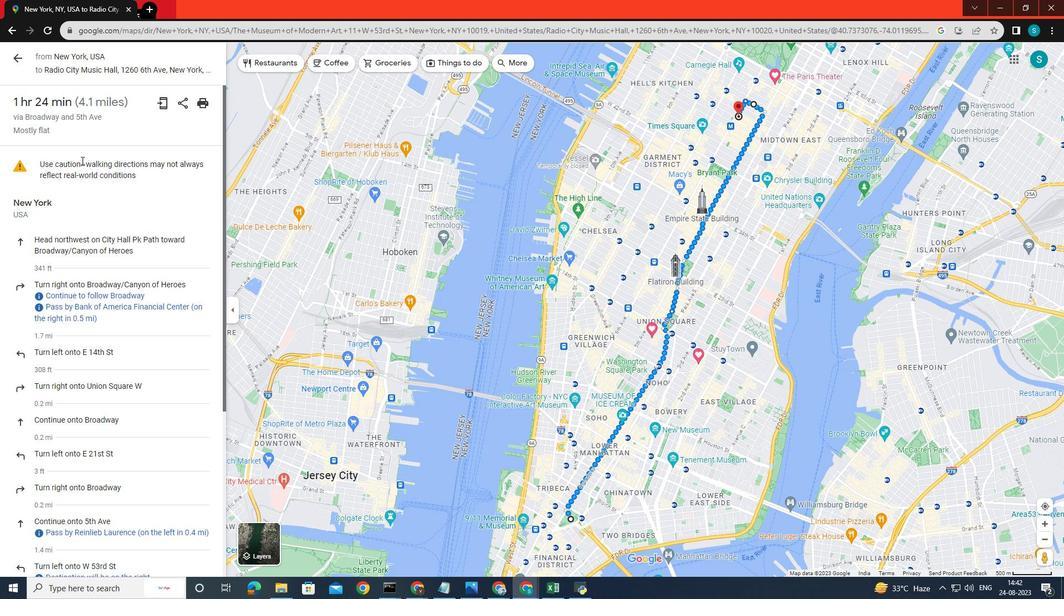 
Action: Mouse pressed left at (55, 347)
Screenshot: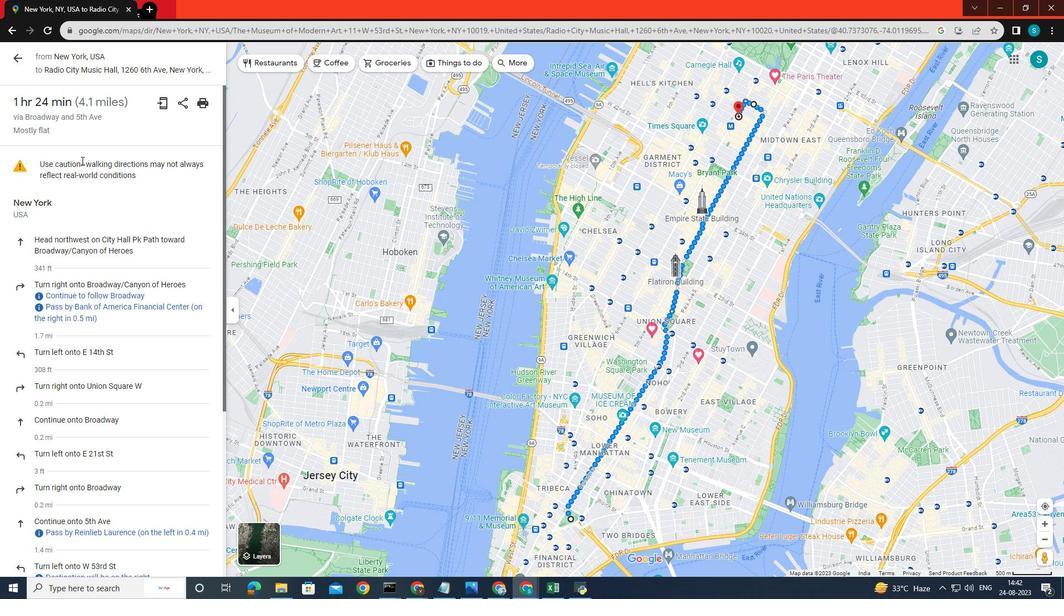 
Action: Mouse moved to (58, 323)
Screenshot: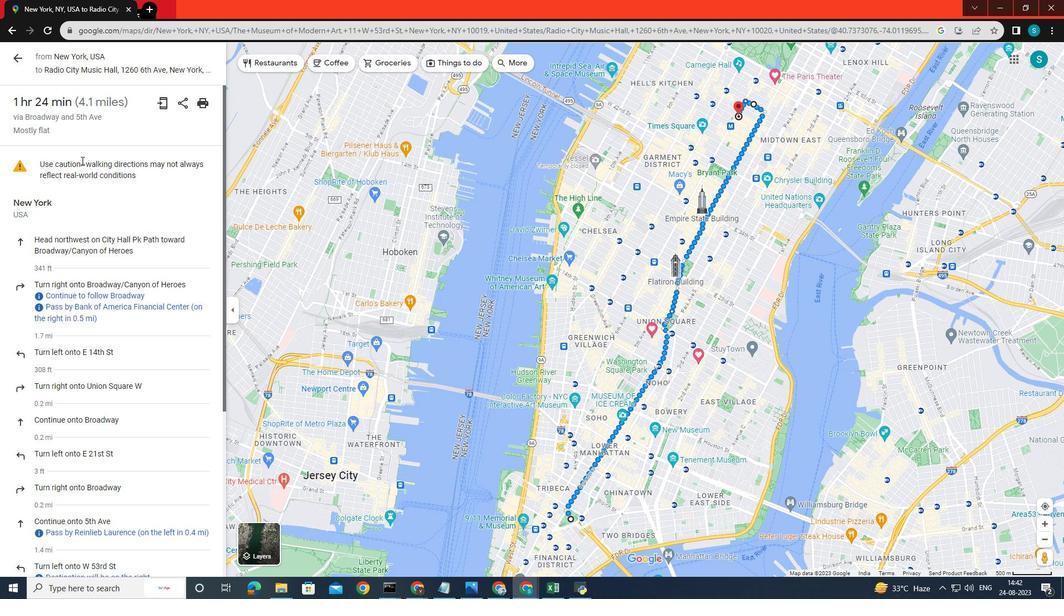
Action: Mouse pressed left at (58, 323)
Screenshot: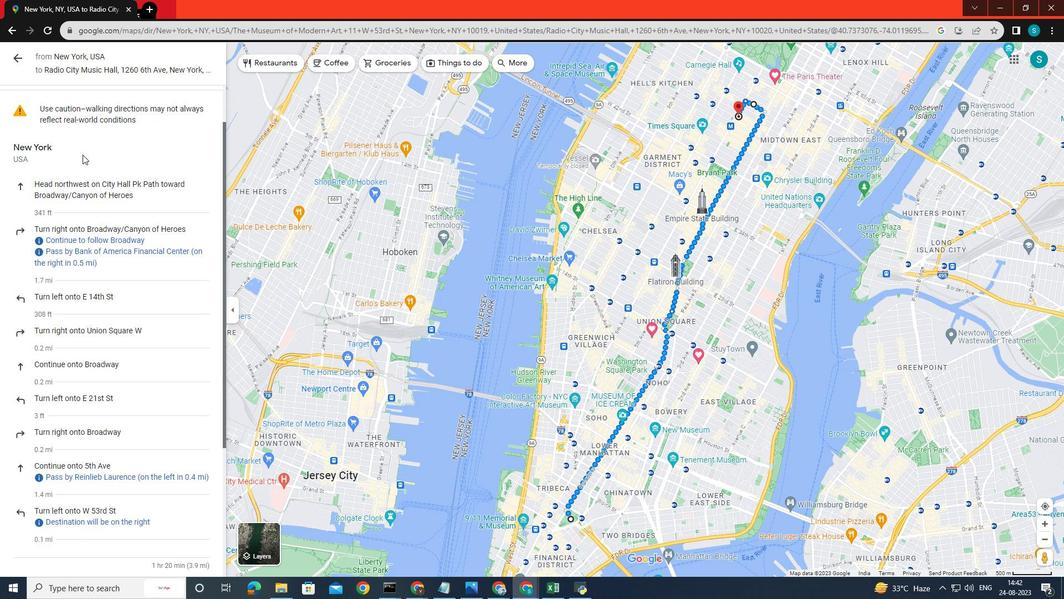 
Action: Mouse moved to (51, 319)
Screenshot: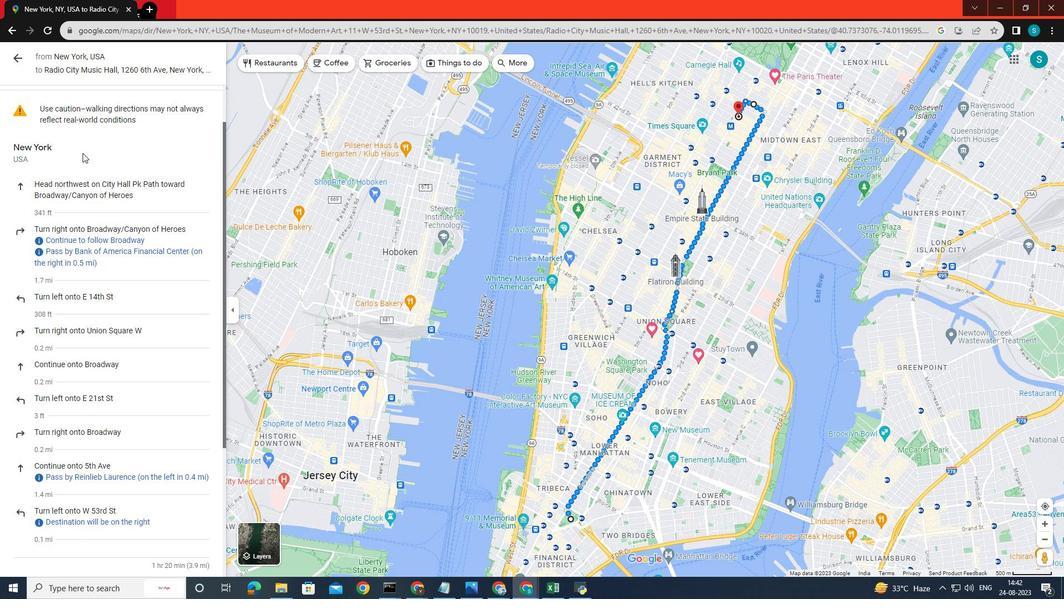 
Action: Mouse pressed left at (51, 319)
Screenshot: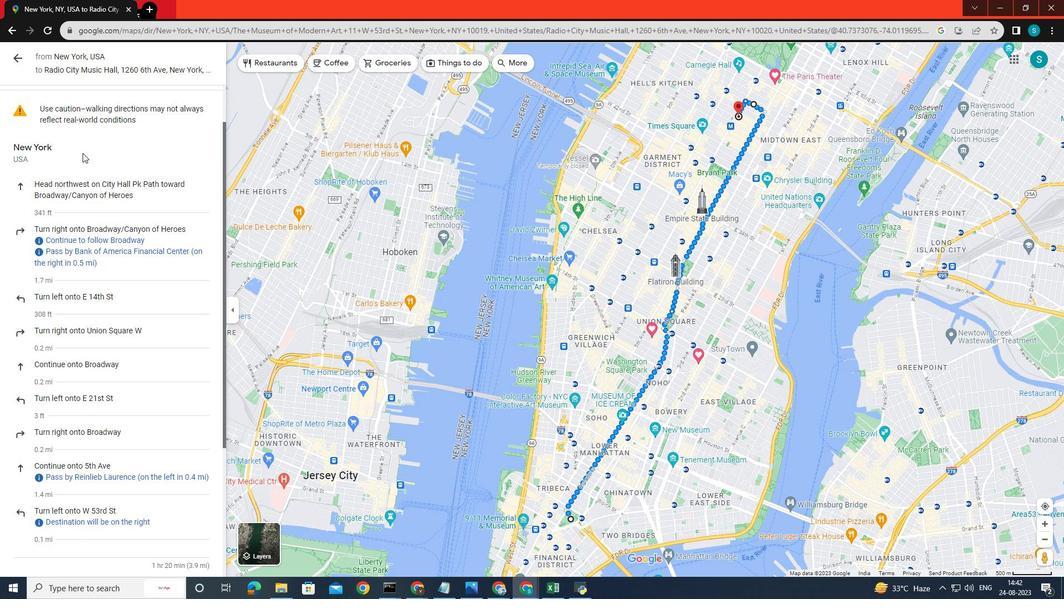 
Action: Mouse moved to (52, 316)
Screenshot: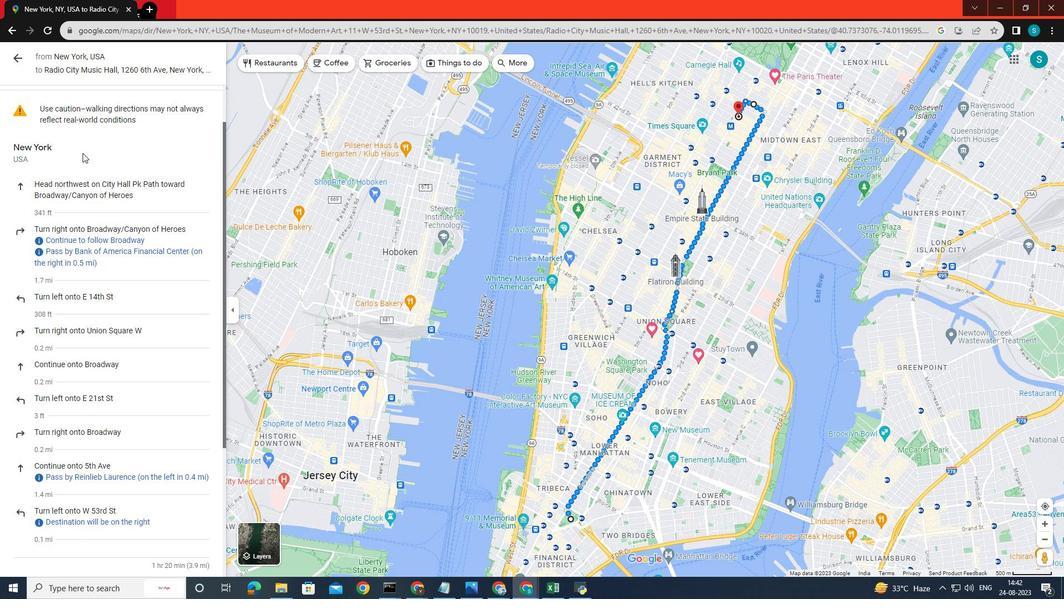 
Action: Mouse pressed left at (52, 316)
Screenshot: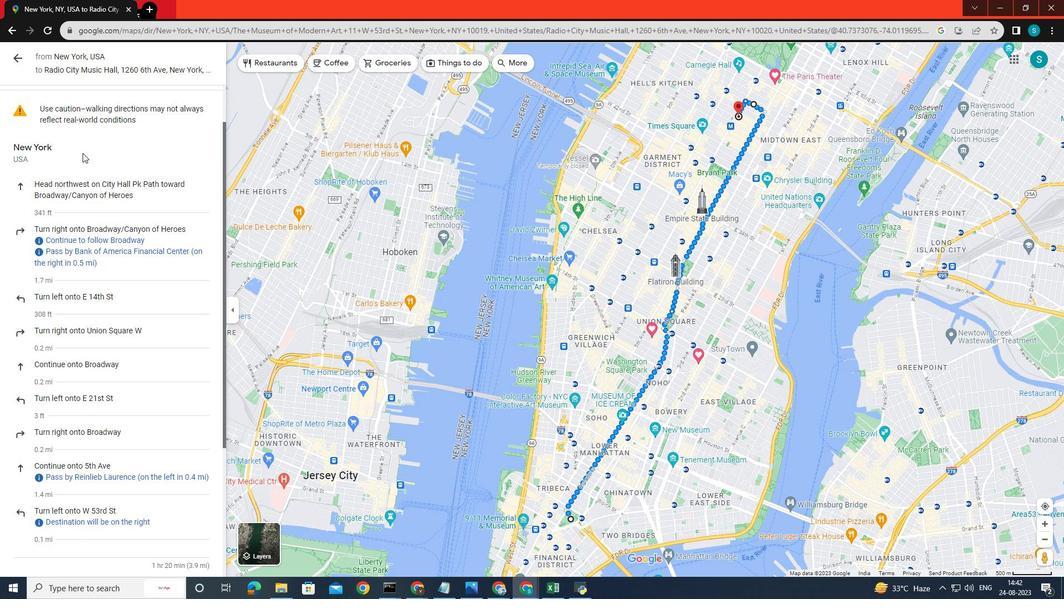 
Action: Mouse moved to (57, 327)
Screenshot: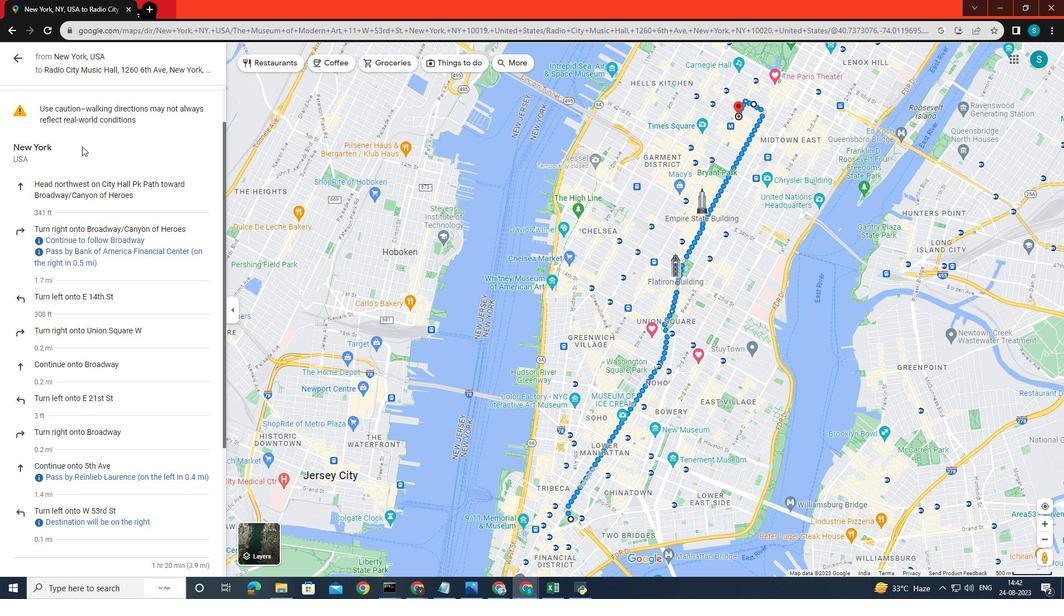 
Action: Mouse pressed left at (57, 327)
Screenshot: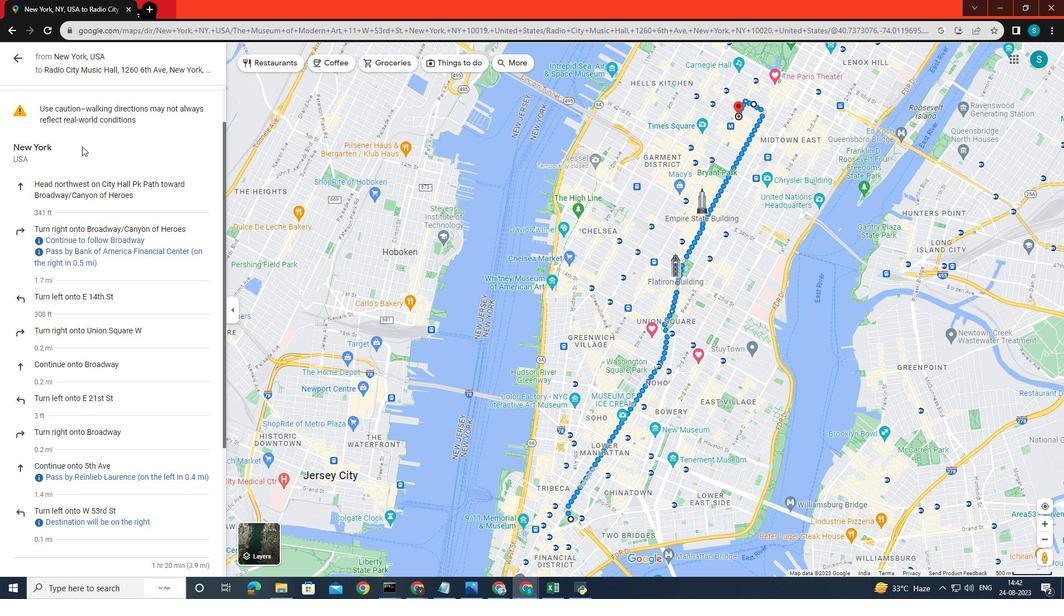 
Action: Mouse moved to (57, 328)
Screenshot: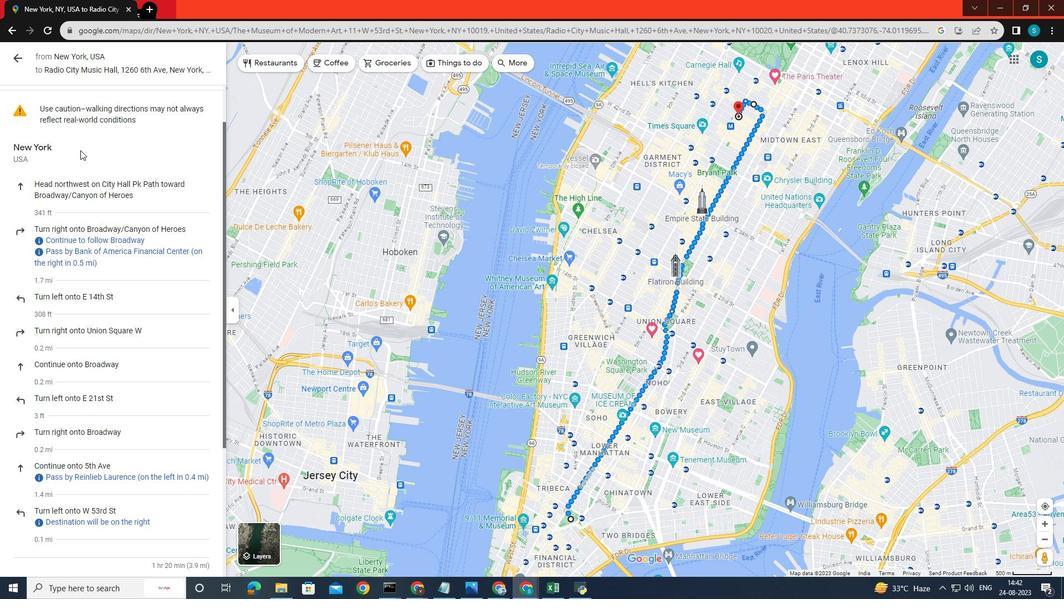 
Action: Mouse pressed left at (57, 328)
Screenshot: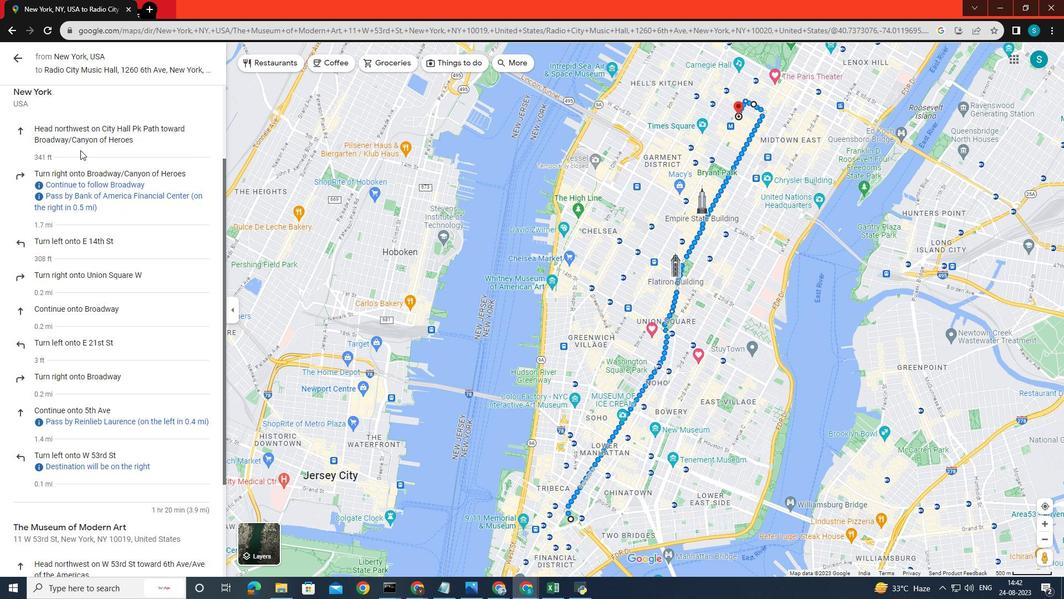 
Action: Mouse moved to (58, 348)
Screenshot: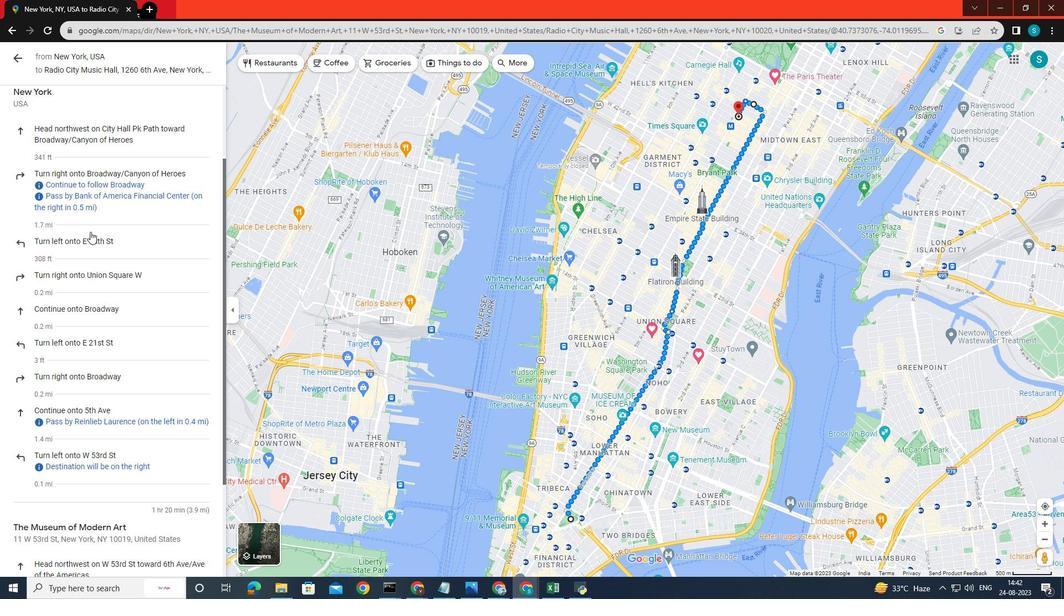 
Action: Mouse pressed left at (58, 348)
Screenshot: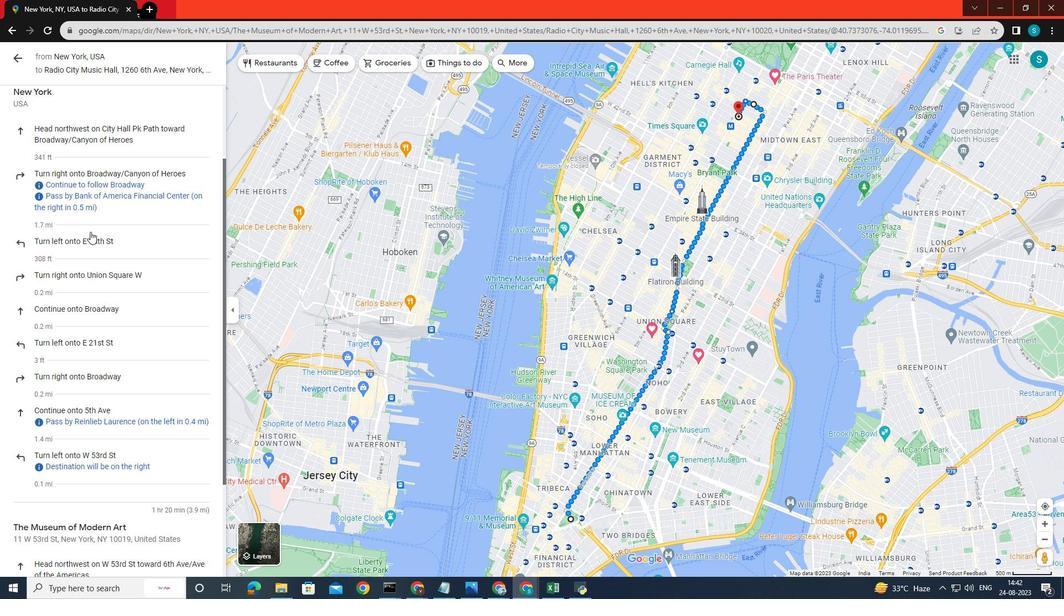 
Action: Mouse moved to (58, 348)
Screenshot: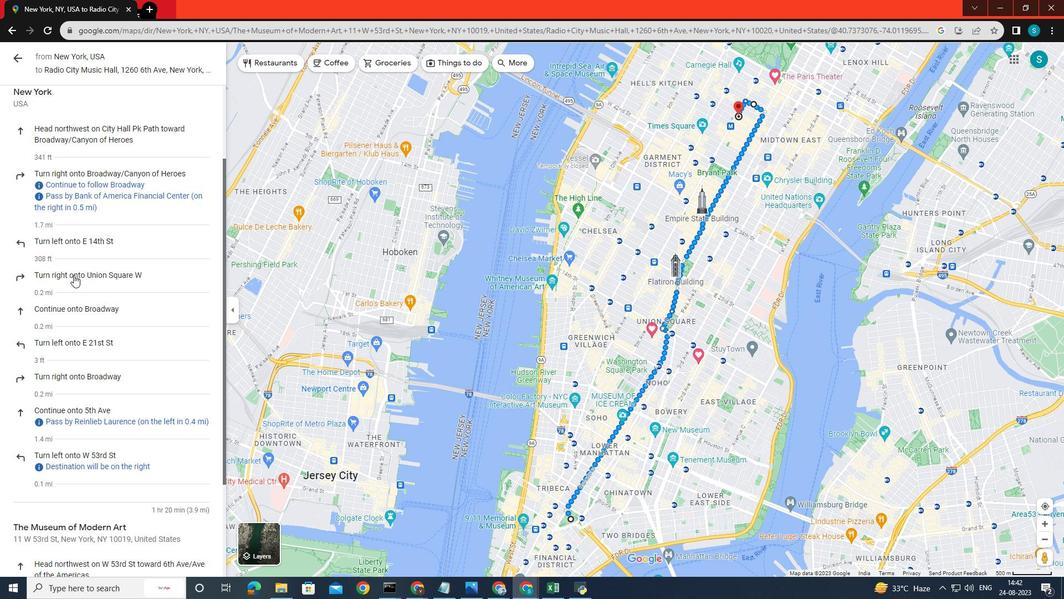 
Action: Mouse pressed left at (58, 348)
Screenshot: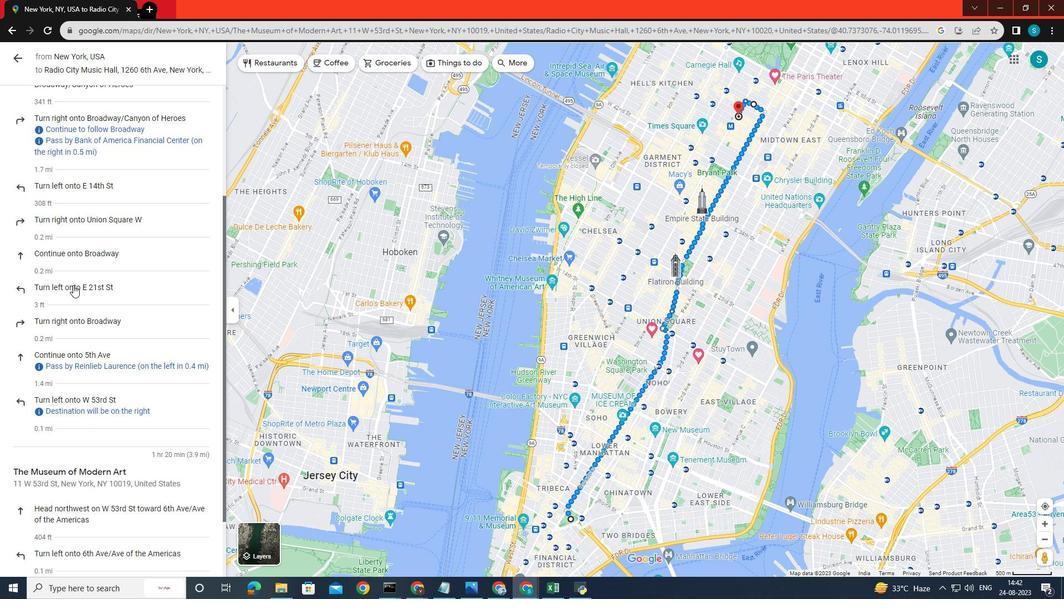 
Action: Mouse moved to (57, 344)
Screenshot: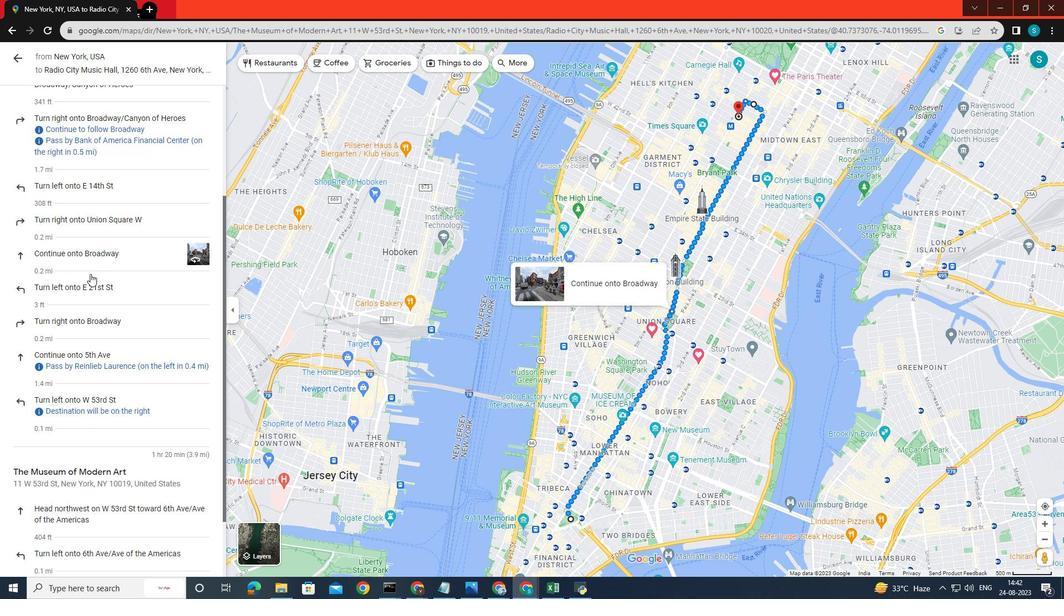 
Action: Mouse scrolled (57, 344) with delta (0, 0)
Screenshot: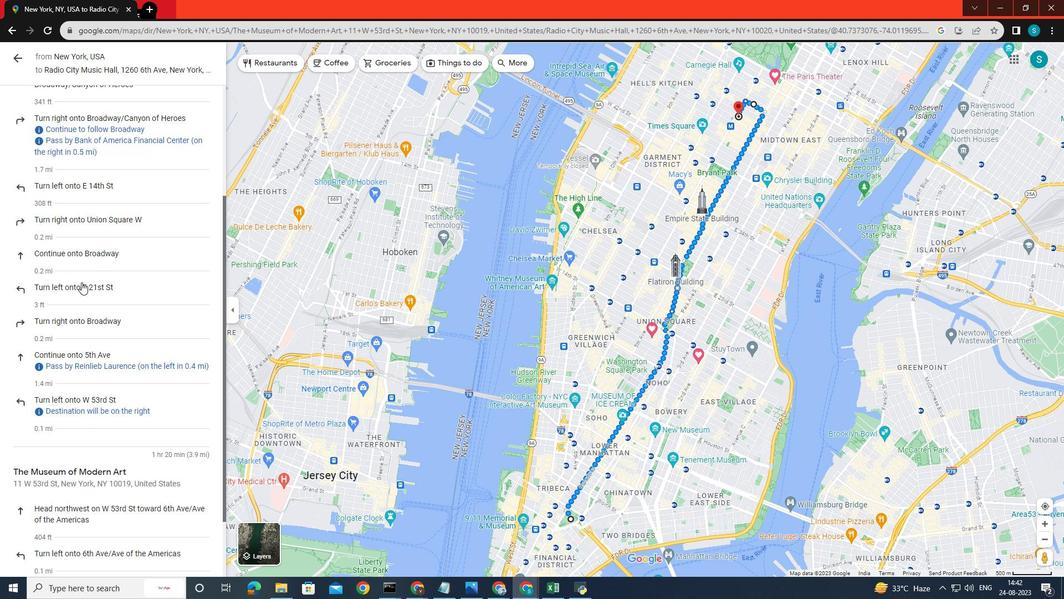 
Action: Mouse scrolled (57, 344) with delta (0, 0)
Screenshot: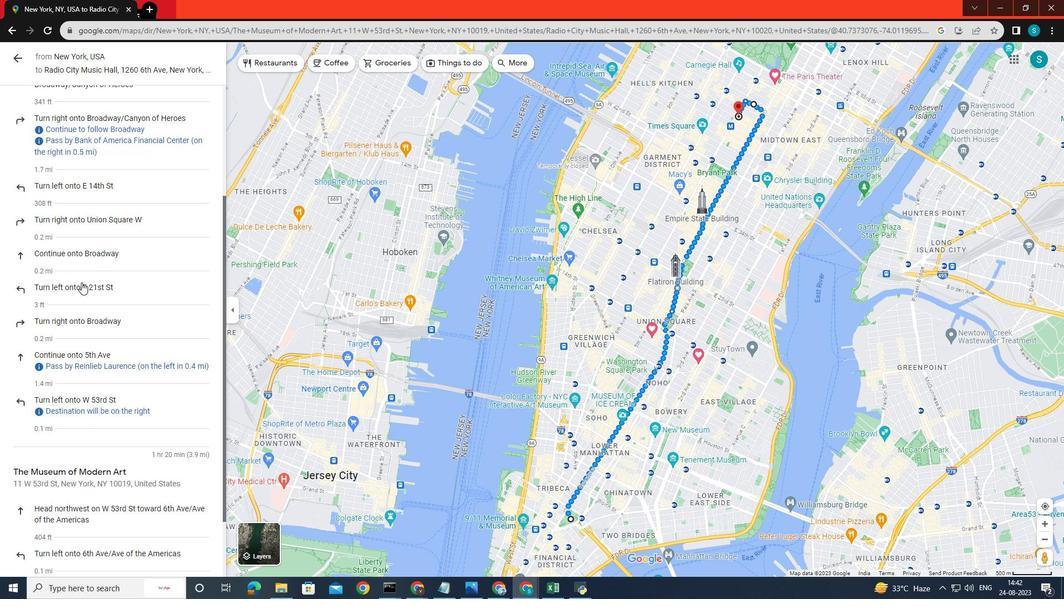 
Action: Mouse scrolled (57, 344) with delta (0, 0)
Screenshot: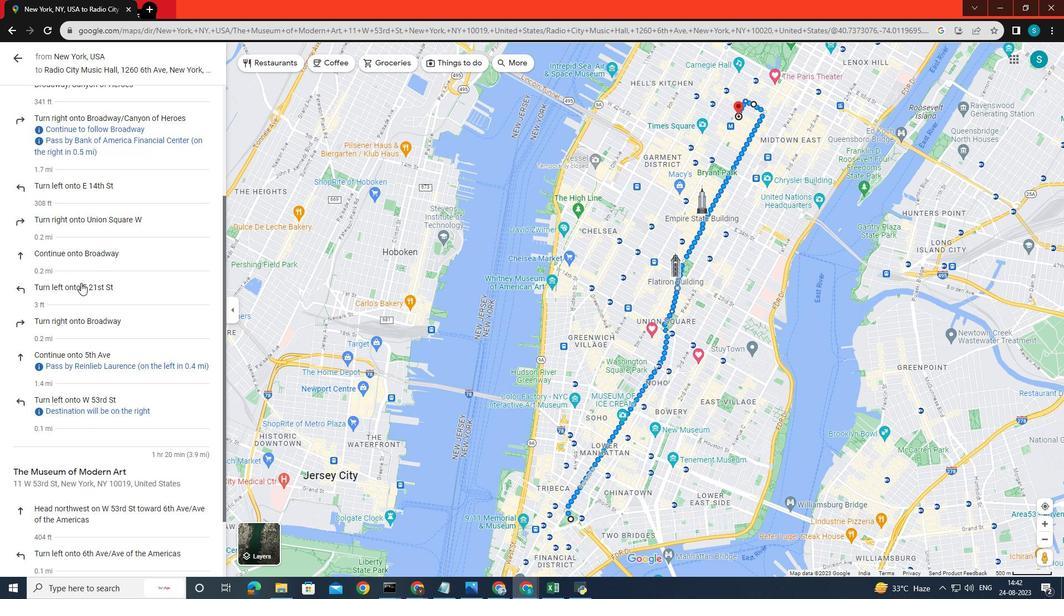 
Action: Mouse moved to (57, 343)
Screenshot: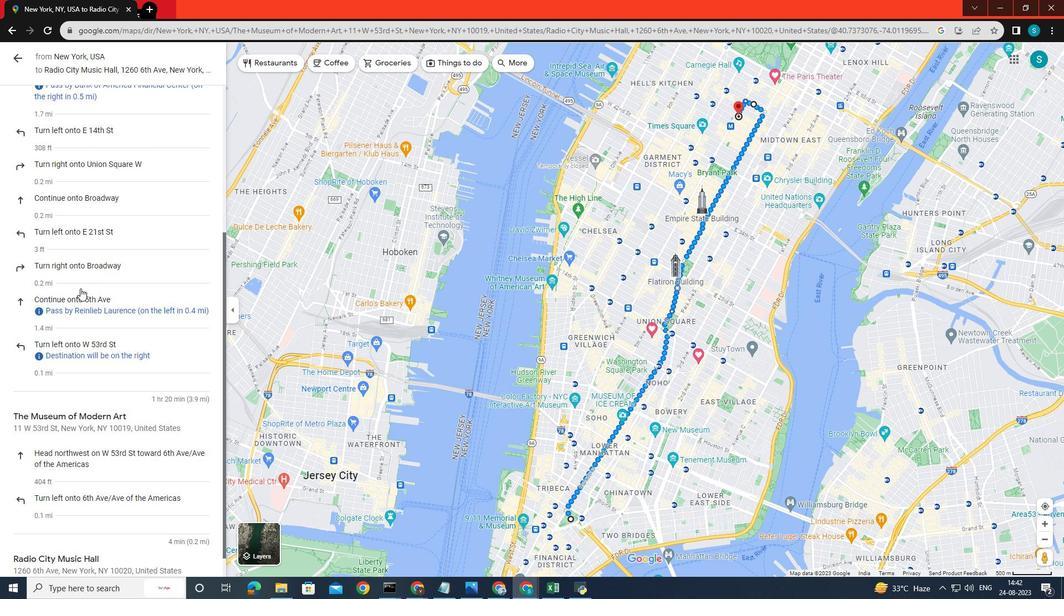 
Action: Mouse scrolled (57, 343) with delta (0, 0)
Screenshot: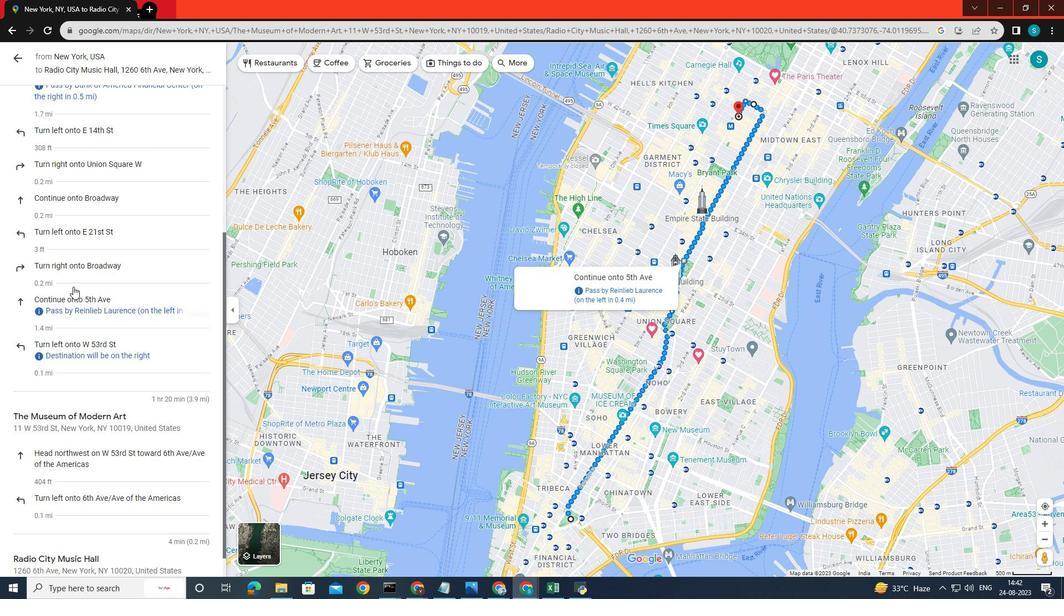 
Action: Mouse scrolled (57, 343) with delta (0, 0)
Screenshot: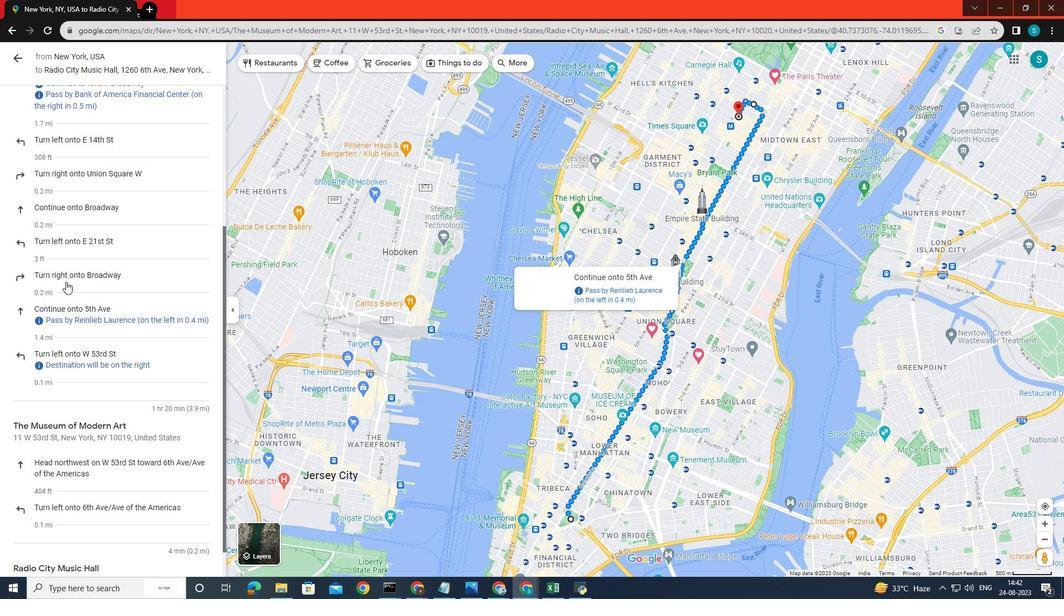 
Action: Mouse scrolled (57, 343) with delta (0, 0)
Screenshot: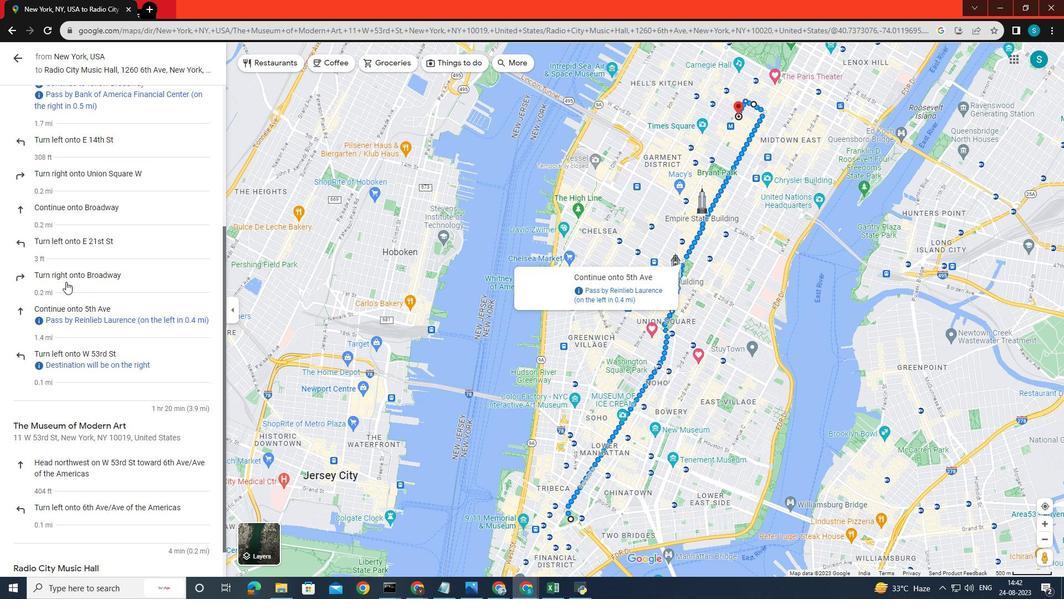 
Action: Mouse moved to (57, 328)
Screenshot: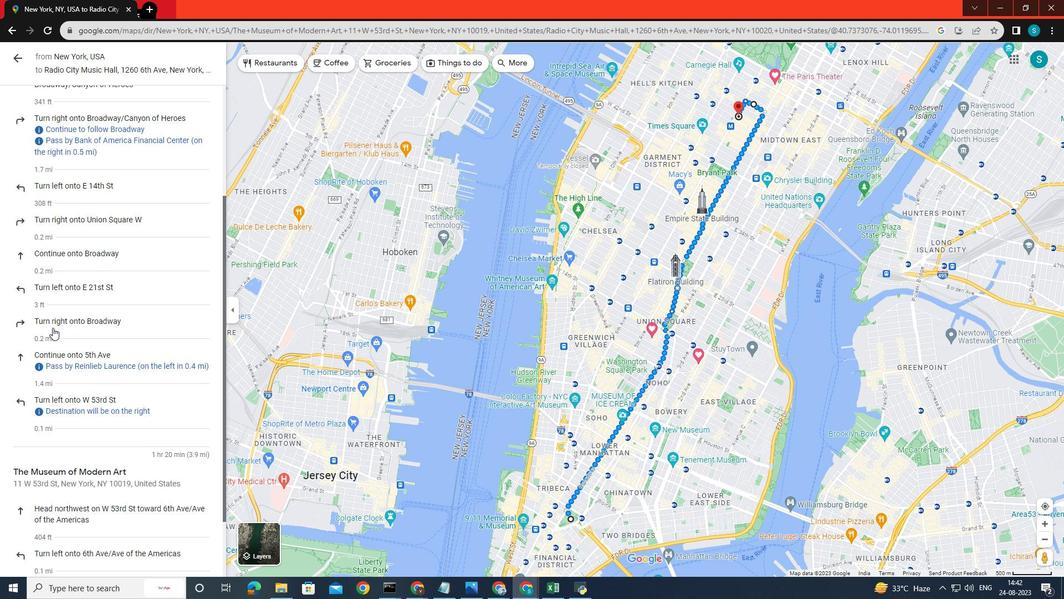 
Action: Mouse pressed left at (57, 328)
Screenshot: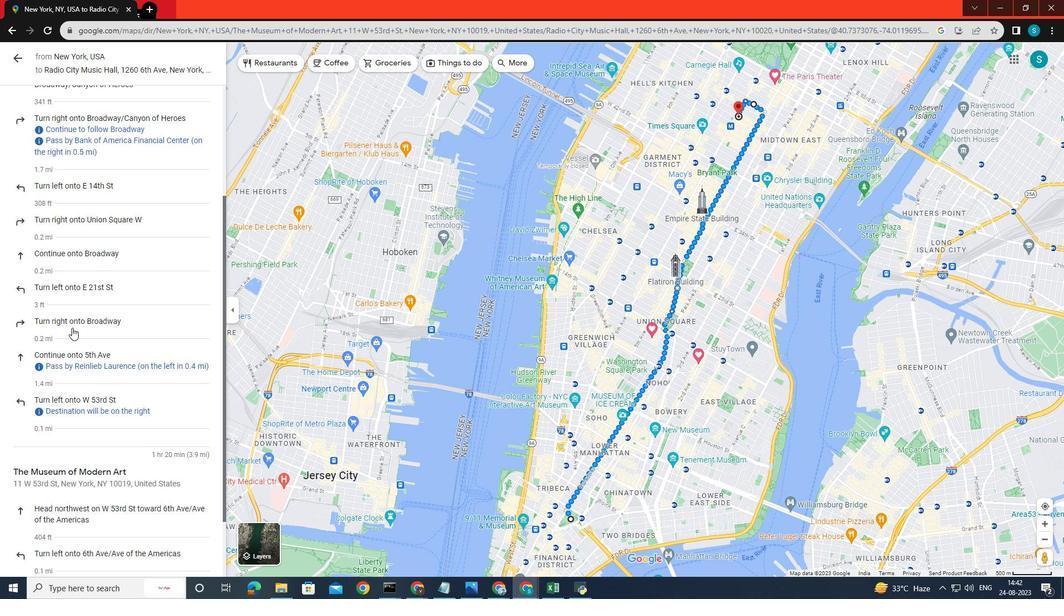 
Action: Mouse moved to (67, 357)
Screenshot: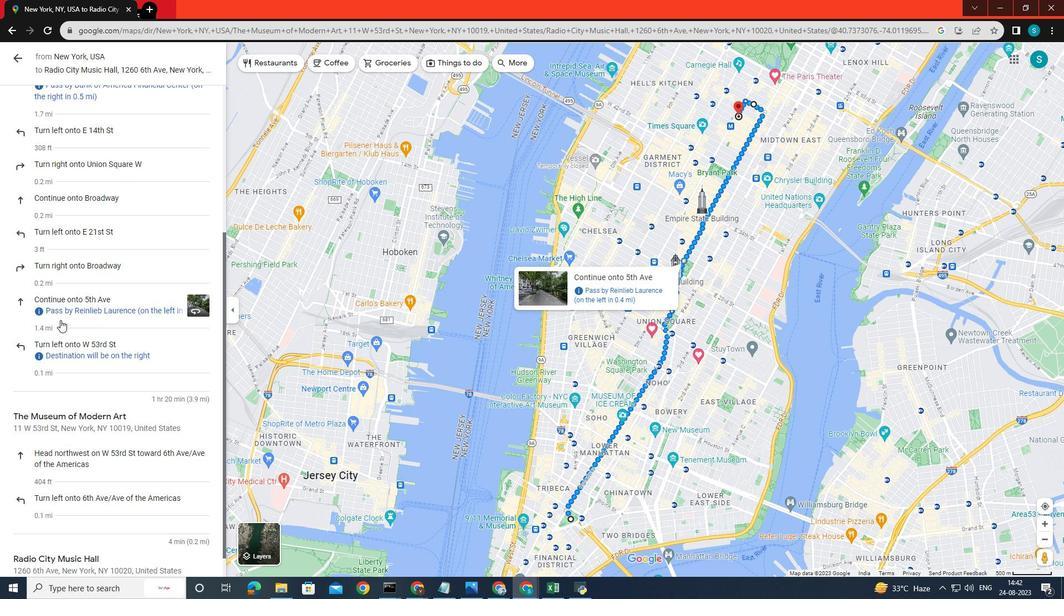 
Action: Mouse pressed left at (55, 393)
Screenshot: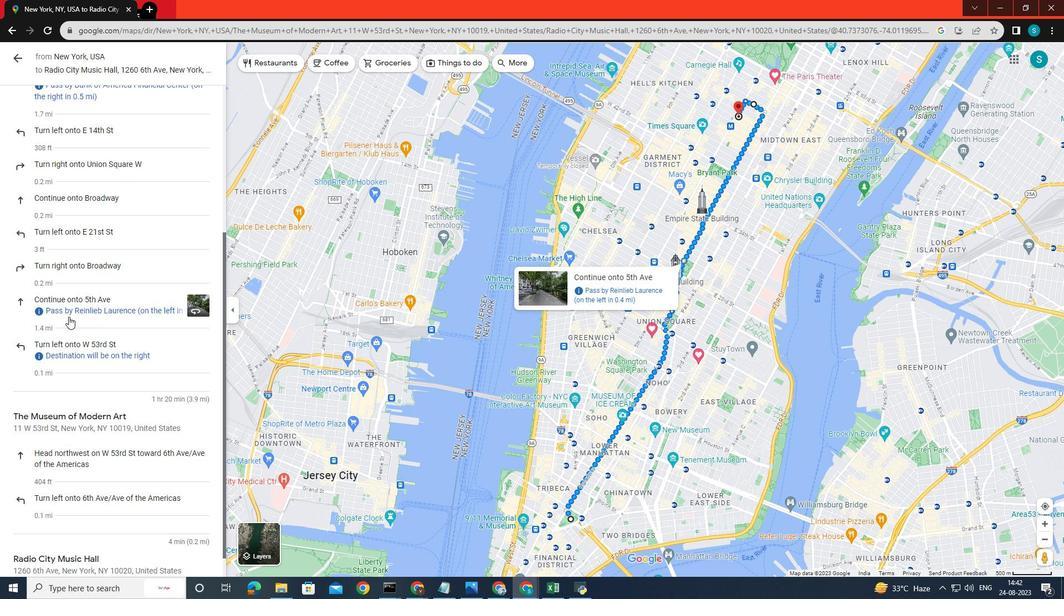 
Action: Mouse moved to (55, 361)
Screenshot: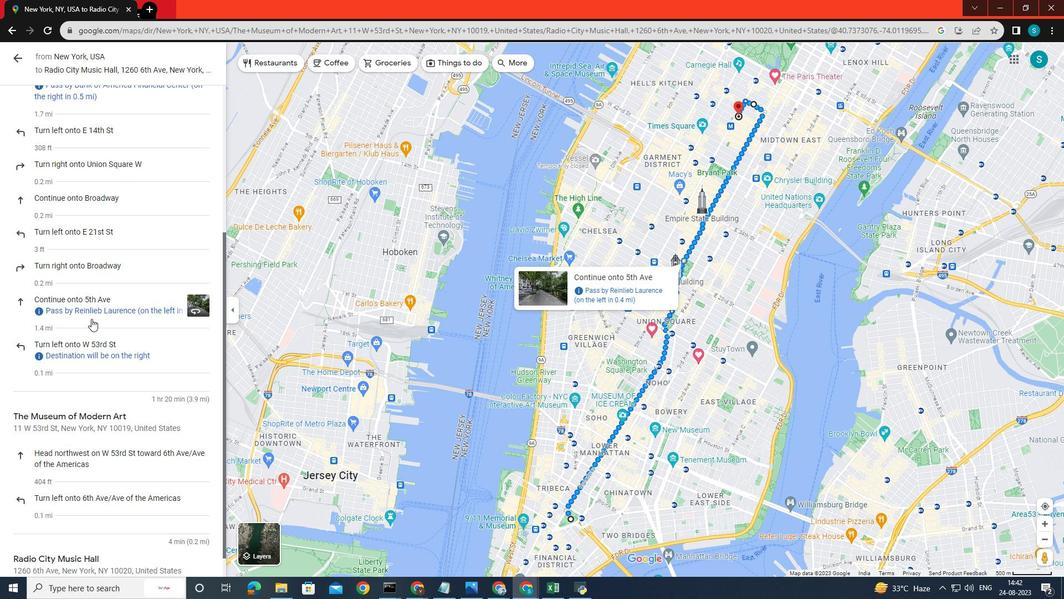 
Action: Mouse pressed left at (55, 361)
Screenshot: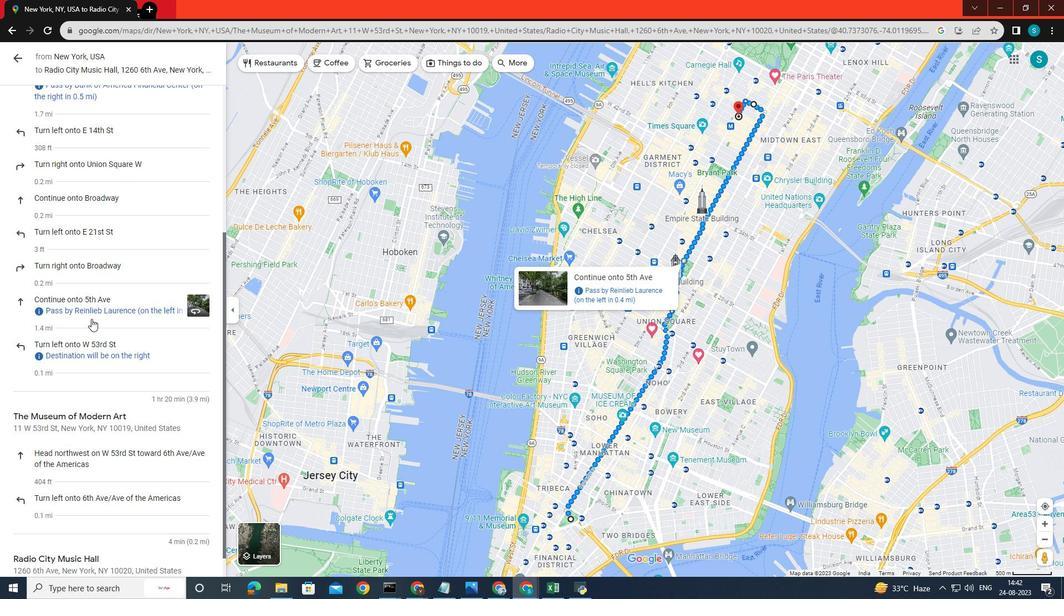 
Action: Mouse moved to (53, 337)
Screenshot: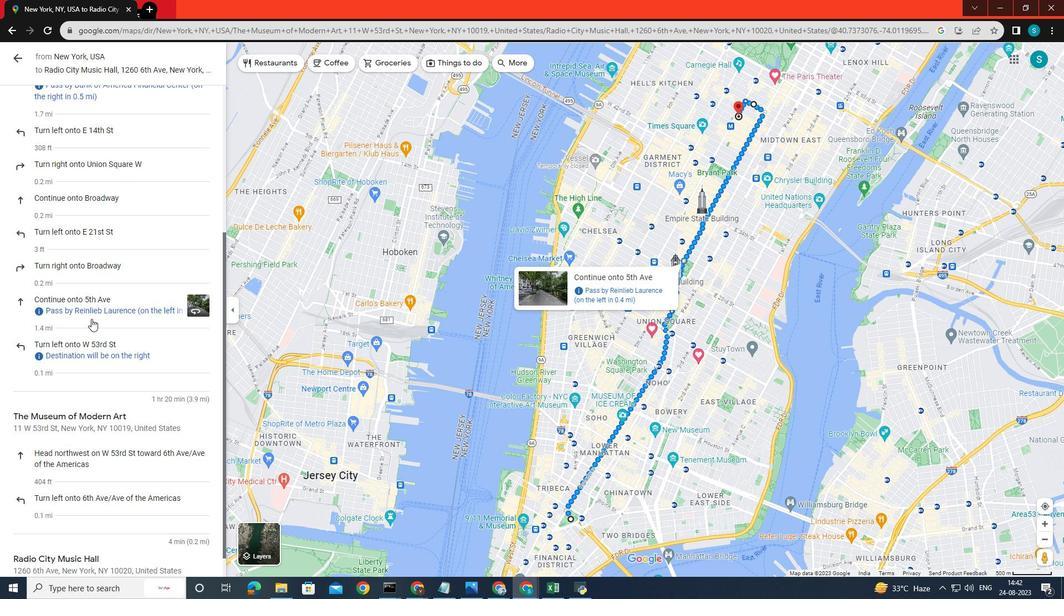 
Action: Mouse scrolled (53, 337) with delta (0, 0)
Screenshot: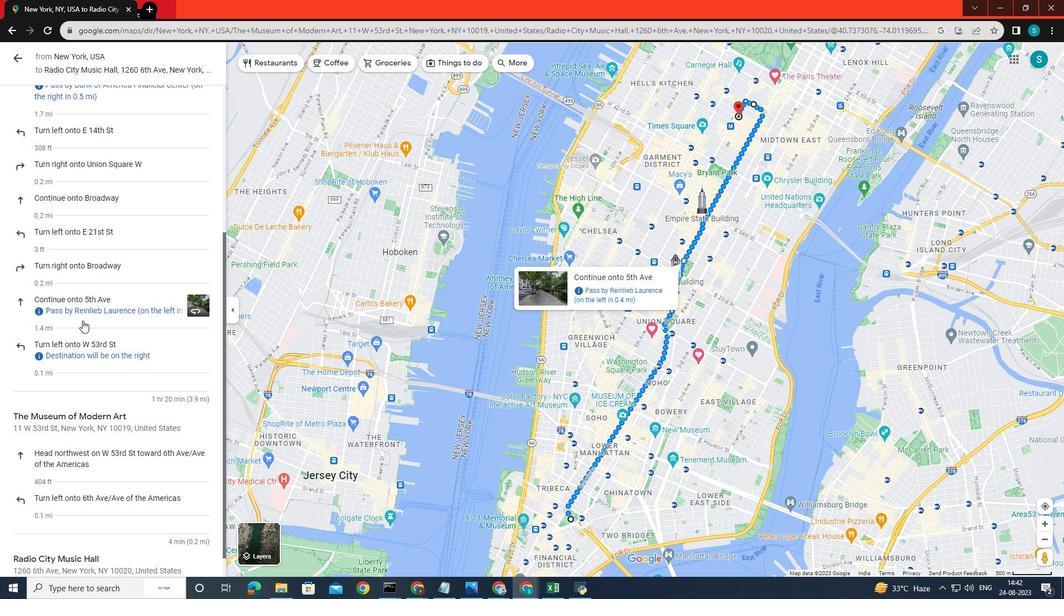 
Action: Mouse scrolled (53, 337) with delta (0, 0)
Screenshot: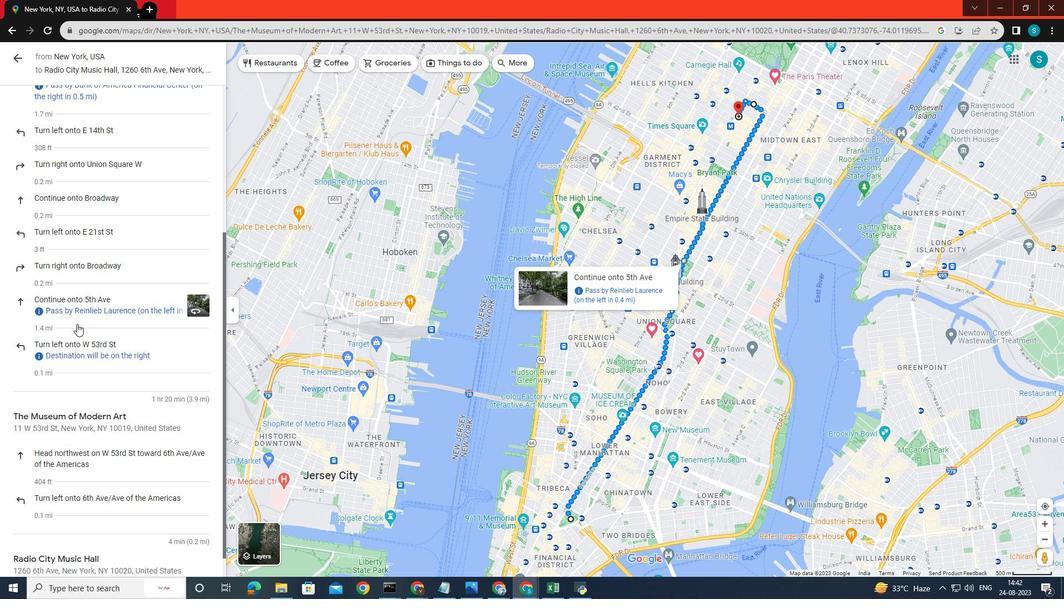 
Action: Mouse scrolled (53, 337) with delta (0, 0)
Screenshot: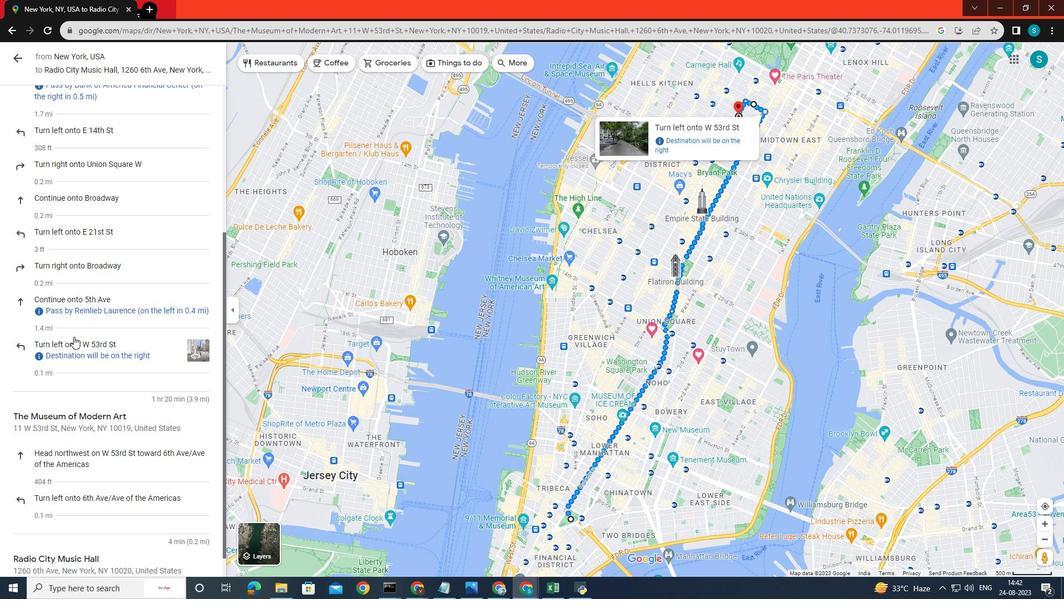 
Action: Mouse scrolled (53, 337) with delta (0, 0)
Screenshot: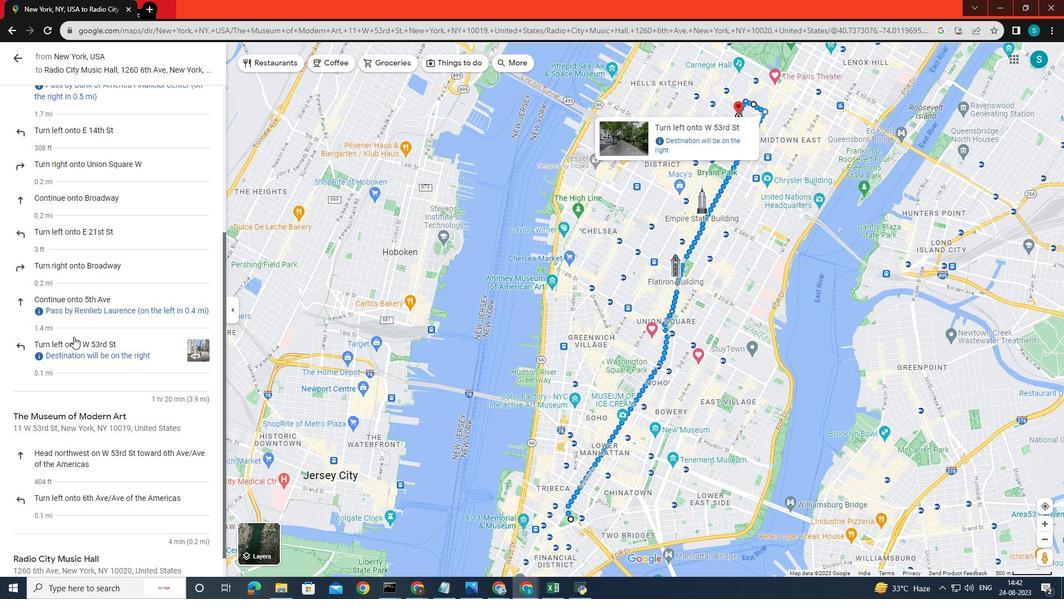 
Action: Mouse scrolled (53, 337) with delta (0, 0)
Screenshot: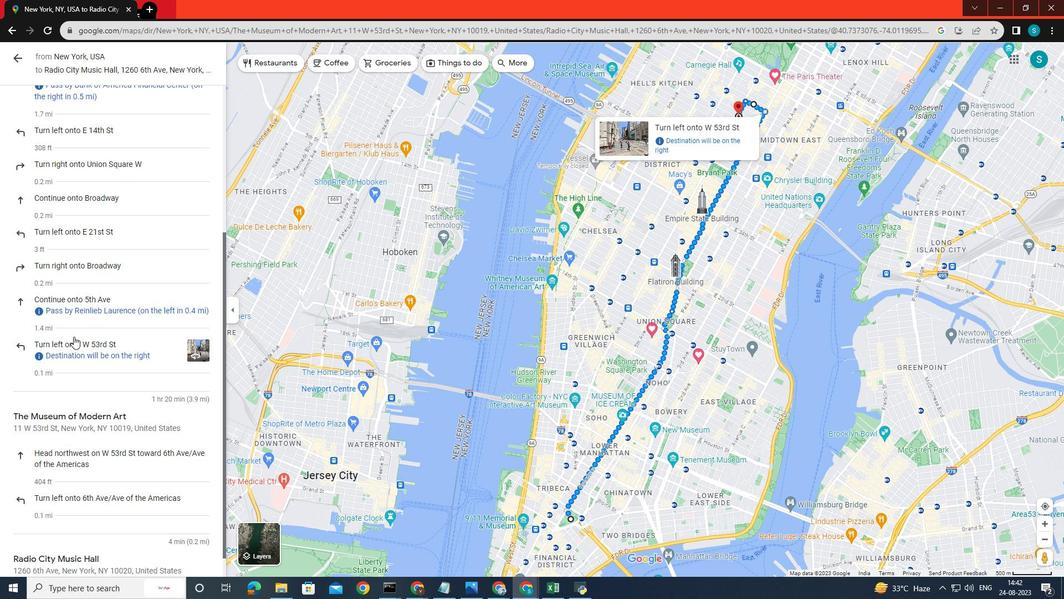 
Action: Mouse scrolled (53, 337) with delta (0, 0)
Screenshot: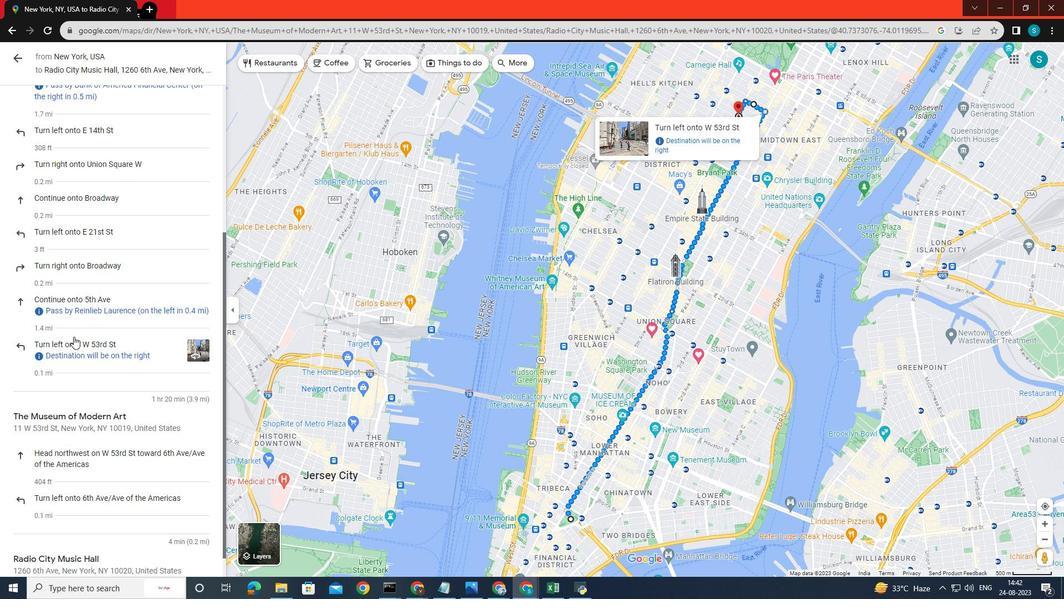 
Action: Mouse moved to (50, 353)
Screenshot: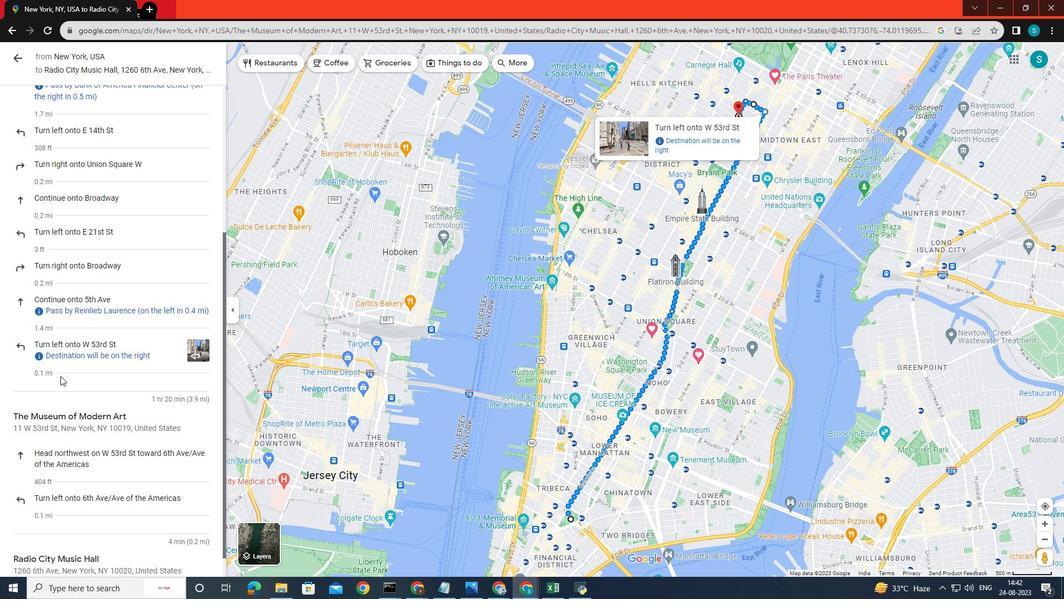 
Action: Mouse pressed left at (50, 353)
Screenshot: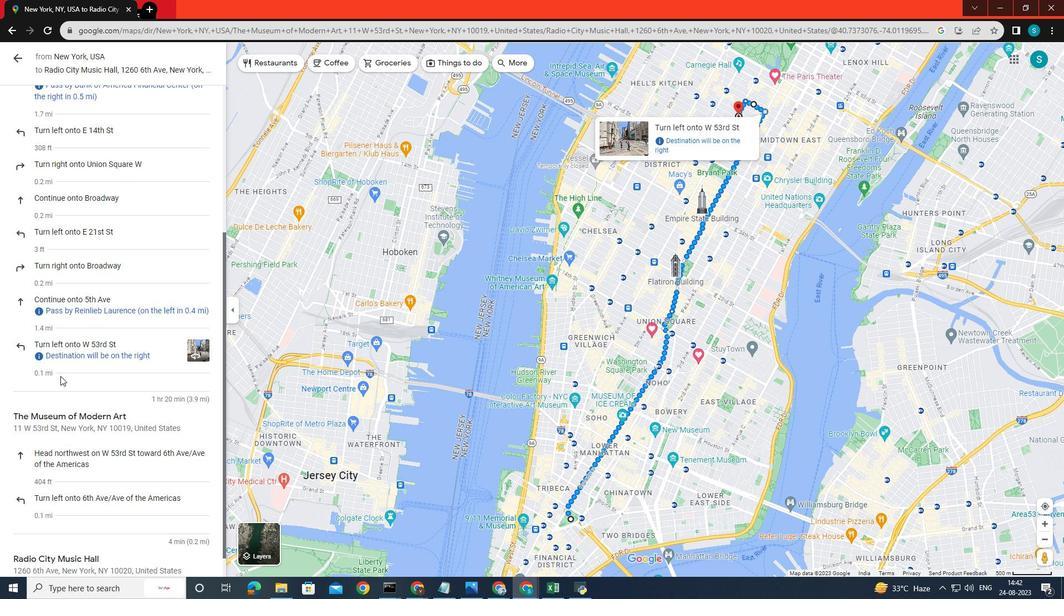 
Action: Mouse moved to (52, 330)
Screenshot: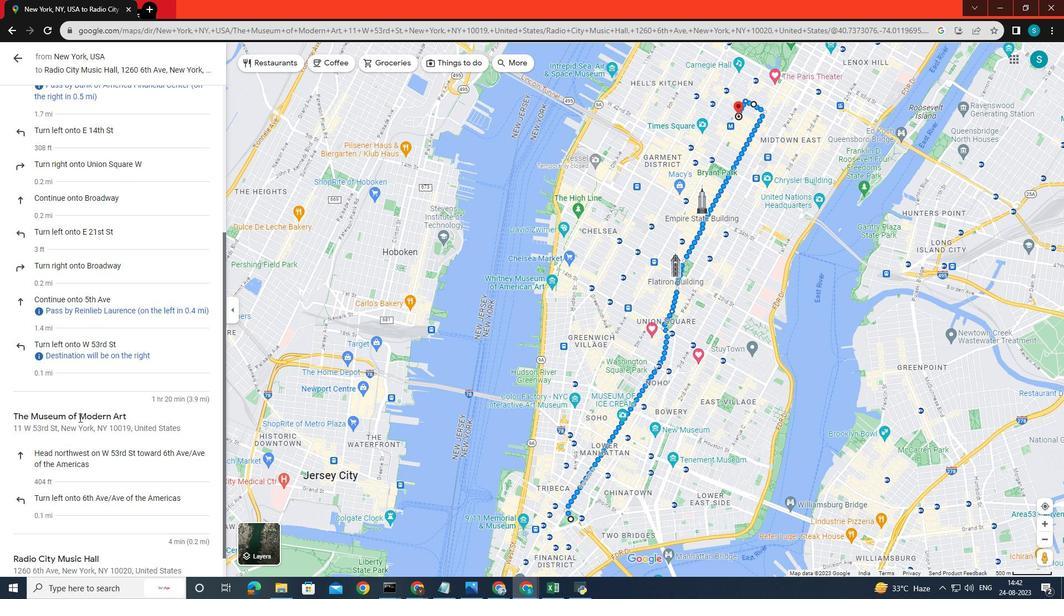 
Action: Mouse pressed left at (52, 330)
Screenshot: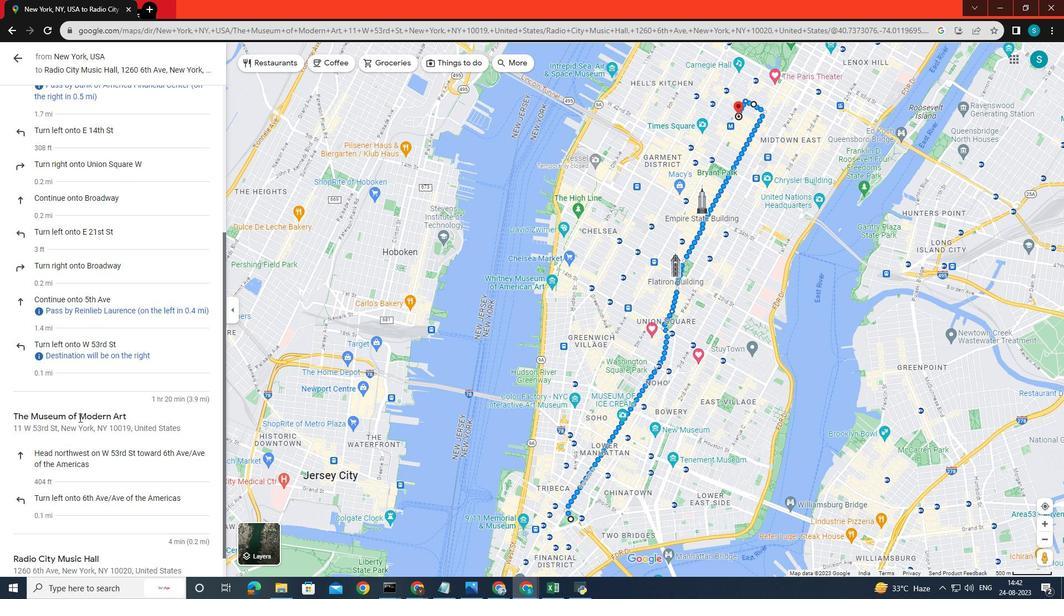 
Action: Mouse moved to (58, 359)
Screenshot: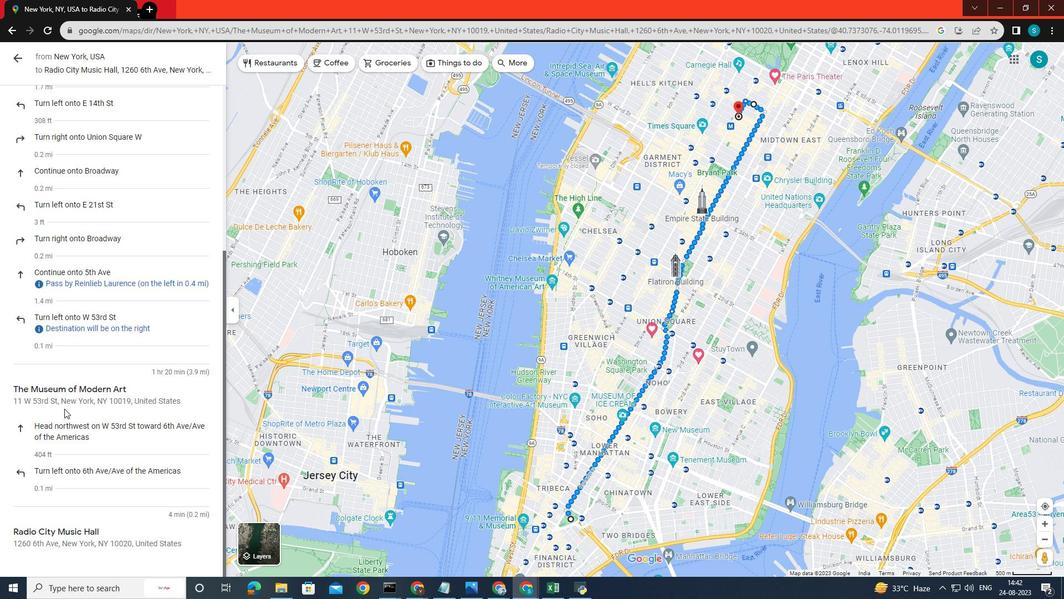 
Action: Mouse scrolled (58, 360) with delta (0, 0)
Screenshot: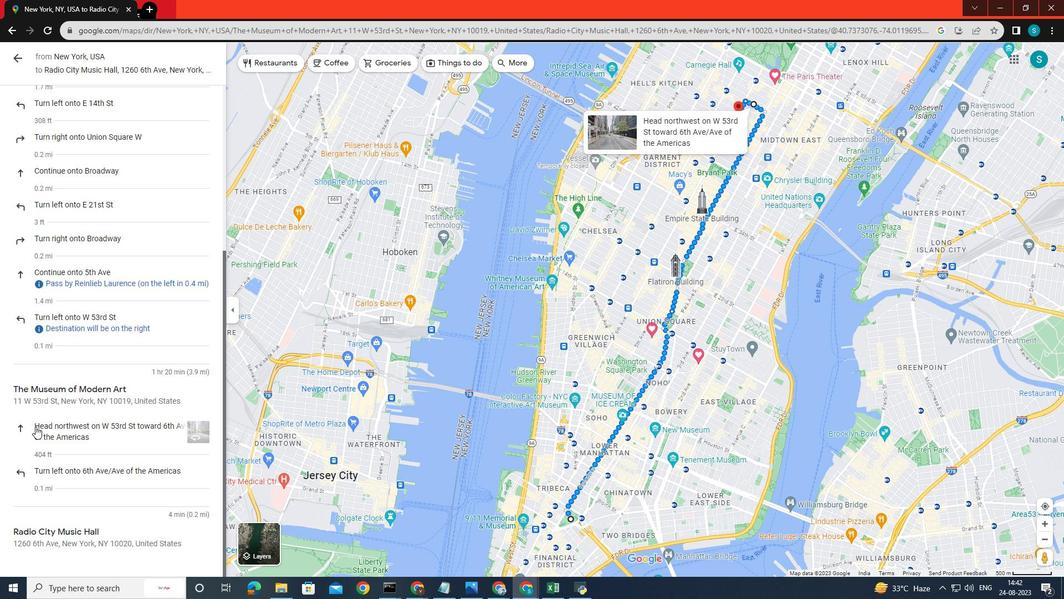 
Action: Mouse scrolled (58, 360) with delta (0, 0)
Screenshot: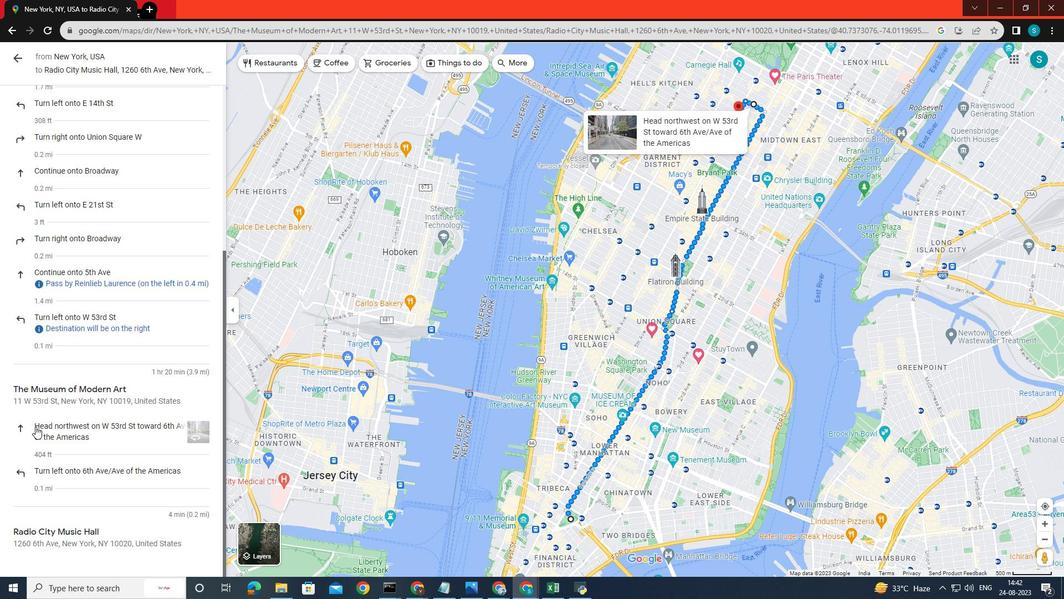 
Action: Mouse scrolled (58, 360) with delta (0, 0)
Screenshot: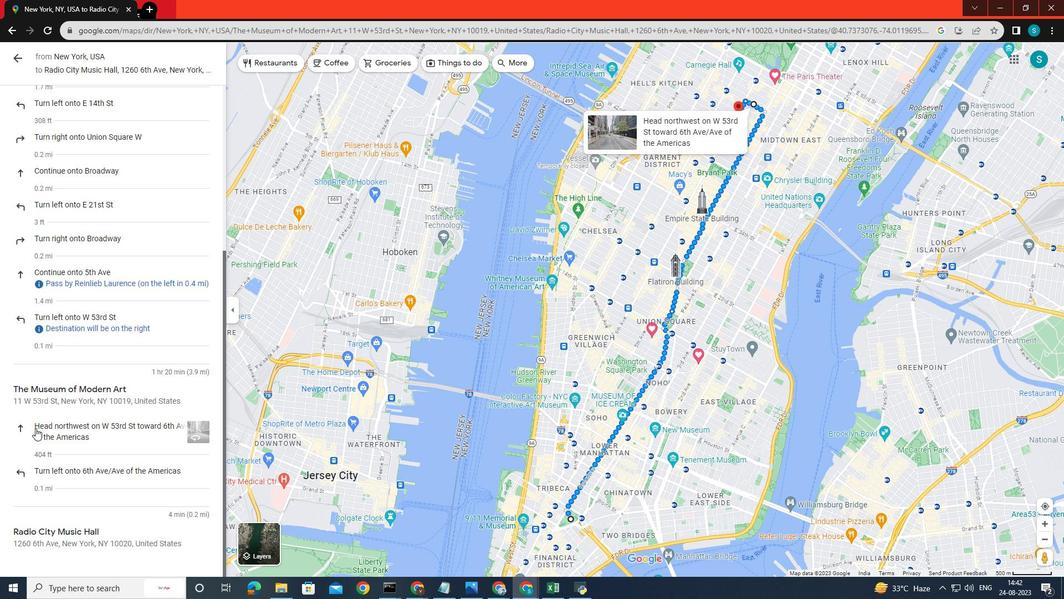 
Action: Mouse moved to (58, 359)
Screenshot: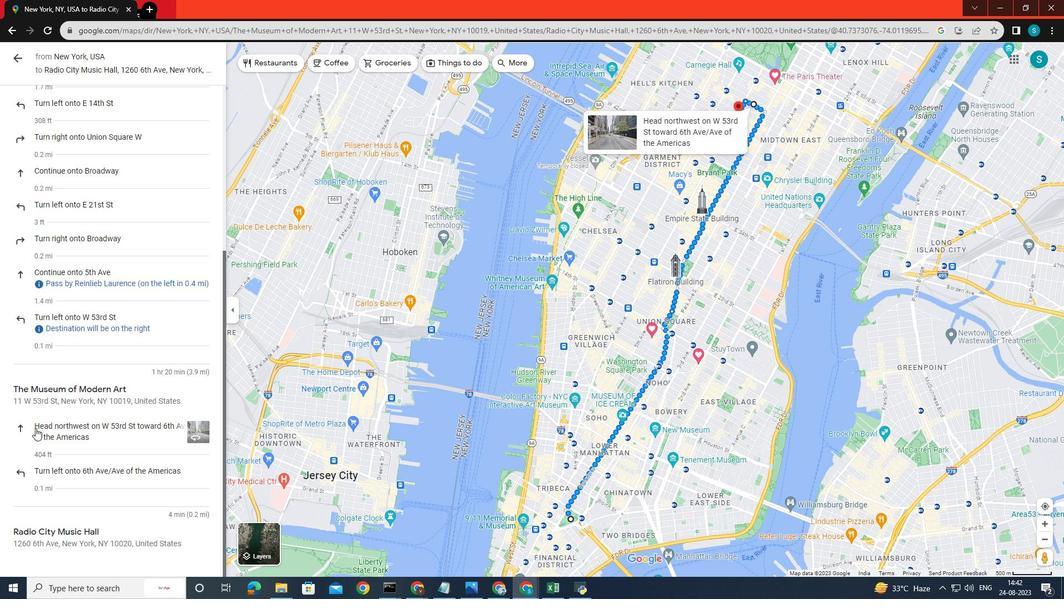
Action: Mouse scrolled (58, 360) with delta (0, 0)
Screenshot: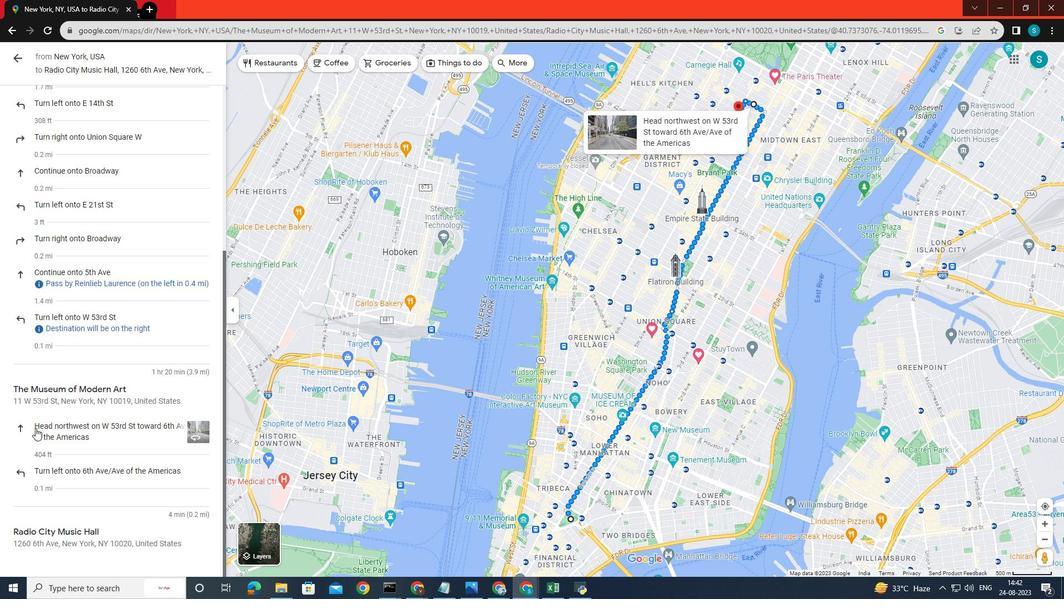 
Action: Mouse moved to (57, 353)
Screenshot: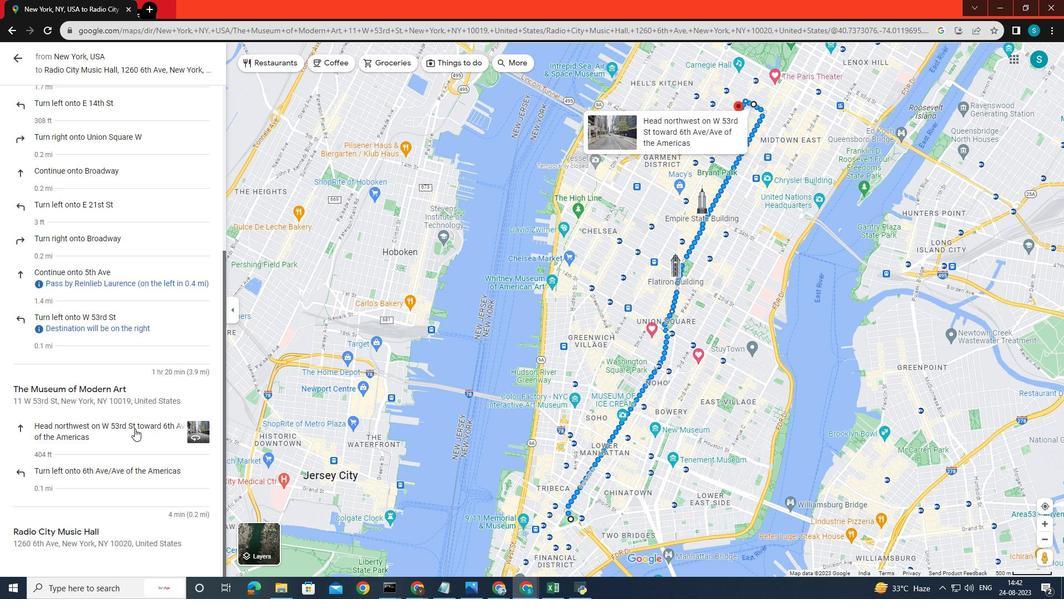 
Action: Mouse scrolled (57, 353) with delta (0, 0)
Screenshot: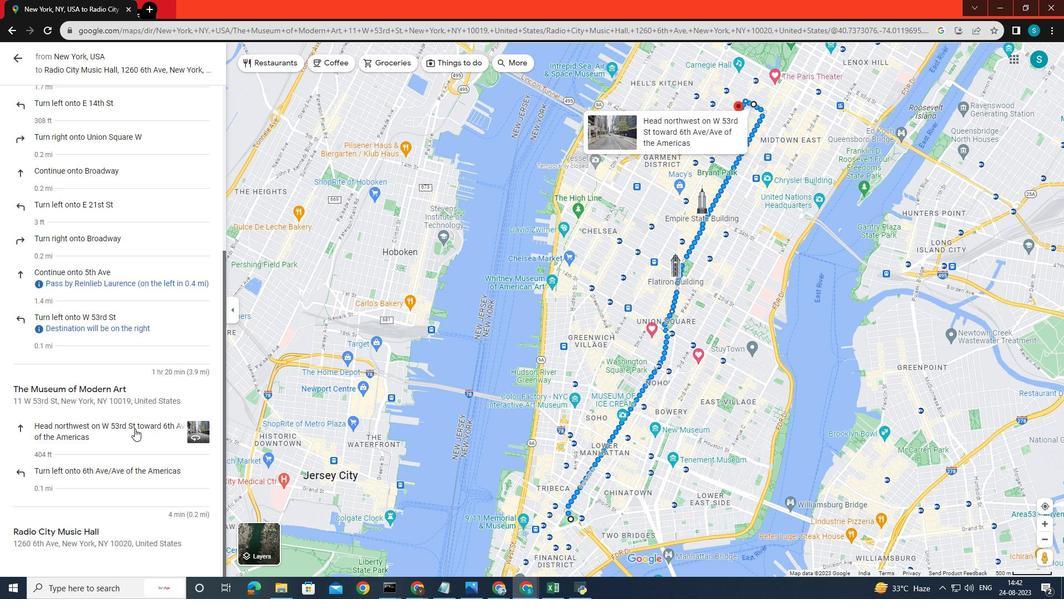 
Action: Mouse moved to (57, 353)
Screenshot: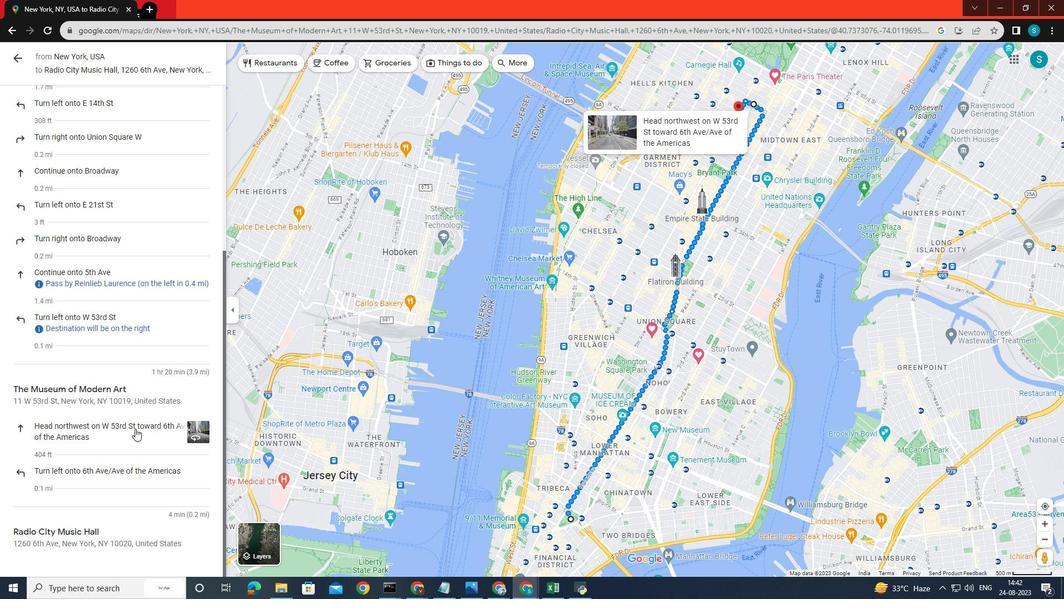 
Action: Mouse scrolled (57, 353) with delta (0, 0)
Screenshot: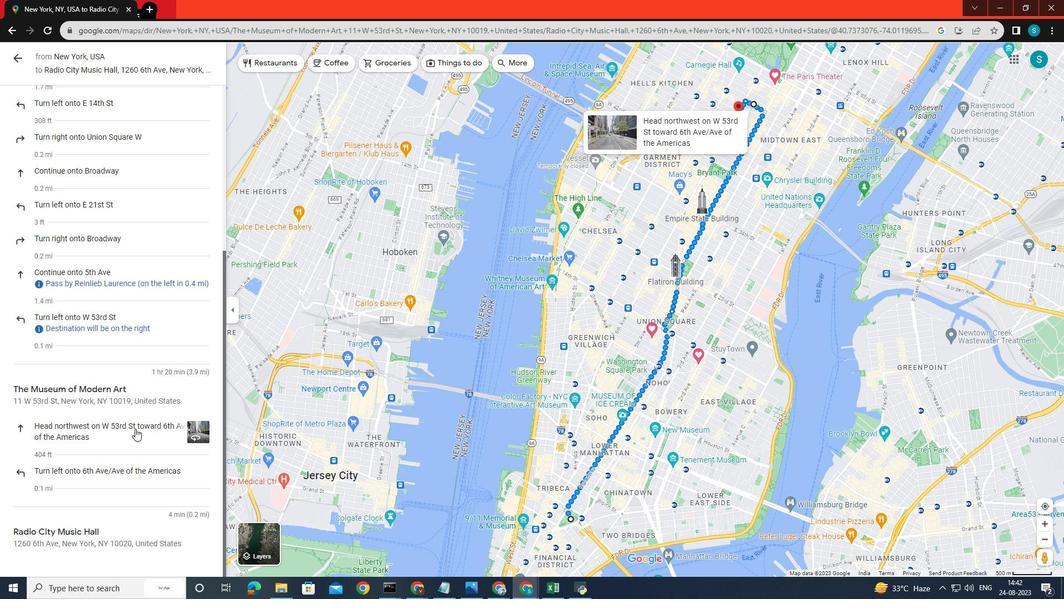 
Action: Mouse moved to (57, 353)
